 Task: Buy 5 Seat Back Recliner from Motors section under best seller category for shipping address: Kevin Parker, 1125 Sharon Lane, South Bend, Indiana 46625, Cell Number 5742125169. Pay from credit card ending with 7965, CVV 549
Action: Mouse moved to (26, 90)
Screenshot: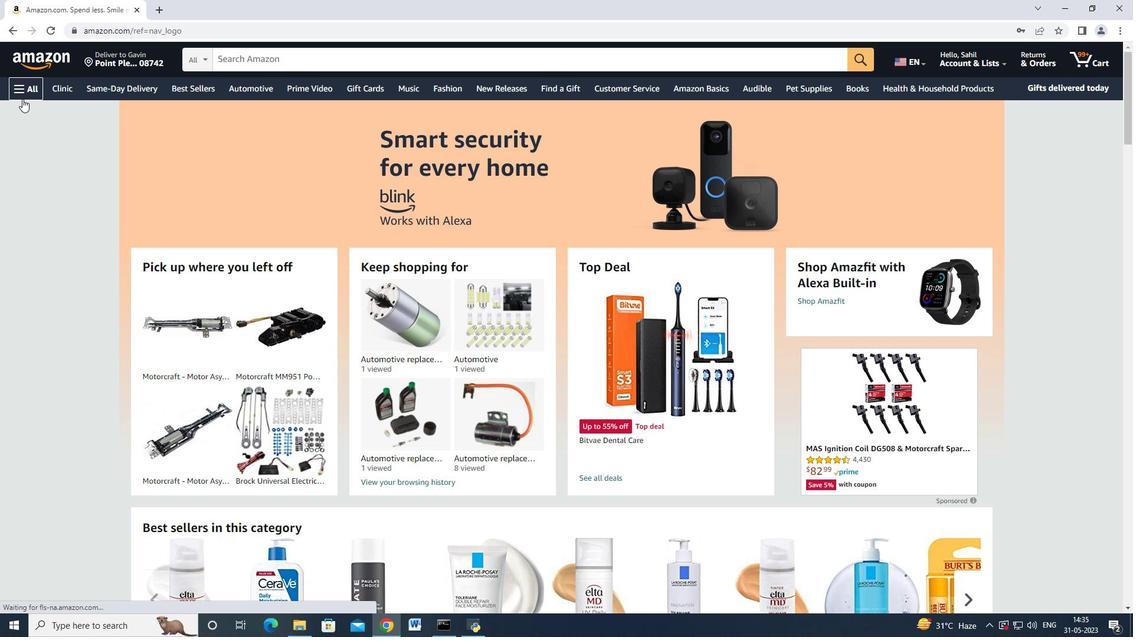 
Action: Mouse pressed left at (26, 90)
Screenshot: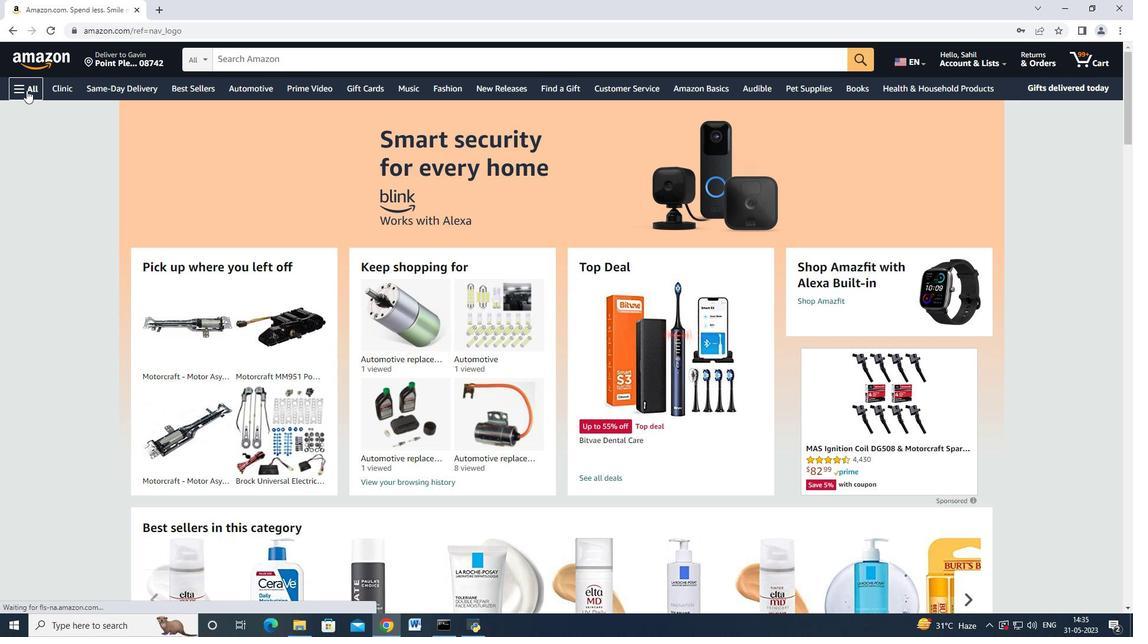 
Action: Mouse moved to (64, 193)
Screenshot: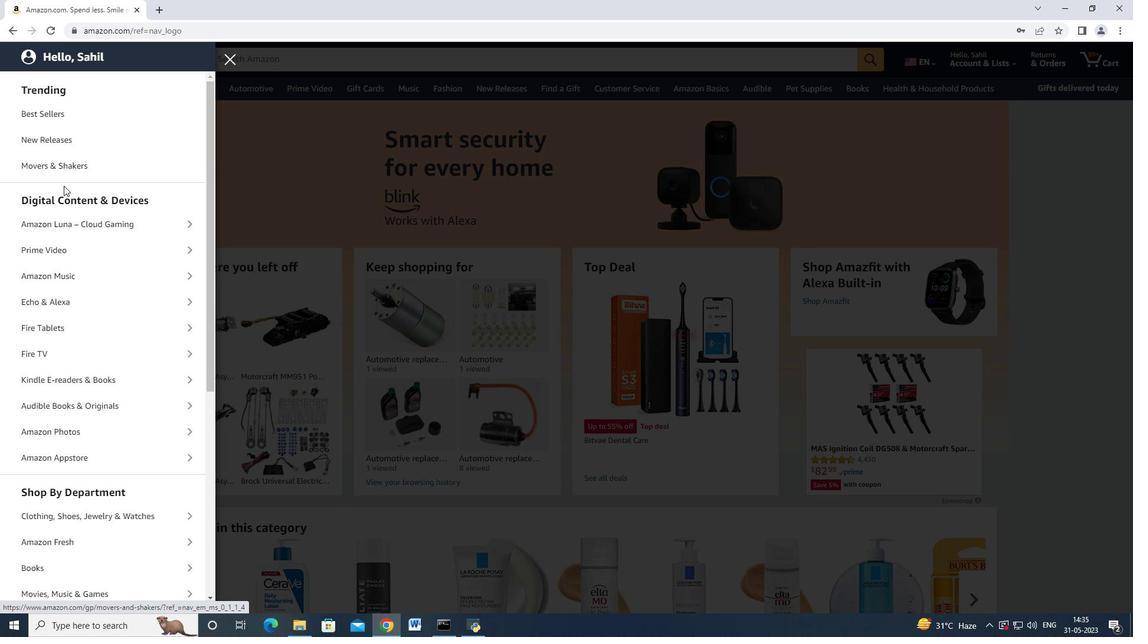 
Action: Mouse scrolled (64, 192) with delta (0, 0)
Screenshot: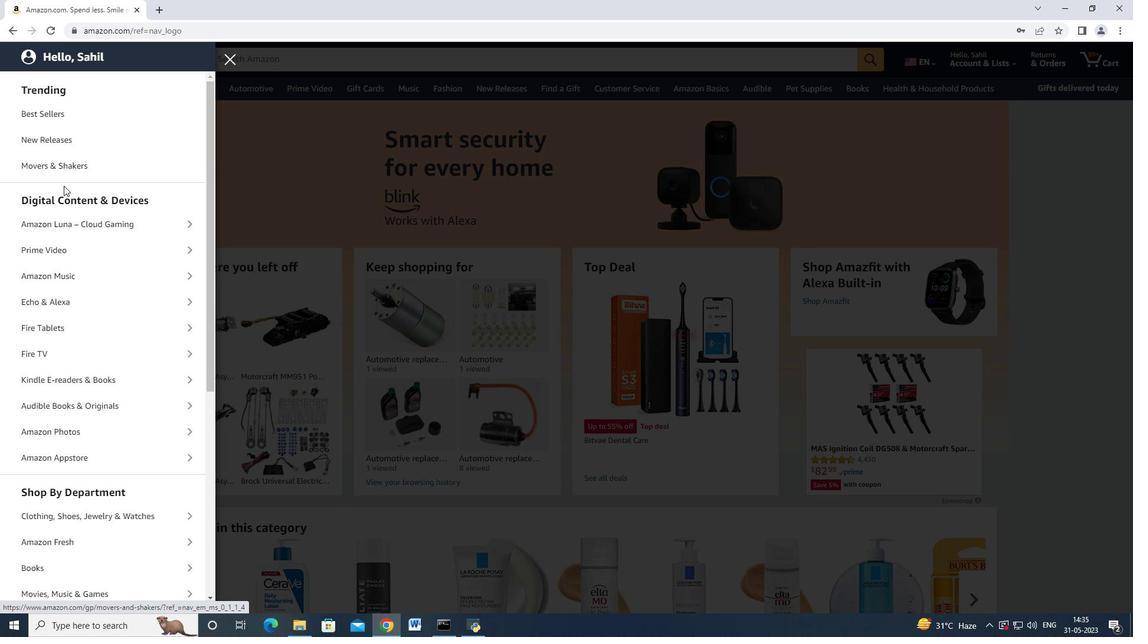 
Action: Mouse moved to (72, 211)
Screenshot: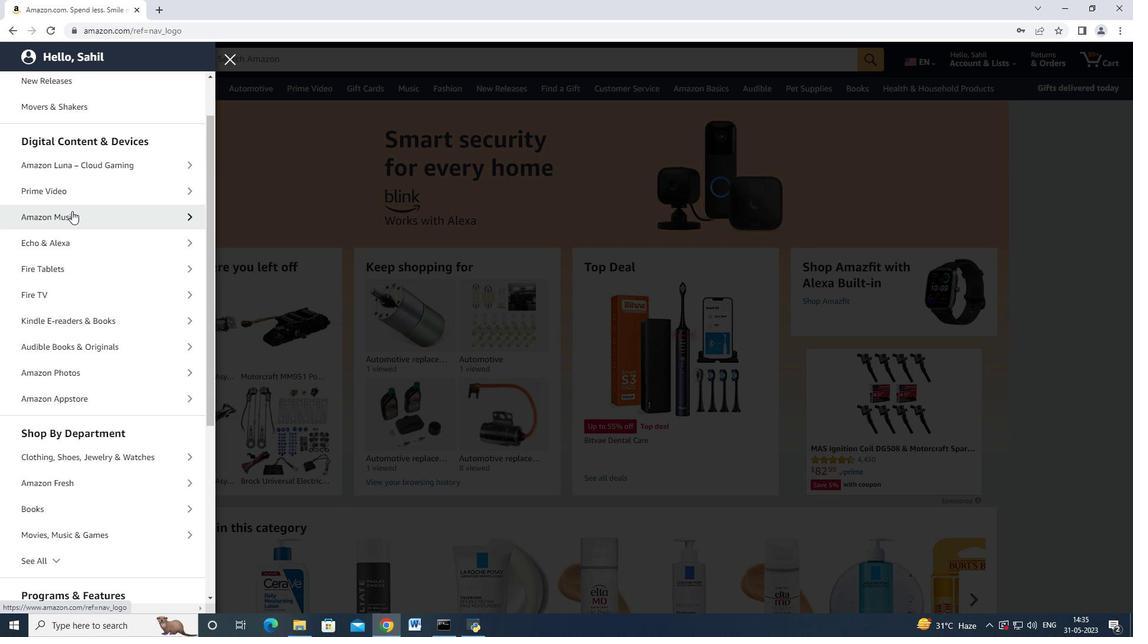 
Action: Mouse scrolled (72, 210) with delta (0, 0)
Screenshot: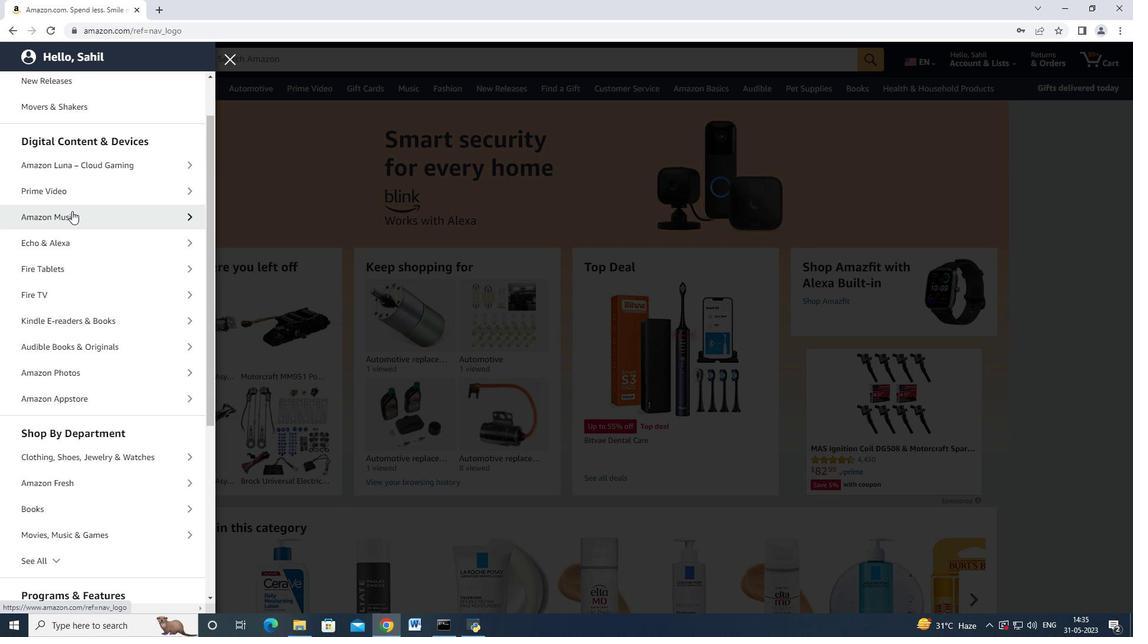 
Action: Mouse moved to (73, 210)
Screenshot: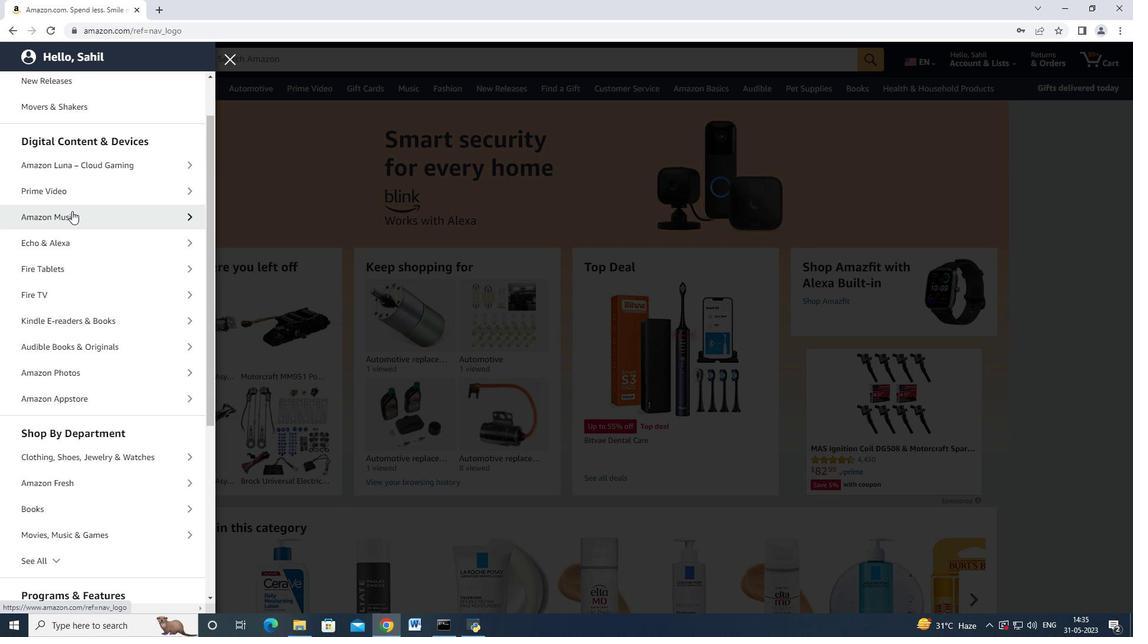 
Action: Mouse scrolled (73, 210) with delta (0, 0)
Screenshot: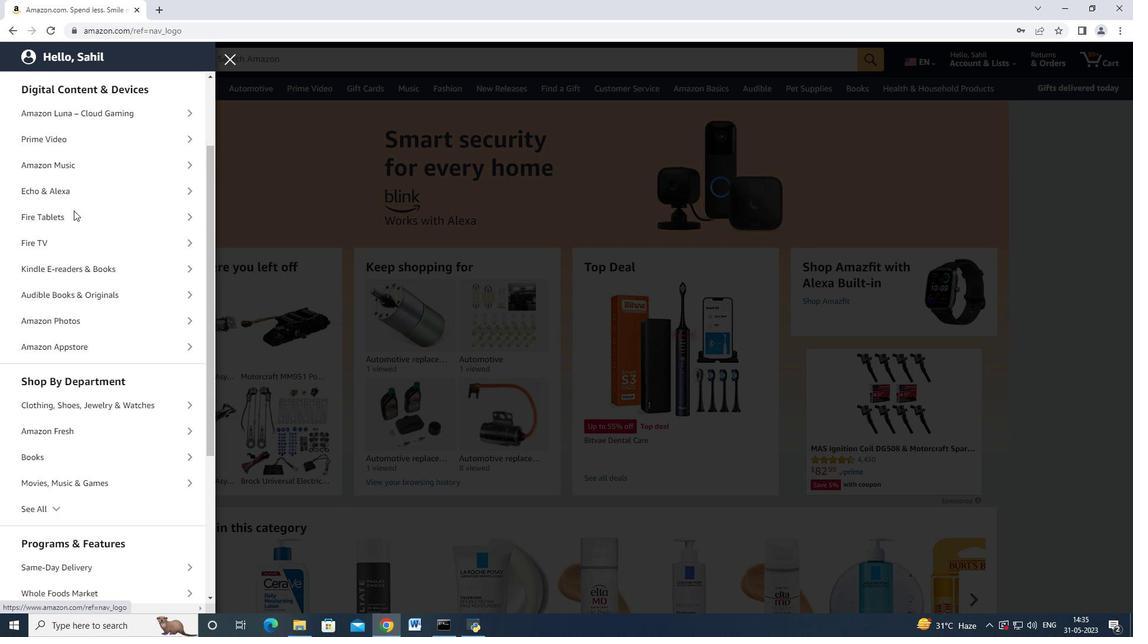 
Action: Mouse moved to (73, 210)
Screenshot: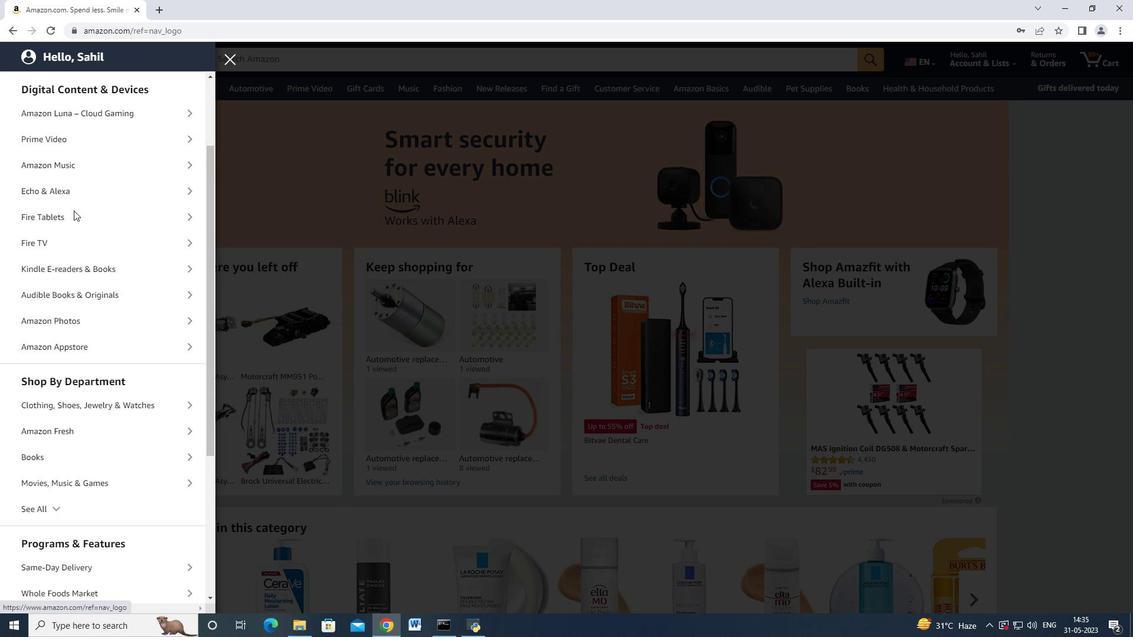 
Action: Mouse scrolled (73, 209) with delta (0, 0)
Screenshot: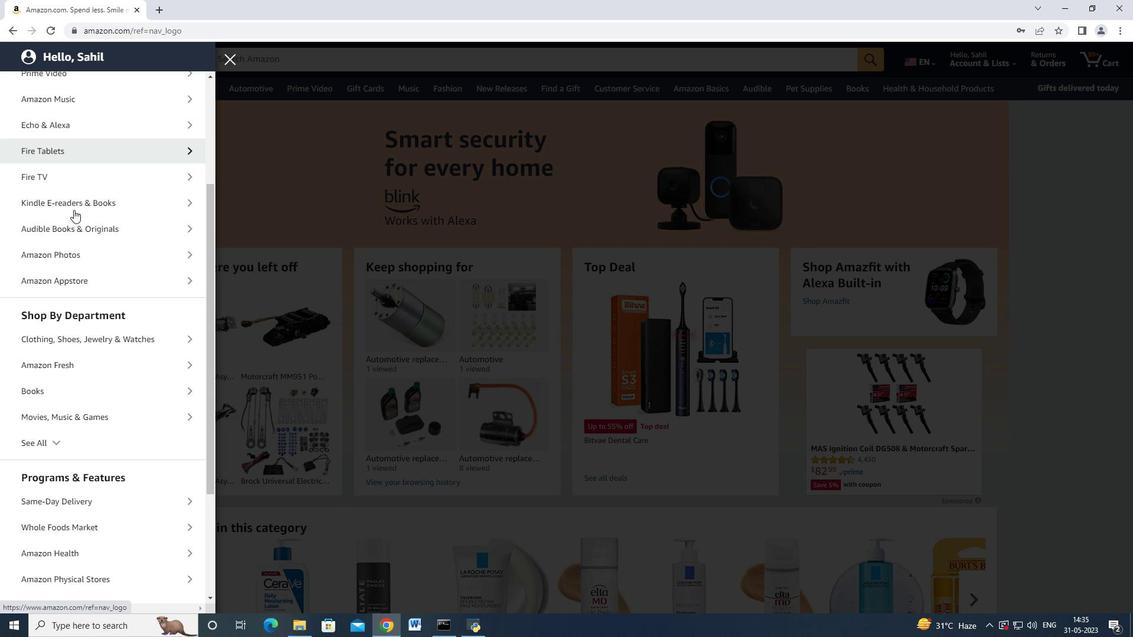 
Action: Mouse moved to (78, 220)
Screenshot: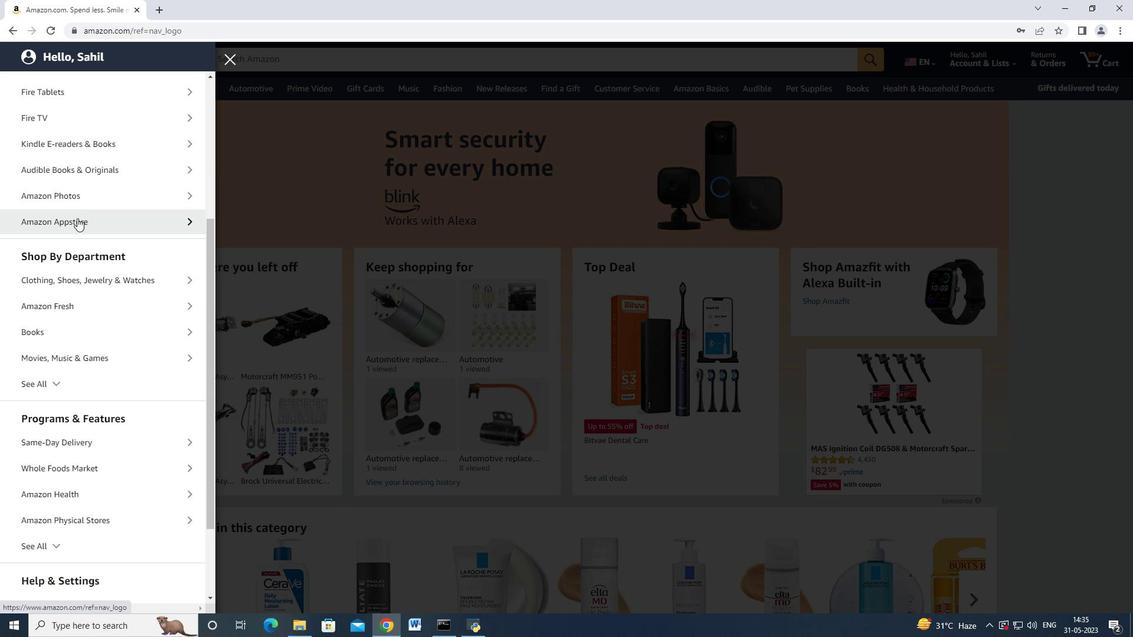 
Action: Mouse scrolled (78, 220) with delta (0, 0)
Screenshot: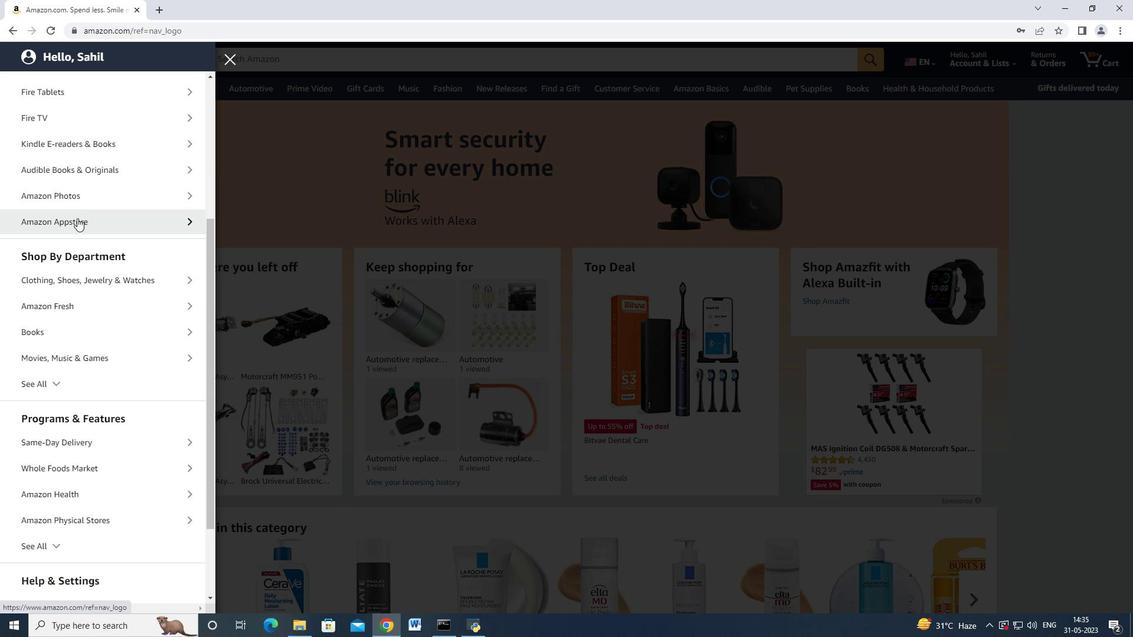 
Action: Mouse moved to (53, 327)
Screenshot: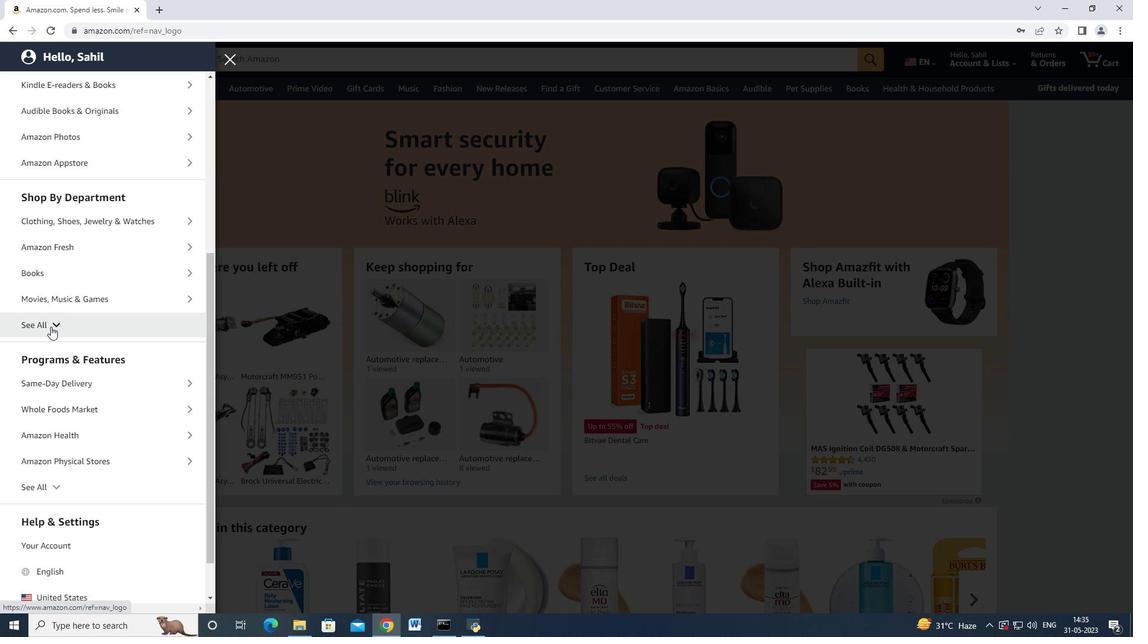 
Action: Mouse pressed left at (53, 327)
Screenshot: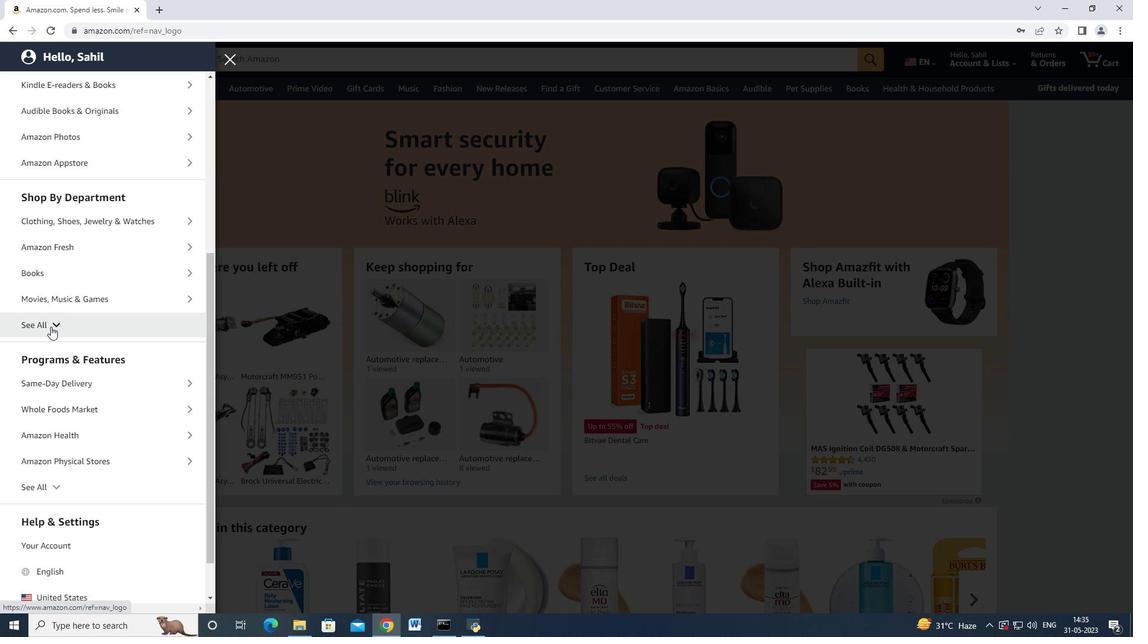 
Action: Mouse moved to (67, 306)
Screenshot: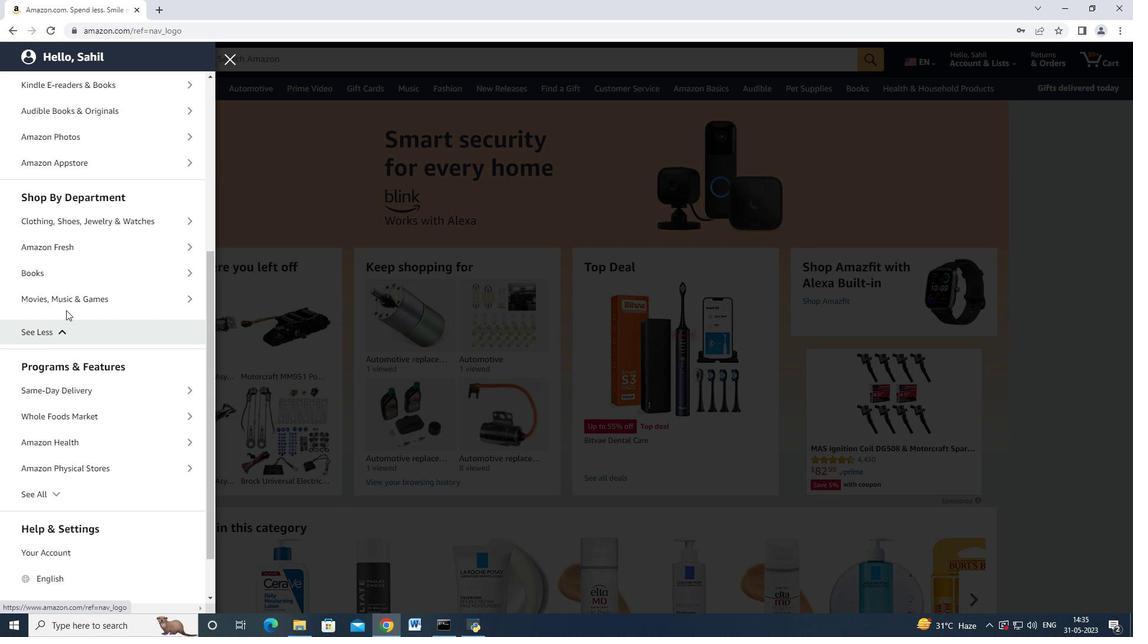 
Action: Mouse scrolled (67, 306) with delta (0, 0)
Screenshot: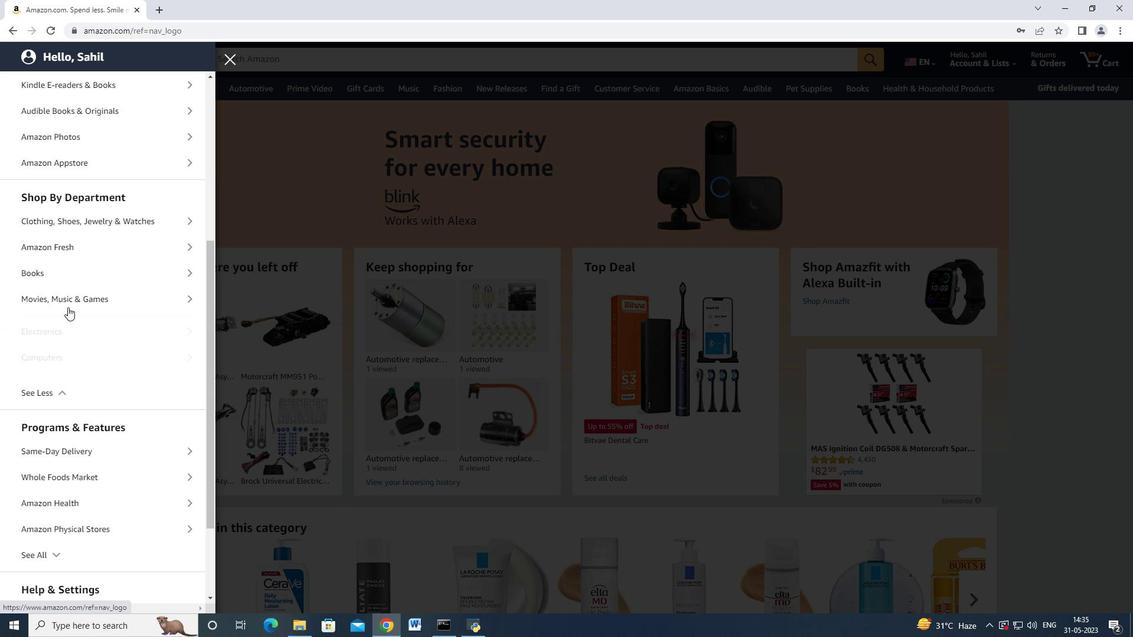 
Action: Mouse scrolled (67, 306) with delta (0, 0)
Screenshot: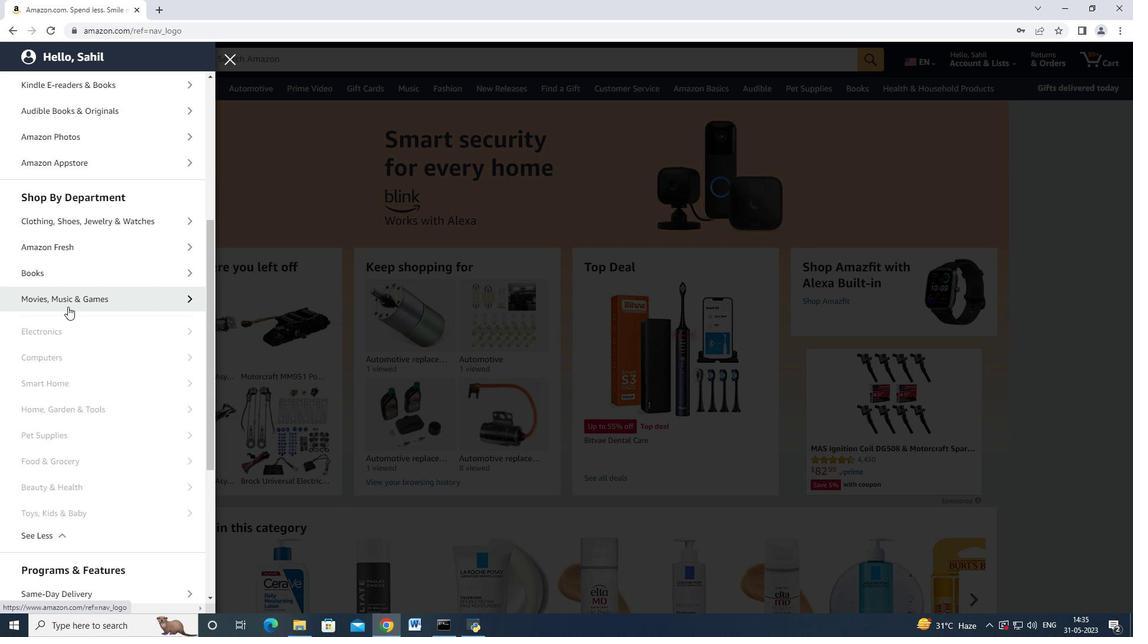 
Action: Mouse scrolled (67, 306) with delta (0, 0)
Screenshot: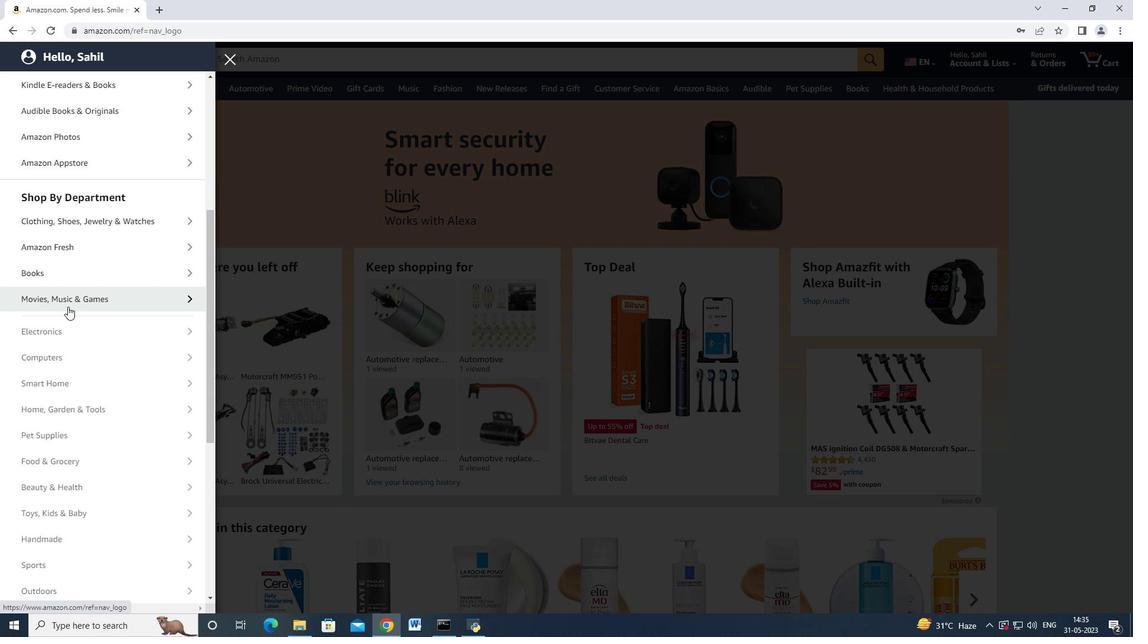 
Action: Mouse moved to (67, 308)
Screenshot: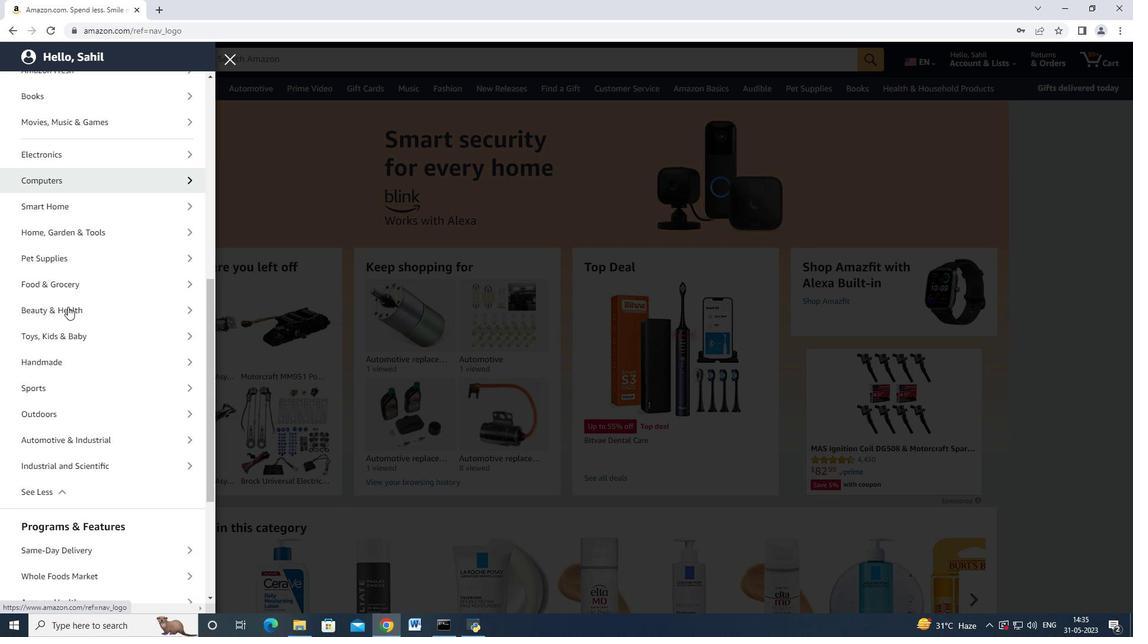 
Action: Mouse scrolled (67, 308) with delta (0, 0)
Screenshot: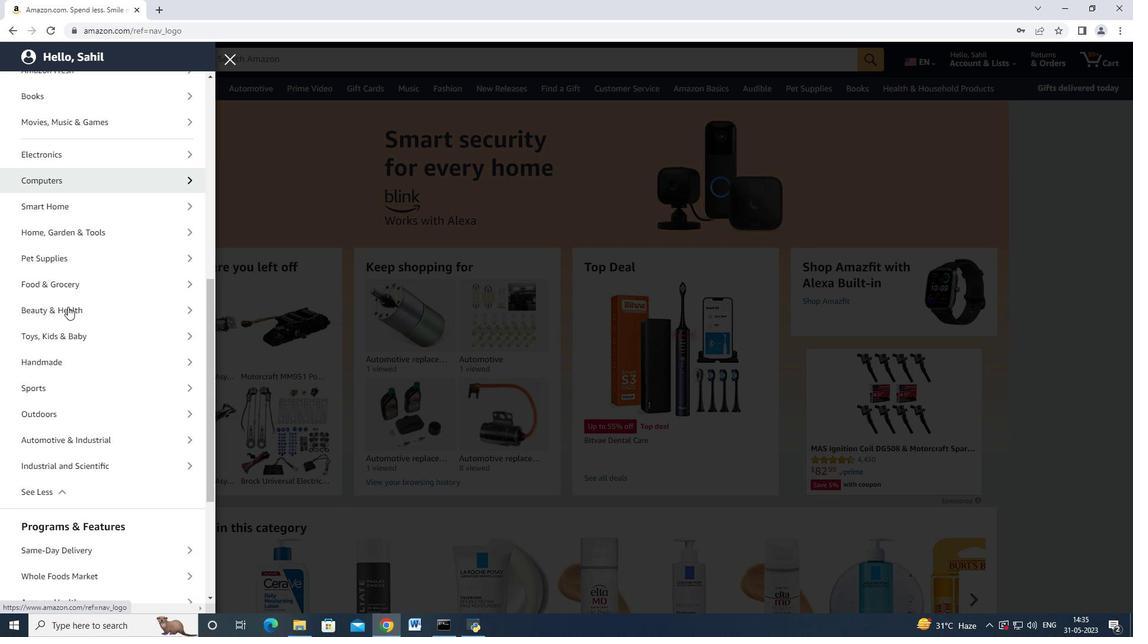 
Action: Mouse moved to (80, 370)
Screenshot: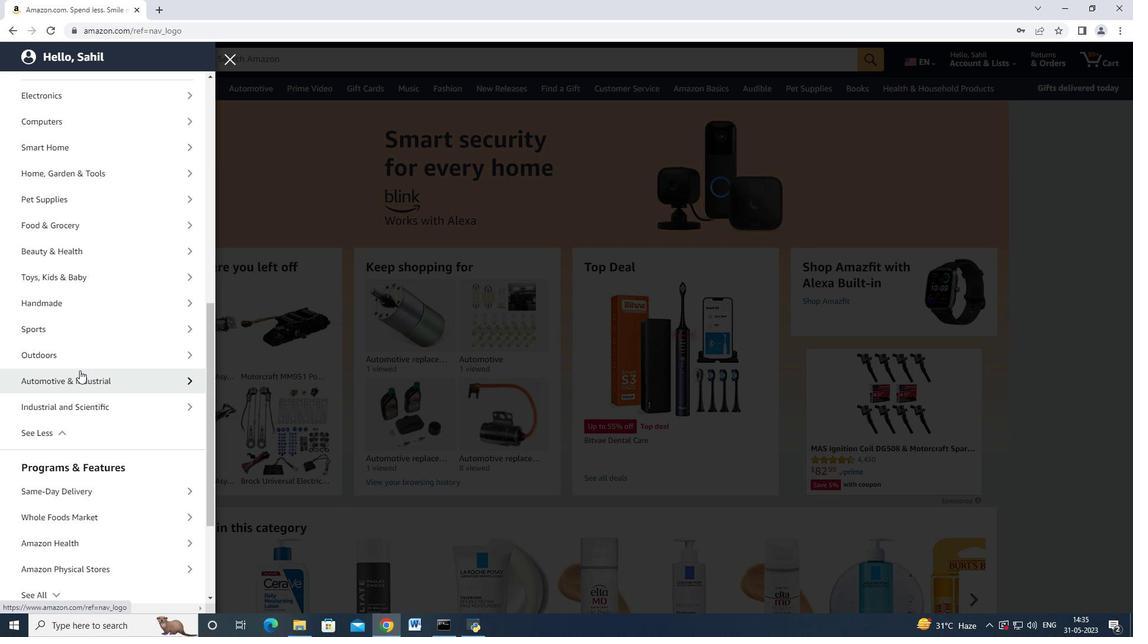 
Action: Mouse pressed left at (80, 370)
Screenshot: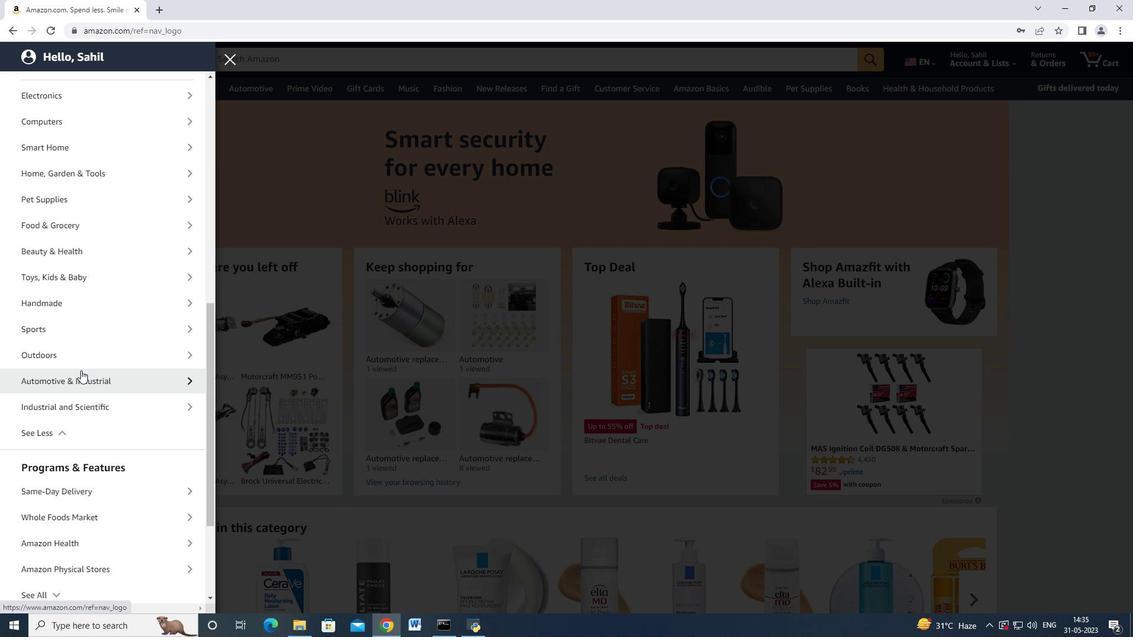 
Action: Mouse moved to (97, 137)
Screenshot: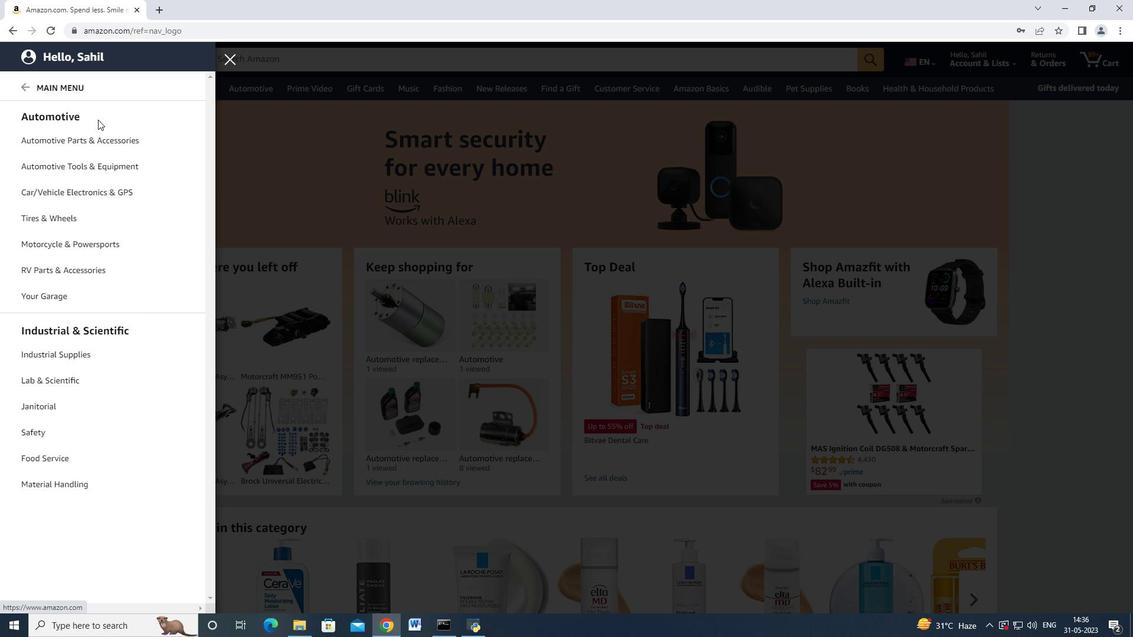 
Action: Mouse pressed left at (97, 137)
Screenshot: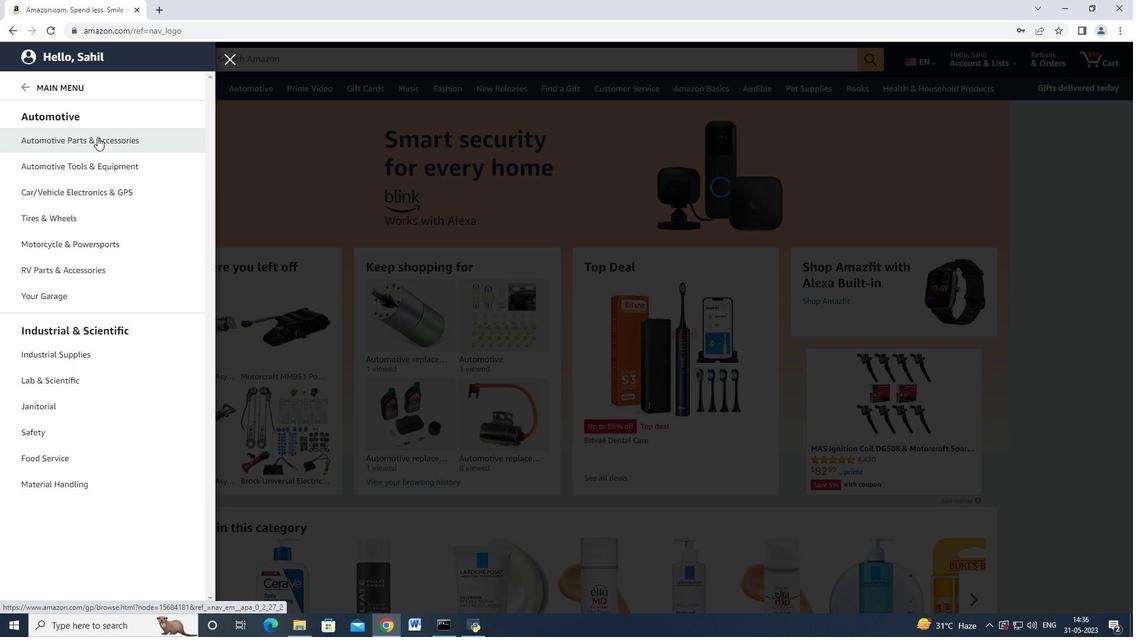 
Action: Mouse moved to (110, 143)
Screenshot: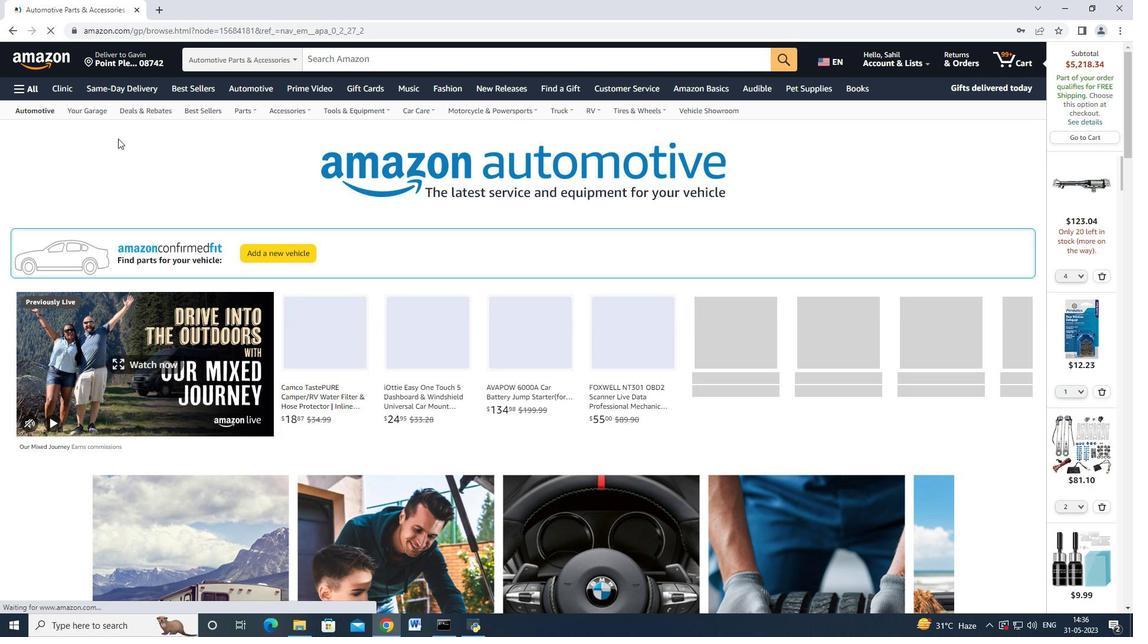 
Action: Mouse scrolled (110, 142) with delta (0, 0)
Screenshot: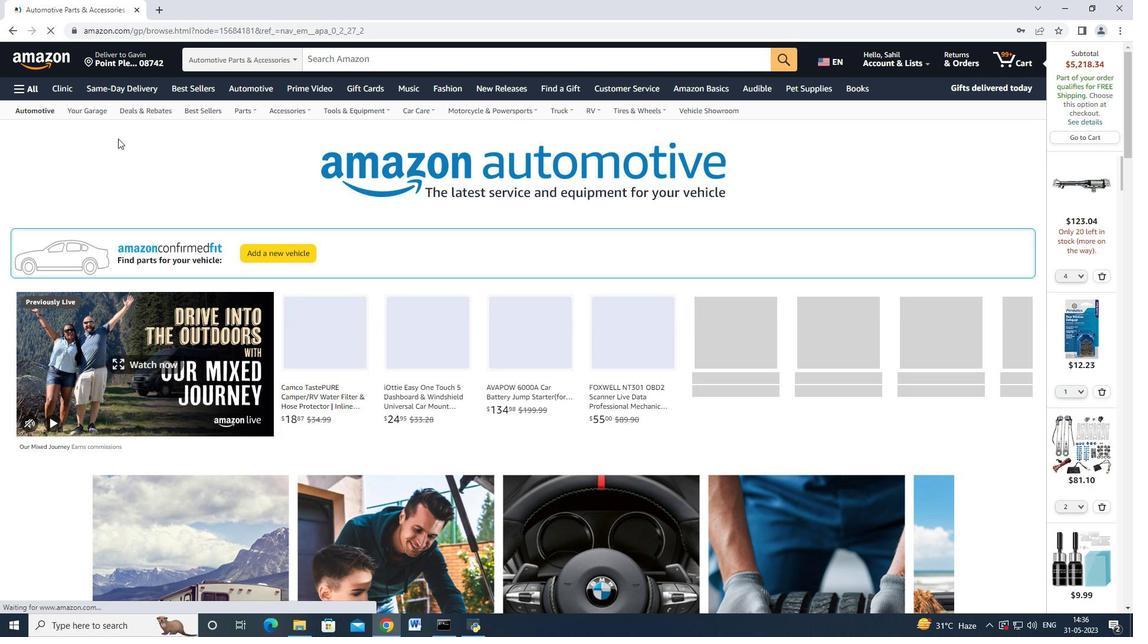 
Action: Mouse moved to (109, 144)
Screenshot: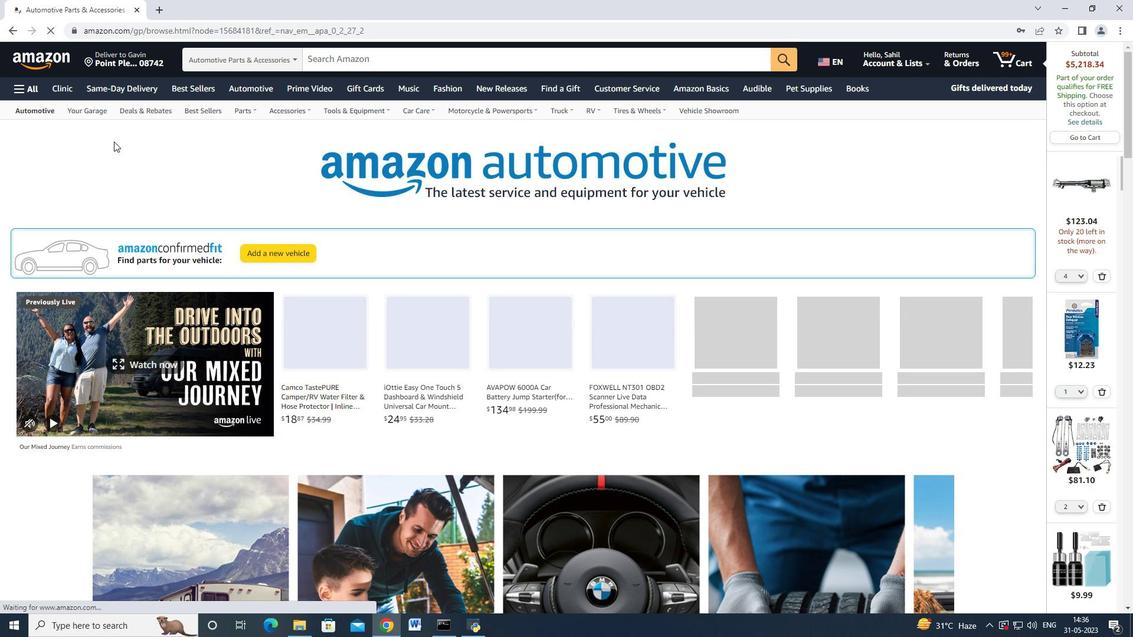 
Action: Mouse scrolled (109, 144) with delta (0, 0)
Screenshot: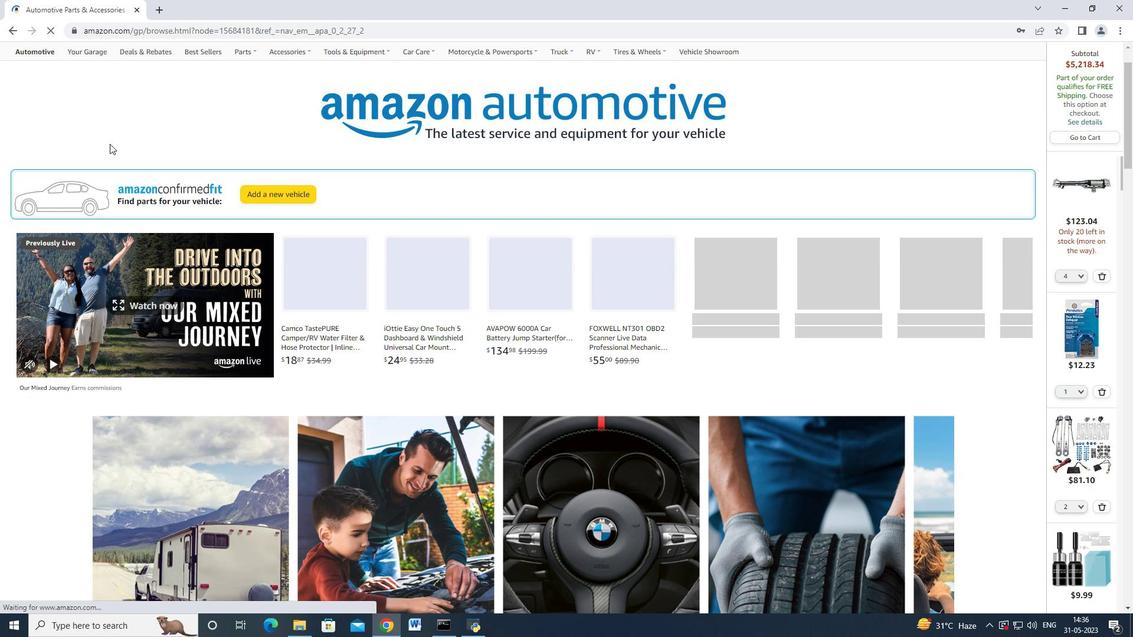 
Action: Mouse moved to (197, 110)
Screenshot: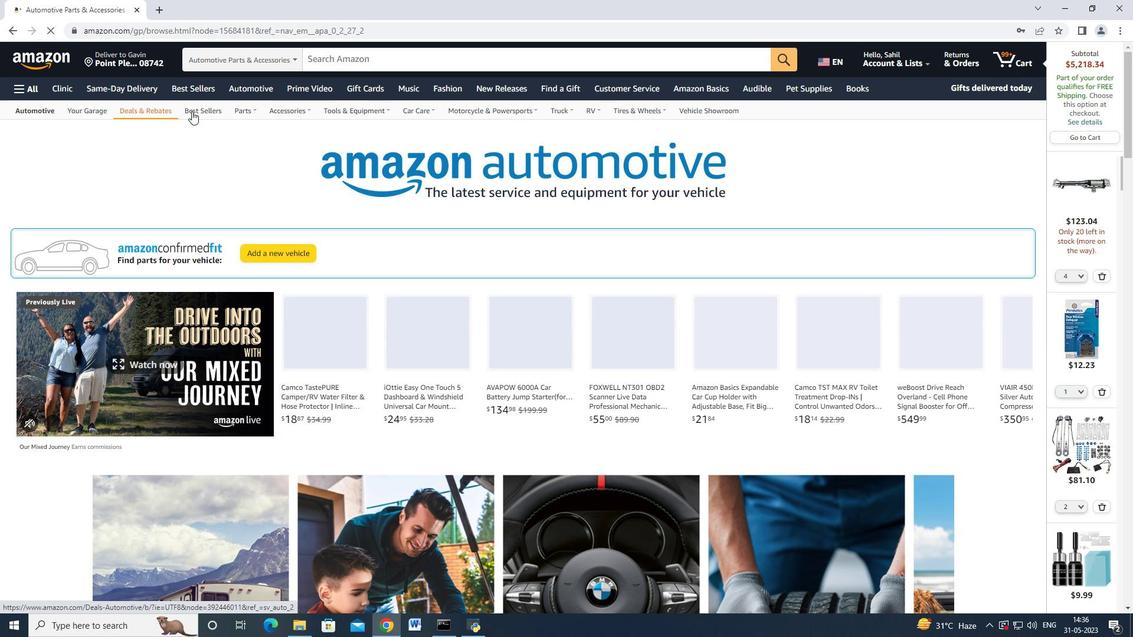 
Action: Mouse pressed left at (197, 110)
Screenshot: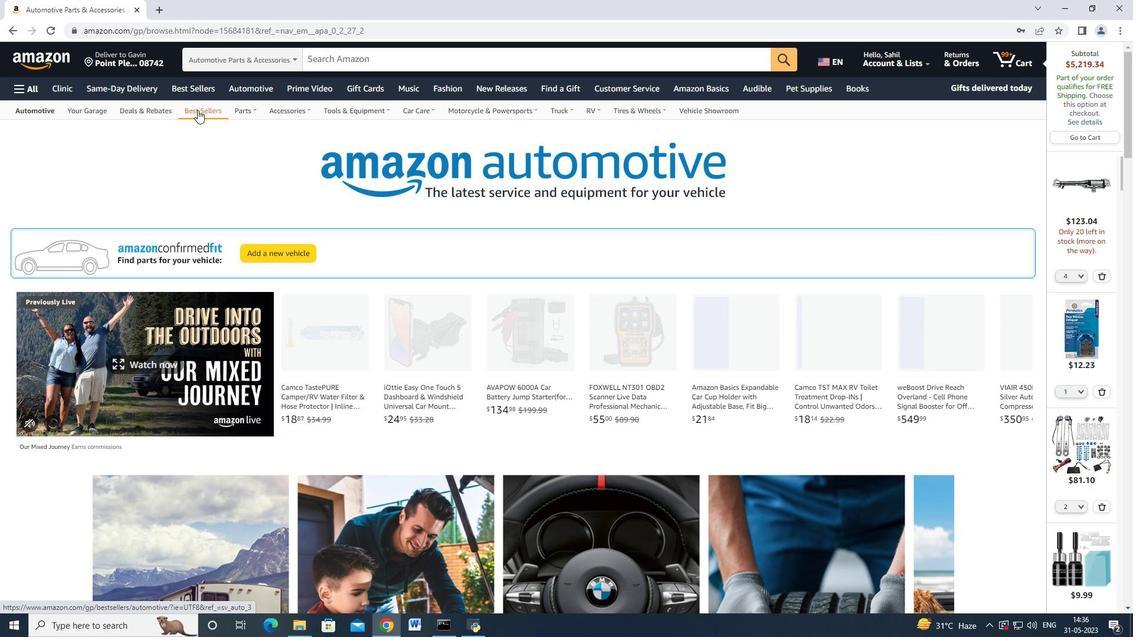 
Action: Mouse moved to (51, 357)
Screenshot: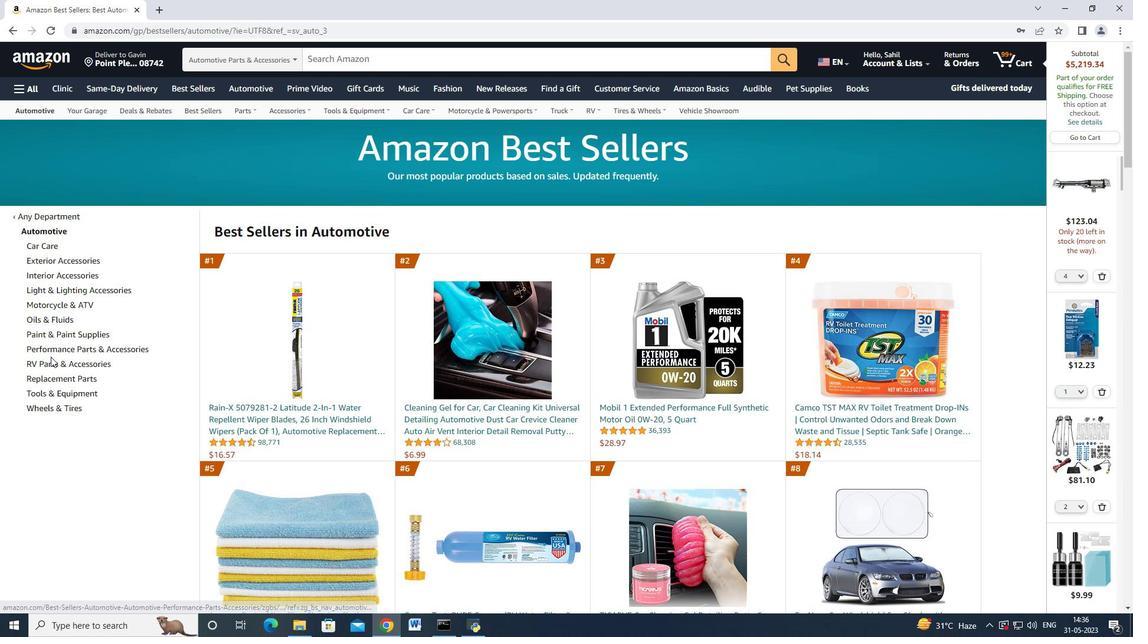 
Action: Mouse scrolled (51, 356) with delta (0, 0)
Screenshot: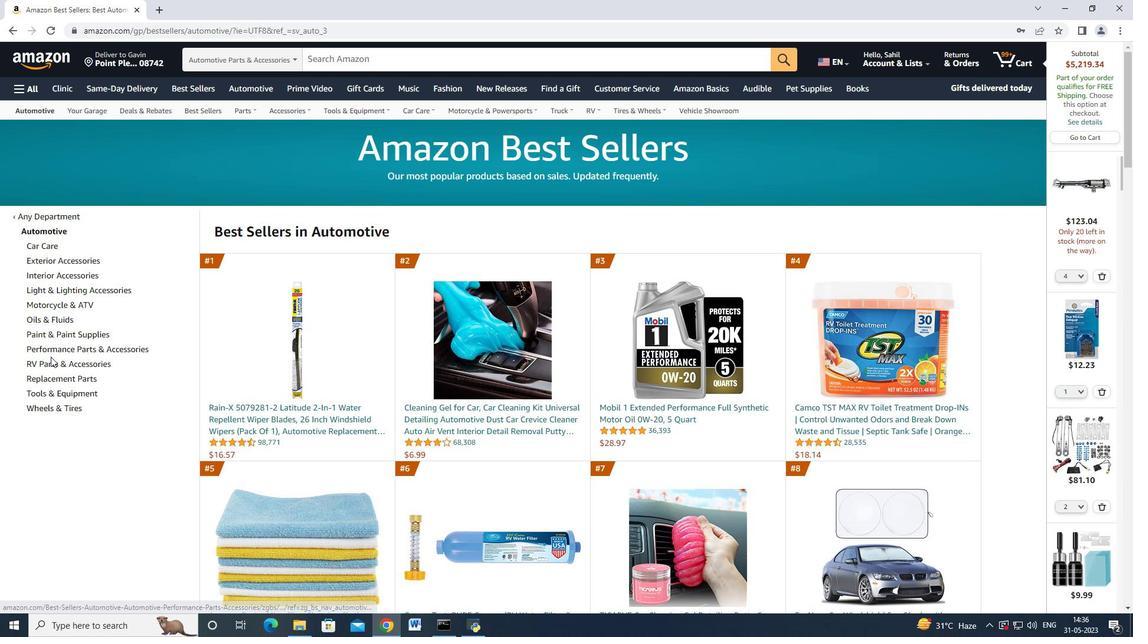 
Action: Mouse moved to (79, 339)
Screenshot: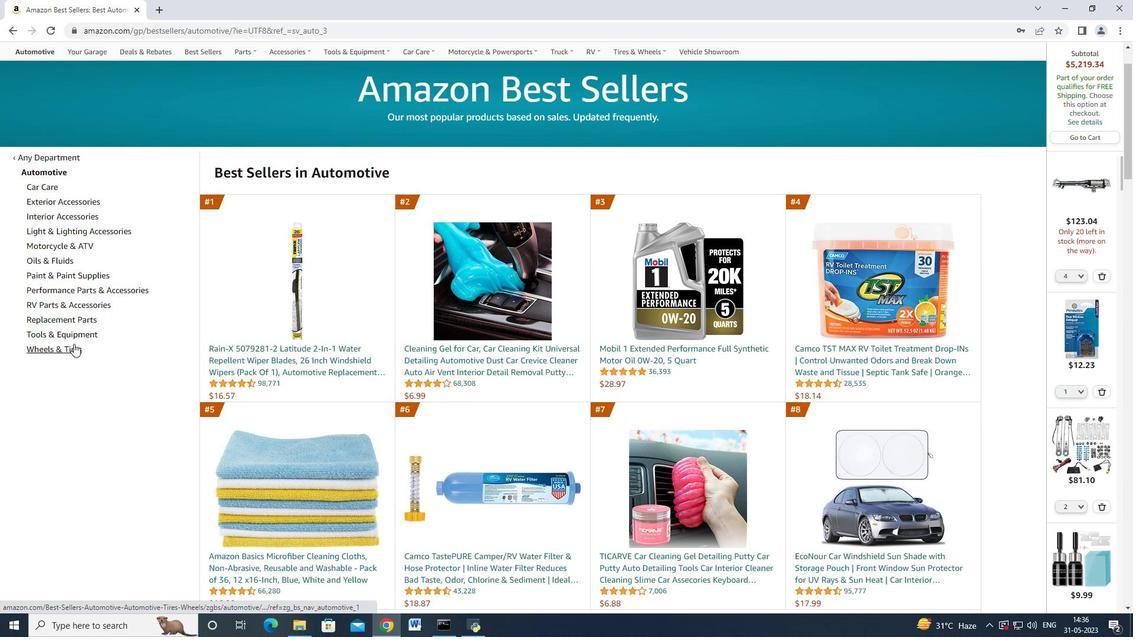 
Action: Mouse scrolled (79, 338) with delta (0, 0)
Screenshot: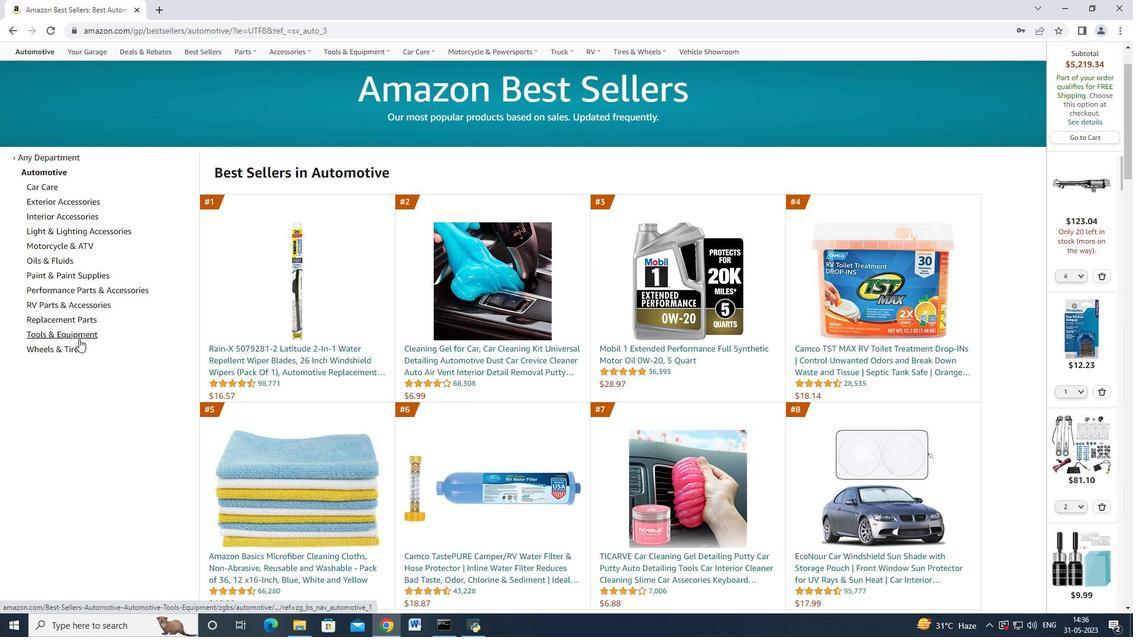 
Action: Mouse moved to (70, 258)
Screenshot: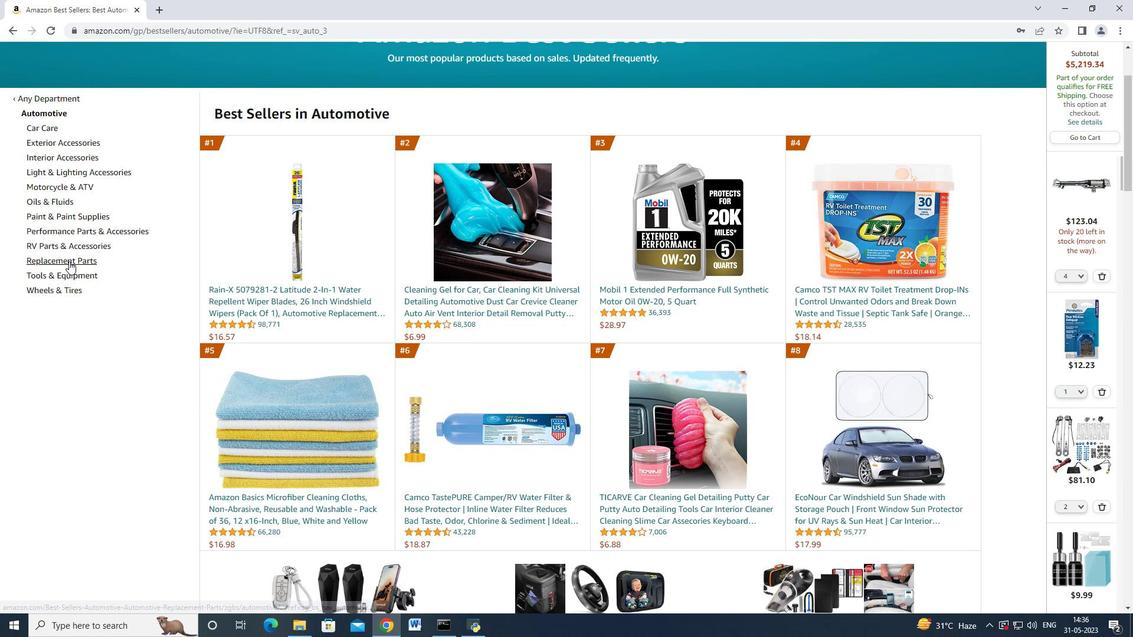 
Action: Mouse pressed left at (70, 258)
Screenshot: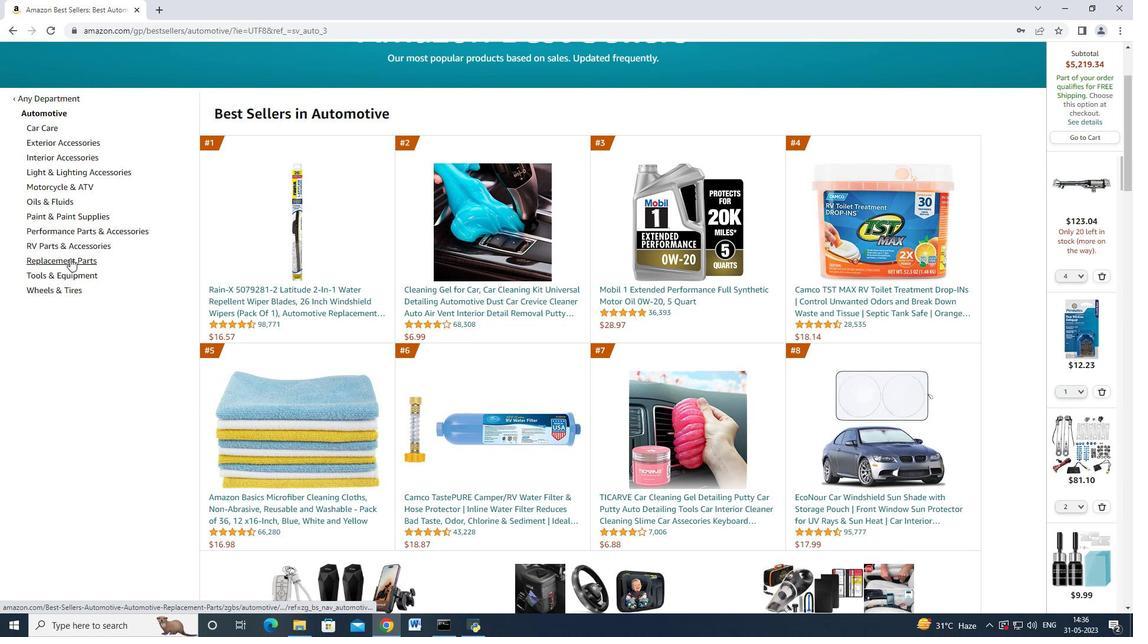 
Action: Mouse moved to (76, 296)
Screenshot: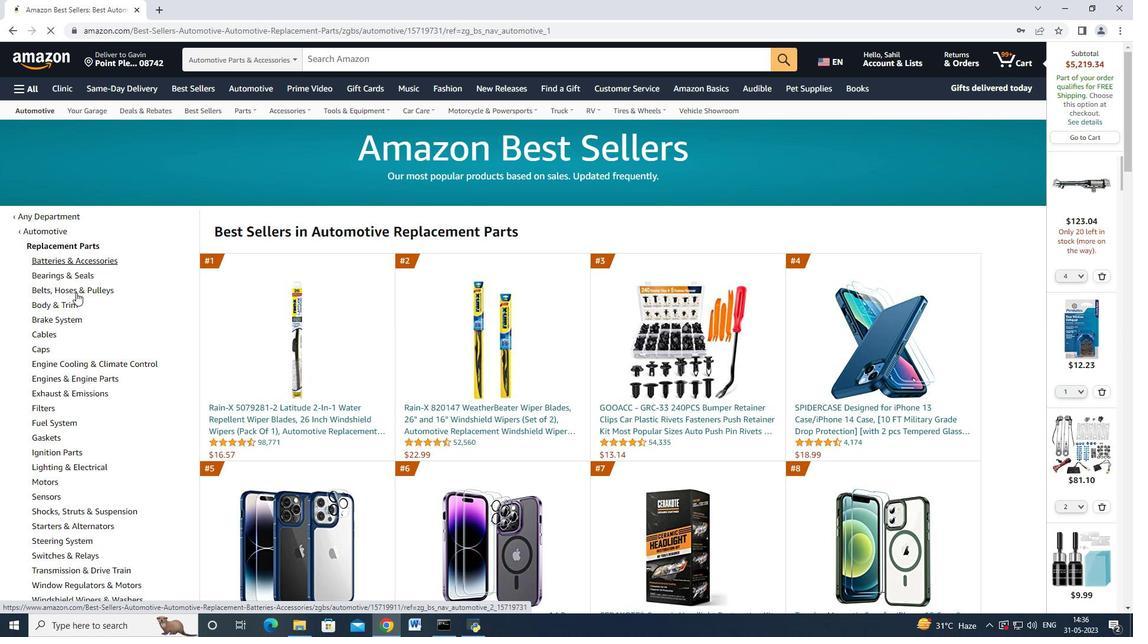 
Action: Mouse scrolled (76, 295) with delta (0, 0)
Screenshot: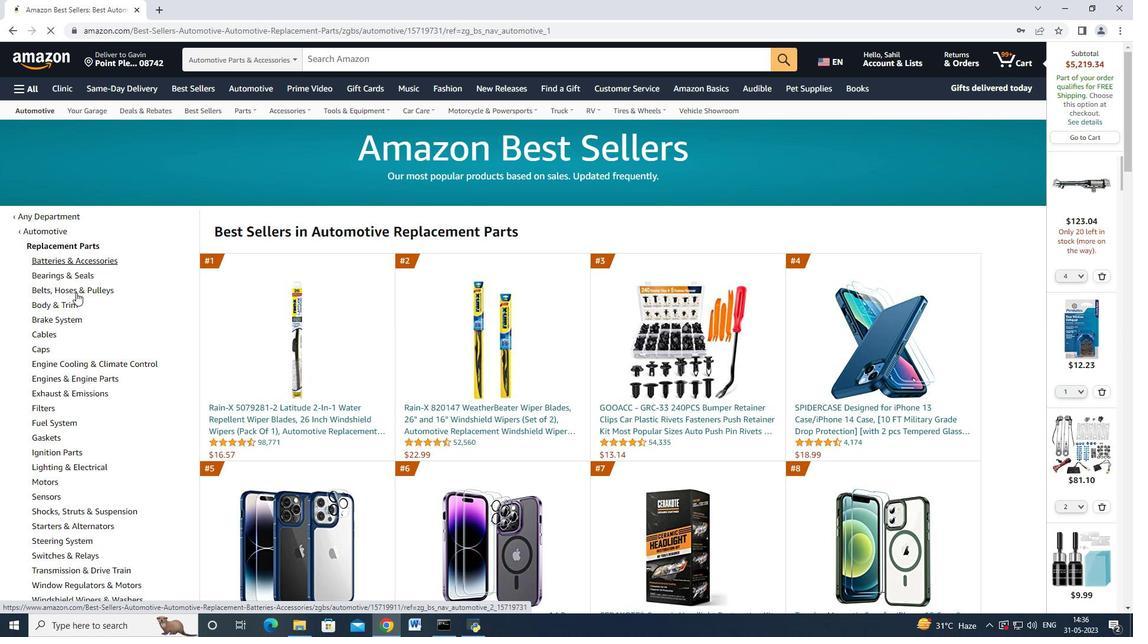 
Action: Mouse moved to (76, 296)
Screenshot: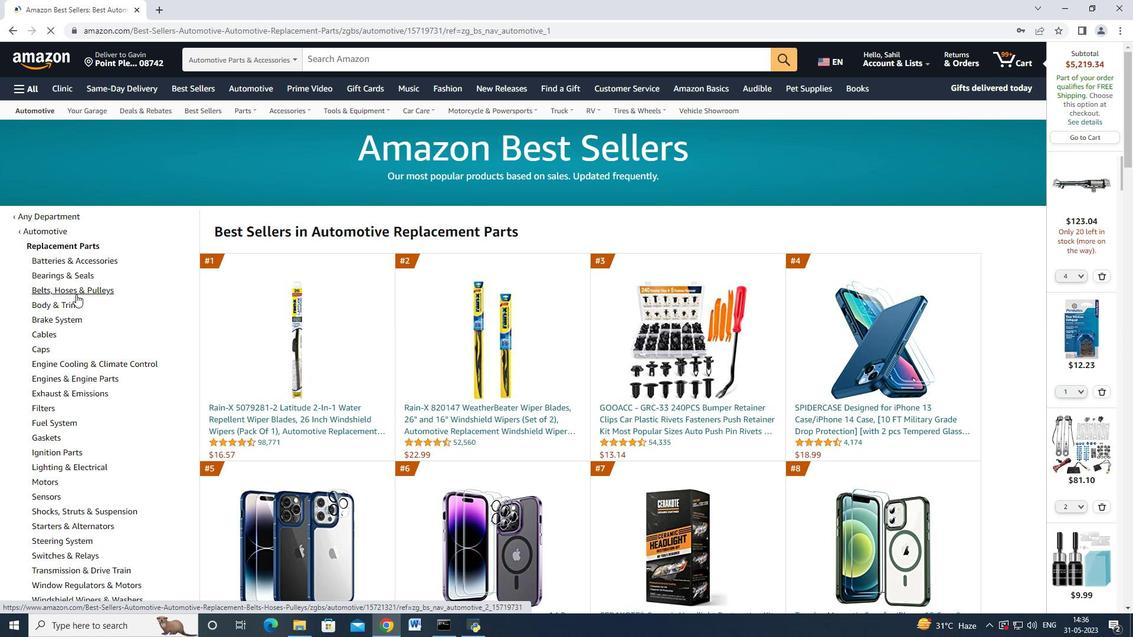 
Action: Mouse scrolled (76, 296) with delta (0, 0)
Screenshot: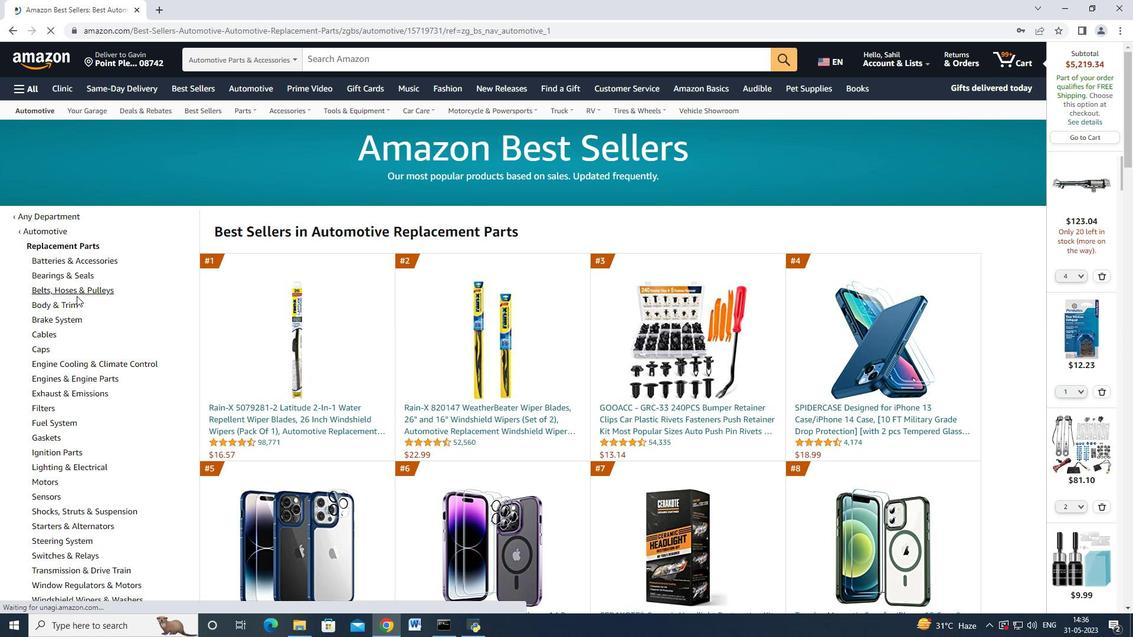 
Action: Mouse moved to (54, 363)
Screenshot: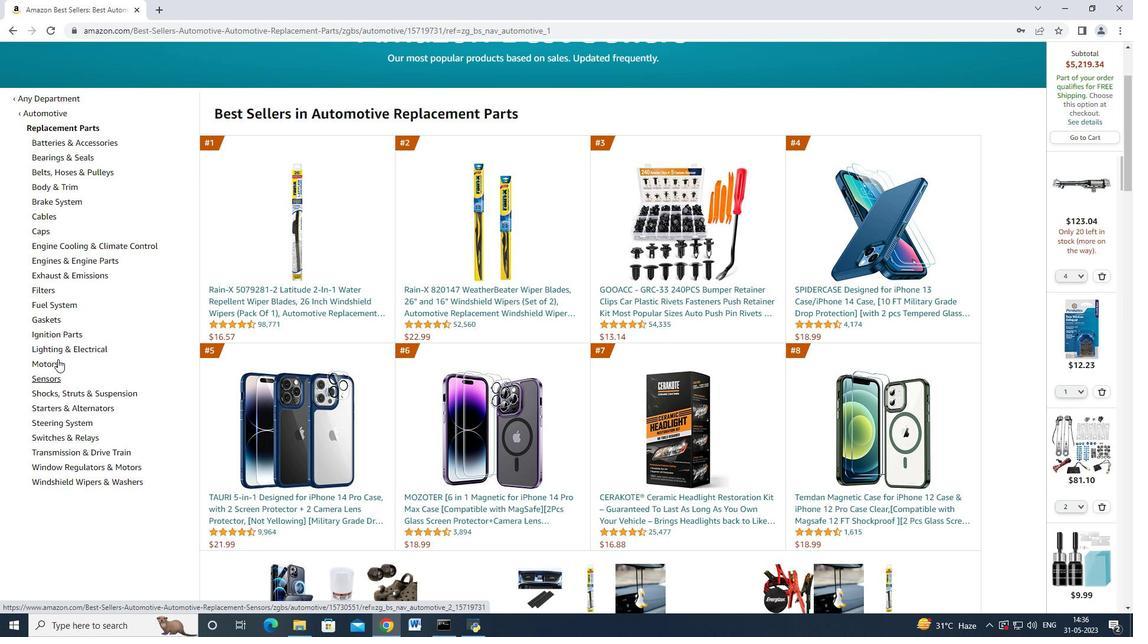 
Action: Mouse pressed left at (54, 363)
Screenshot: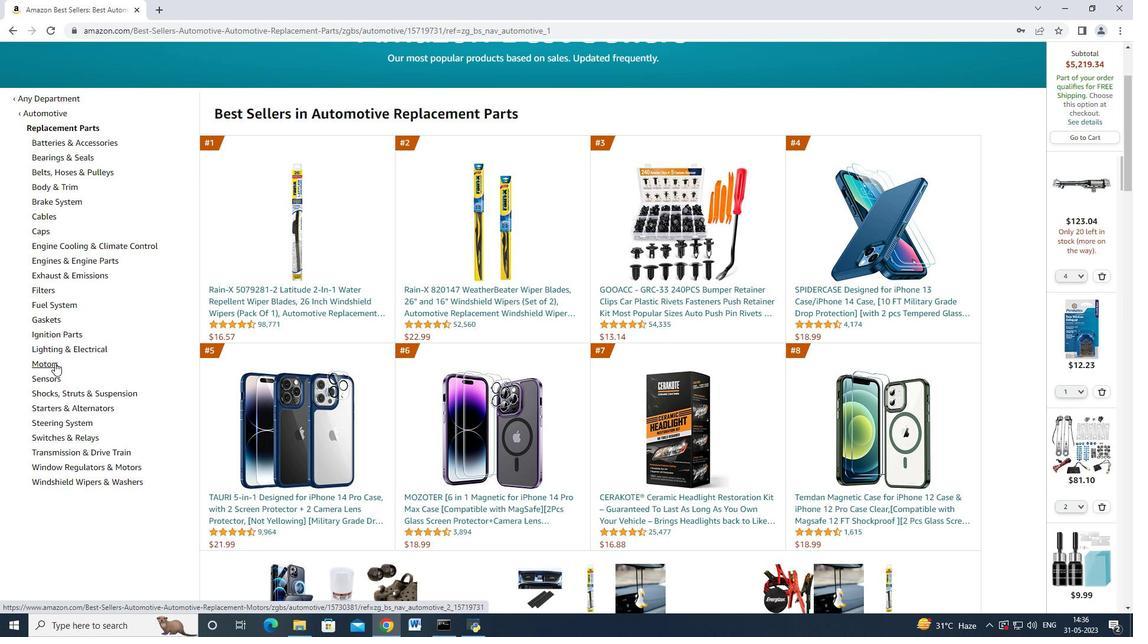 
Action: Mouse moved to (139, 244)
Screenshot: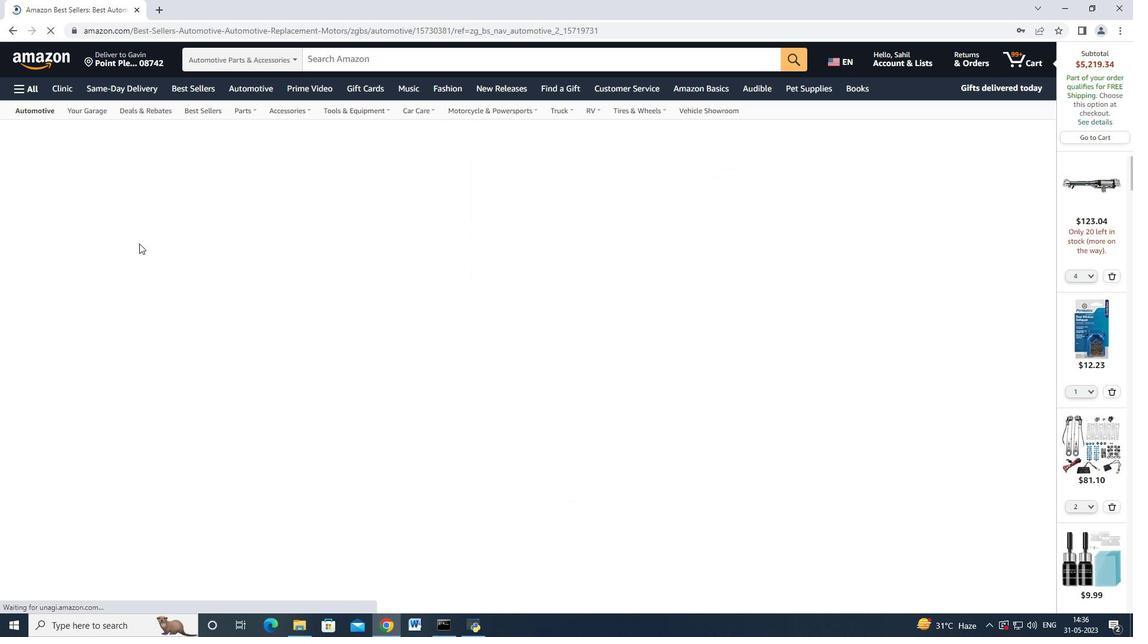 
Action: Mouse scrolled (139, 243) with delta (0, 0)
Screenshot: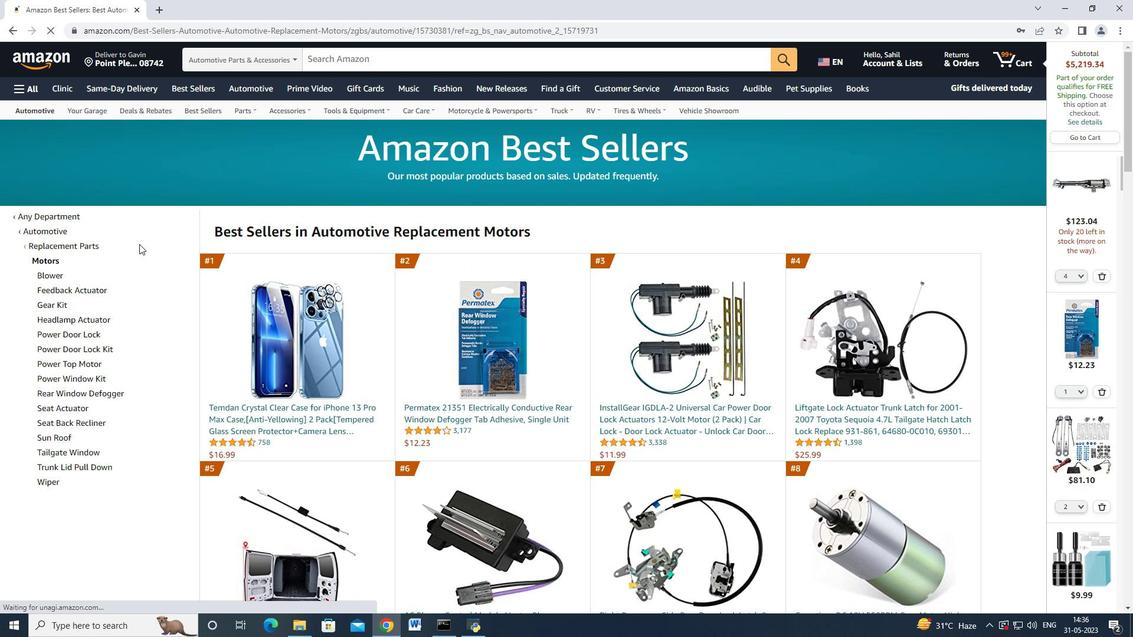 
Action: Mouse moved to (82, 361)
Screenshot: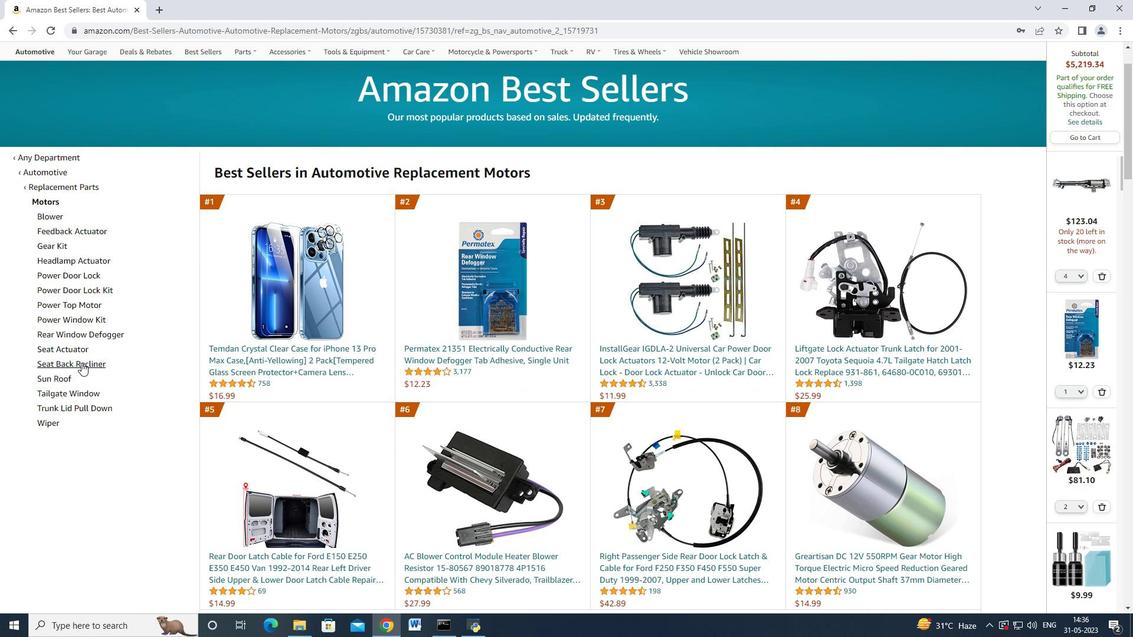 
Action: Mouse pressed left at (82, 361)
Screenshot: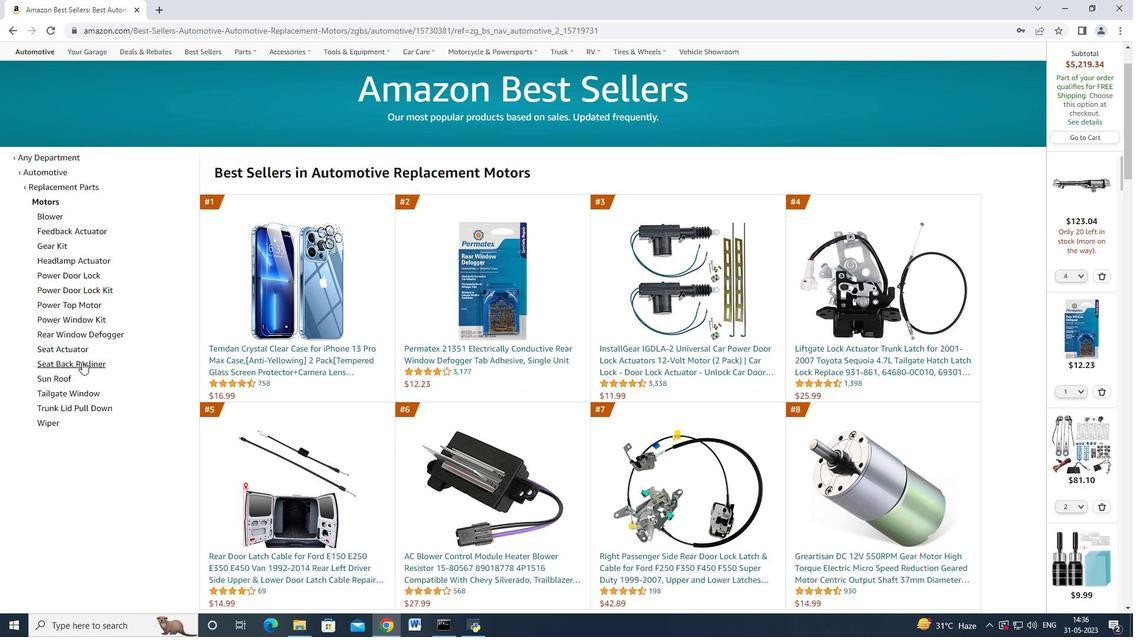 
Action: Mouse moved to (444, 421)
Screenshot: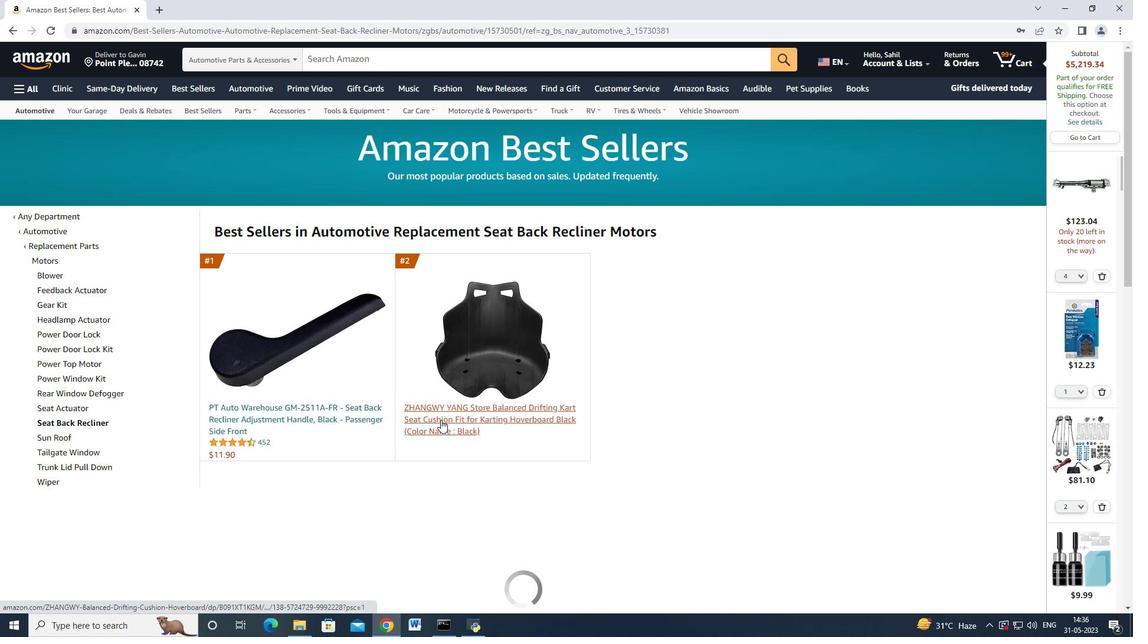 
Action: Mouse pressed left at (444, 421)
Screenshot: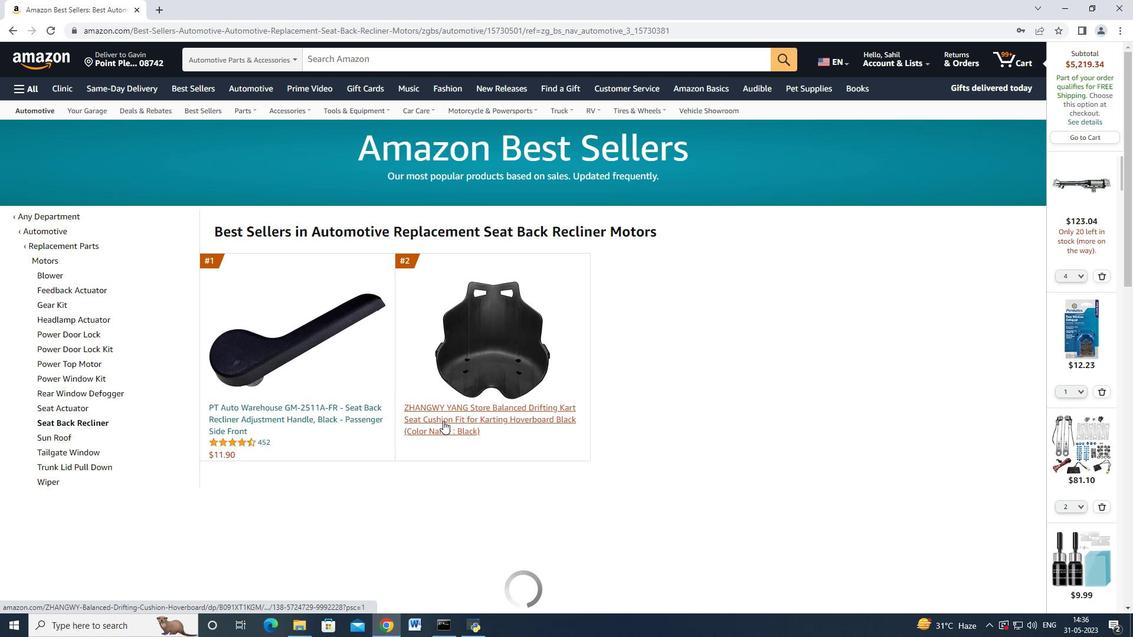 
Action: Mouse moved to (15, 33)
Screenshot: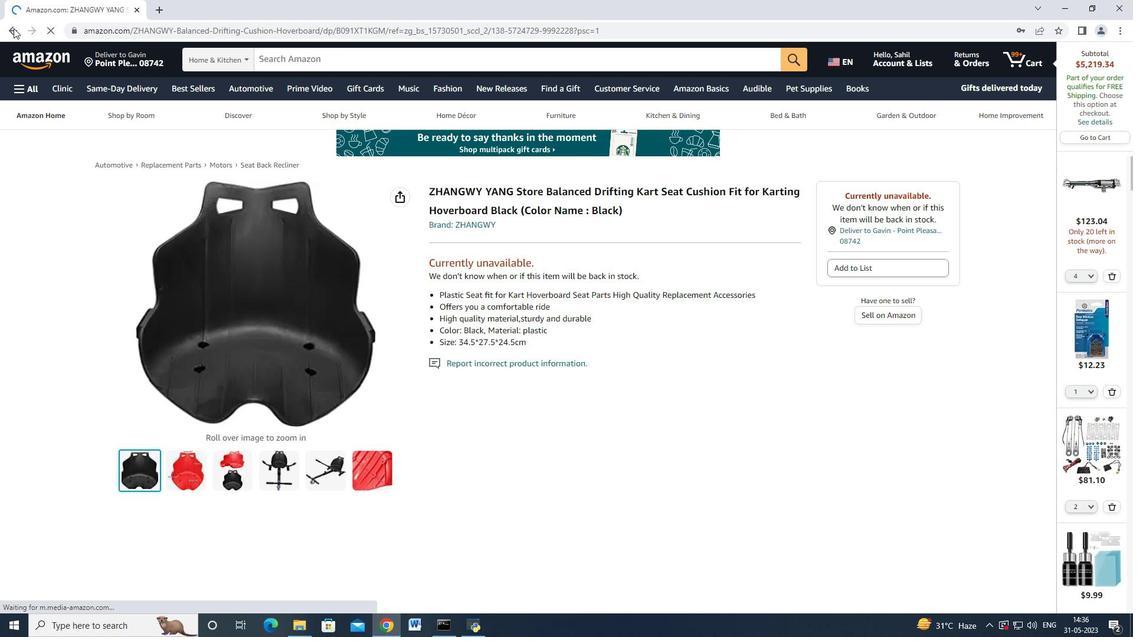 
Action: Mouse pressed left at (15, 33)
Screenshot: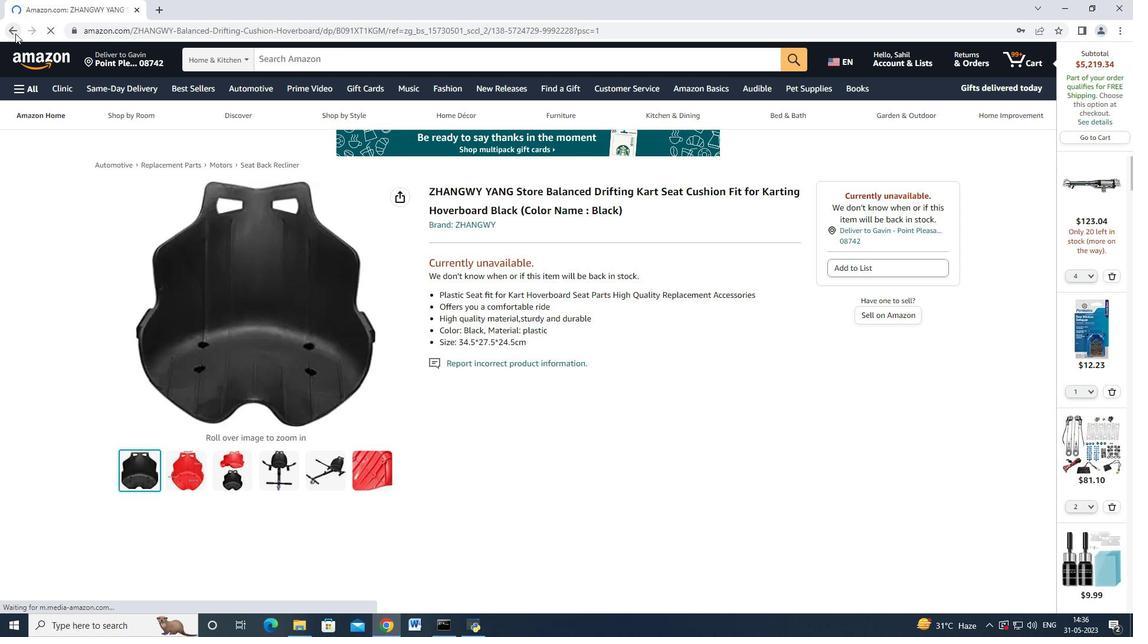 
Action: Mouse moved to (297, 414)
Screenshot: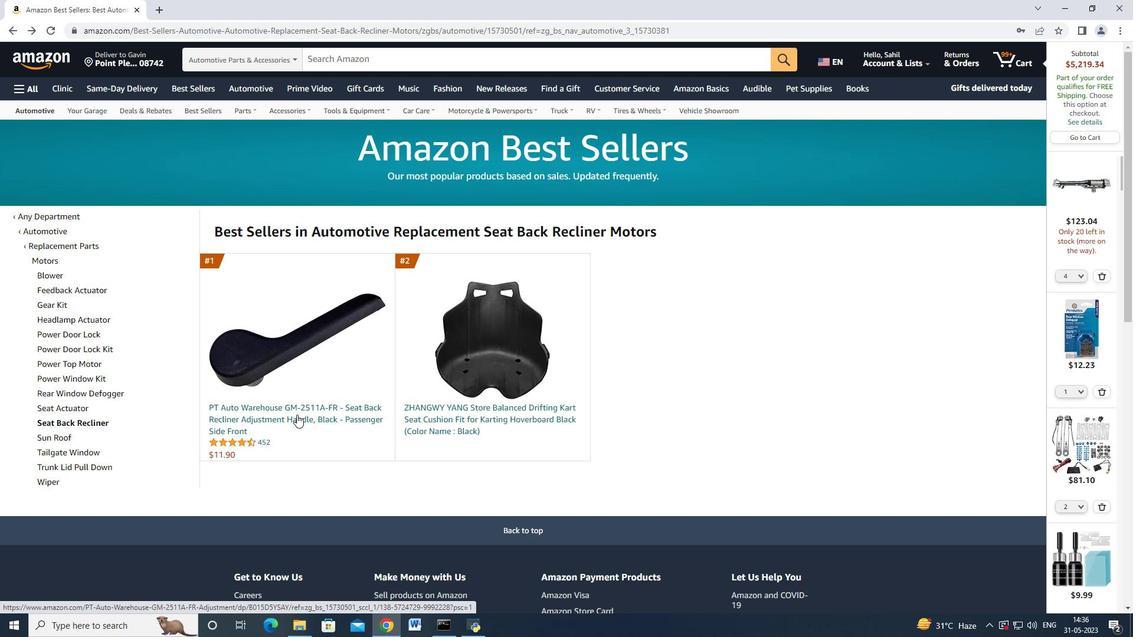 
Action: Mouse pressed left at (297, 414)
Screenshot: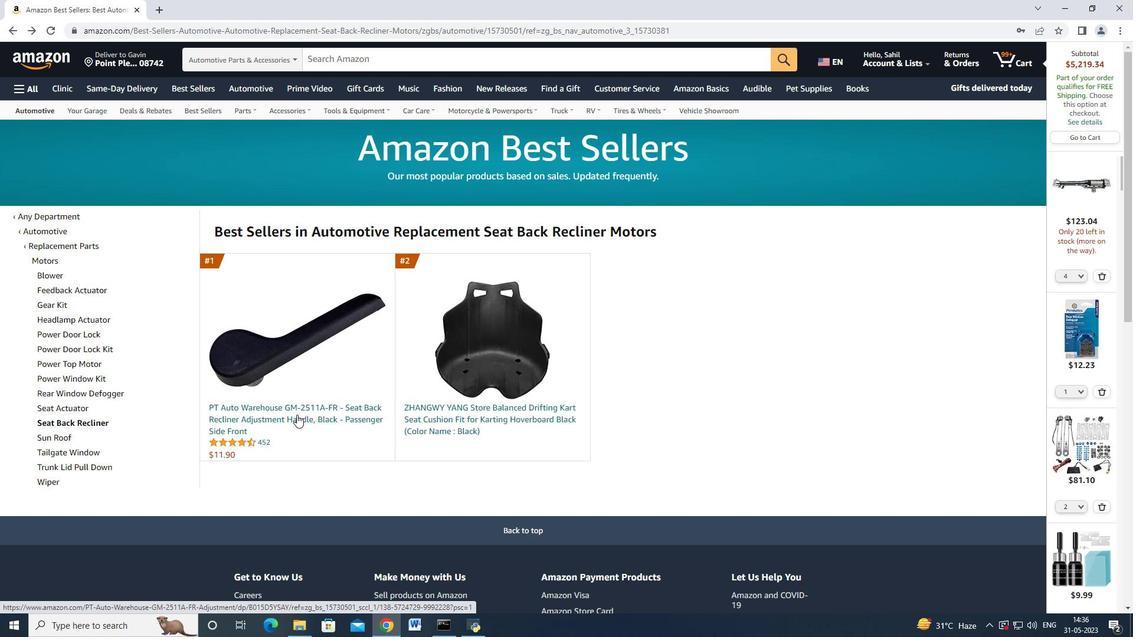 
Action: Mouse moved to (842, 488)
Screenshot: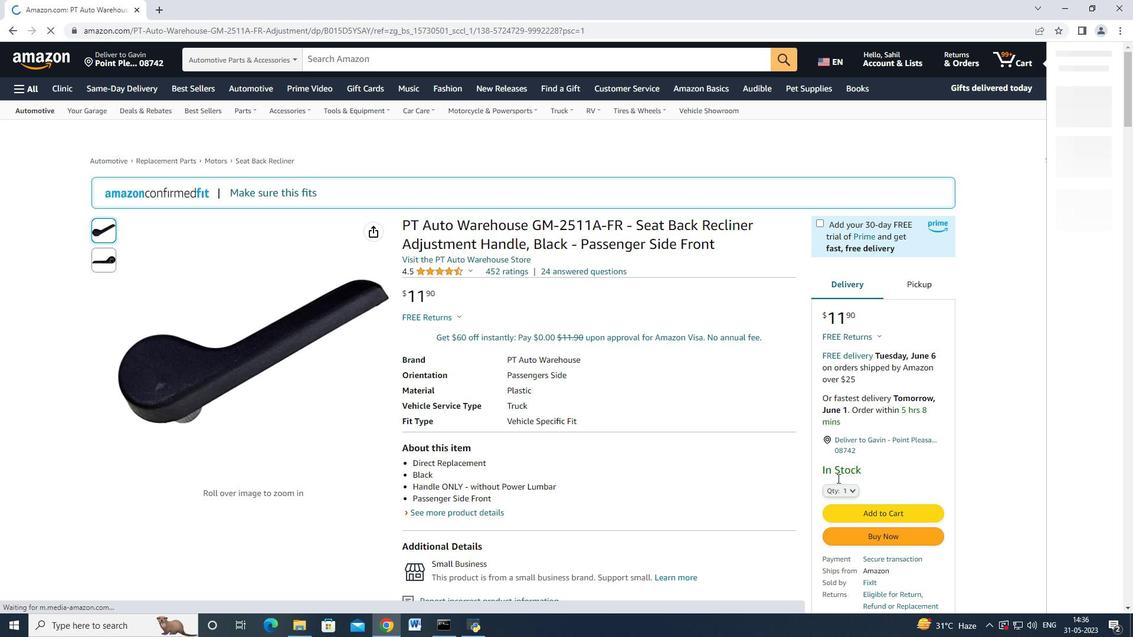 
Action: Mouse pressed left at (842, 488)
Screenshot: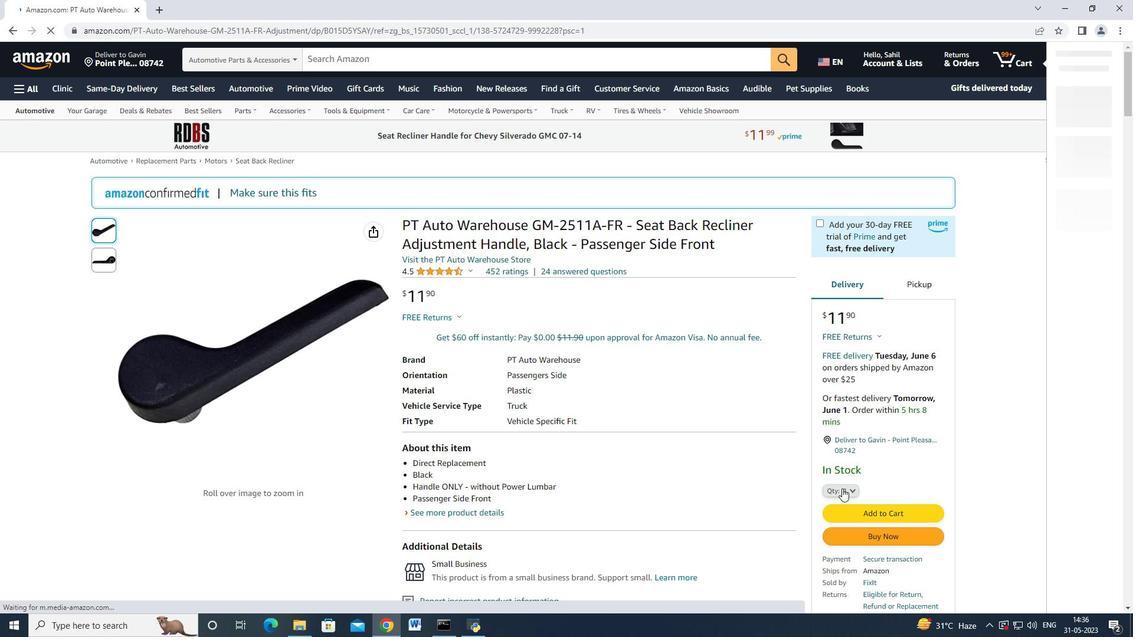 
Action: Mouse moved to (839, 126)
Screenshot: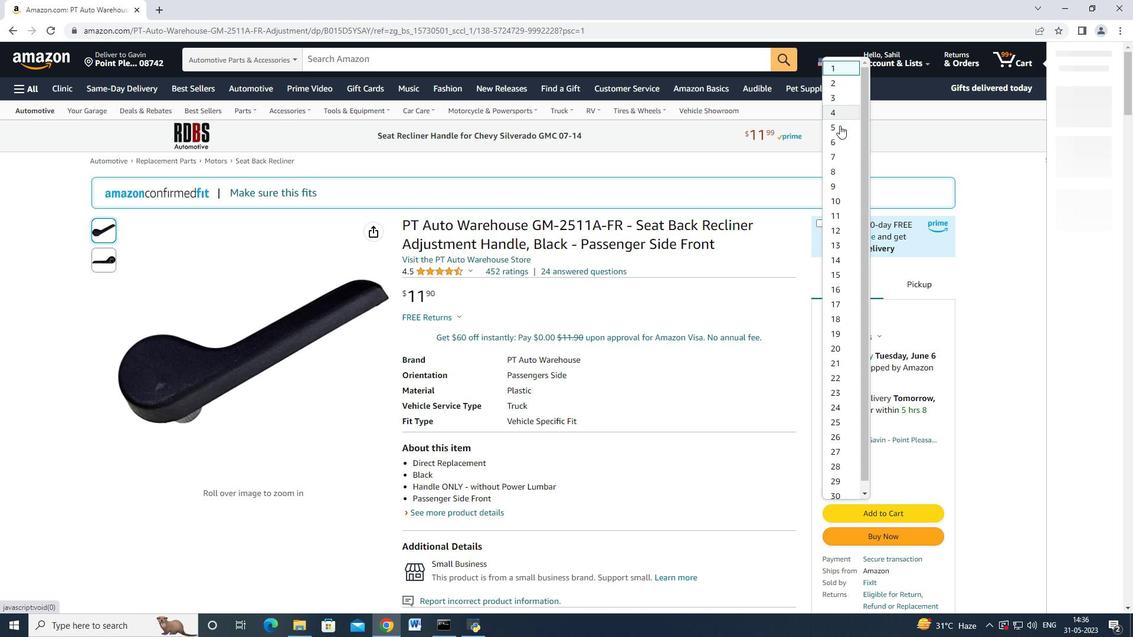 
Action: Mouse pressed left at (839, 126)
Screenshot: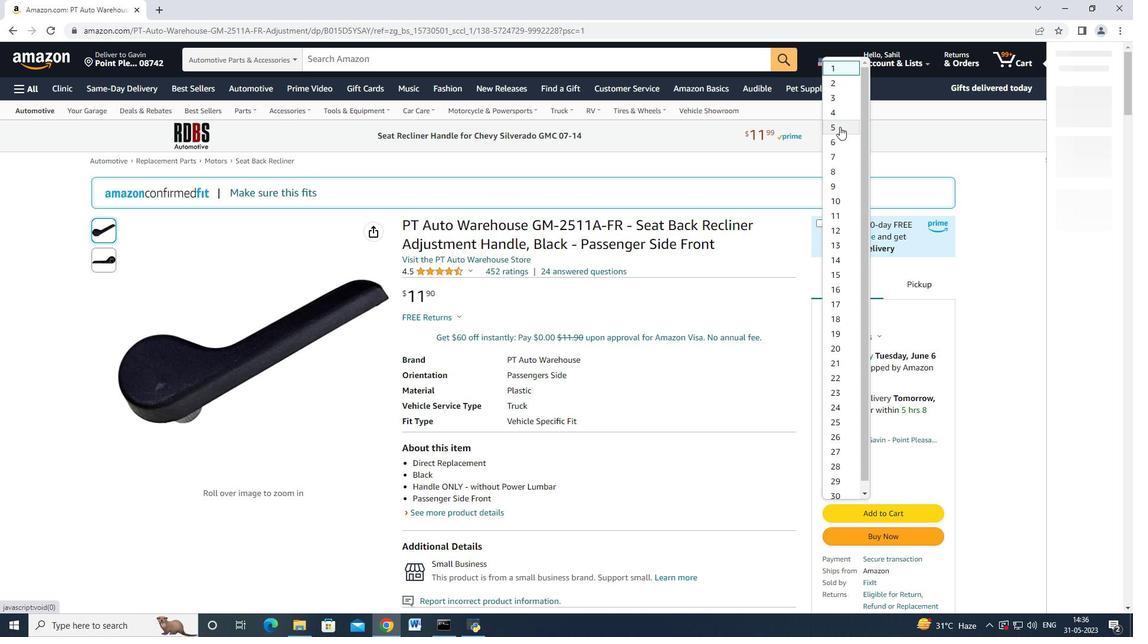 
Action: Mouse moved to (885, 499)
Screenshot: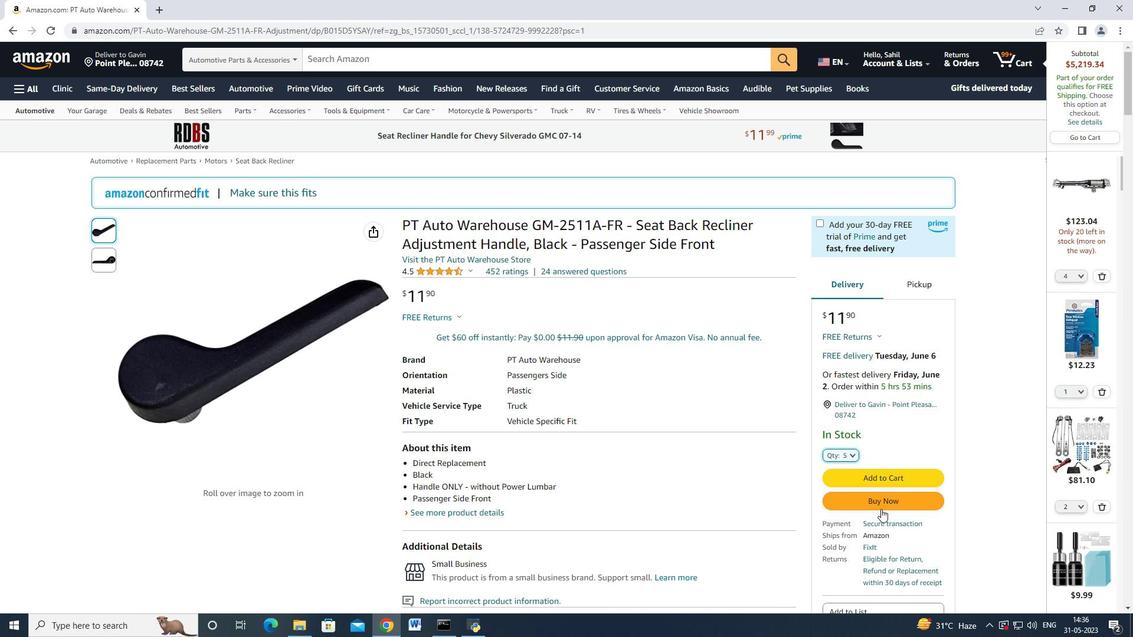 
Action: Mouse pressed left at (885, 499)
Screenshot: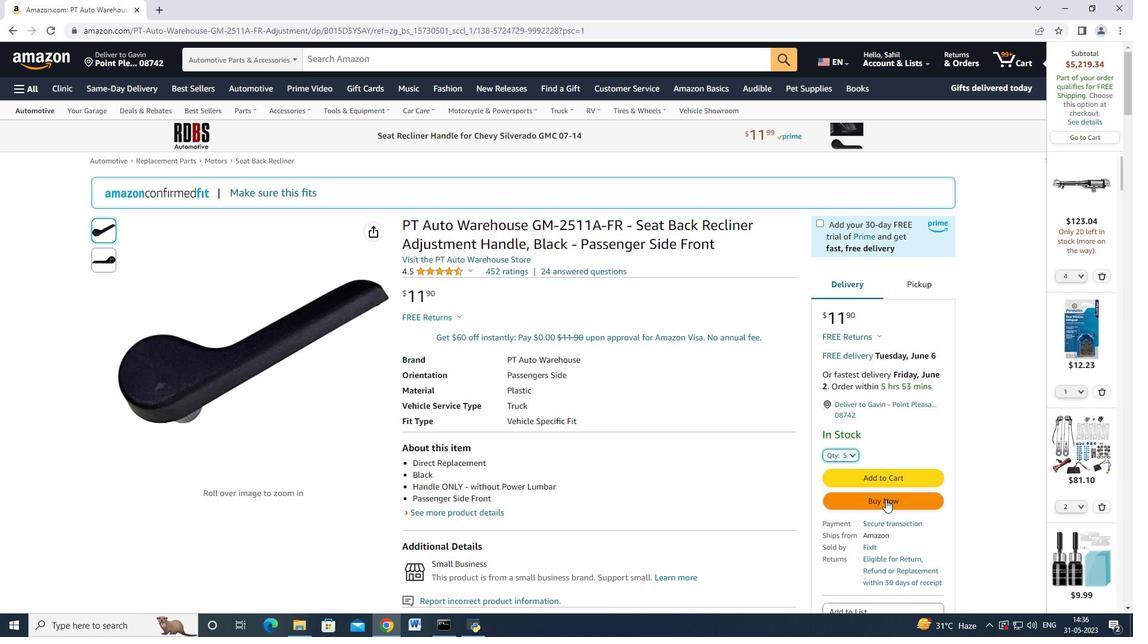 
Action: Mouse moved to (675, 101)
Screenshot: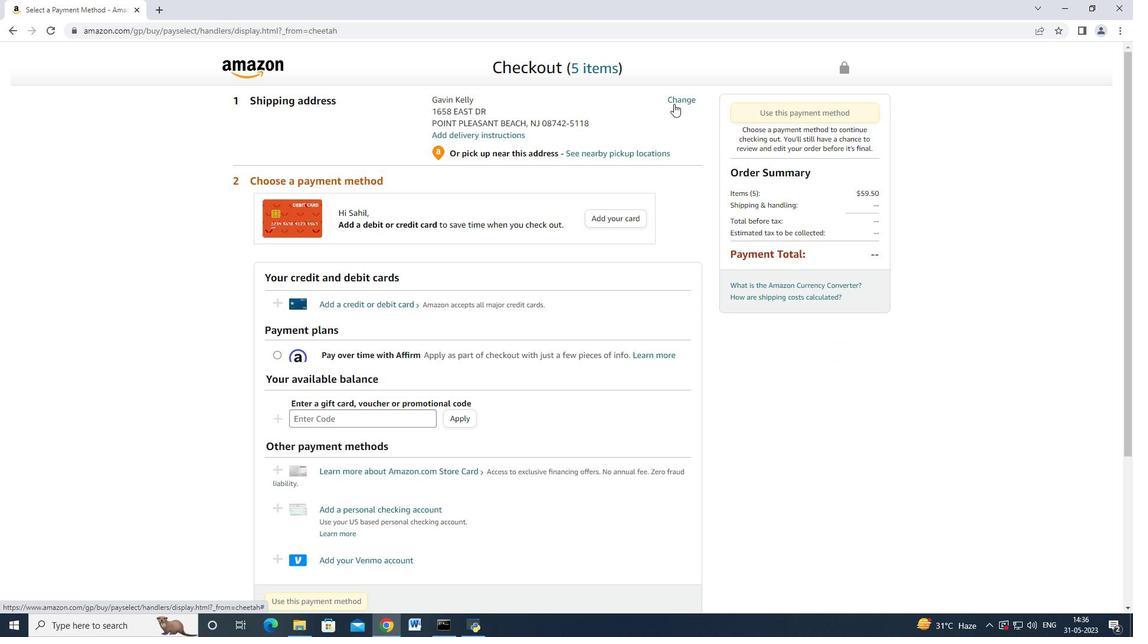 
Action: Mouse pressed left at (675, 101)
Screenshot: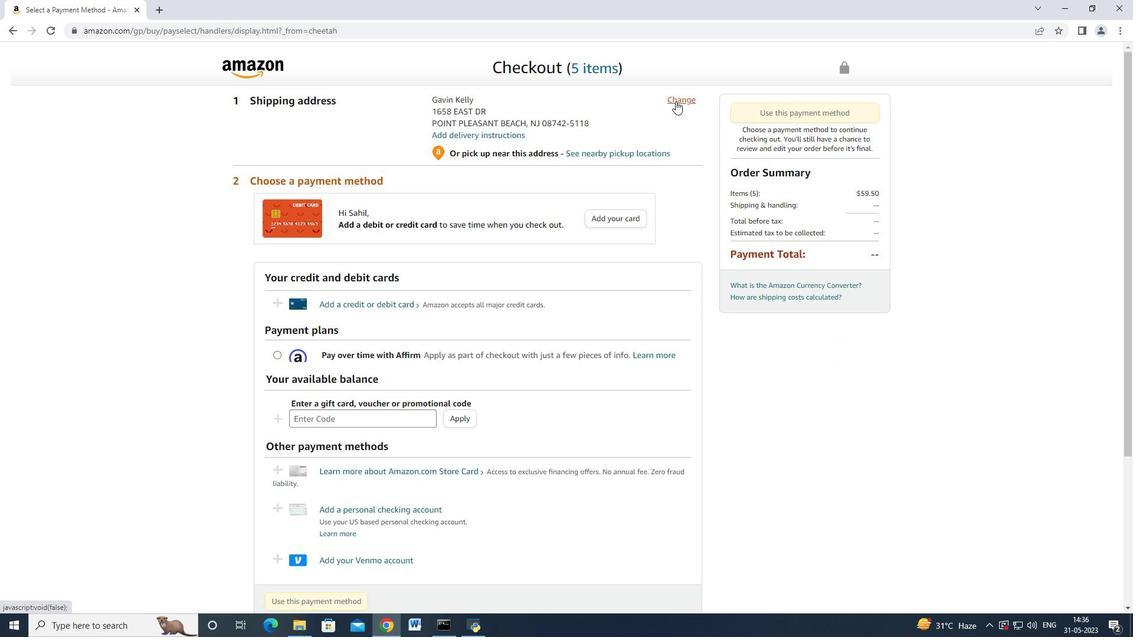 
Action: Mouse moved to (545, 150)
Screenshot: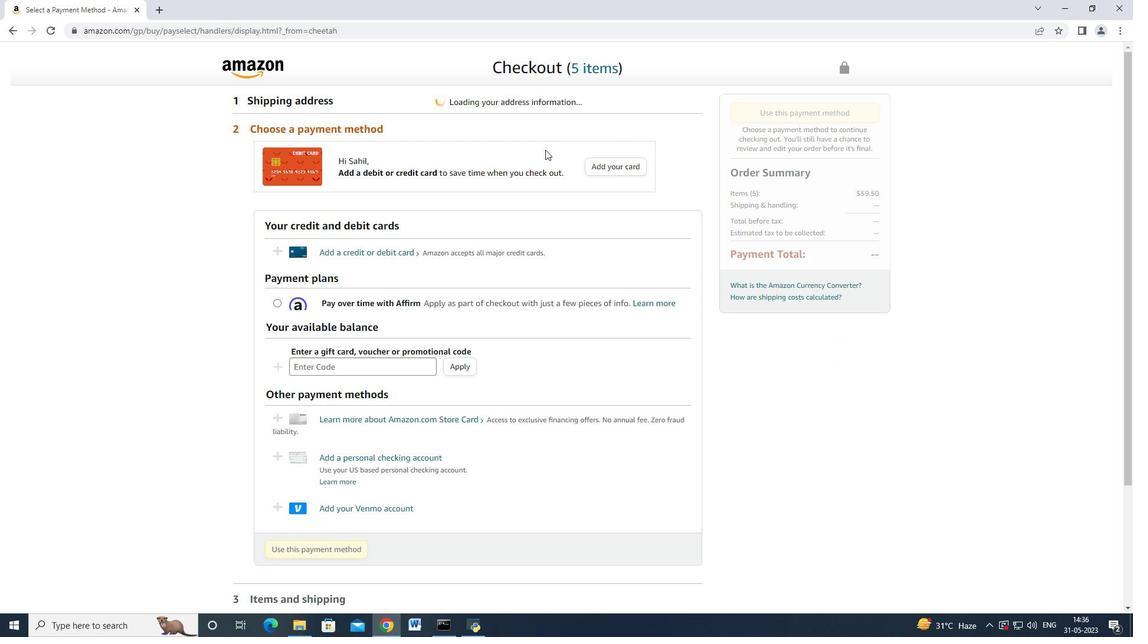 
Action: Mouse scrolled (545, 149) with delta (0, 0)
Screenshot: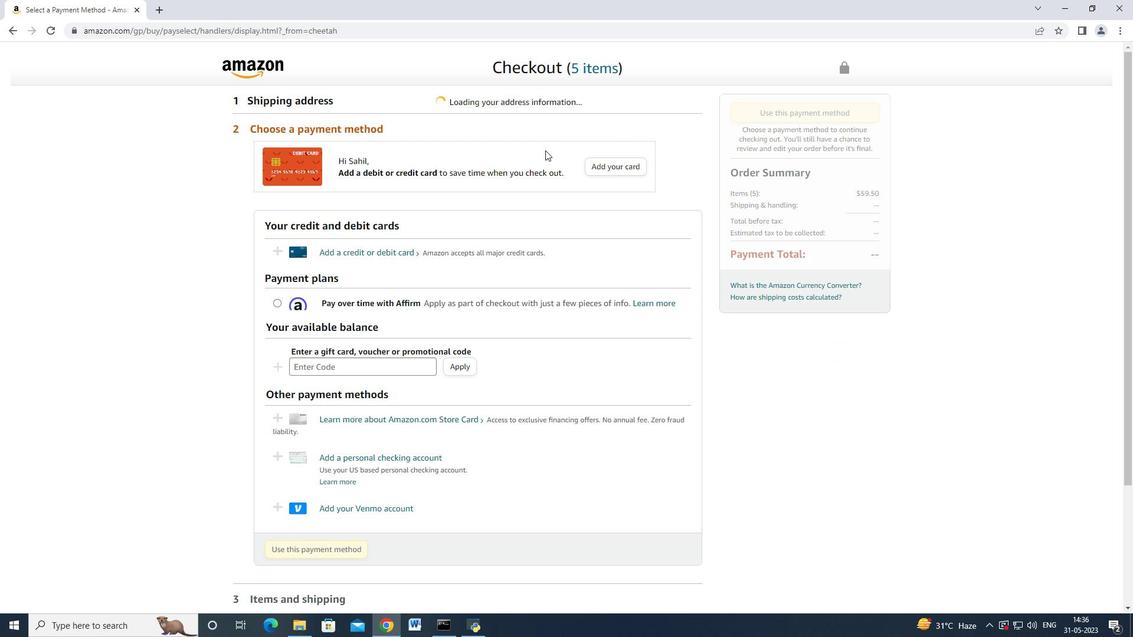 
Action: Mouse scrolled (545, 149) with delta (0, 0)
Screenshot: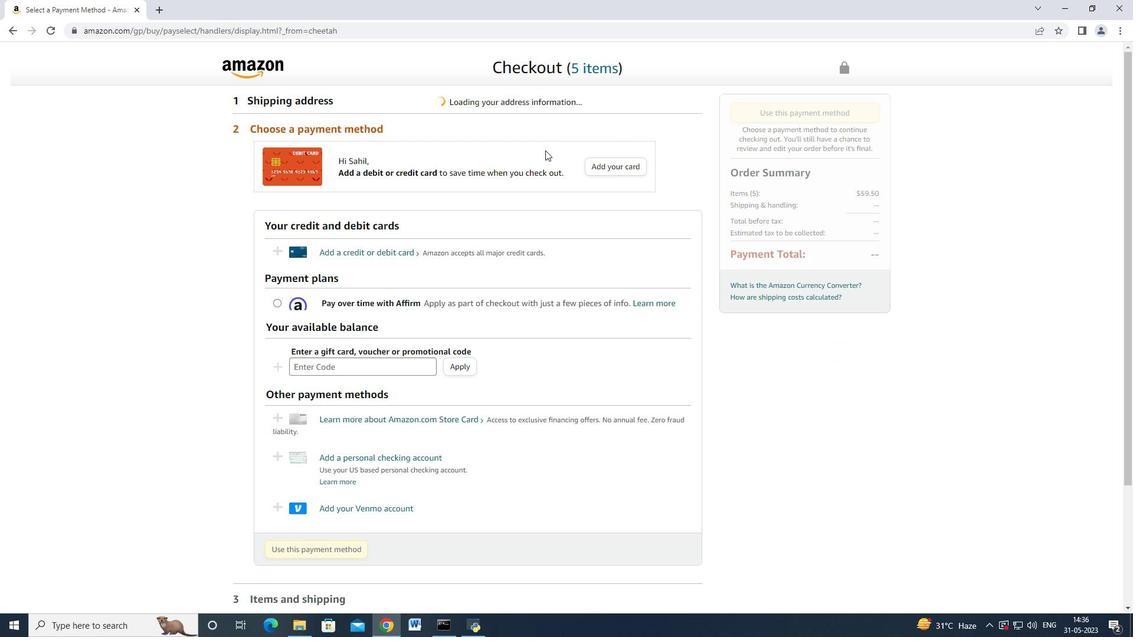 
Action: Mouse scrolled (545, 151) with delta (0, 0)
Screenshot: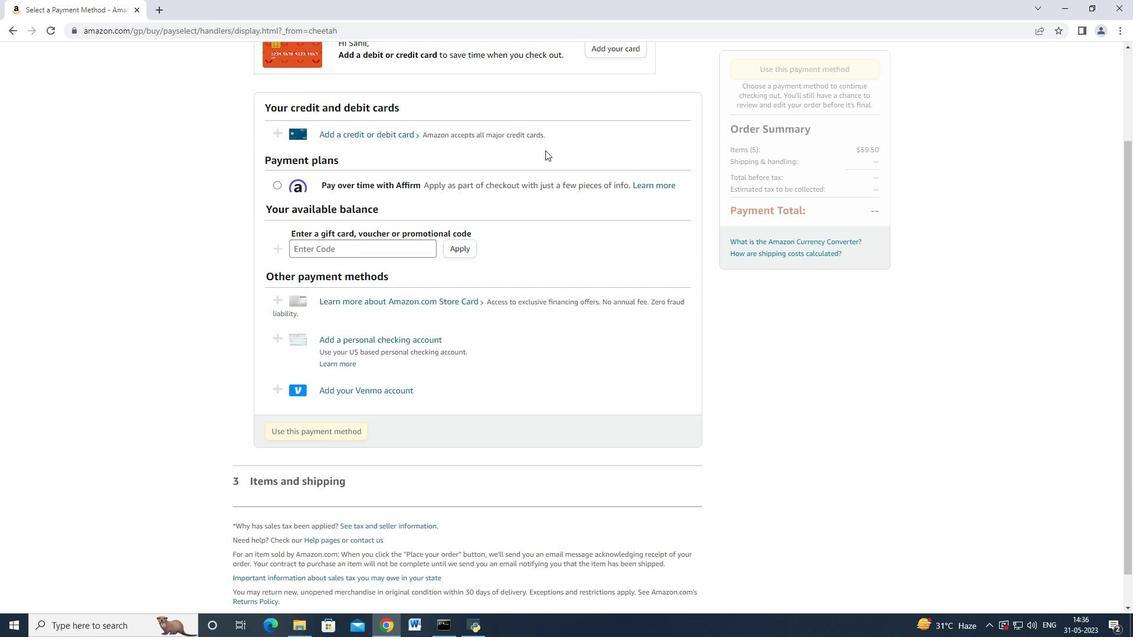 
Action: Mouse scrolled (545, 151) with delta (0, 0)
Screenshot: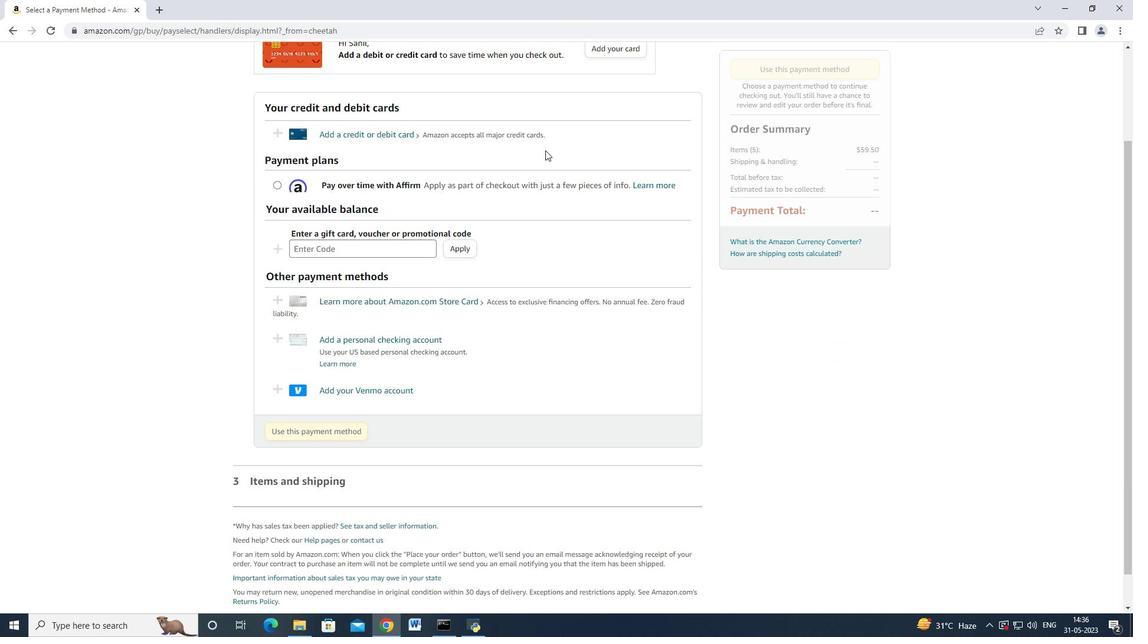 
Action: Mouse scrolled (545, 149) with delta (0, 0)
Screenshot: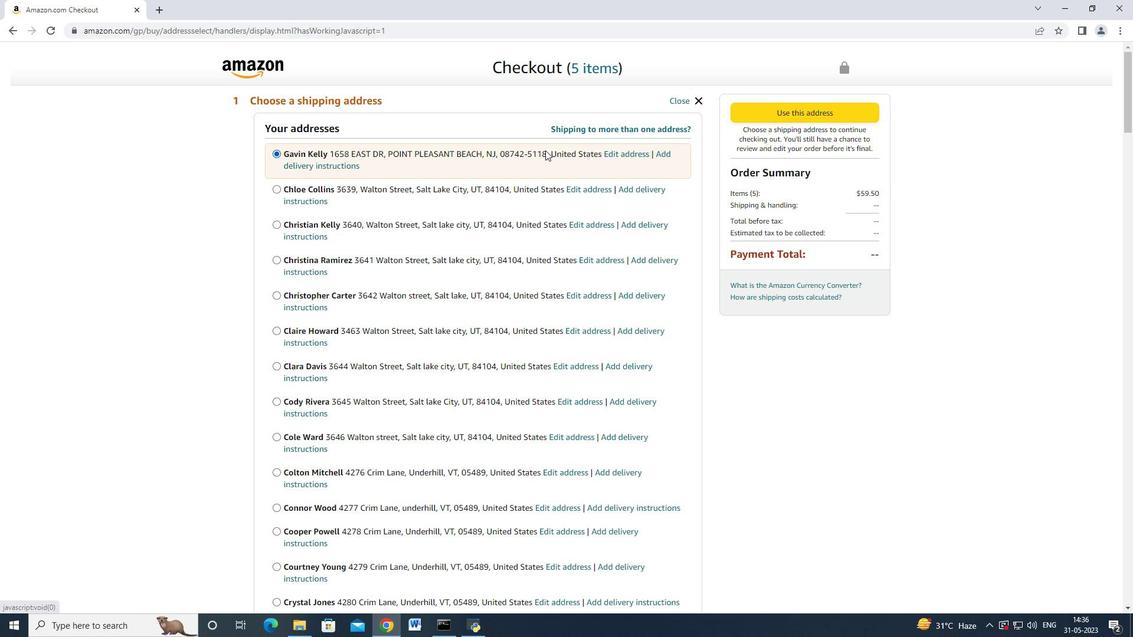 
Action: Mouse scrolled (545, 149) with delta (0, 0)
Screenshot: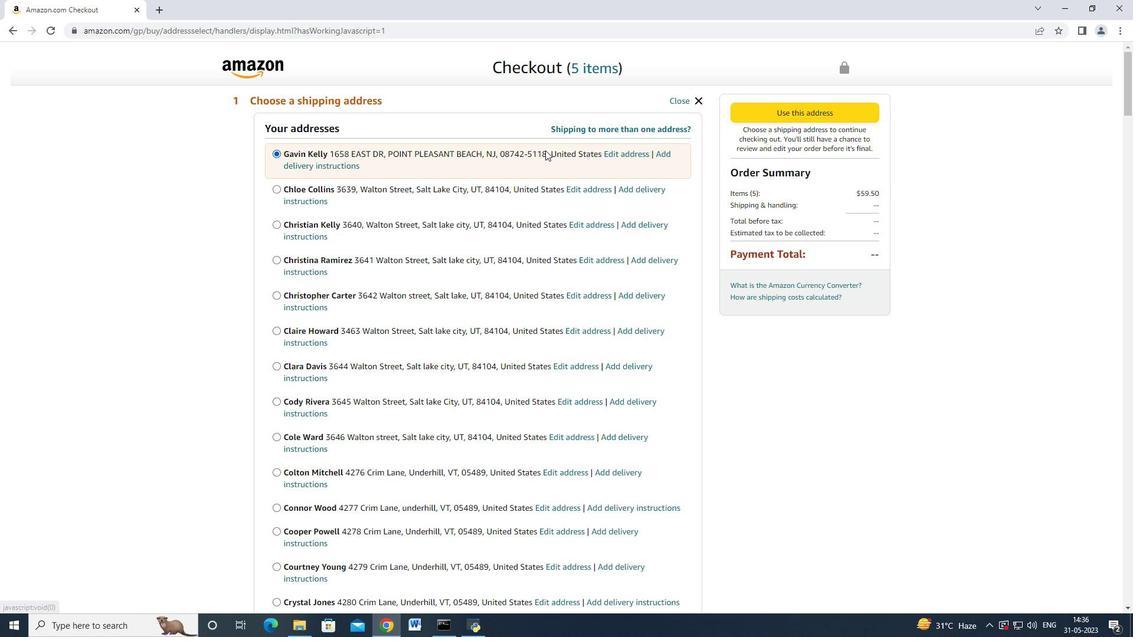 
Action: Mouse scrolled (545, 149) with delta (0, 0)
Screenshot: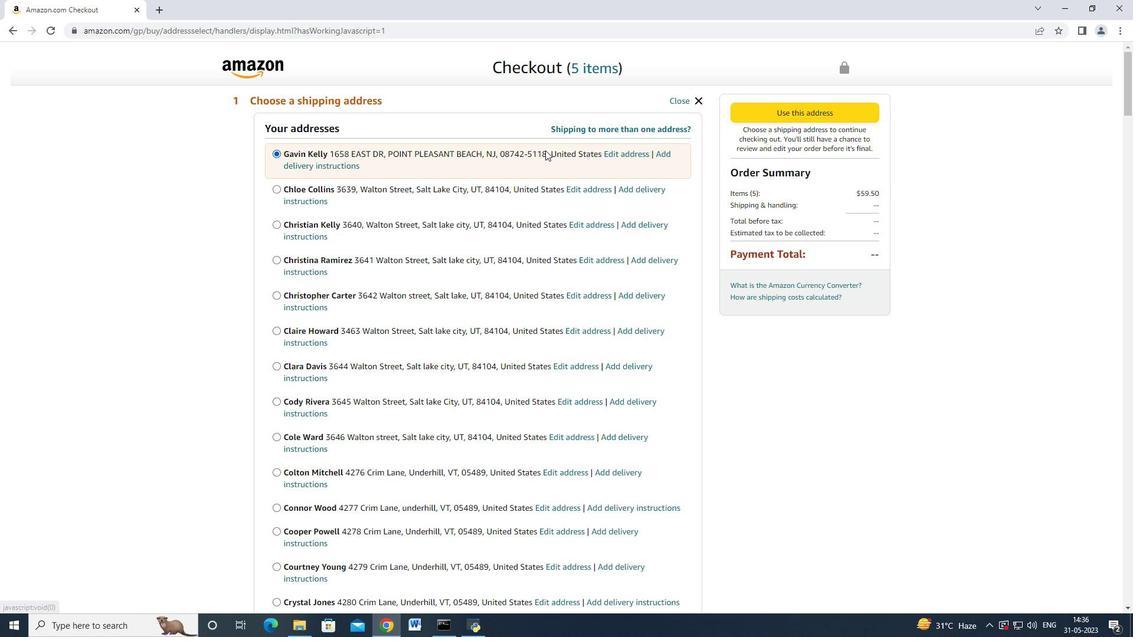 
Action: Mouse scrolled (545, 149) with delta (0, 0)
Screenshot: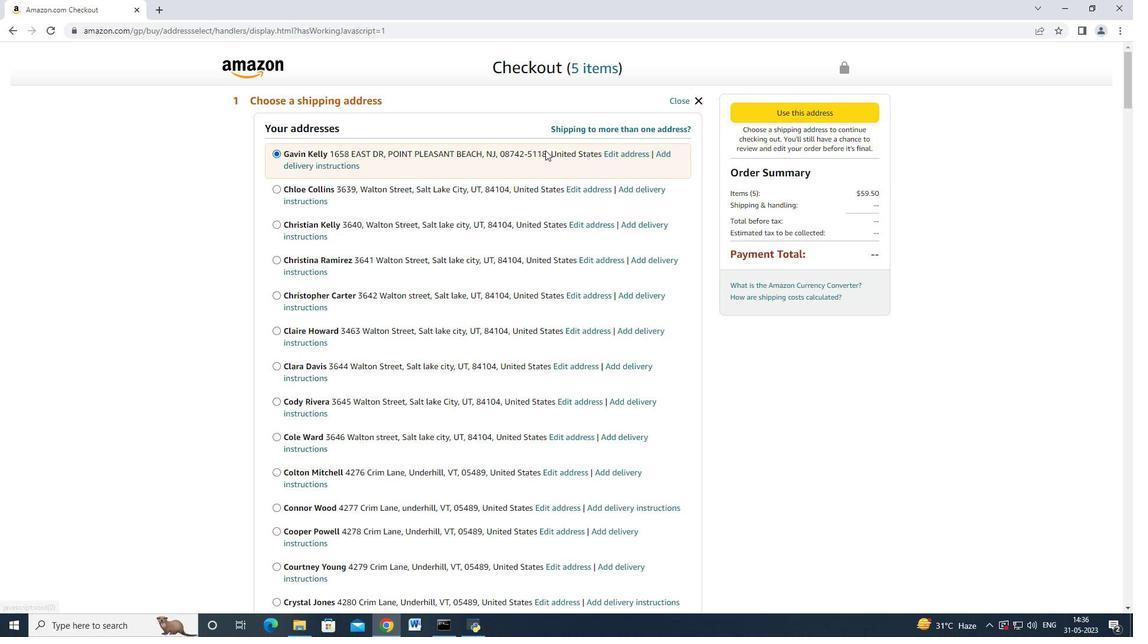 
Action: Mouse moved to (545, 171)
Screenshot: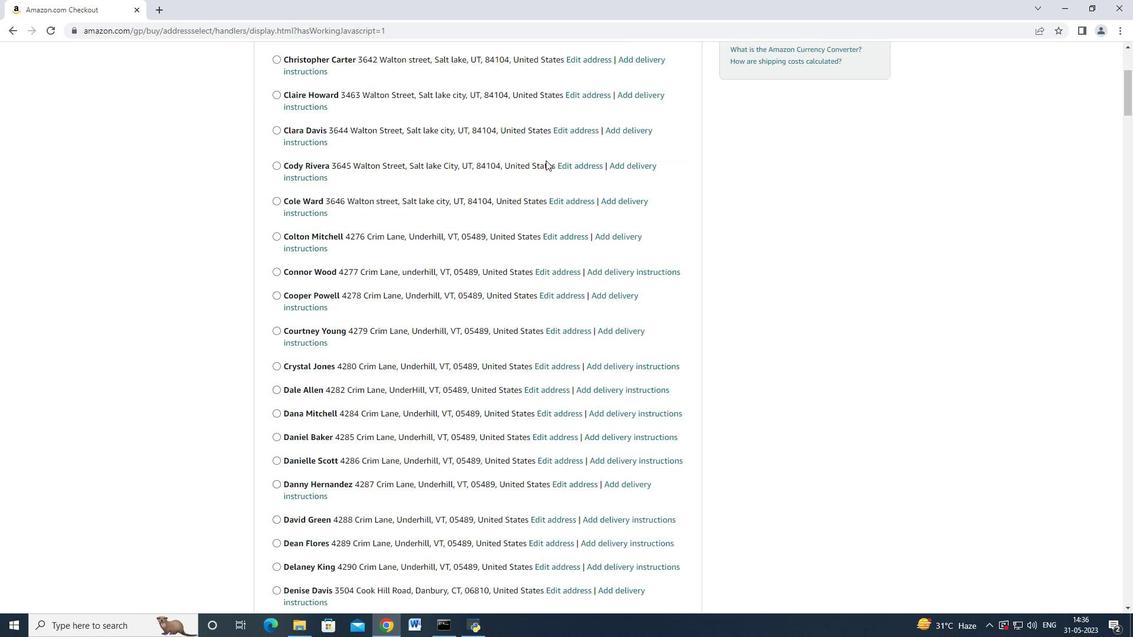 
Action: Mouse scrolled (545, 170) with delta (0, 0)
Screenshot: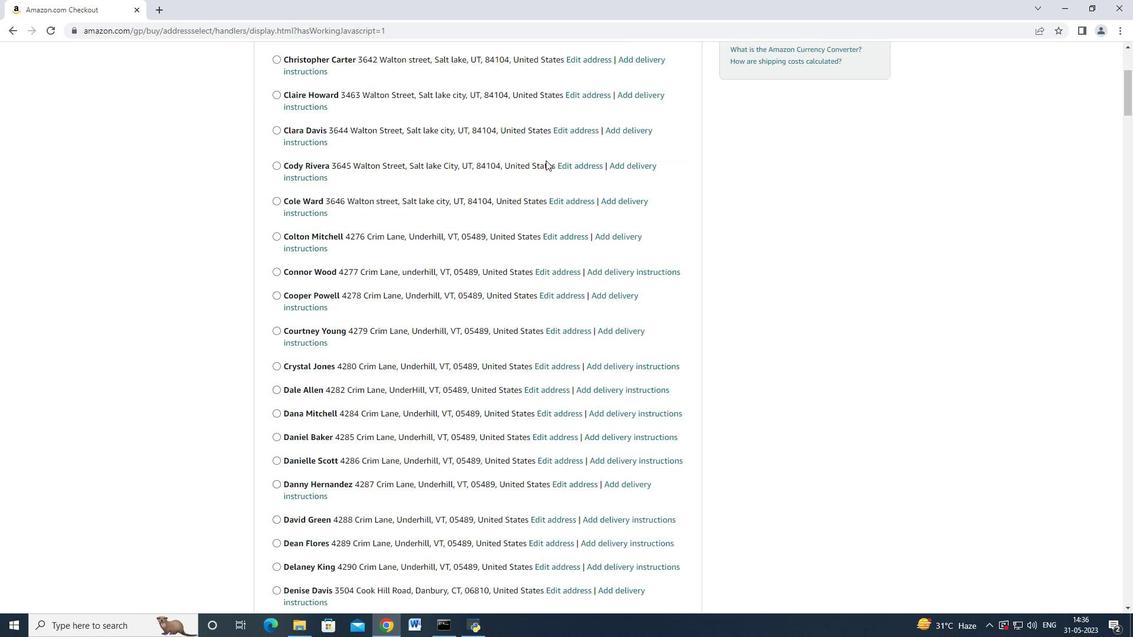 
Action: Mouse moved to (545, 171)
Screenshot: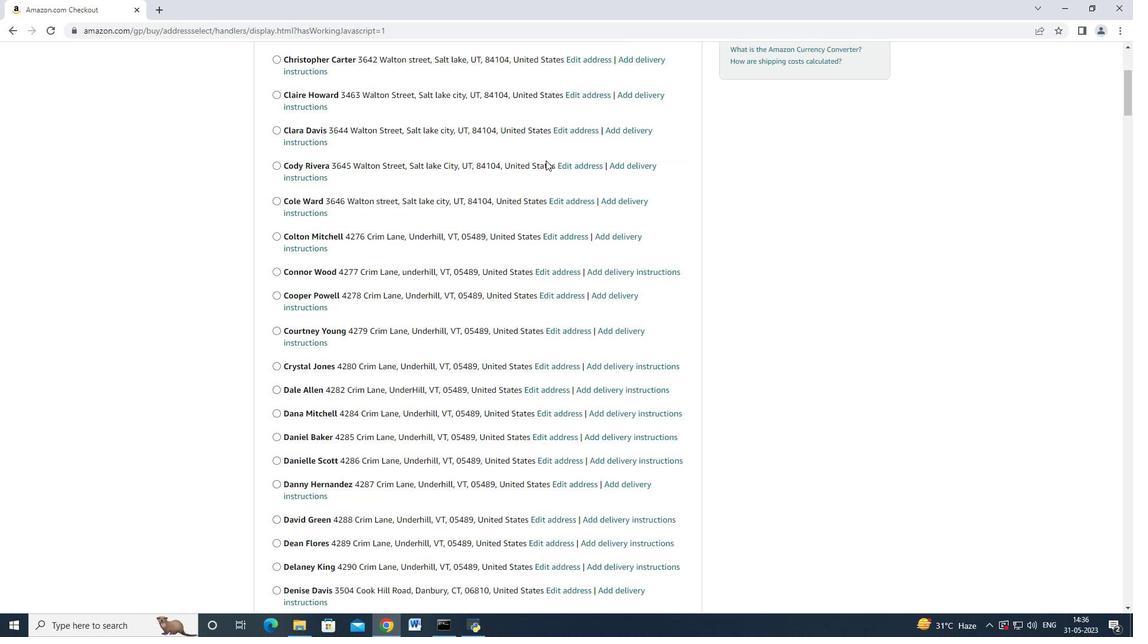 
Action: Mouse scrolled (545, 171) with delta (0, 0)
Screenshot: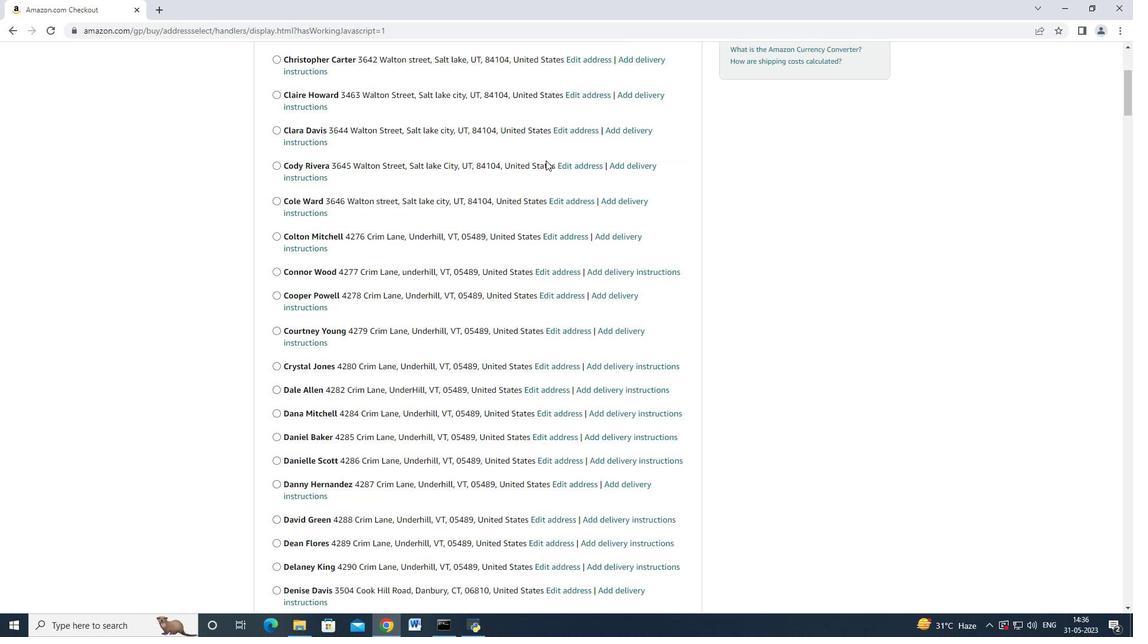 
Action: Mouse moved to (545, 172)
Screenshot: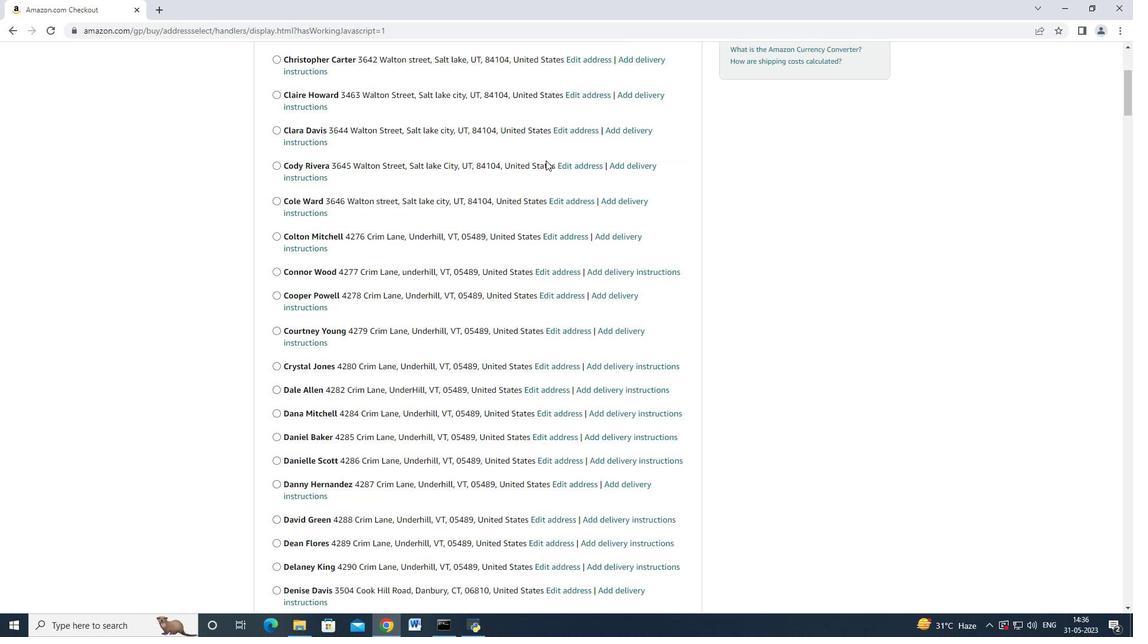 
Action: Mouse scrolled (545, 171) with delta (0, 0)
Screenshot: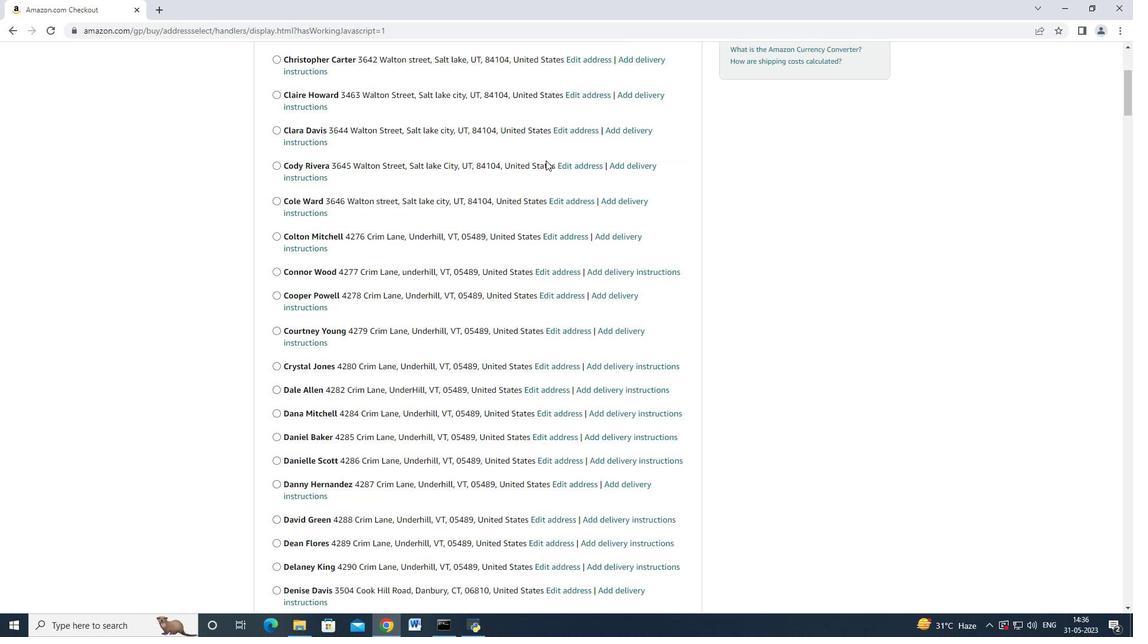 
Action: Mouse scrolled (545, 171) with delta (0, 0)
Screenshot: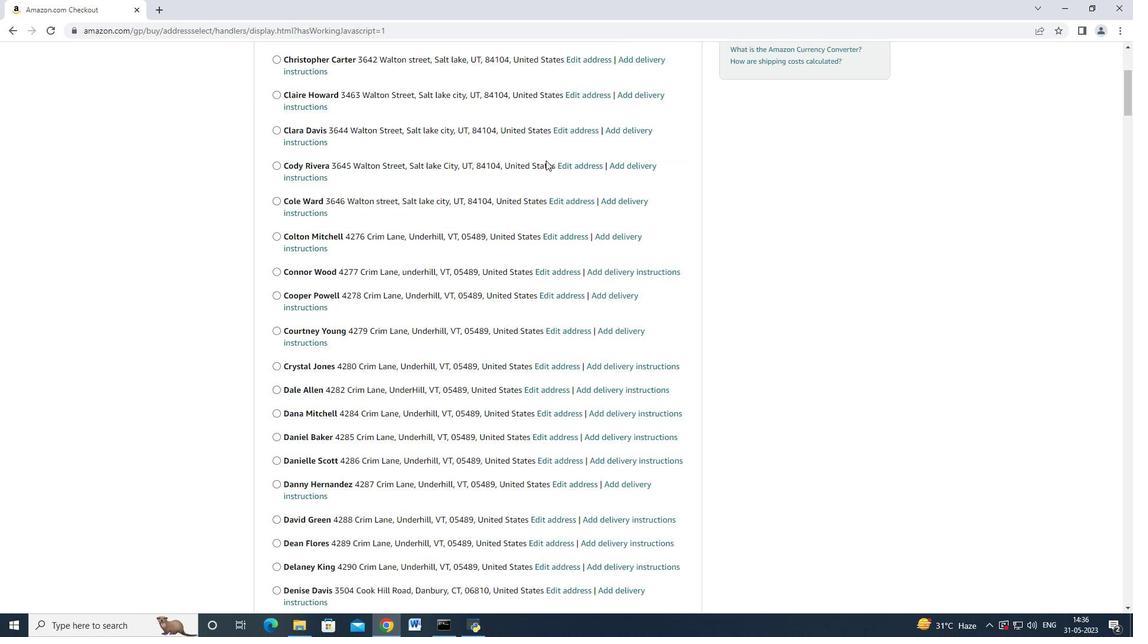 
Action: Mouse scrolled (545, 171) with delta (0, 0)
Screenshot: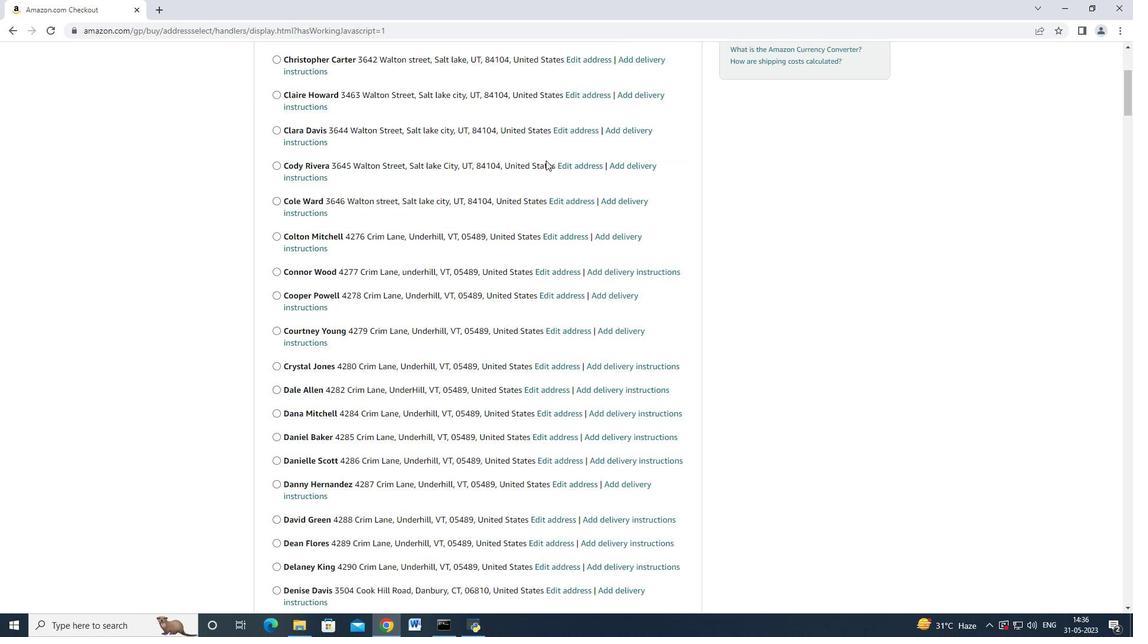 
Action: Mouse moved to (549, 196)
Screenshot: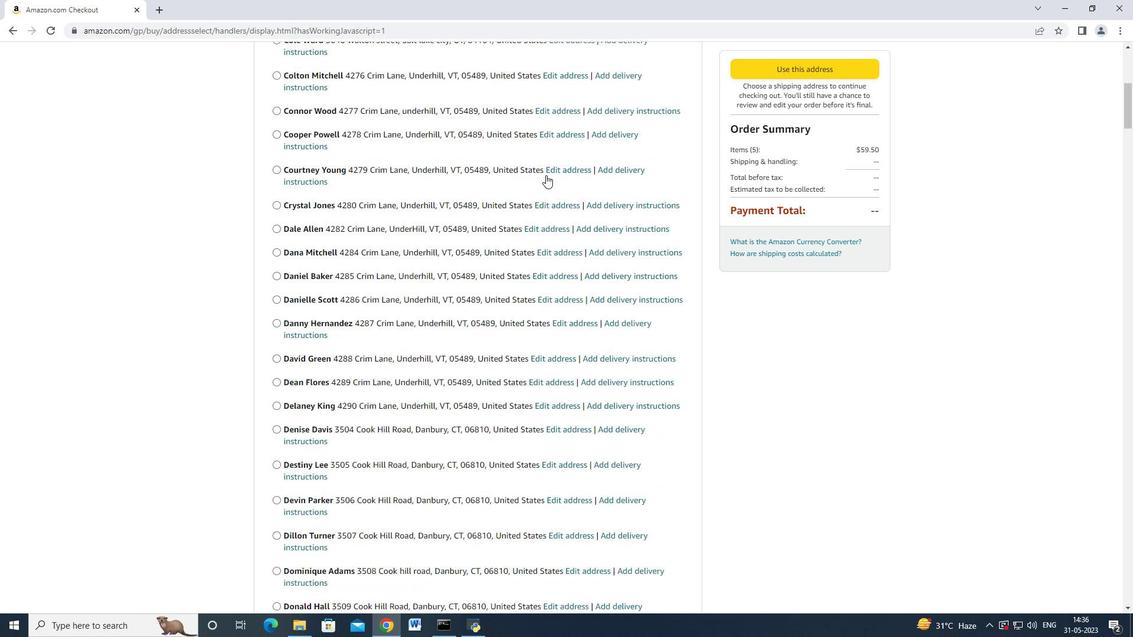 
Action: Mouse scrolled (549, 195) with delta (0, 0)
Screenshot: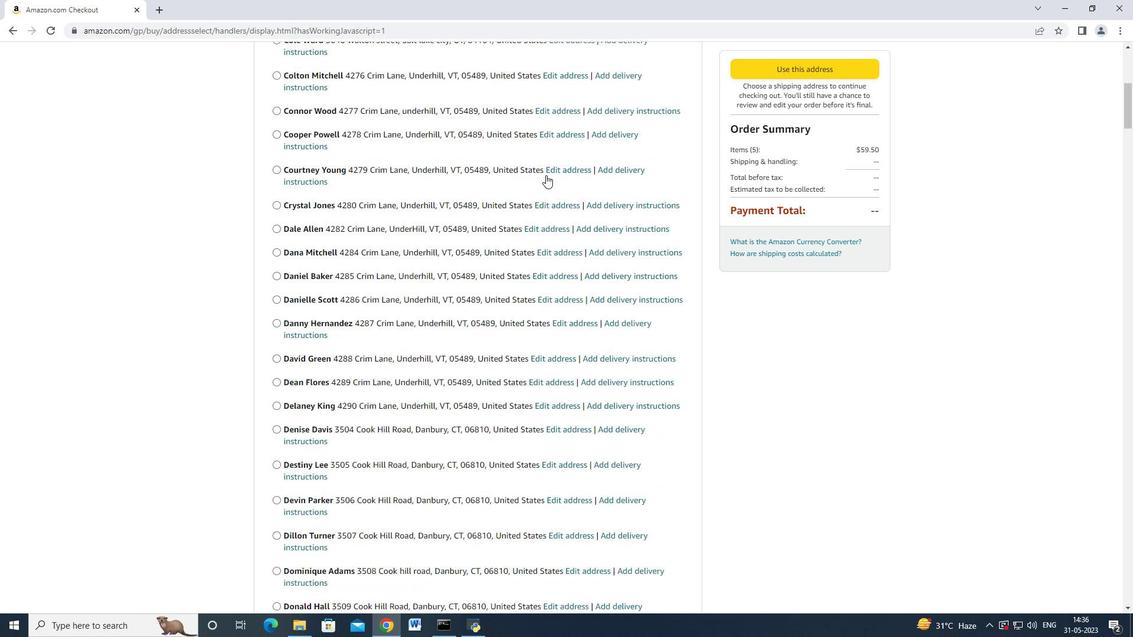 
Action: Mouse moved to (549, 201)
Screenshot: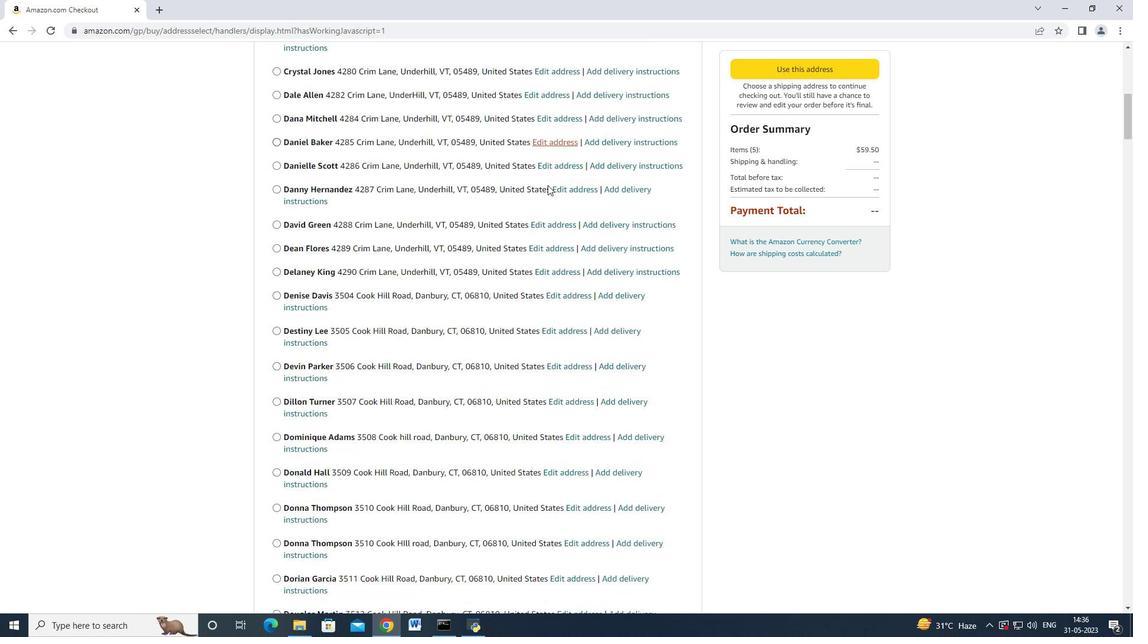 
Action: Mouse scrolled (549, 201) with delta (0, 0)
Screenshot: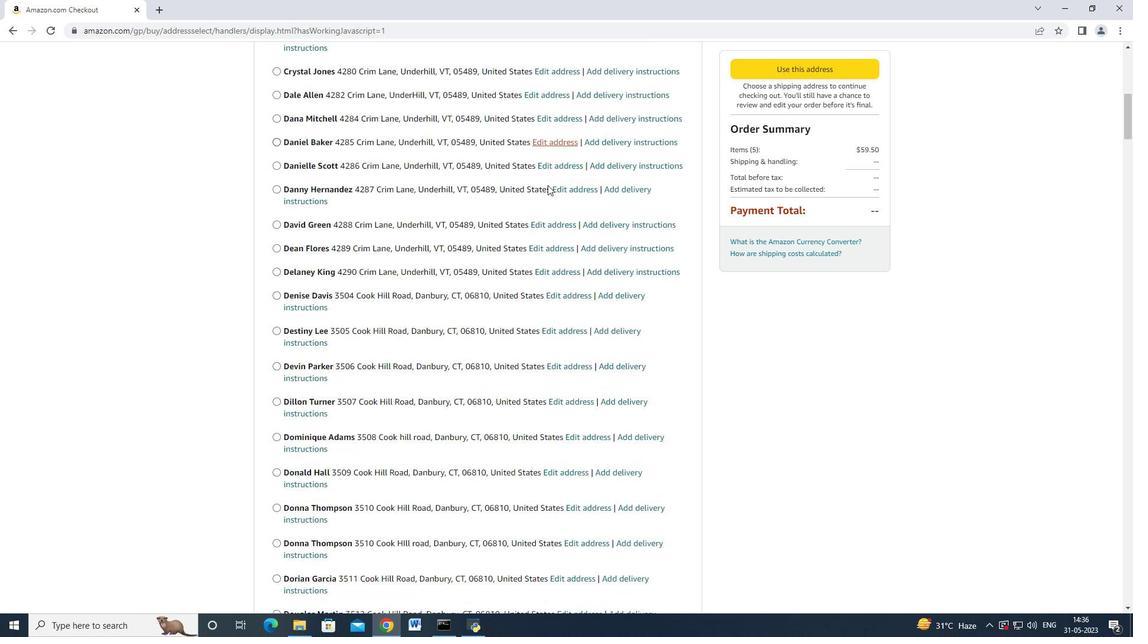 
Action: Mouse moved to (549, 202)
Screenshot: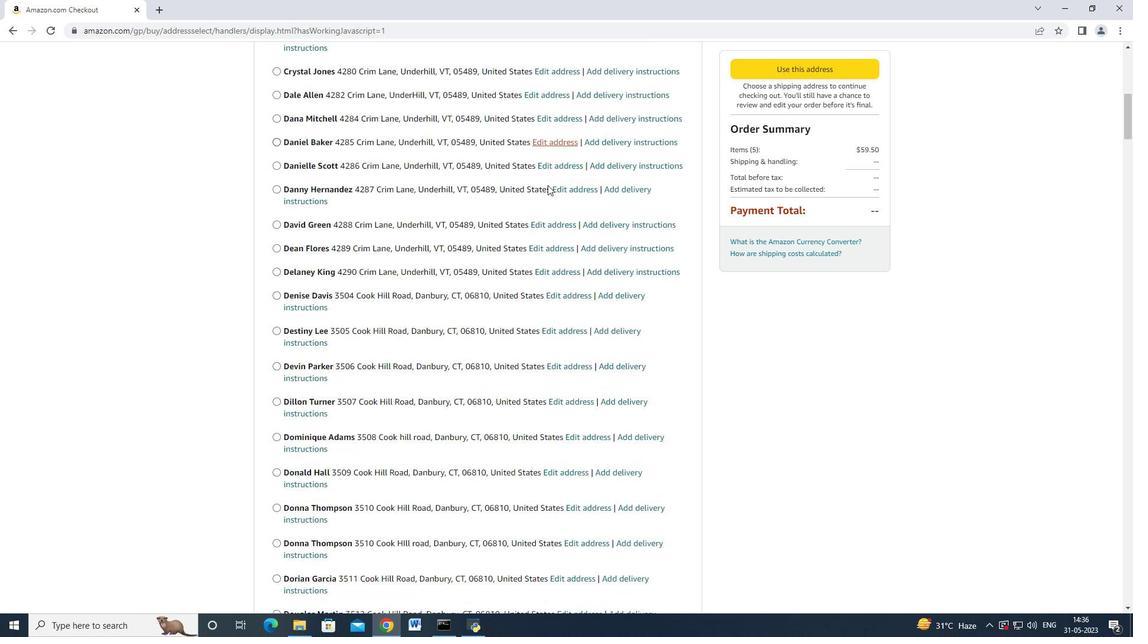 
Action: Mouse scrolled (549, 201) with delta (0, 0)
Screenshot: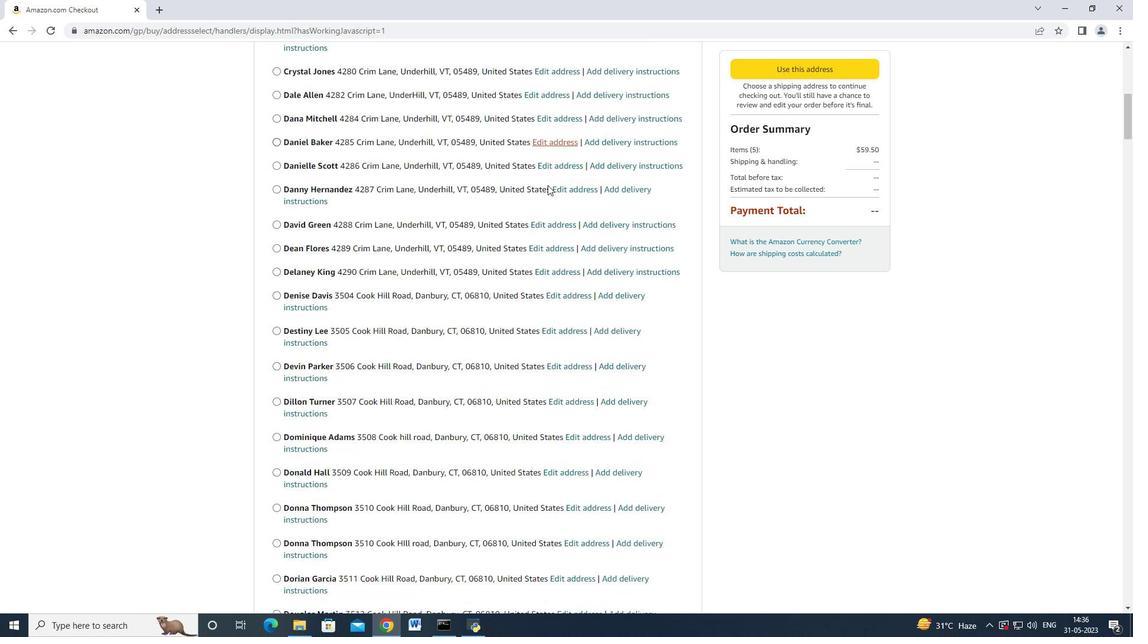 
Action: Mouse scrolled (549, 201) with delta (0, 0)
Screenshot: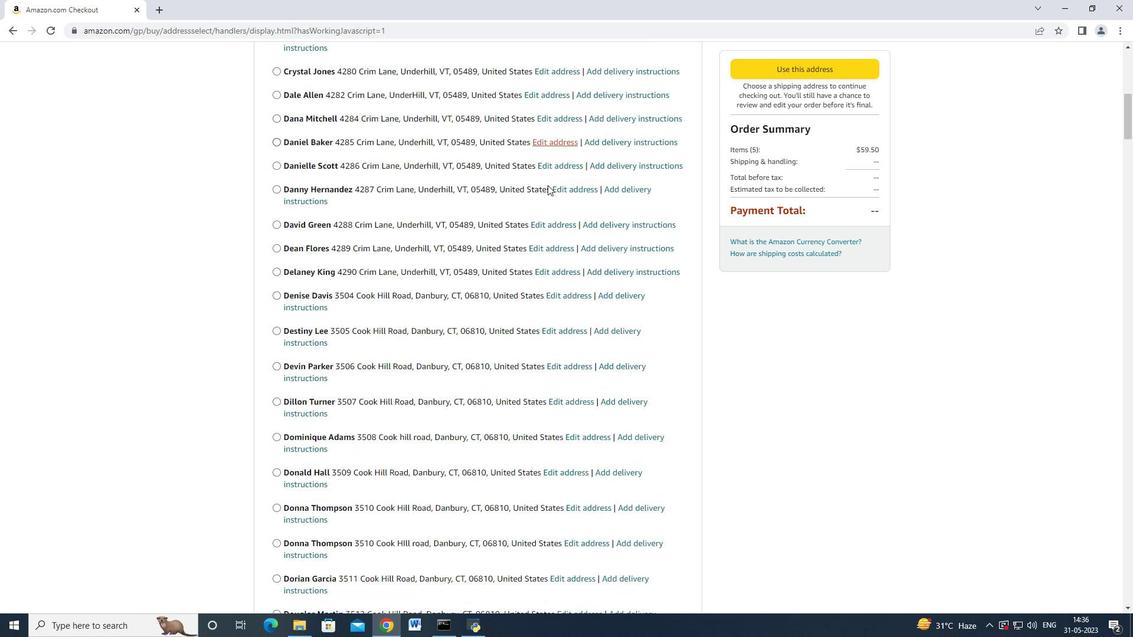 
Action: Mouse scrolled (549, 201) with delta (0, 0)
Screenshot: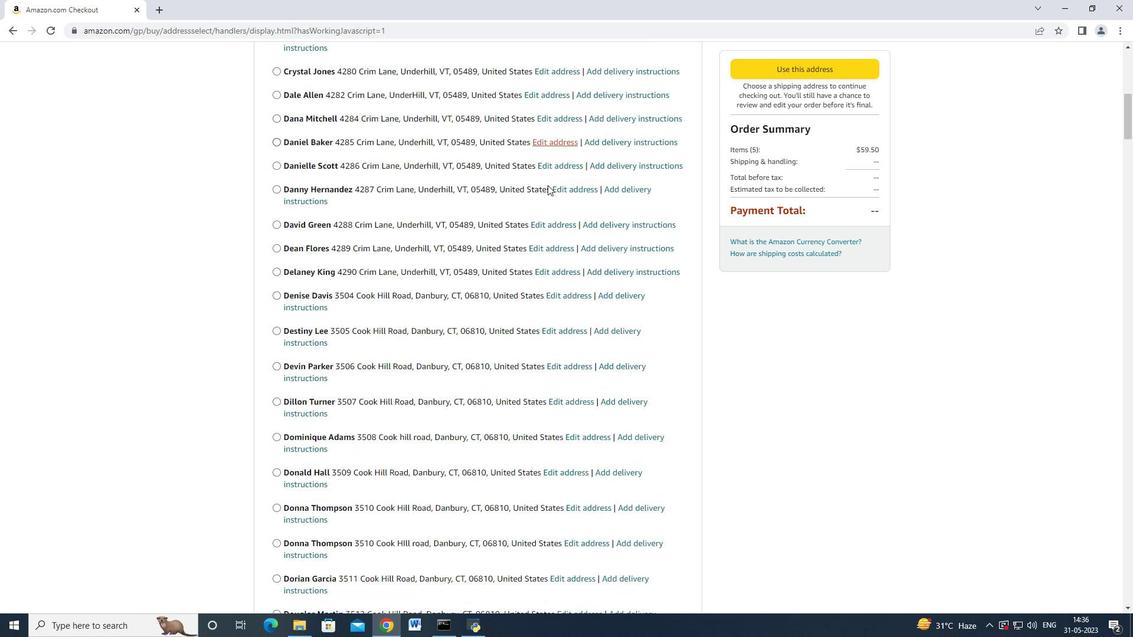 
Action: Mouse scrolled (549, 201) with delta (0, 0)
Screenshot: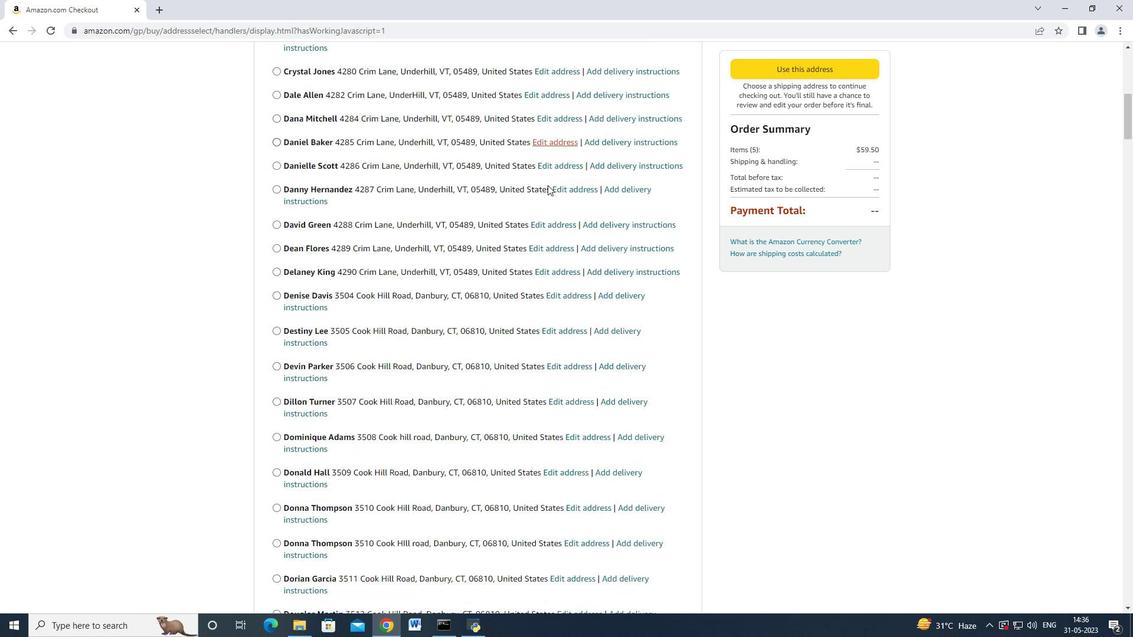 
Action: Mouse scrolled (549, 201) with delta (0, 0)
Screenshot: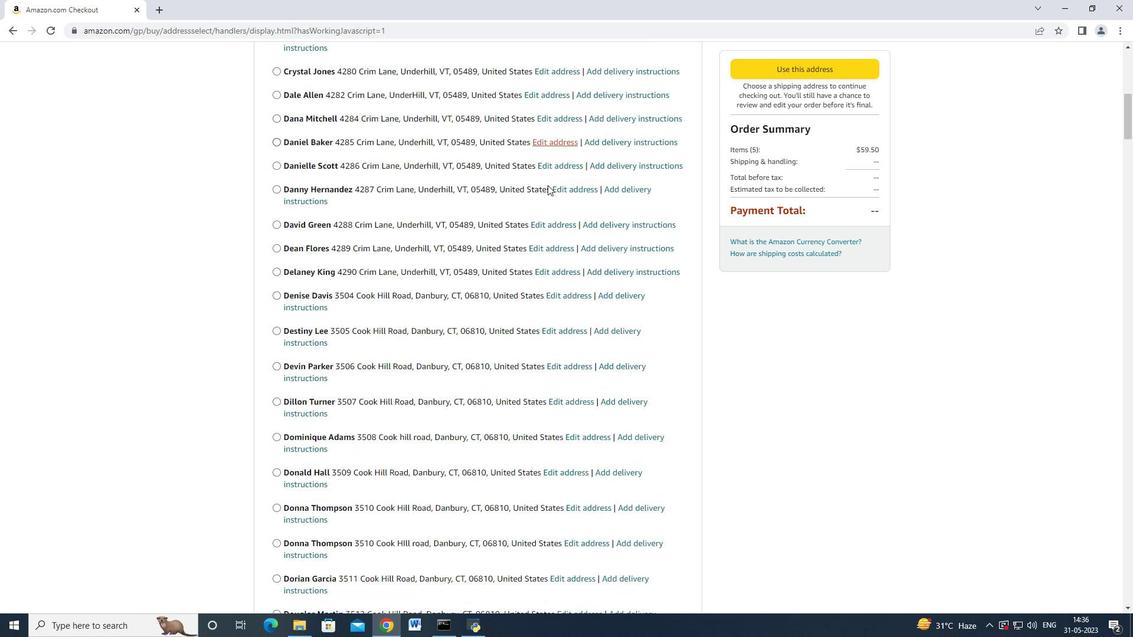 
Action: Mouse moved to (549, 210)
Screenshot: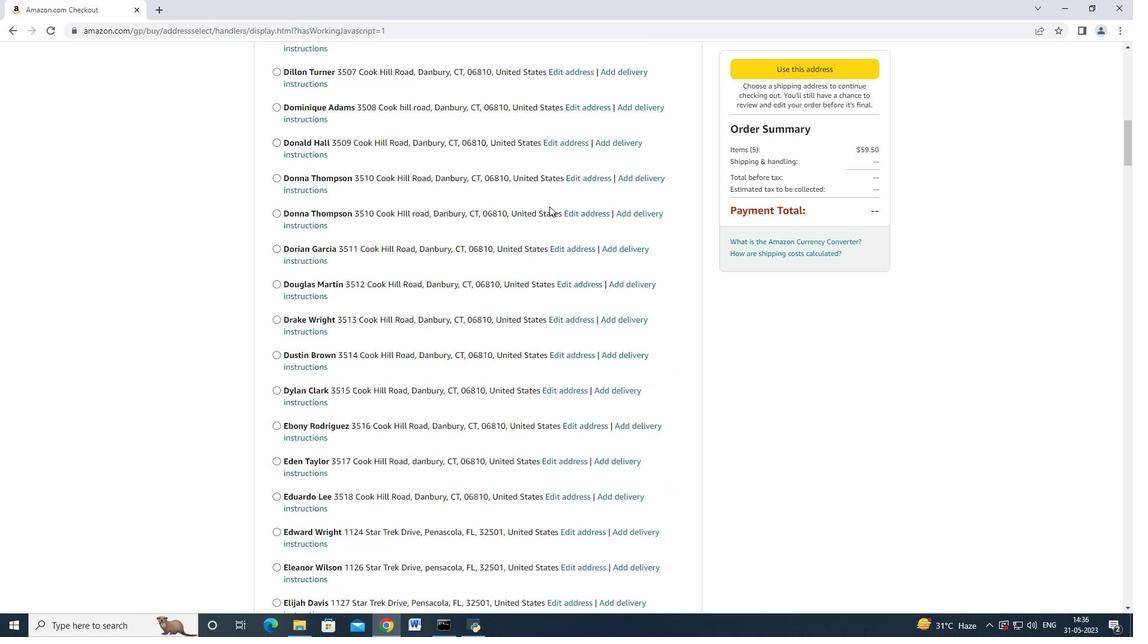 
Action: Mouse scrolled (549, 210) with delta (0, 0)
Screenshot: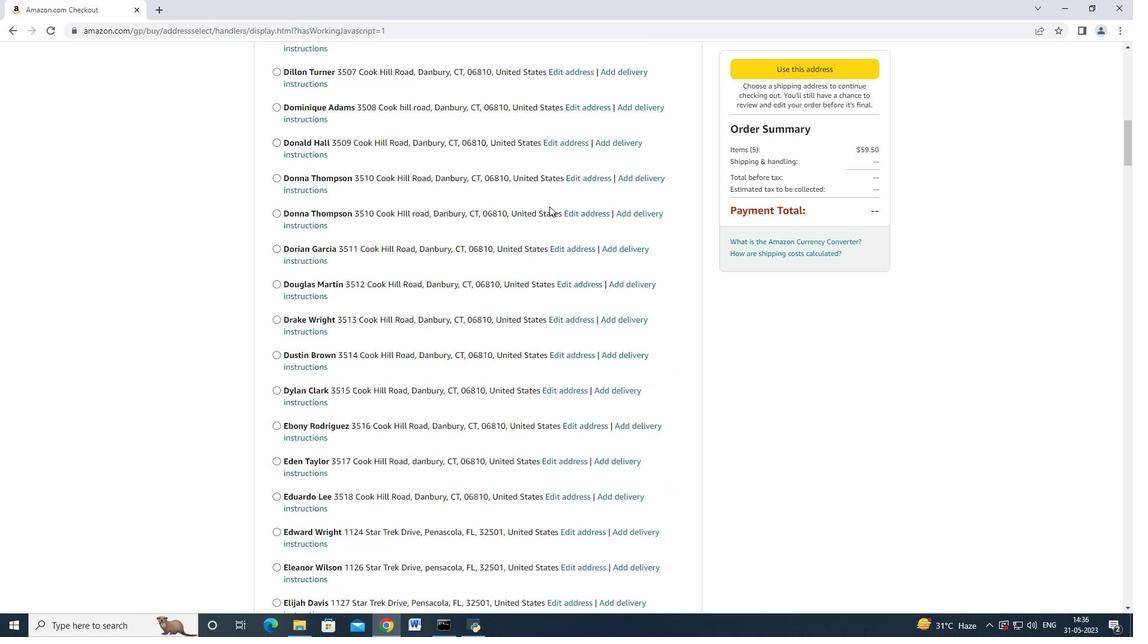 
Action: Mouse moved to (549, 211)
Screenshot: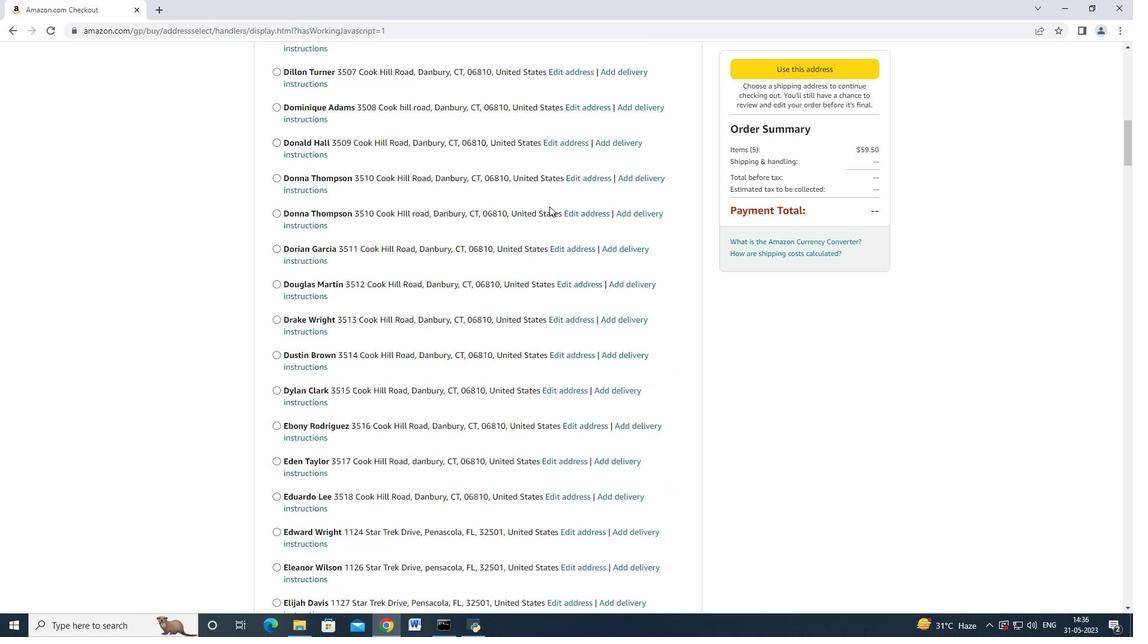 
Action: Mouse scrolled (549, 210) with delta (0, 0)
Screenshot: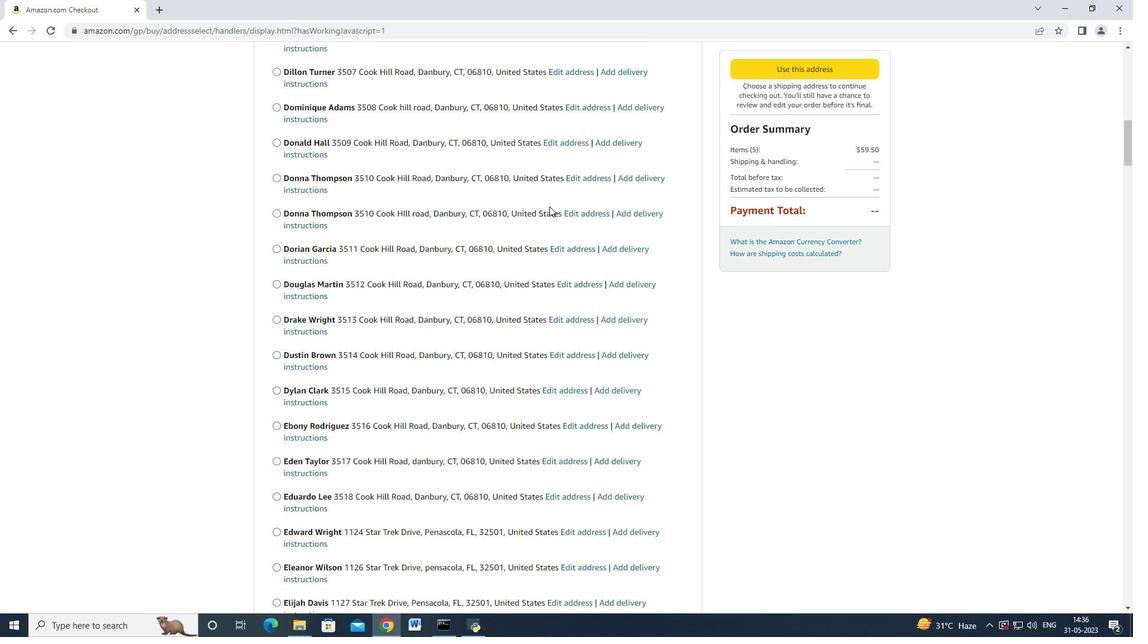 
Action: Mouse moved to (549, 211)
Screenshot: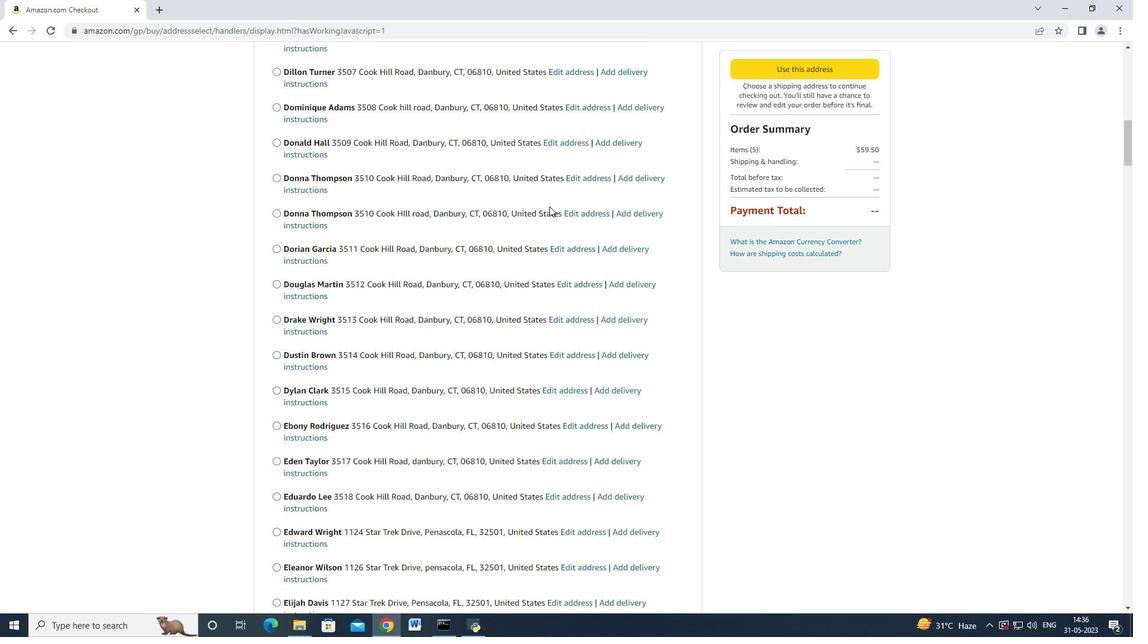 
Action: Mouse scrolled (549, 211) with delta (0, 0)
Screenshot: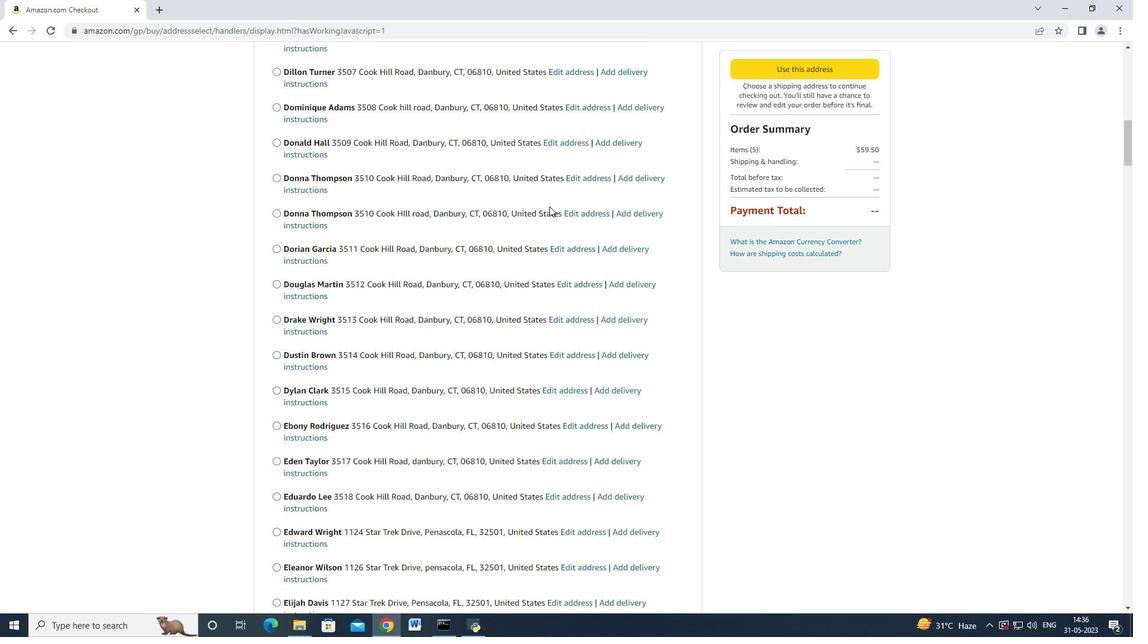 
Action: Mouse scrolled (549, 211) with delta (0, 0)
Screenshot: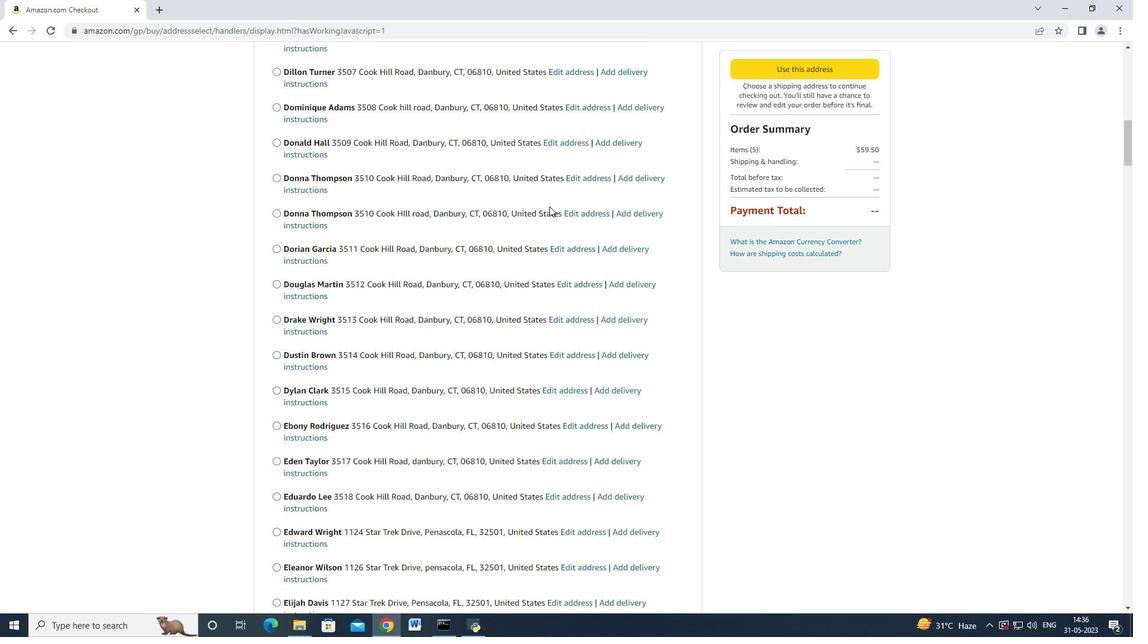 
Action: Mouse moved to (549, 211)
Screenshot: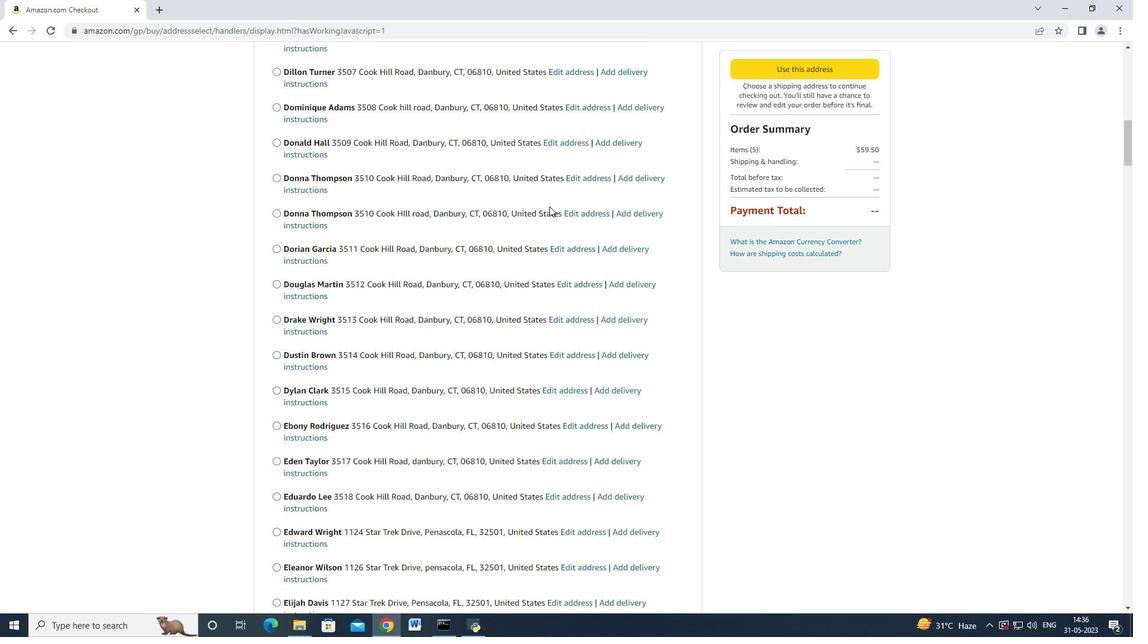 
Action: Mouse scrolled (549, 211) with delta (0, 0)
Screenshot: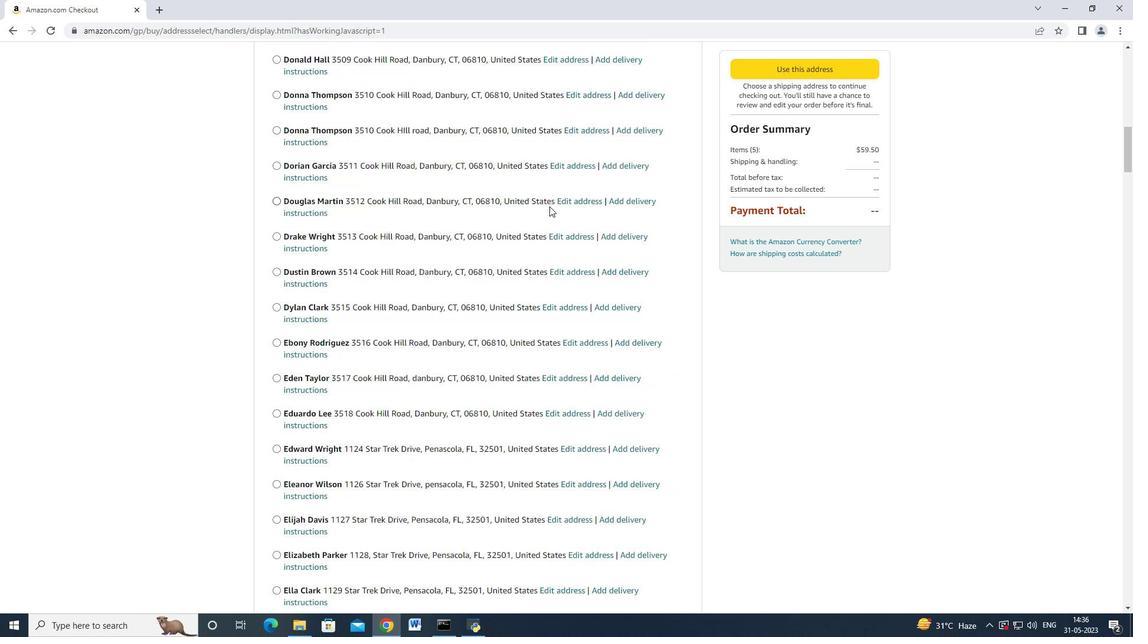 
Action: Mouse scrolled (549, 211) with delta (0, 0)
Screenshot: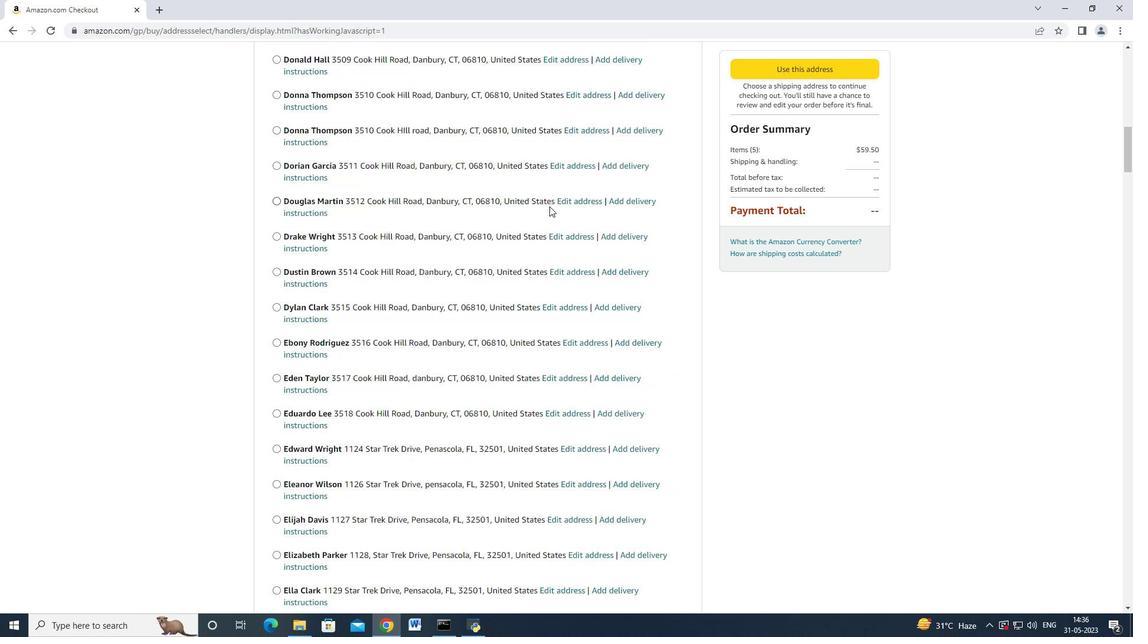 
Action: Mouse moved to (549, 214)
Screenshot: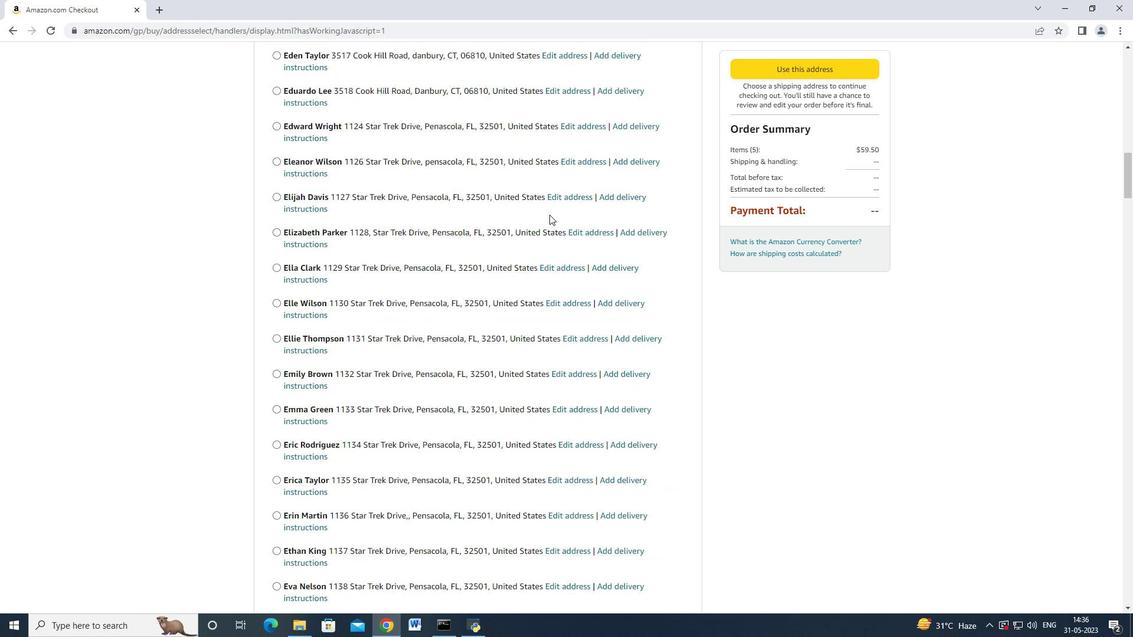 
Action: Mouse scrolled (549, 214) with delta (0, 0)
Screenshot: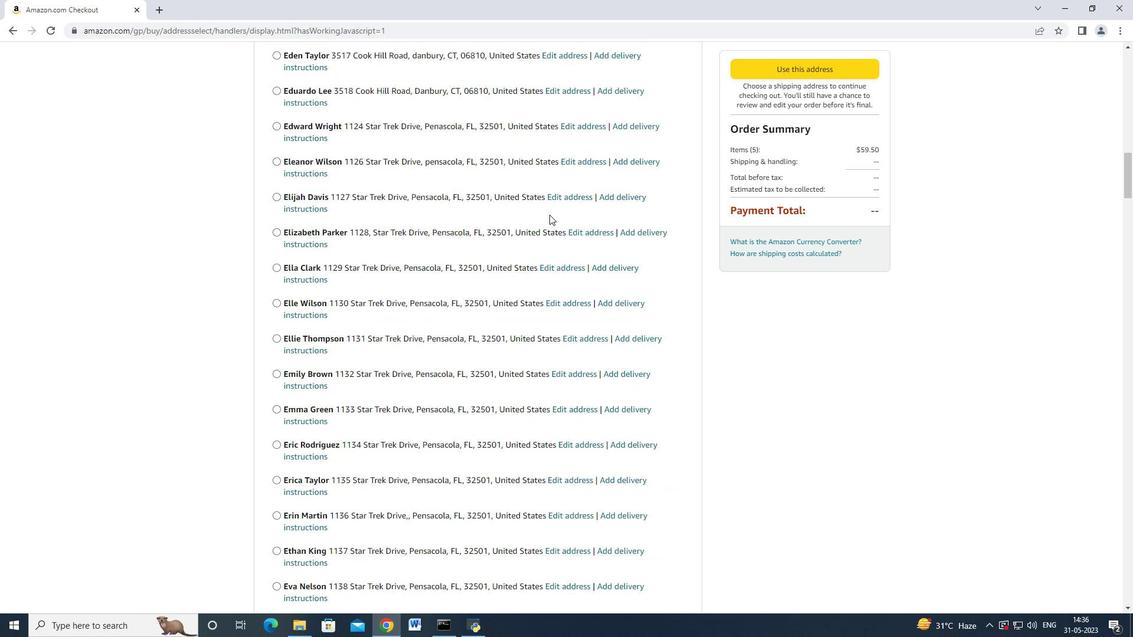 
Action: Mouse moved to (549, 215)
Screenshot: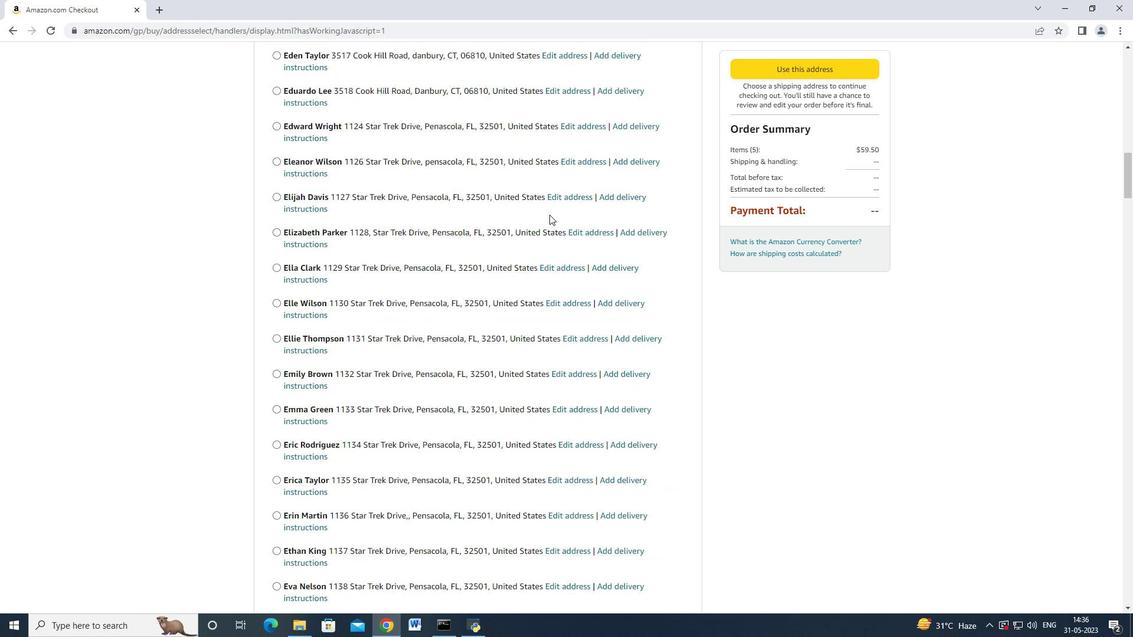 
Action: Mouse scrolled (549, 214) with delta (0, 0)
Screenshot: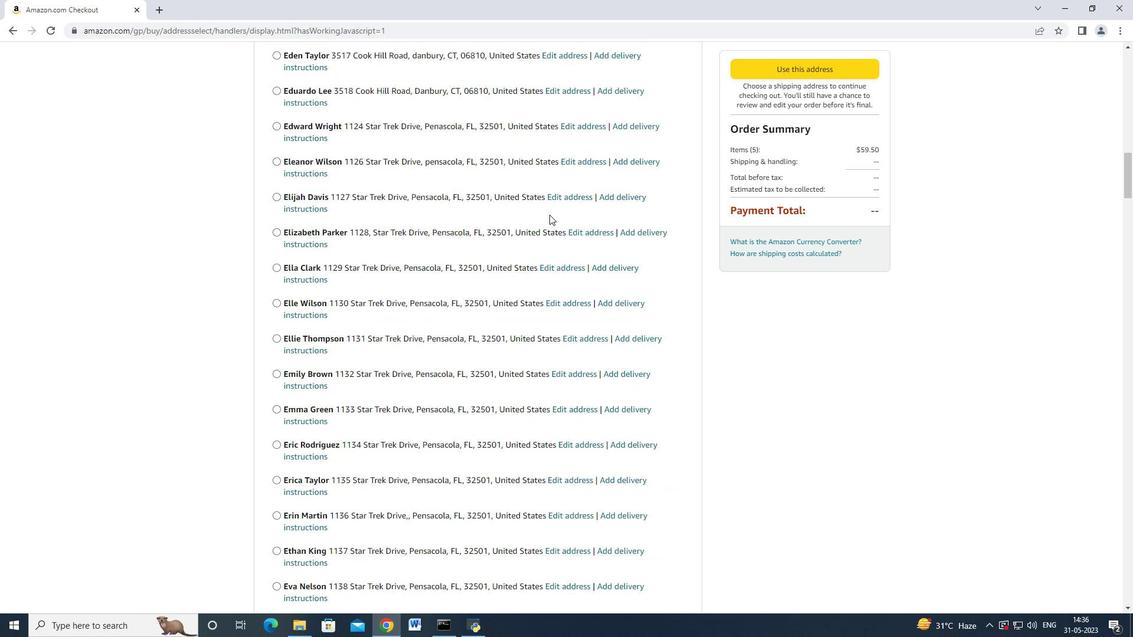 
Action: Mouse moved to (549, 216)
Screenshot: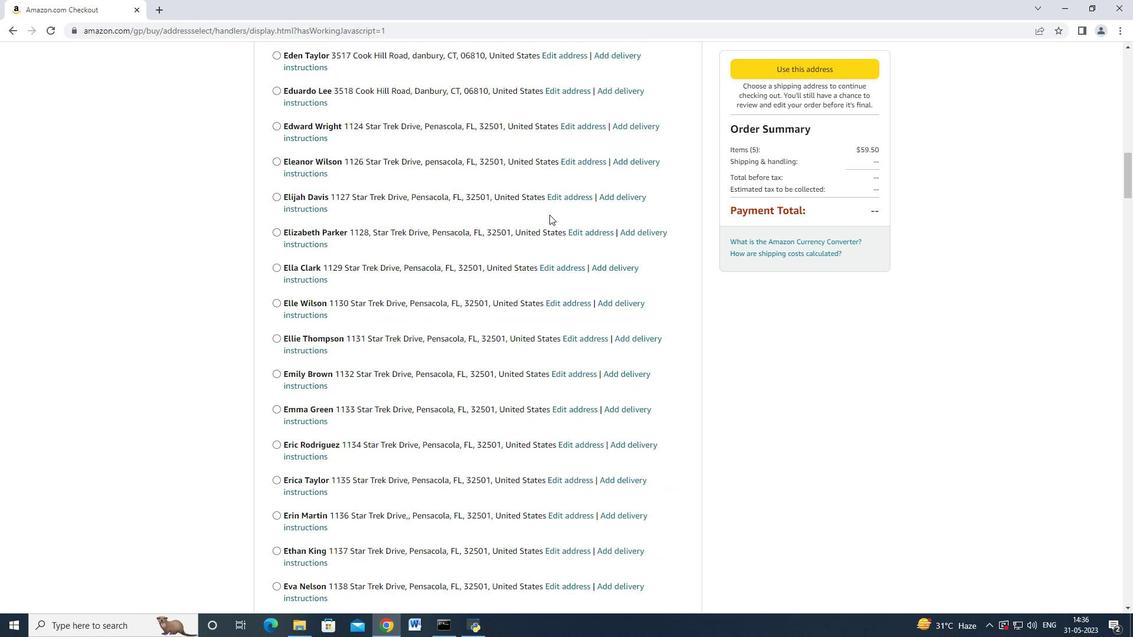 
Action: Mouse scrolled (549, 215) with delta (0, 0)
Screenshot: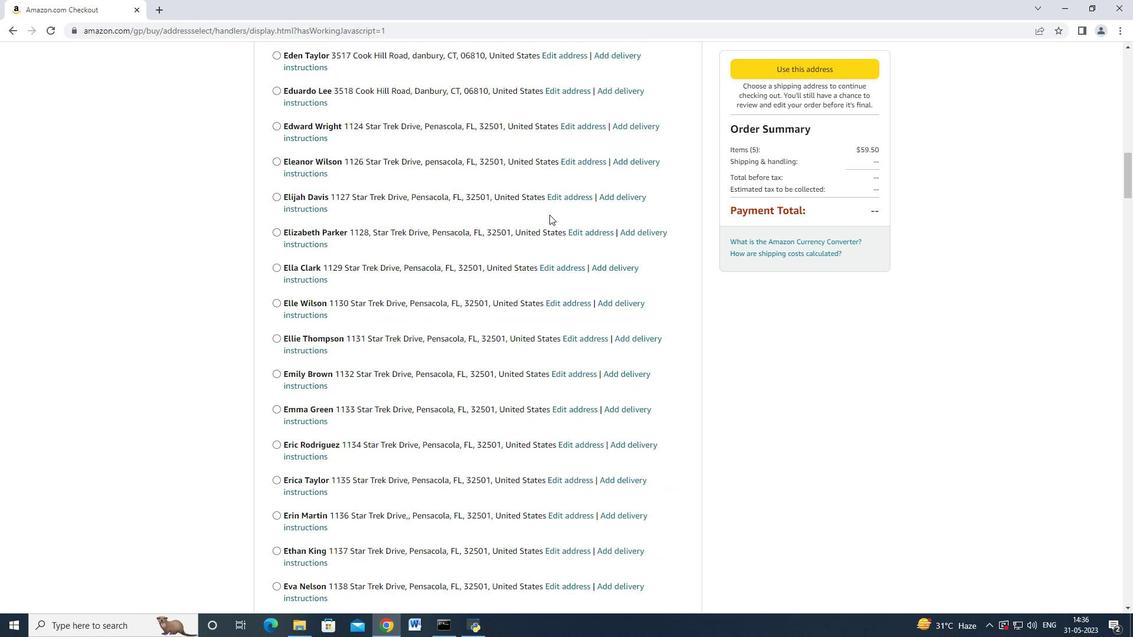 
Action: Mouse scrolled (549, 215) with delta (0, 0)
Screenshot: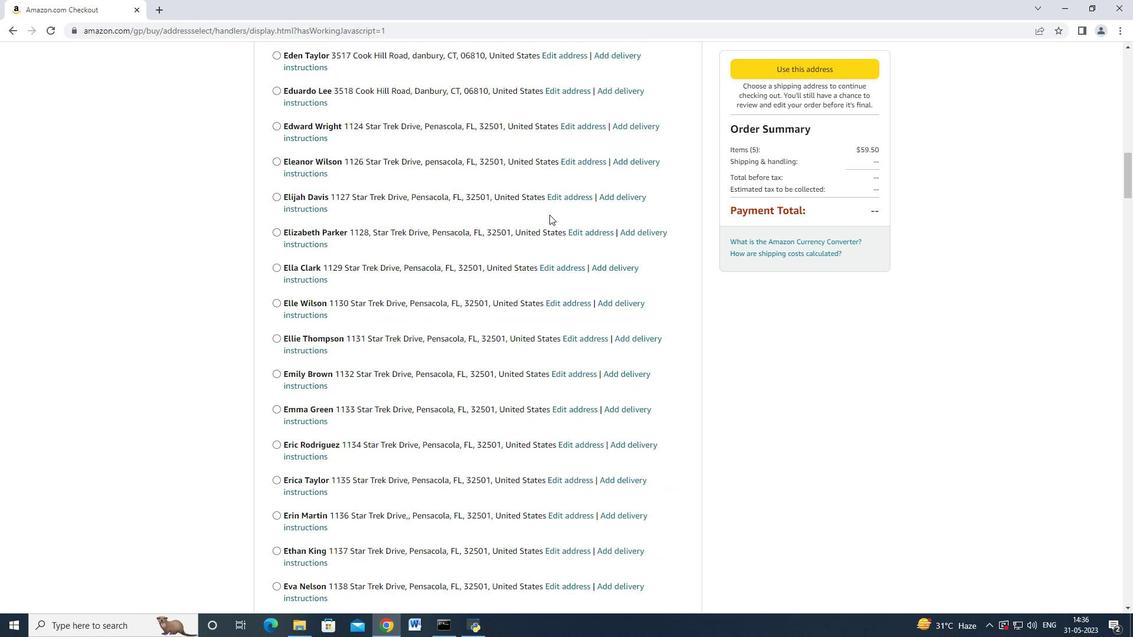 
Action: Mouse scrolled (549, 215) with delta (0, 0)
Screenshot: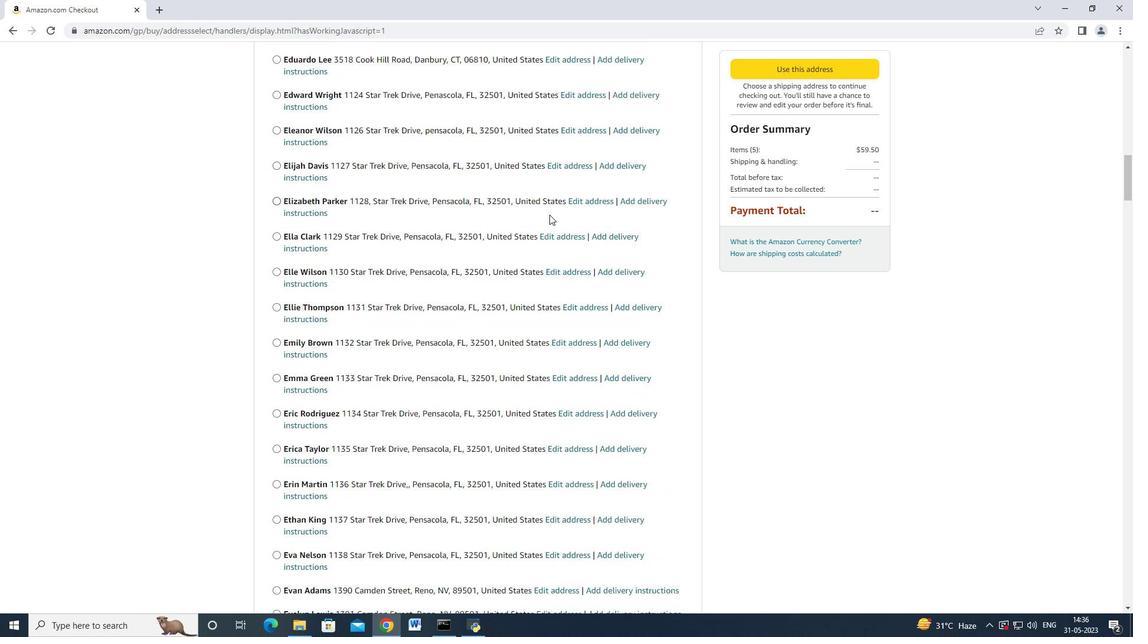 
Action: Mouse scrolled (549, 216) with delta (0, 0)
Screenshot: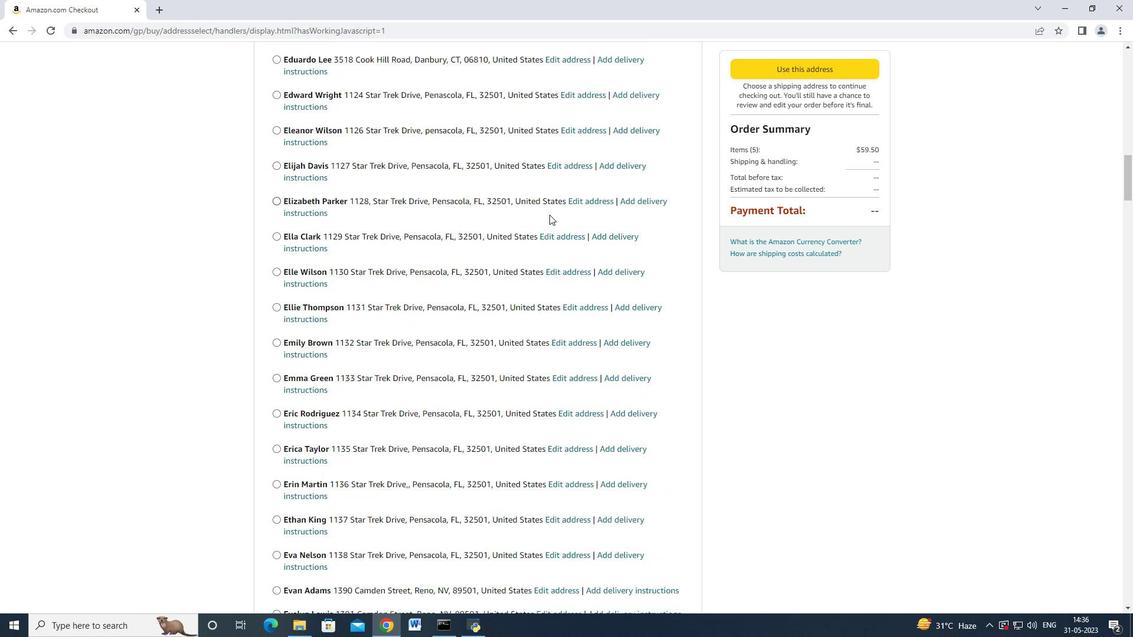 
Action: Mouse scrolled (549, 216) with delta (0, 0)
Screenshot: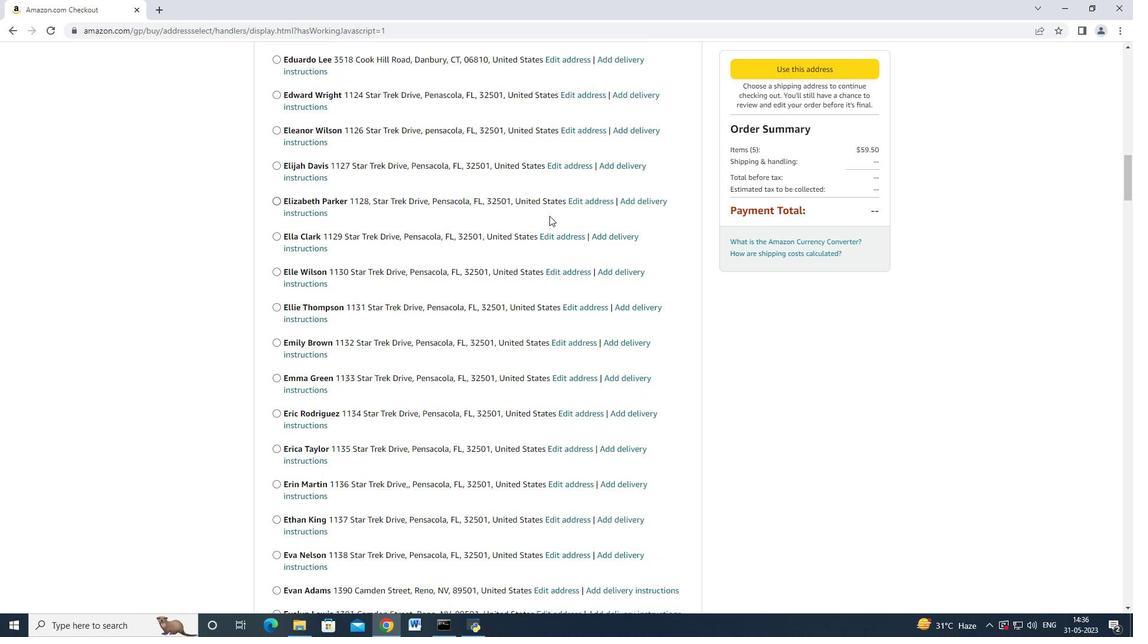 
Action: Mouse scrolled (549, 215) with delta (0, 0)
Screenshot: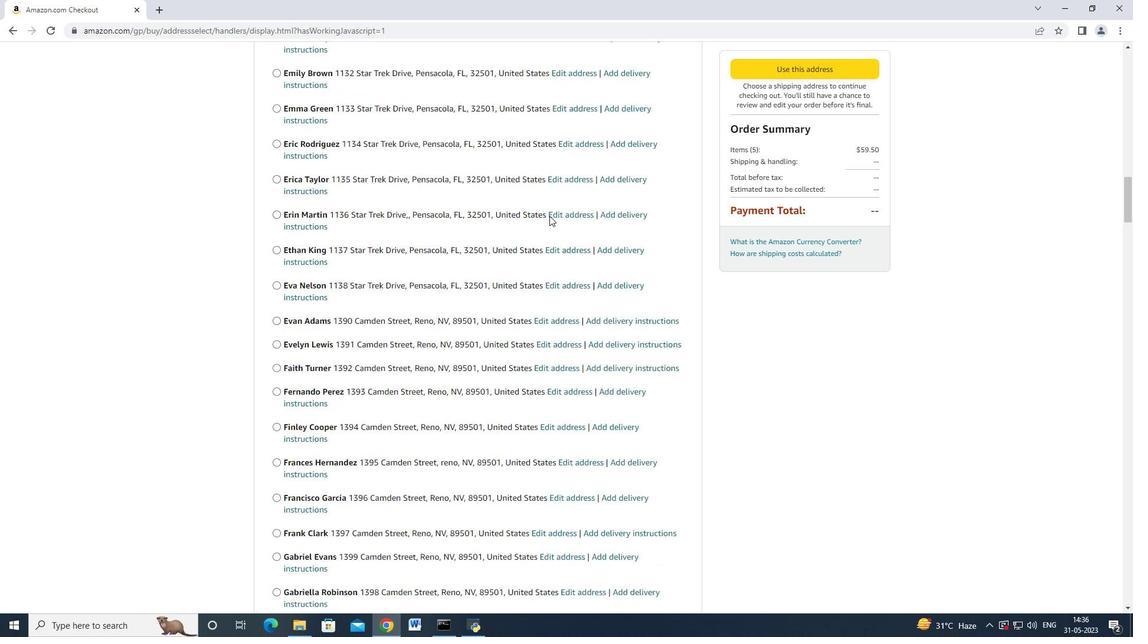 
Action: Mouse scrolled (549, 215) with delta (0, 0)
Screenshot: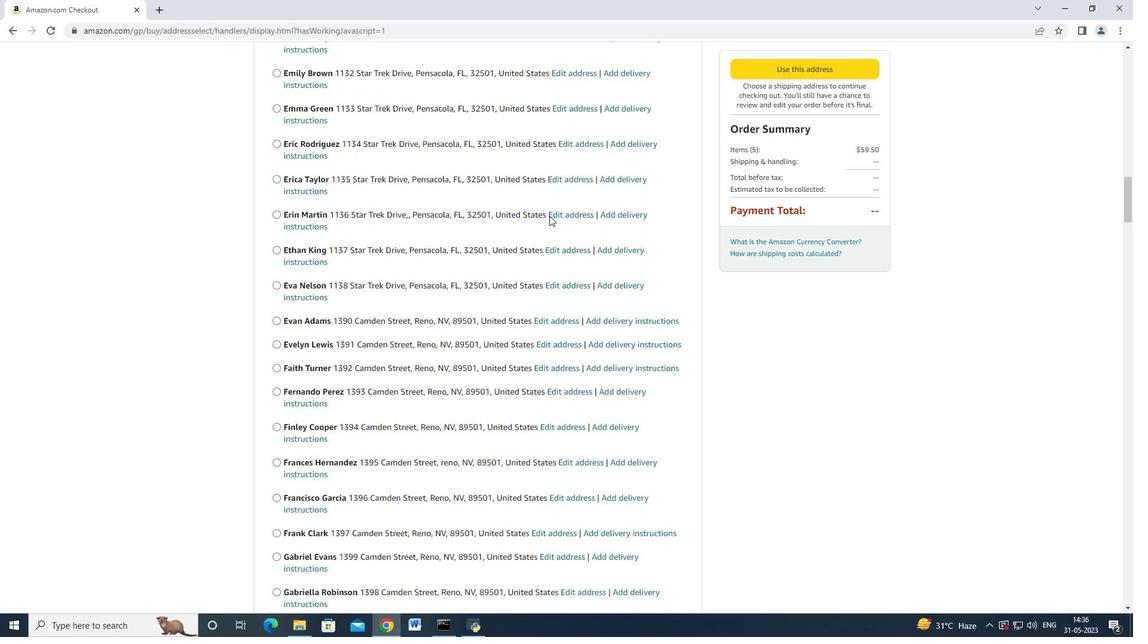 
Action: Mouse scrolled (549, 215) with delta (0, 0)
Screenshot: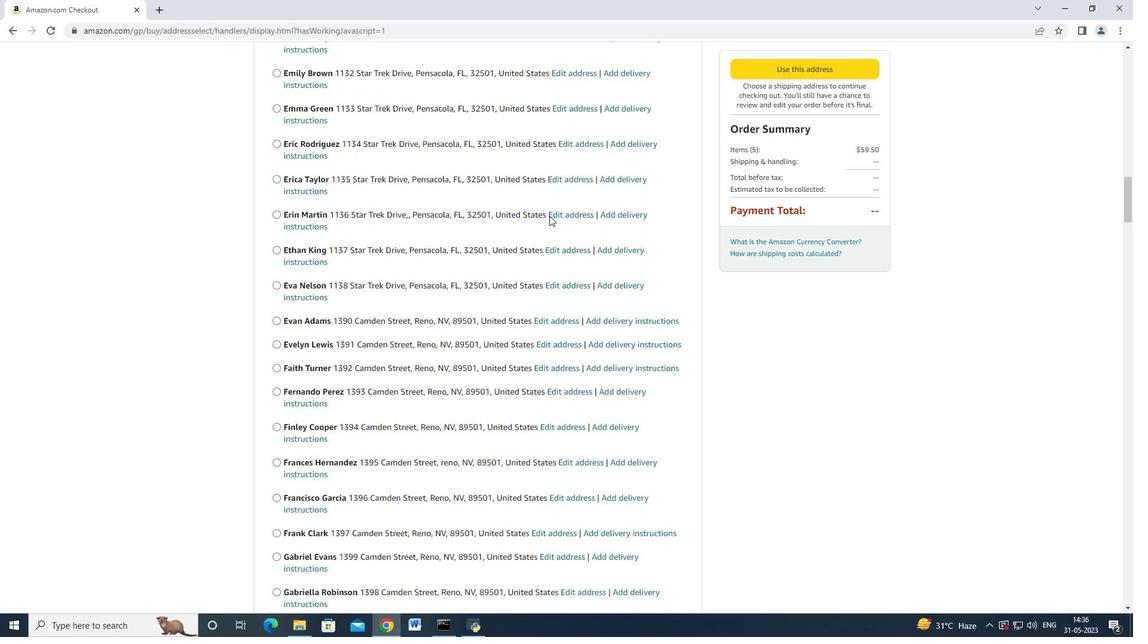 
Action: Mouse scrolled (549, 215) with delta (0, 0)
Screenshot: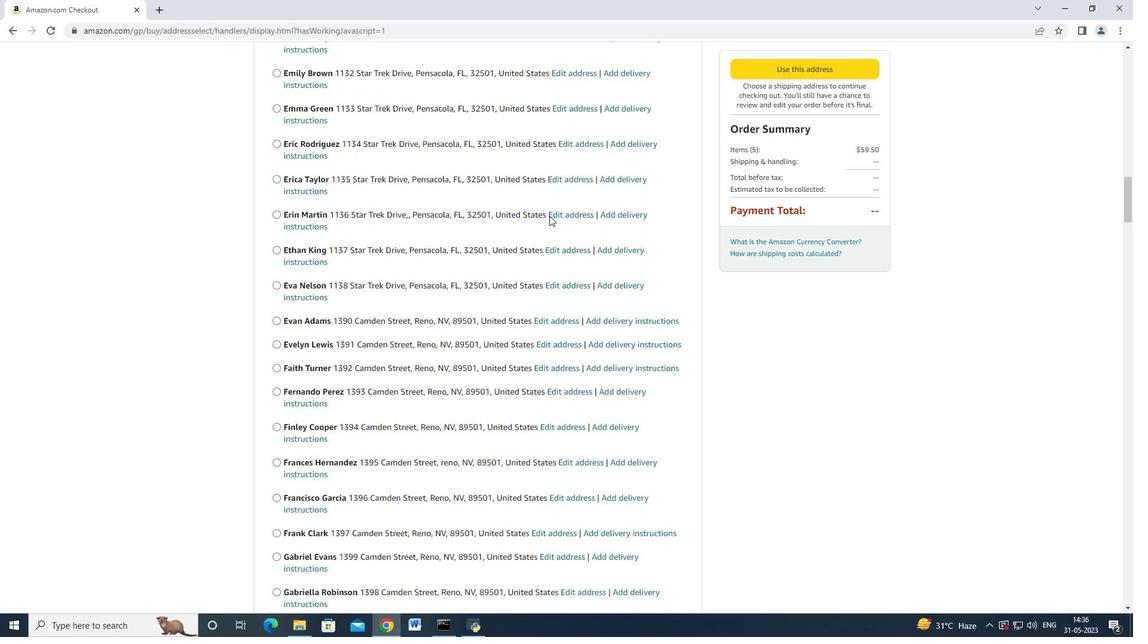
Action: Mouse scrolled (549, 215) with delta (0, 0)
Screenshot: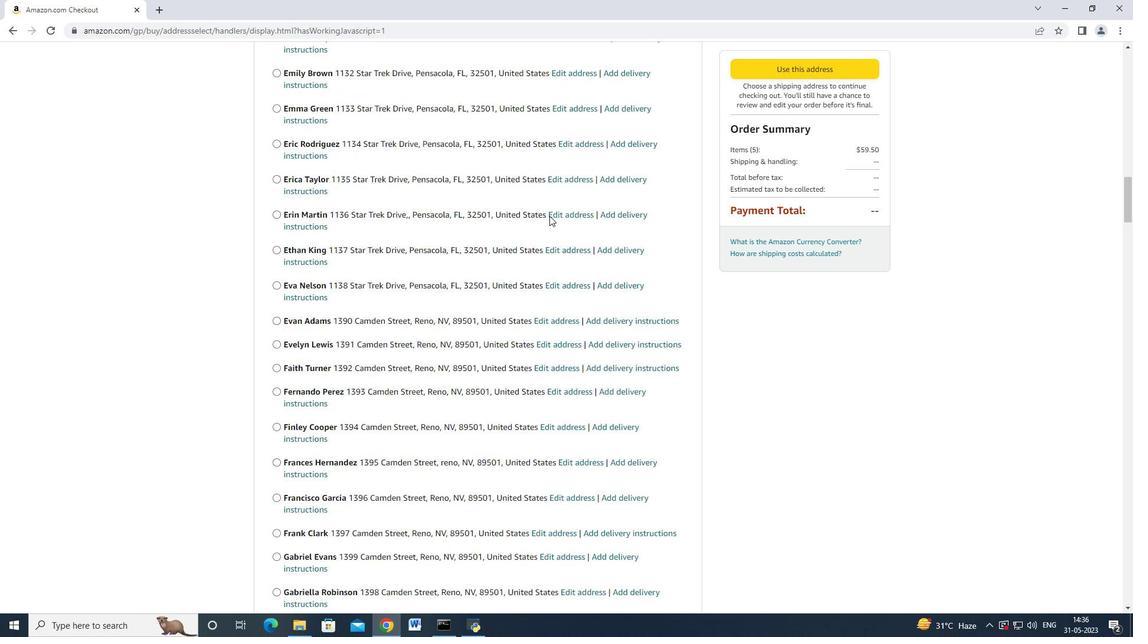 
Action: Mouse scrolled (549, 215) with delta (0, 0)
Screenshot: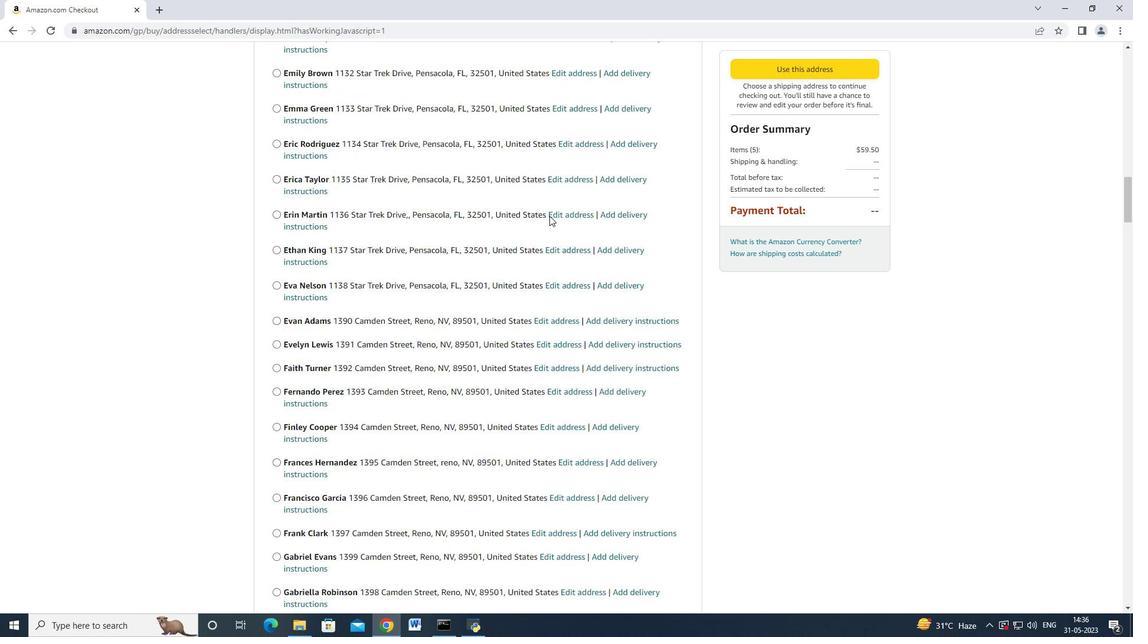 
Action: Mouse scrolled (549, 215) with delta (0, 0)
Screenshot: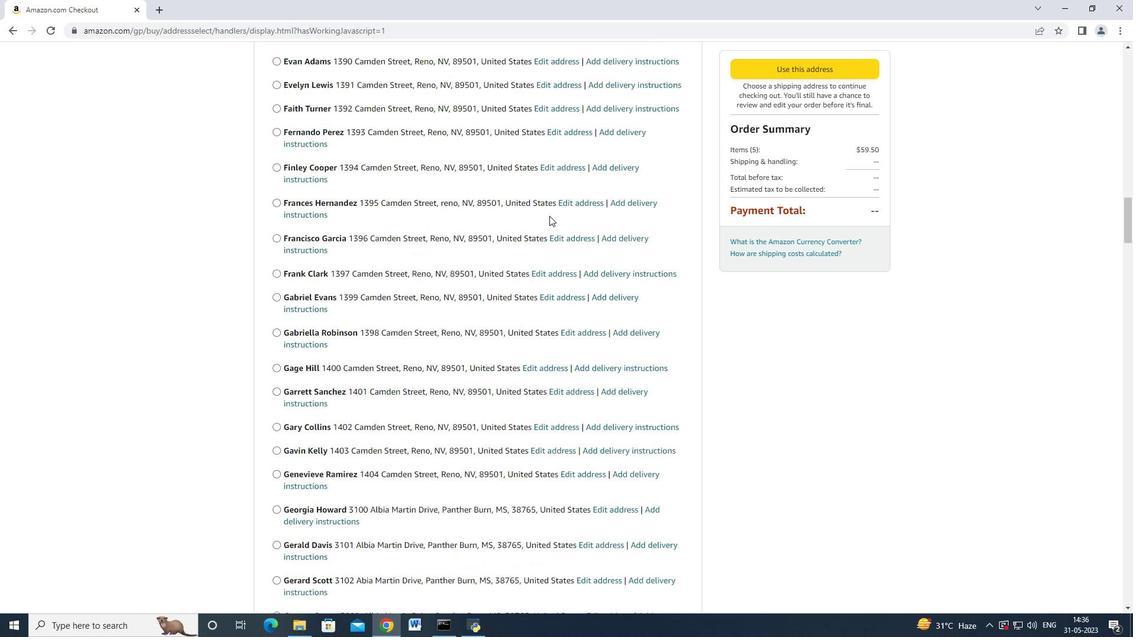 
Action: Mouse scrolled (549, 215) with delta (0, 0)
Screenshot: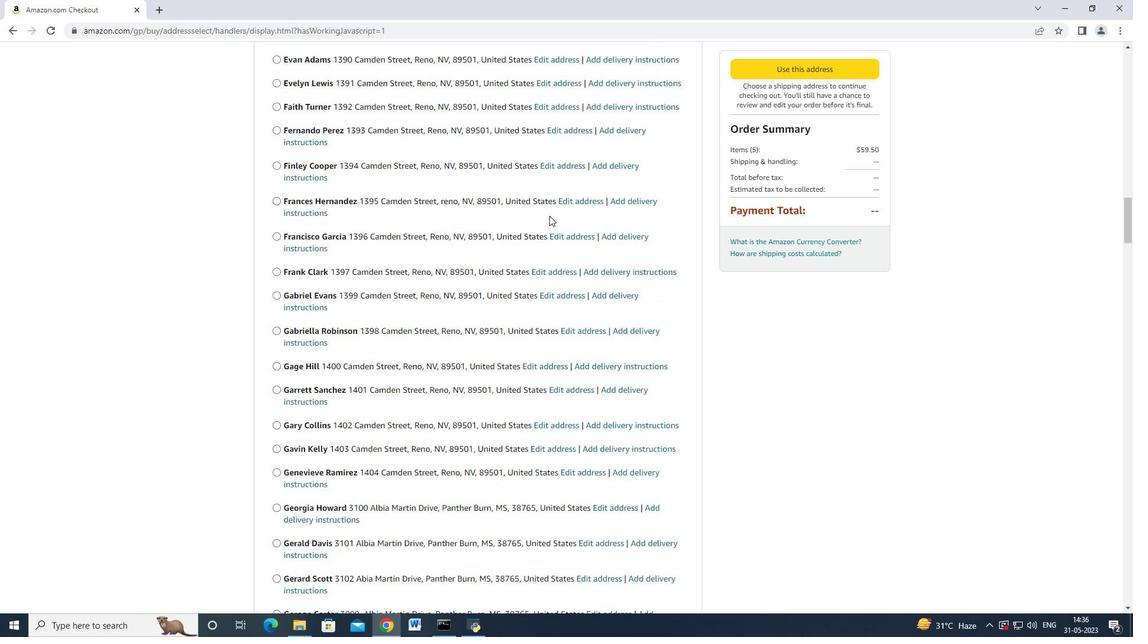 
Action: Mouse scrolled (549, 215) with delta (0, 0)
Screenshot: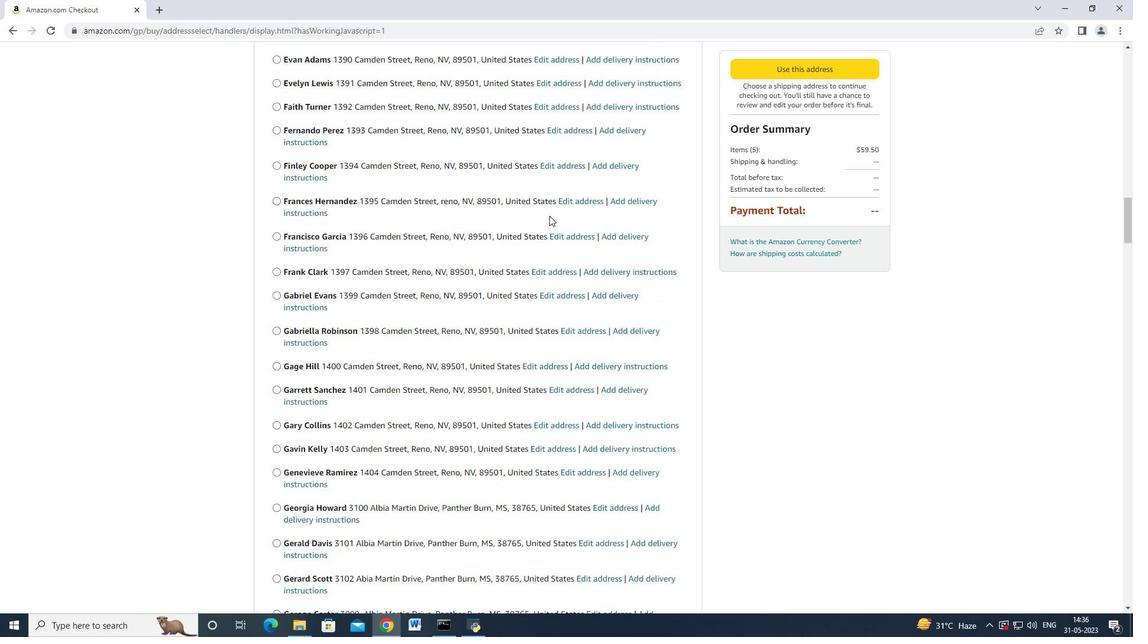 
Action: Mouse scrolled (549, 215) with delta (0, 0)
Screenshot: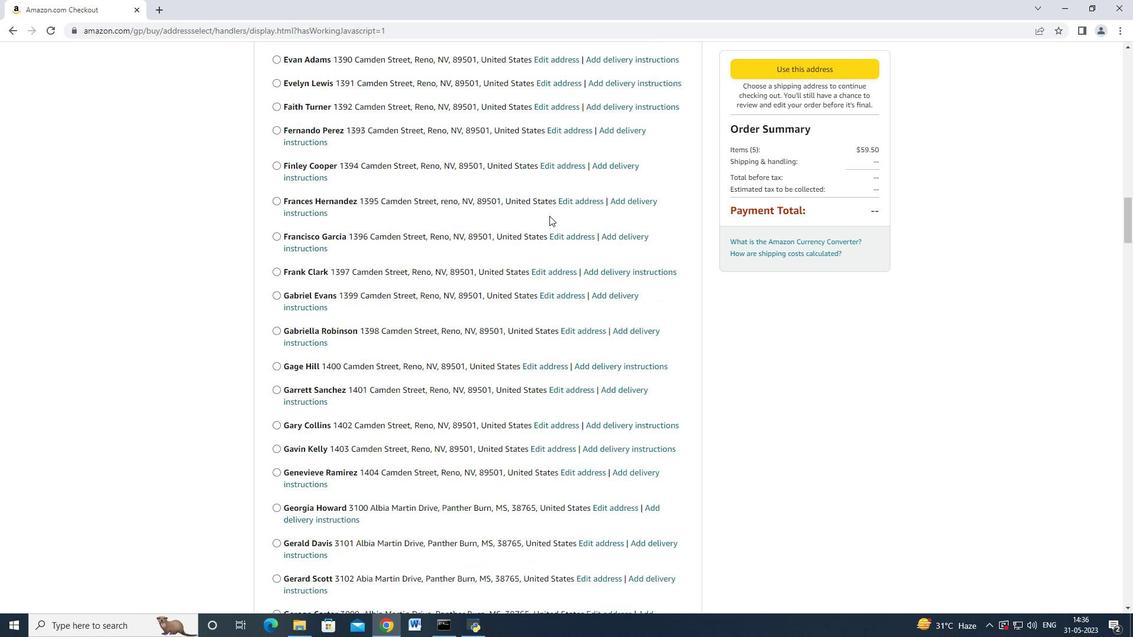 
Action: Mouse scrolled (549, 215) with delta (0, 0)
Screenshot: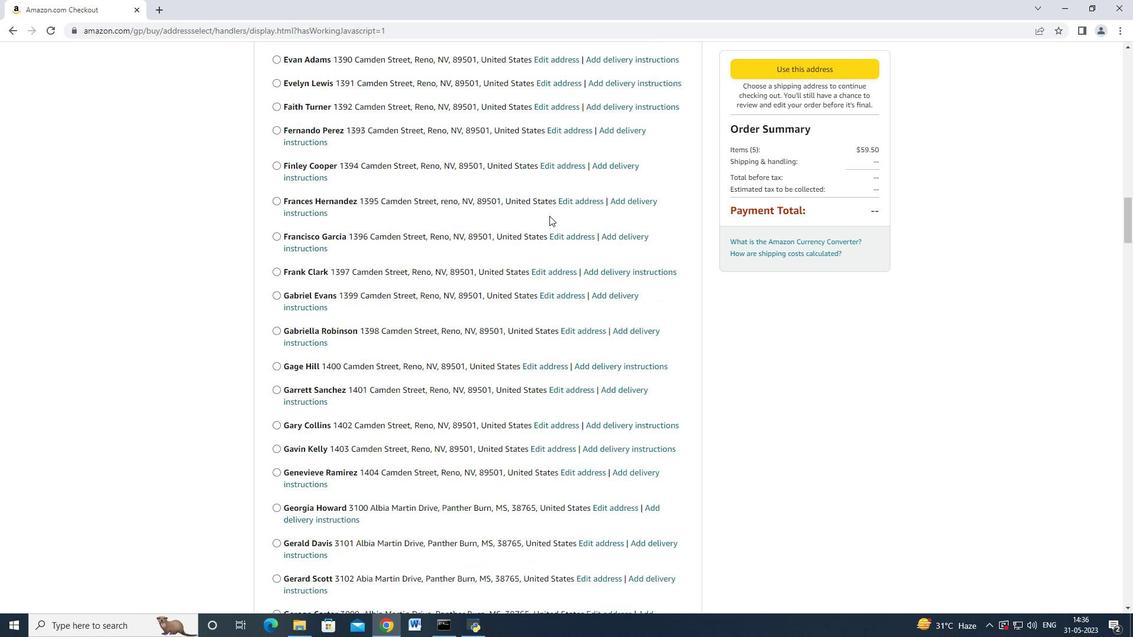 
Action: Mouse scrolled (549, 215) with delta (0, 0)
Screenshot: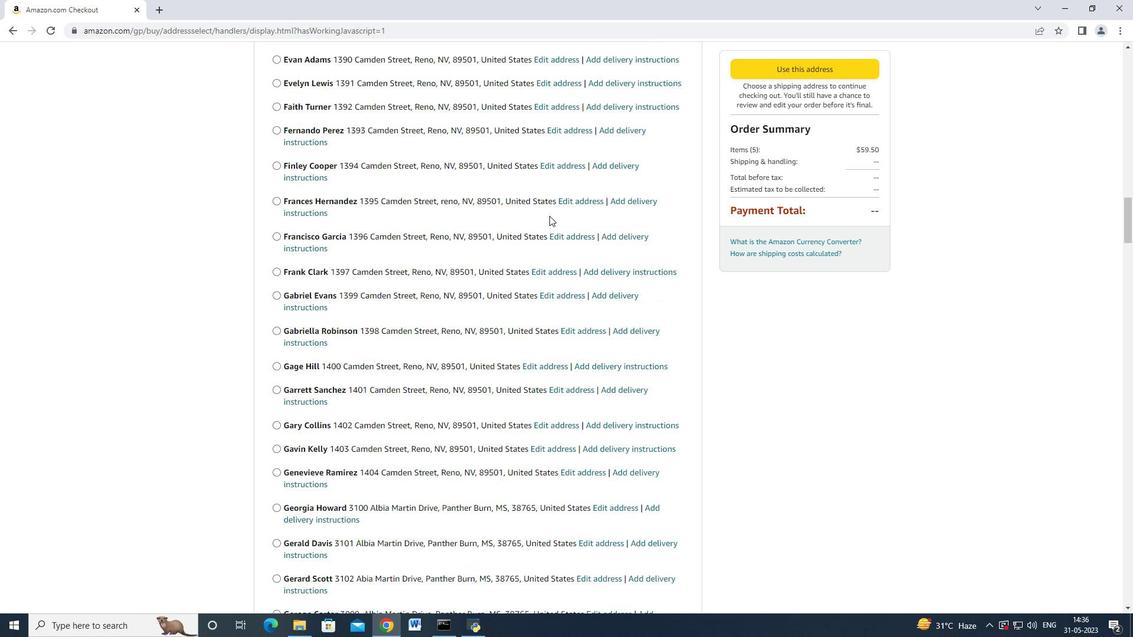 
Action: Mouse moved to (549, 216)
Screenshot: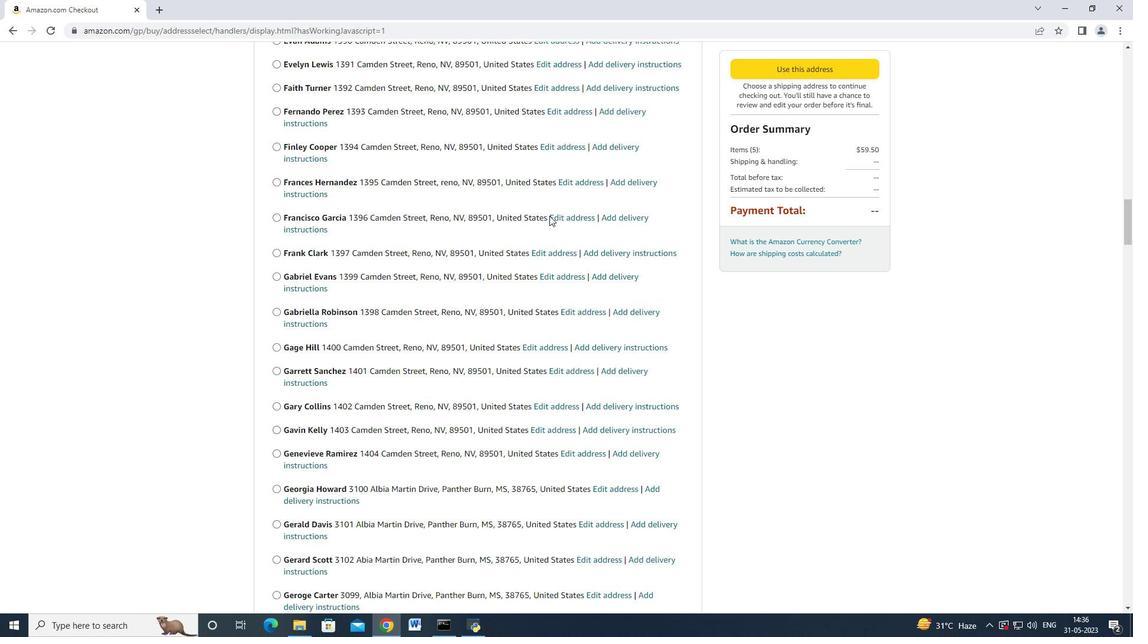 
Action: Mouse scrolled (549, 215) with delta (0, 0)
Screenshot: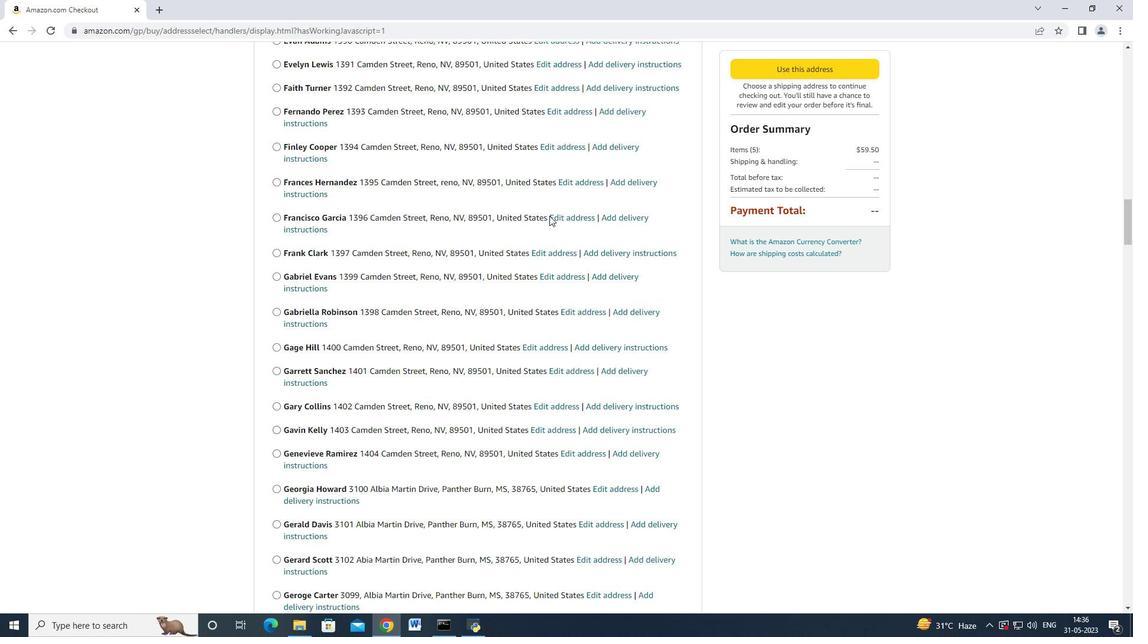 
Action: Mouse scrolled (549, 215) with delta (0, 0)
Screenshot: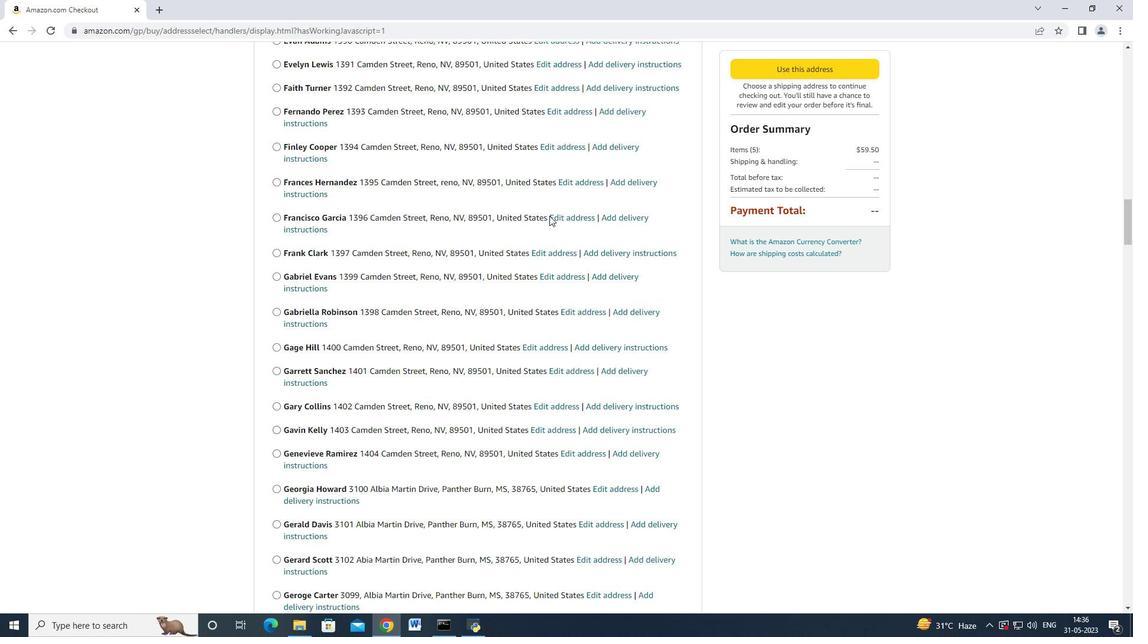 
Action: Mouse moved to (549, 216)
Screenshot: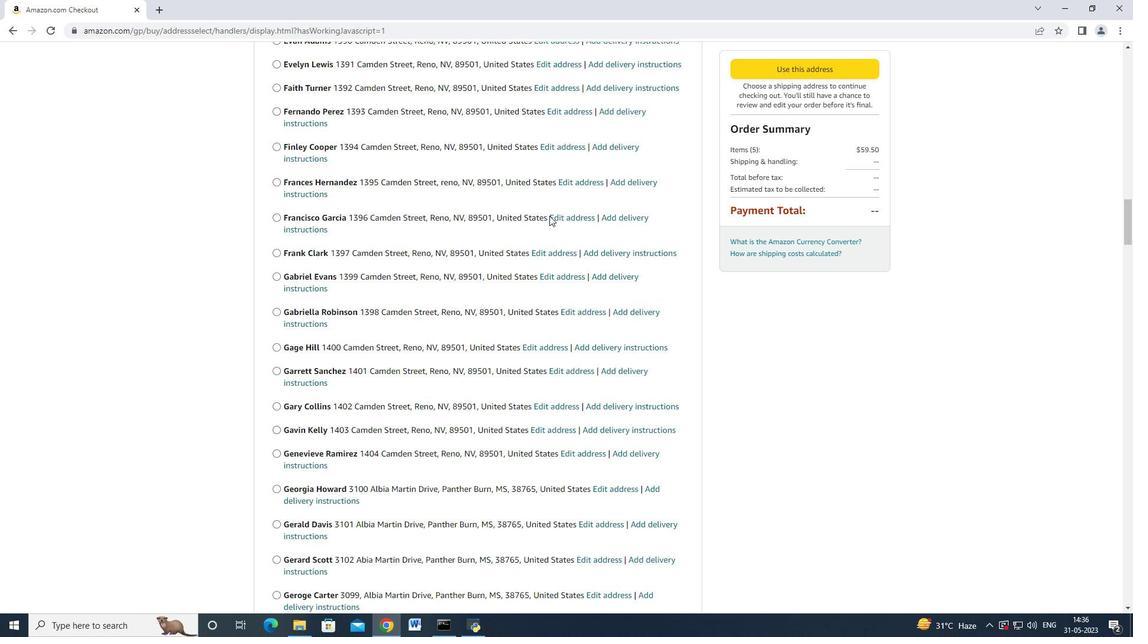 
Action: Mouse scrolled (549, 216) with delta (0, 0)
Screenshot: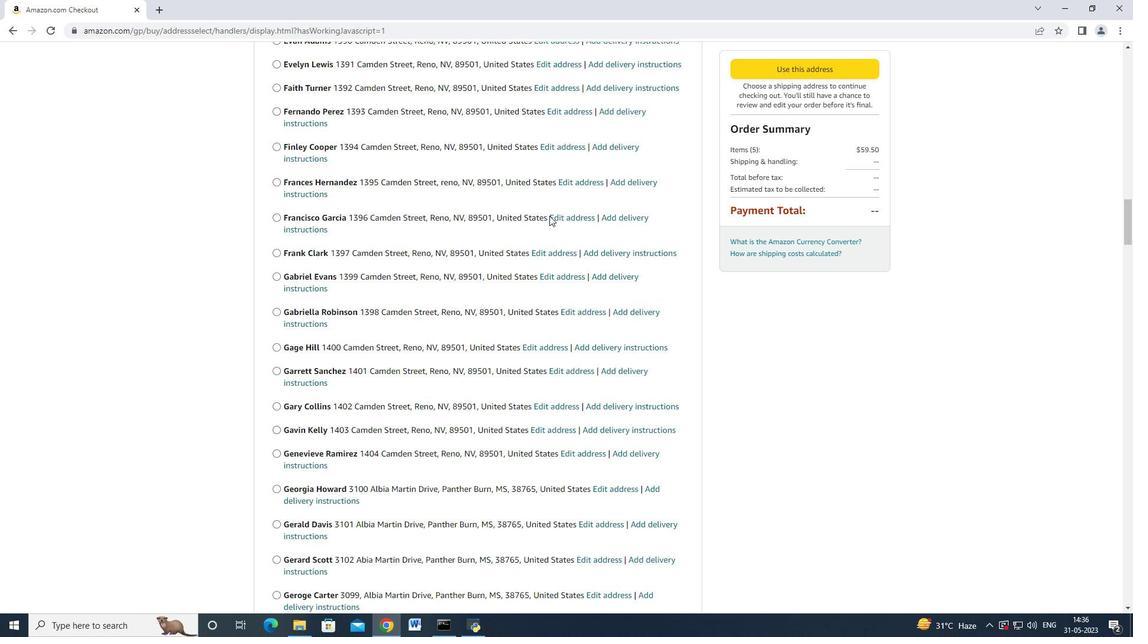 
Action: Mouse scrolled (549, 216) with delta (0, 0)
Screenshot: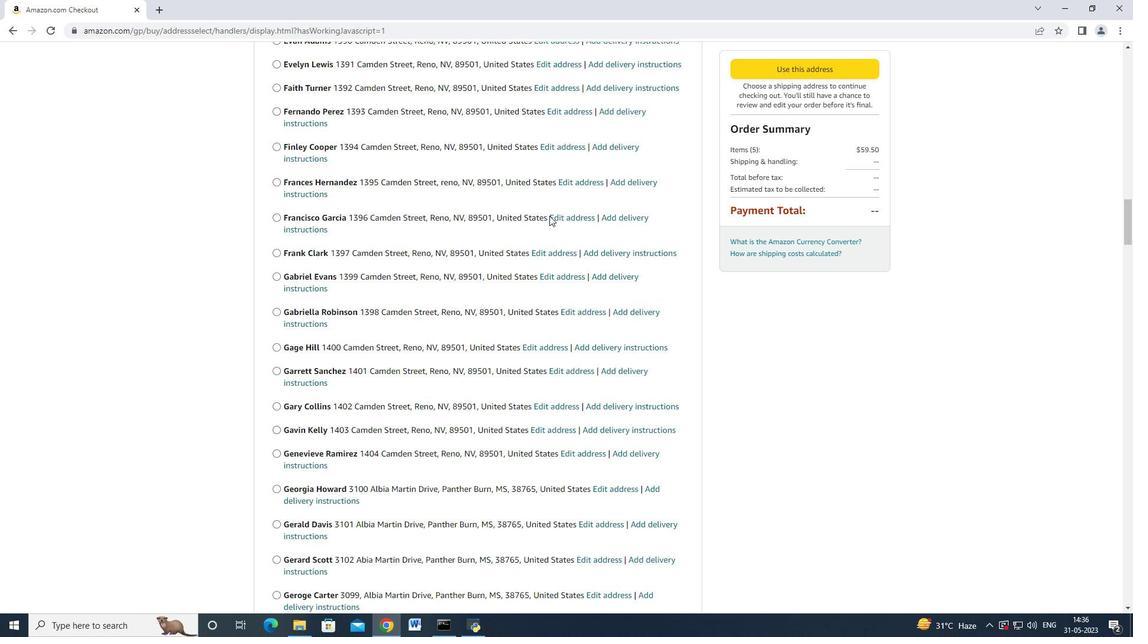 
Action: Mouse scrolled (549, 216) with delta (0, 0)
Screenshot: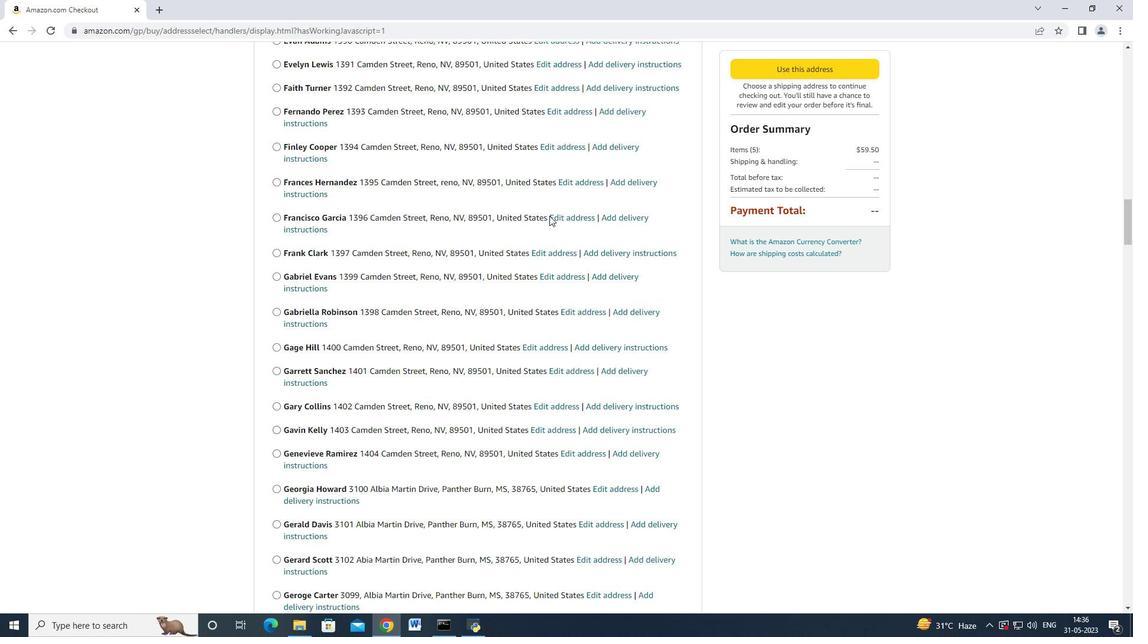 
Action: Mouse scrolled (549, 217) with delta (0, 0)
Screenshot: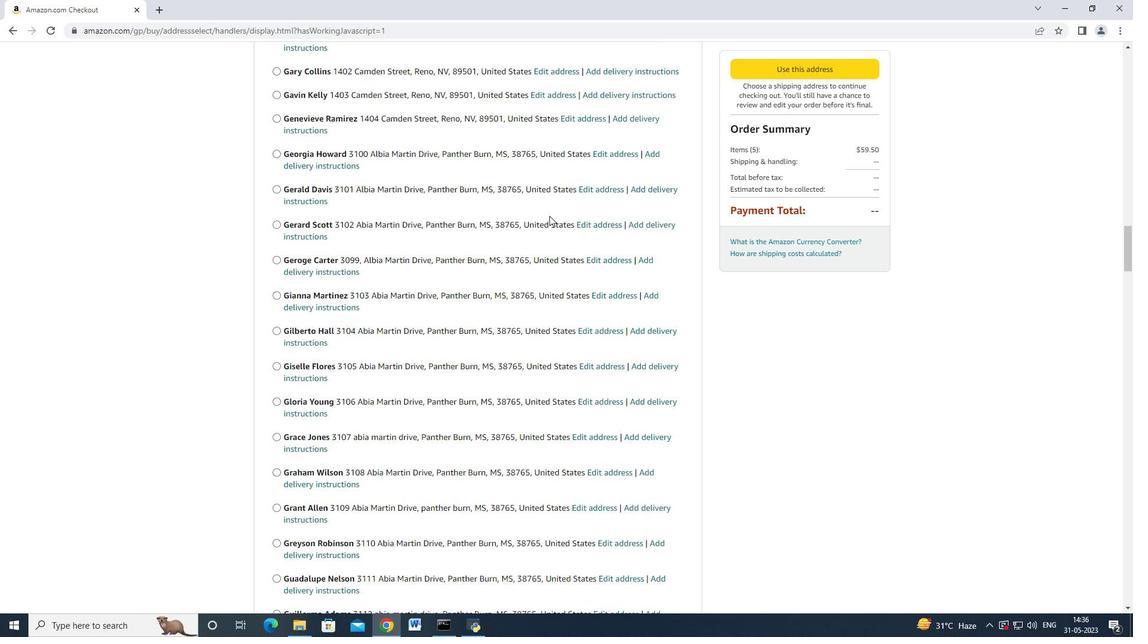 
Action: Mouse scrolled (549, 216) with delta (0, 0)
Screenshot: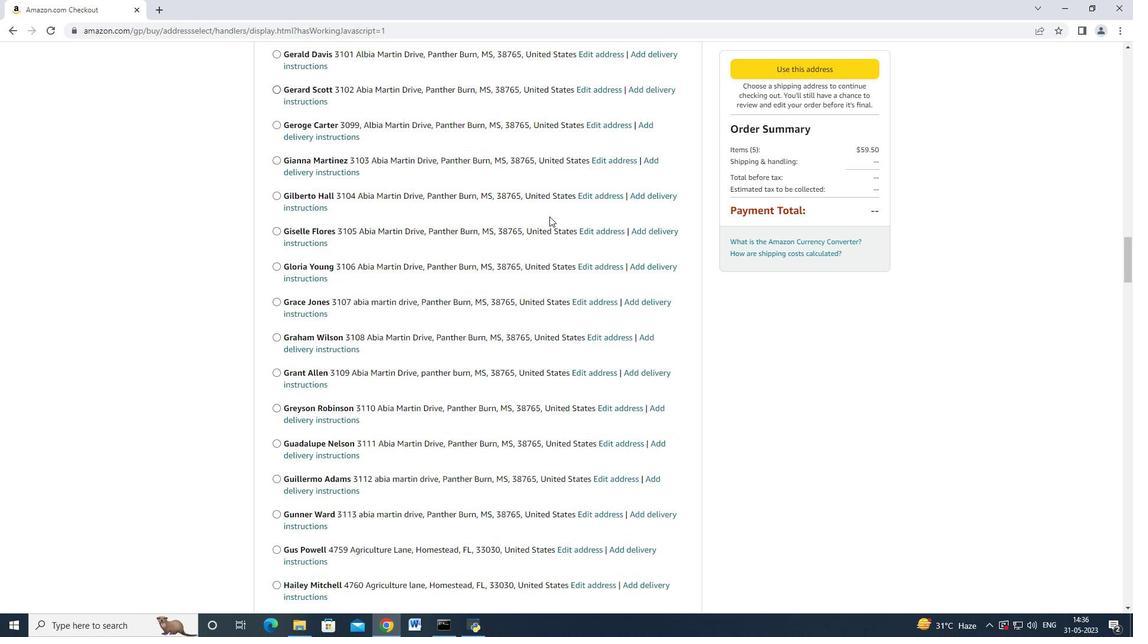
Action: Mouse scrolled (549, 216) with delta (0, 0)
Screenshot: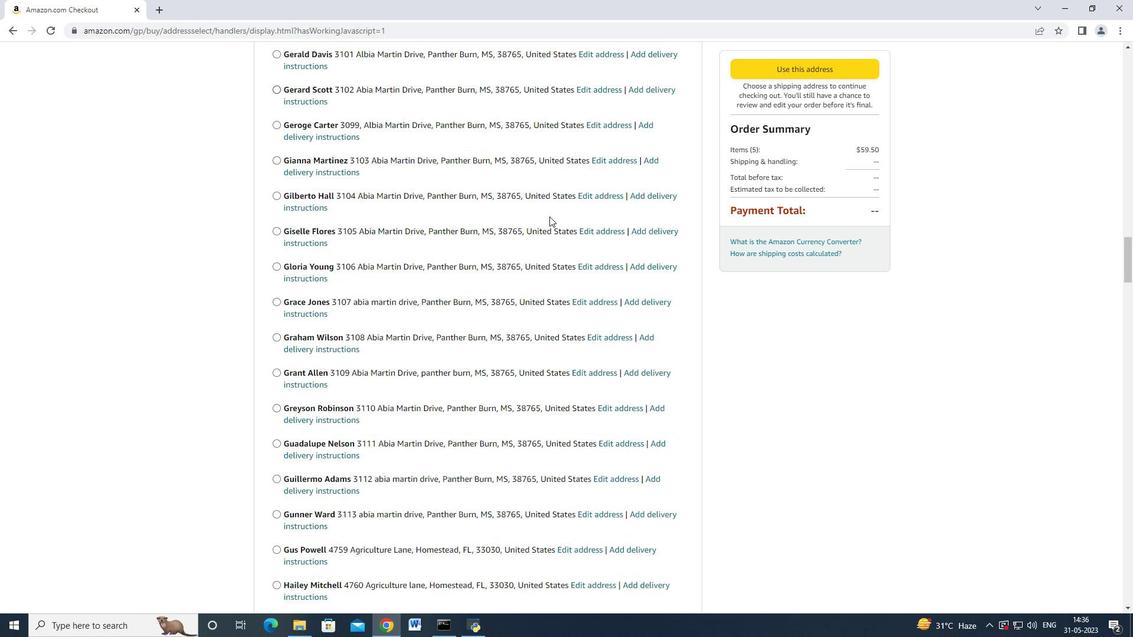 
Action: Mouse moved to (549, 216)
Screenshot: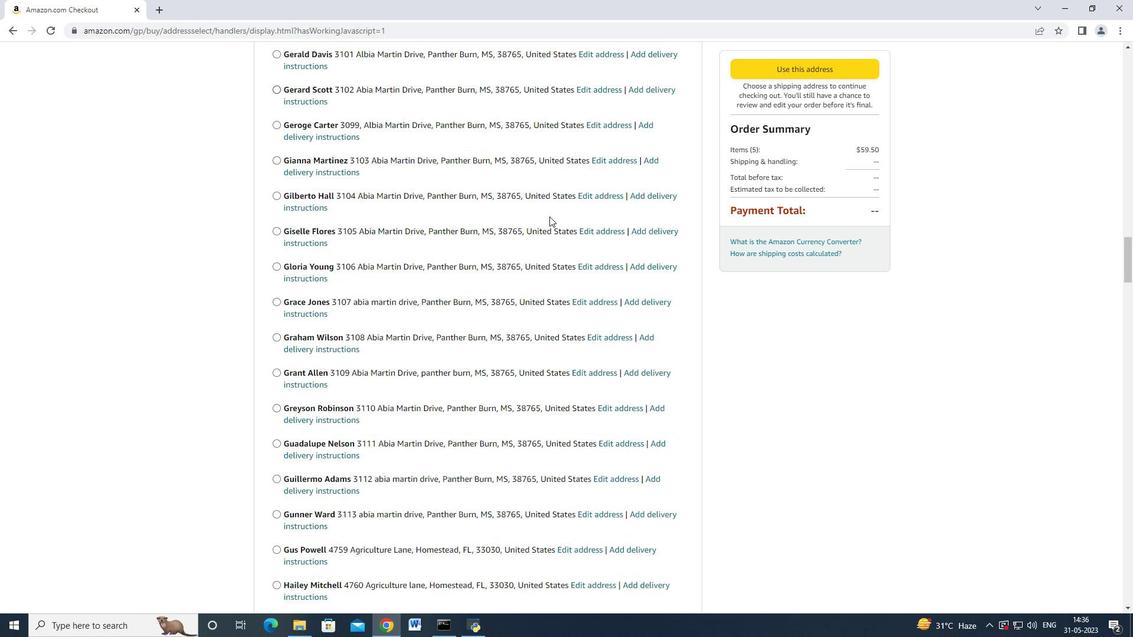 
Action: Mouse scrolled (549, 216) with delta (0, 0)
Screenshot: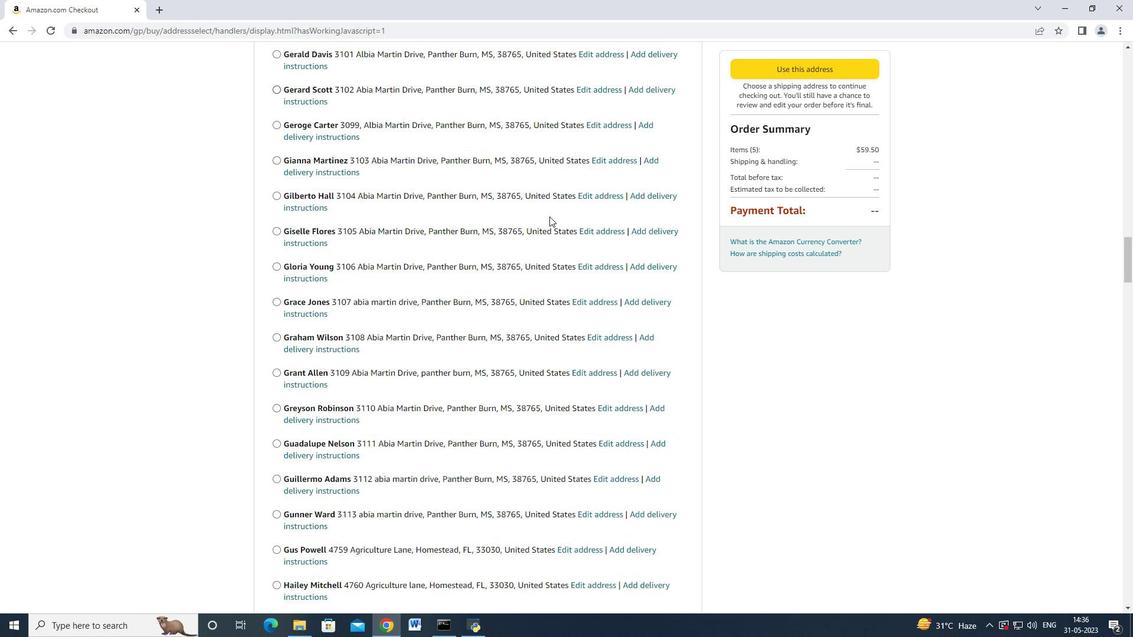 
Action: Mouse scrolled (549, 216) with delta (0, 0)
Screenshot: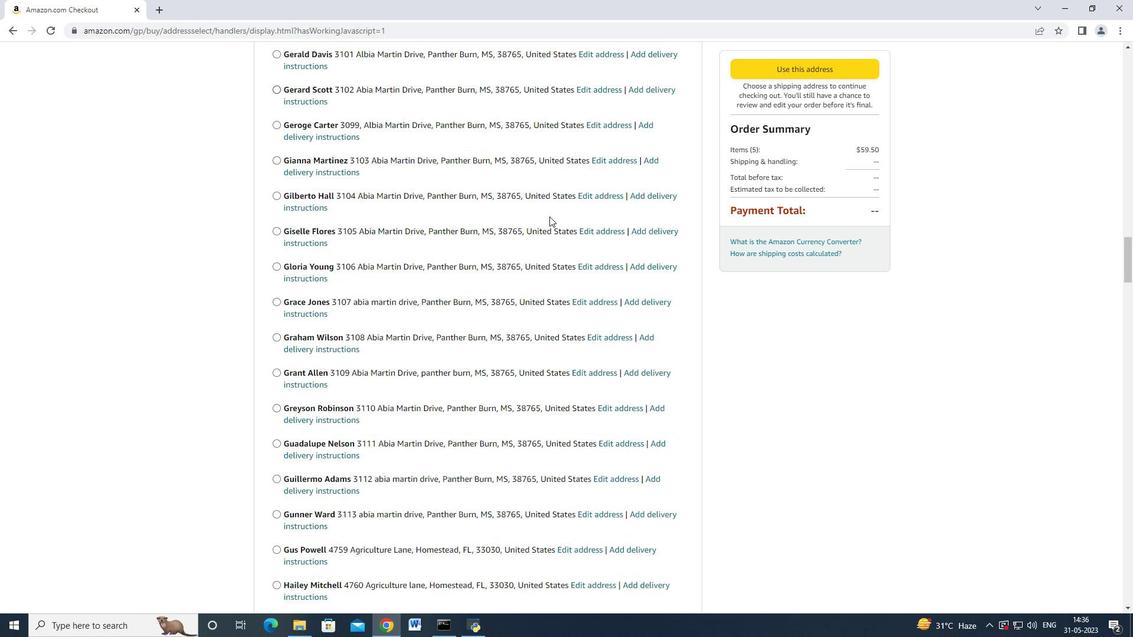
Action: Mouse scrolled (549, 216) with delta (0, 0)
Screenshot: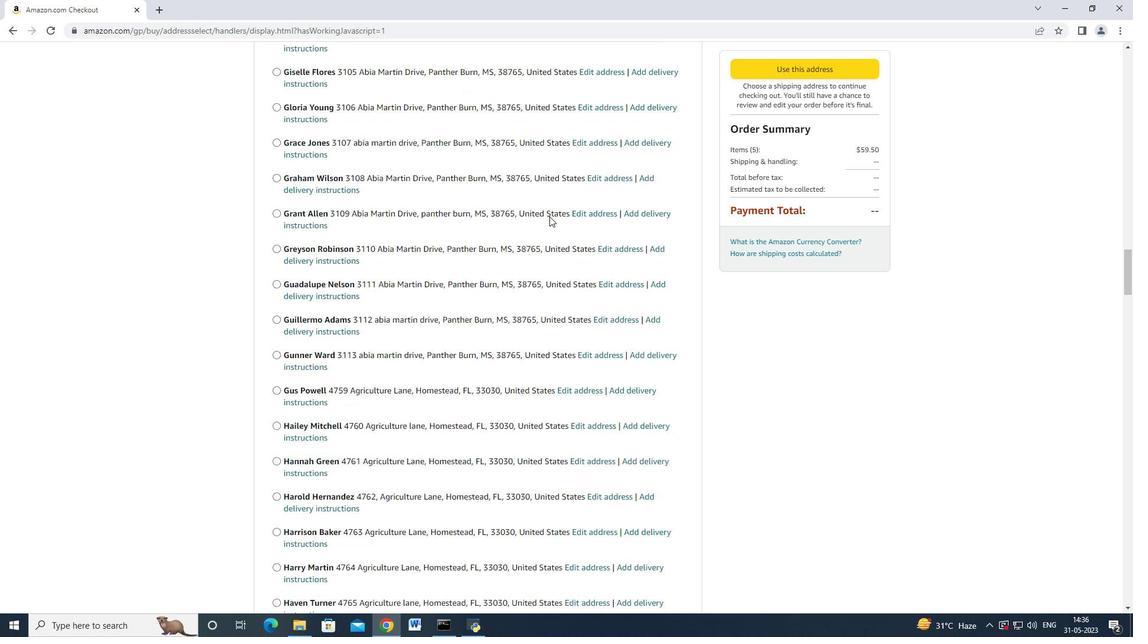 
Action: Mouse moved to (549, 217)
Screenshot: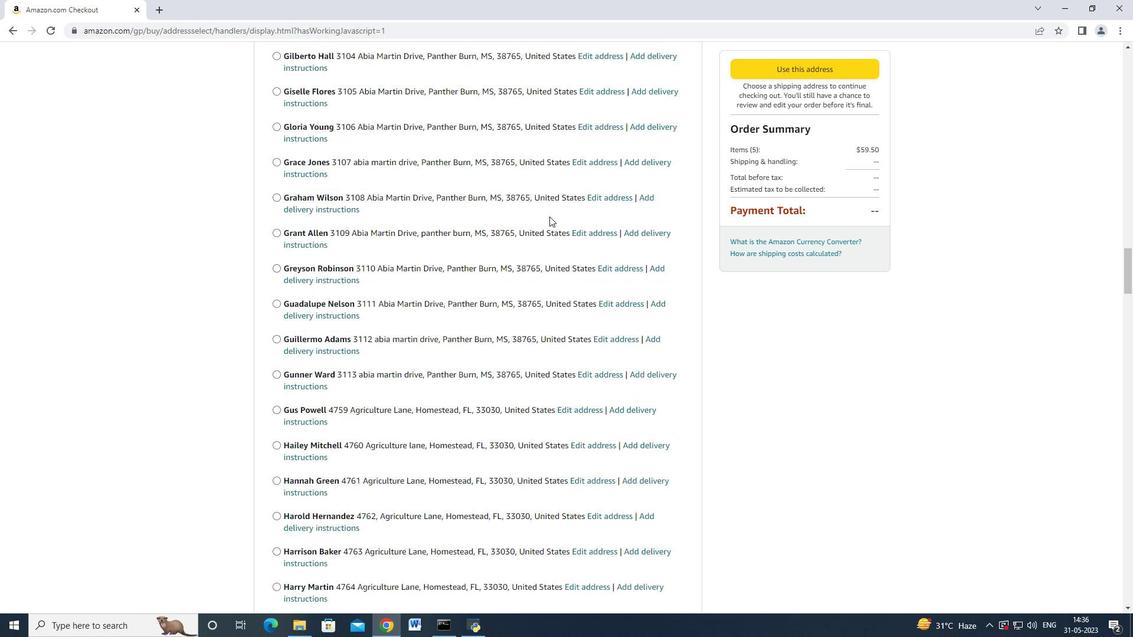 
Action: Mouse scrolled (549, 216) with delta (0, 0)
Screenshot: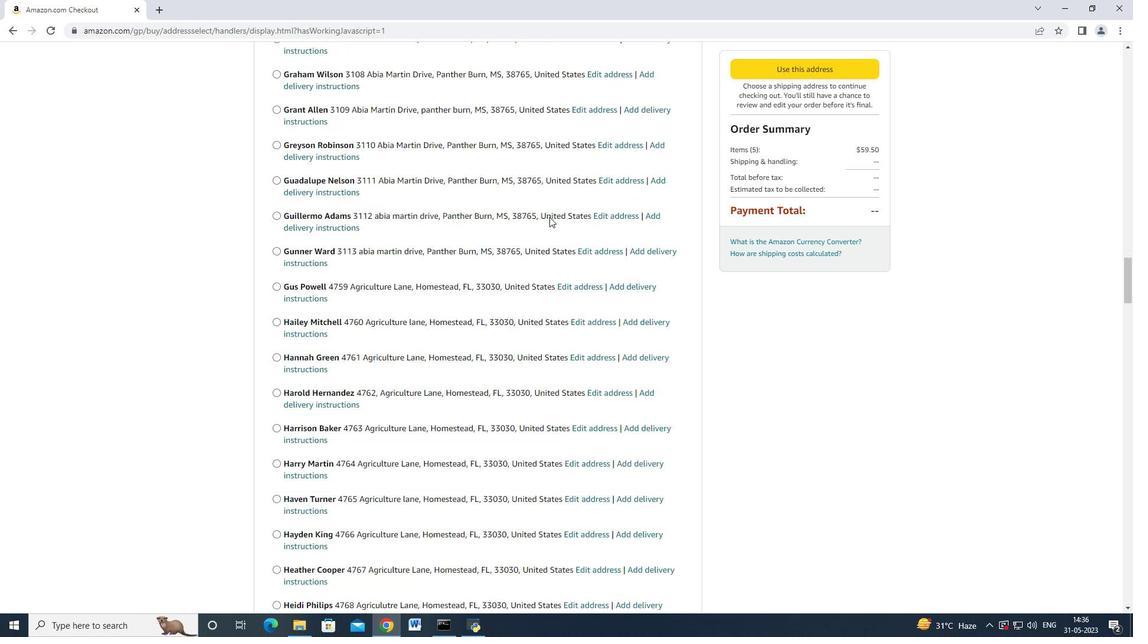 
Action: Mouse scrolled (549, 216) with delta (0, 0)
Screenshot: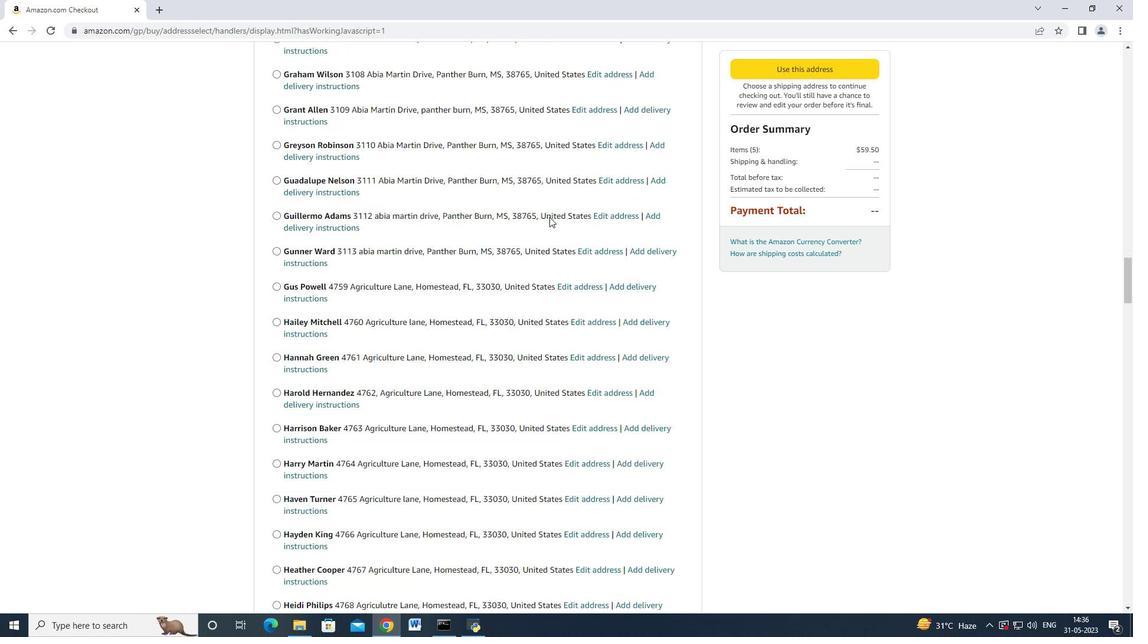 
Action: Mouse scrolled (549, 216) with delta (0, 0)
Screenshot: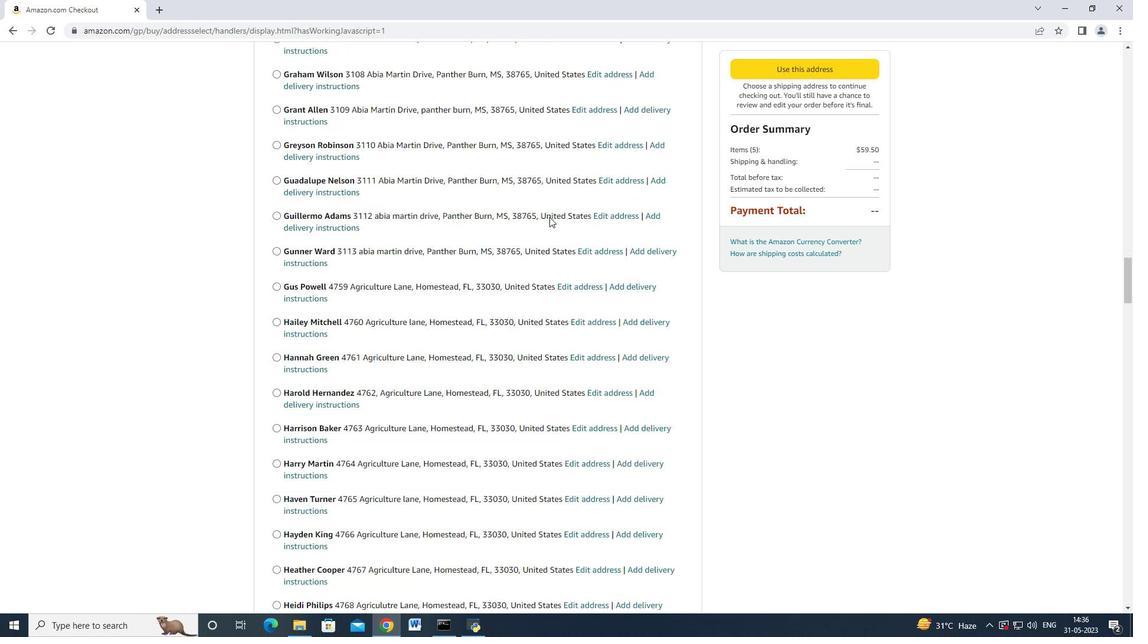 
Action: Mouse scrolled (549, 216) with delta (0, 0)
Screenshot: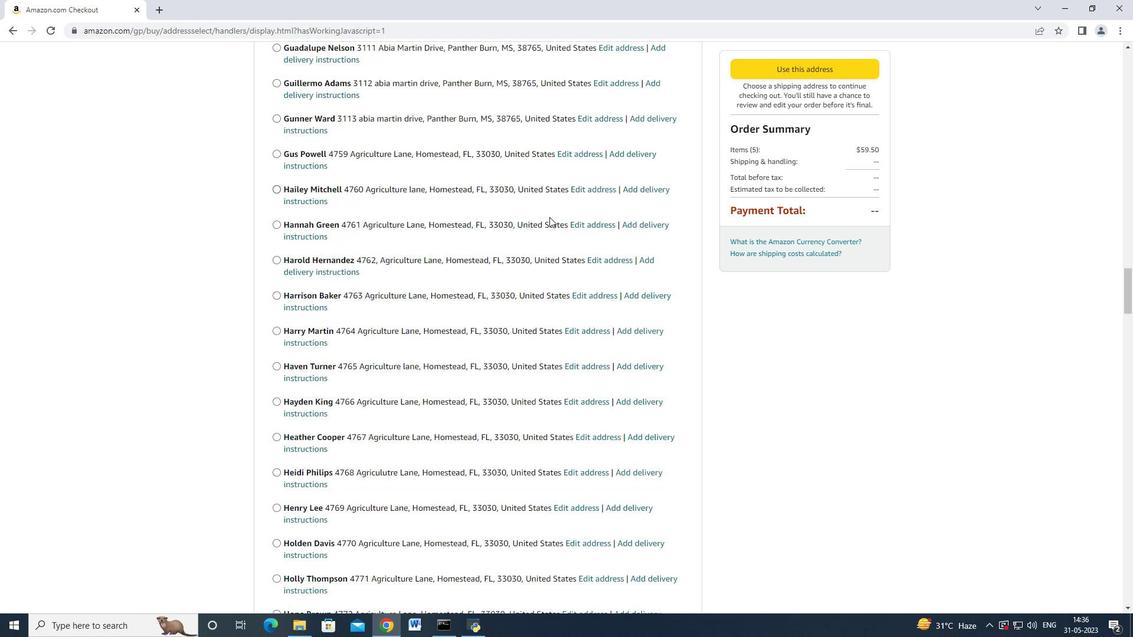 
Action: Mouse scrolled (549, 216) with delta (0, 0)
Screenshot: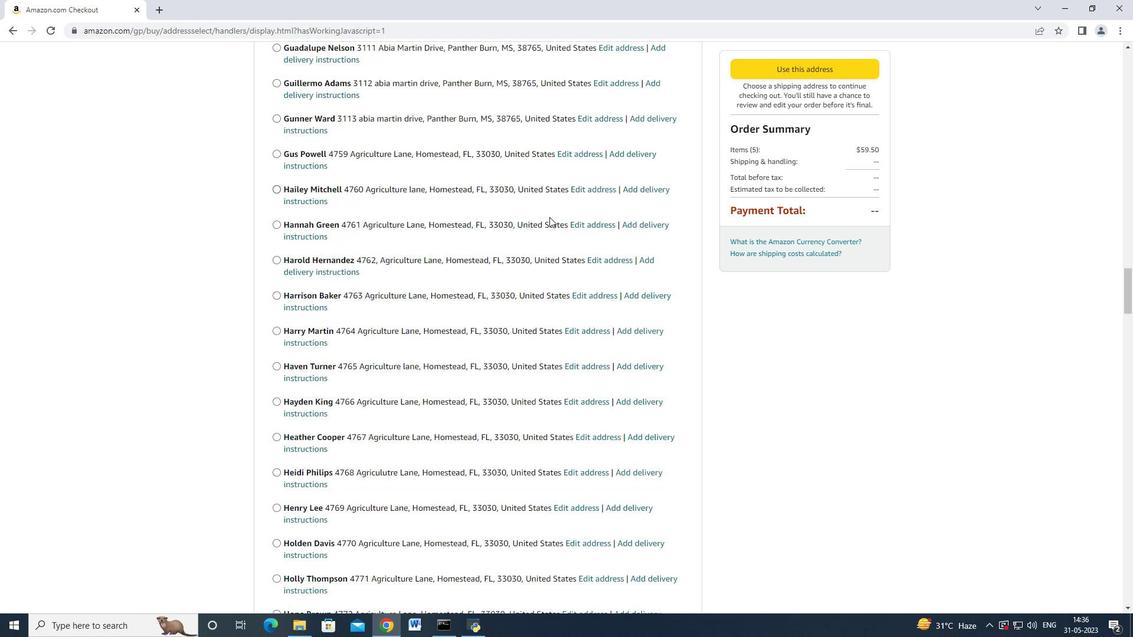 
Action: Mouse scrolled (549, 216) with delta (0, 0)
Screenshot: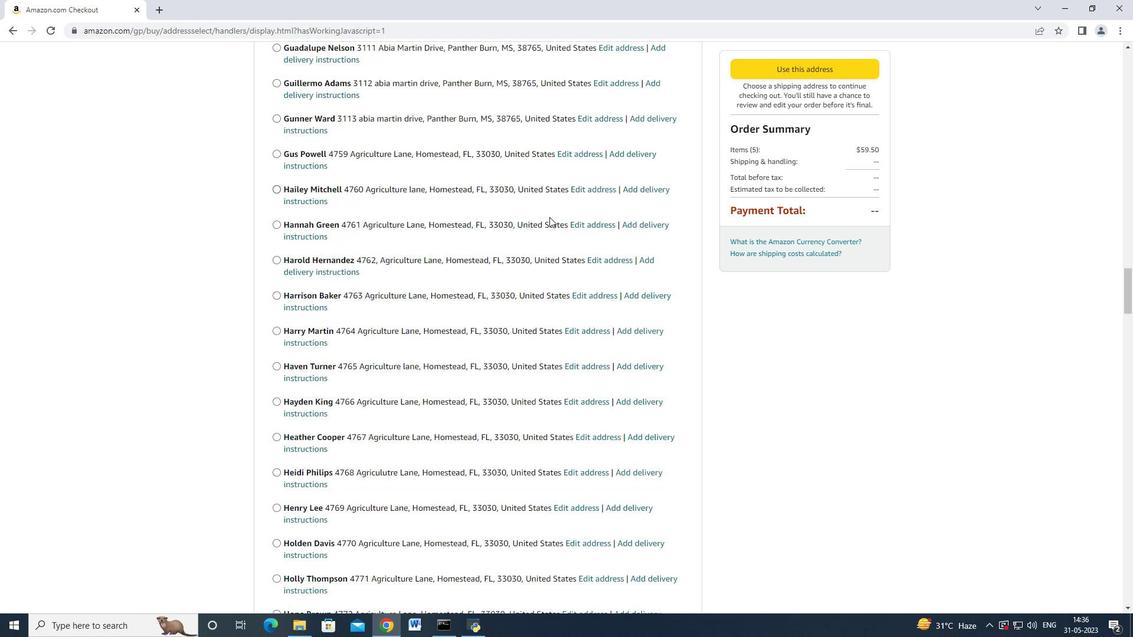 
Action: Mouse scrolled (549, 216) with delta (0, 0)
Screenshot: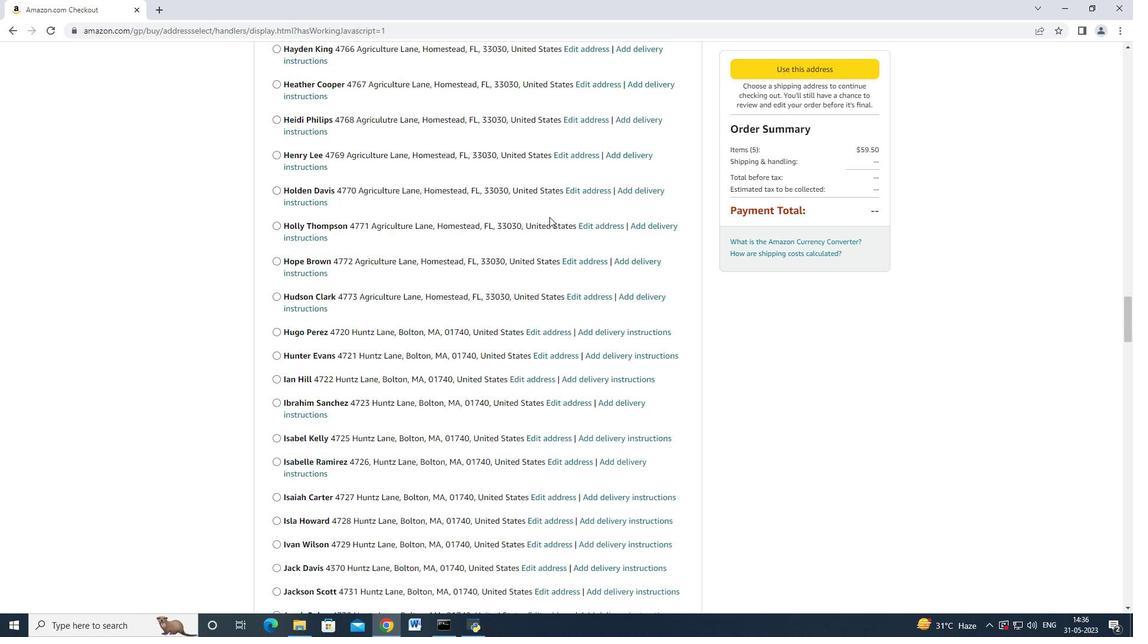 
Action: Mouse moved to (549, 217)
Screenshot: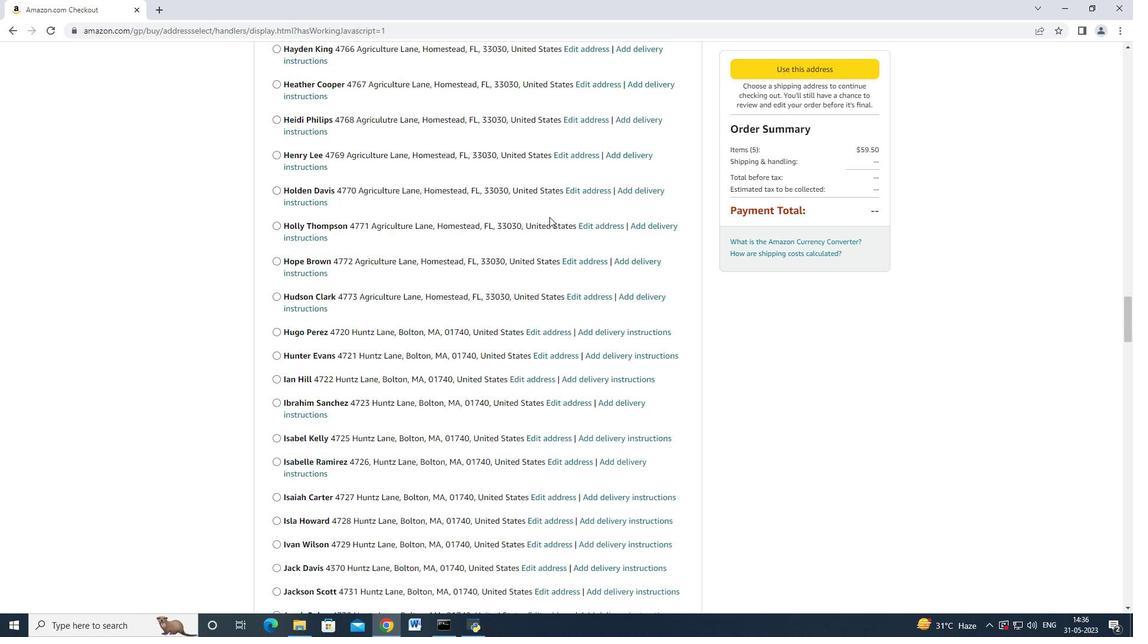 
Action: Mouse scrolled (549, 216) with delta (0, 0)
Screenshot: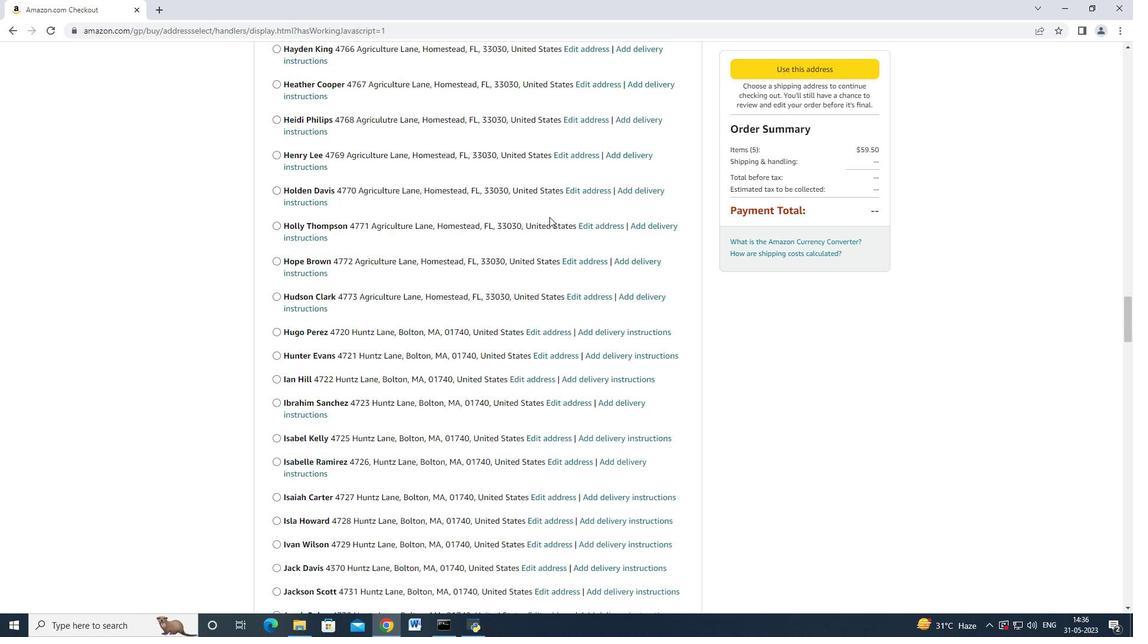 
Action: Mouse moved to (549, 217)
Screenshot: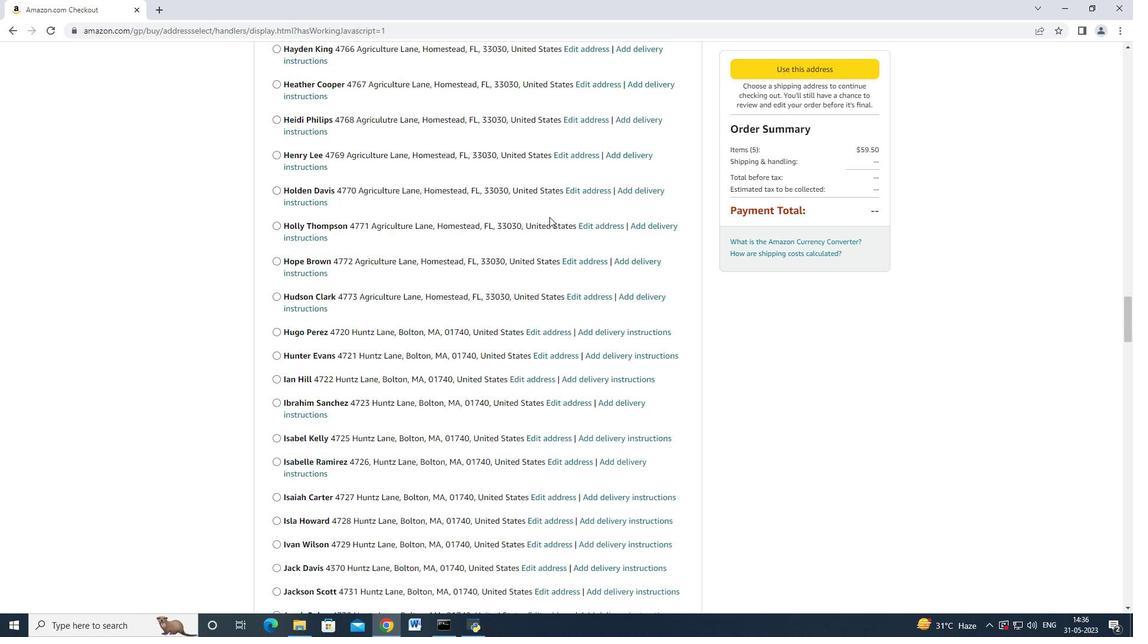 
Action: Mouse scrolled (549, 216) with delta (0, 0)
Screenshot: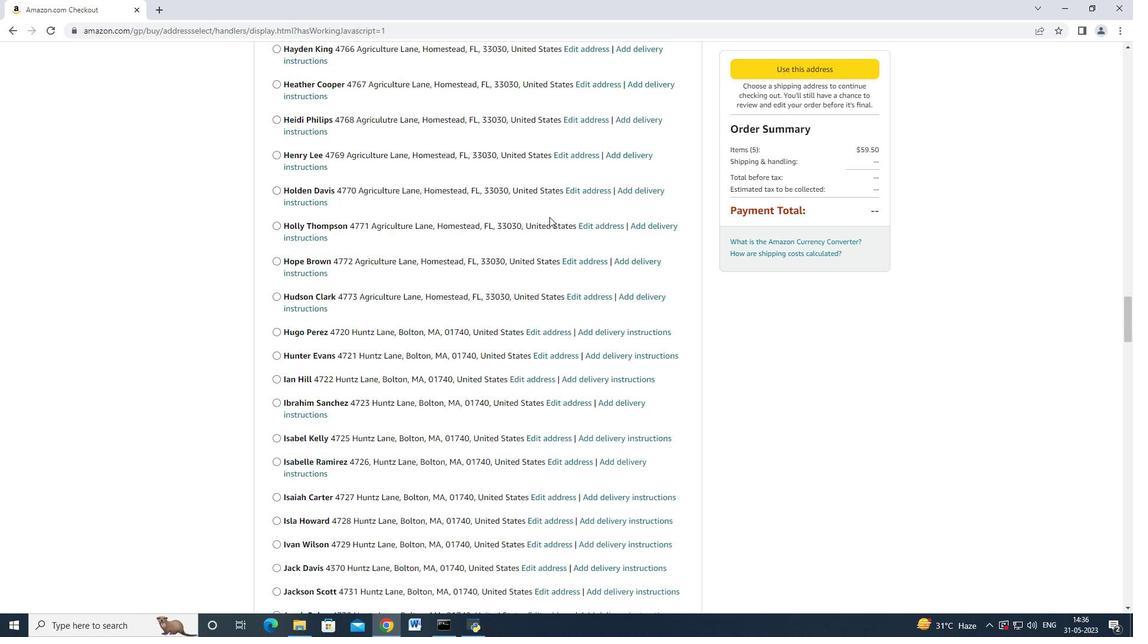 
Action: Mouse scrolled (549, 216) with delta (0, 0)
Screenshot: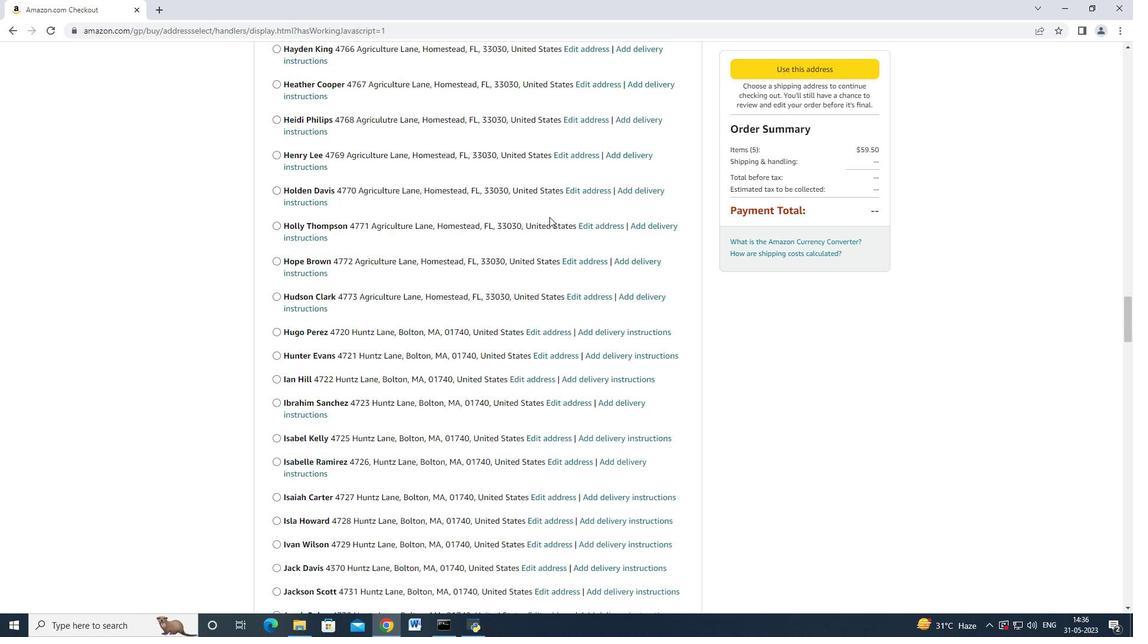 
Action: Mouse scrolled (549, 216) with delta (0, 0)
Screenshot: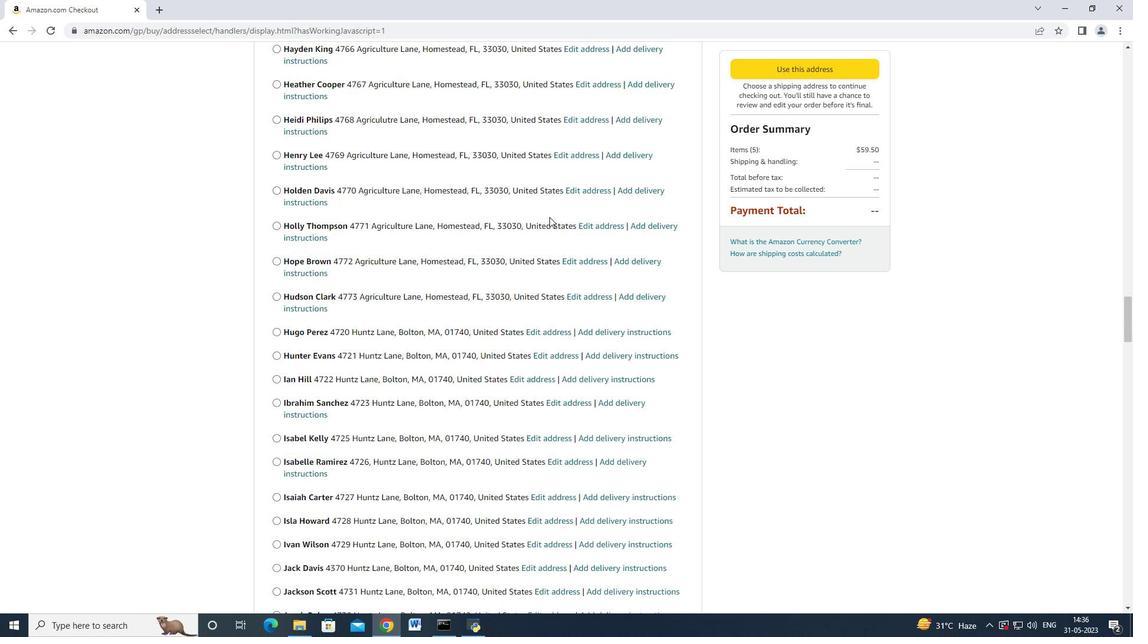 
Action: Mouse scrolled (549, 216) with delta (0, 0)
Screenshot: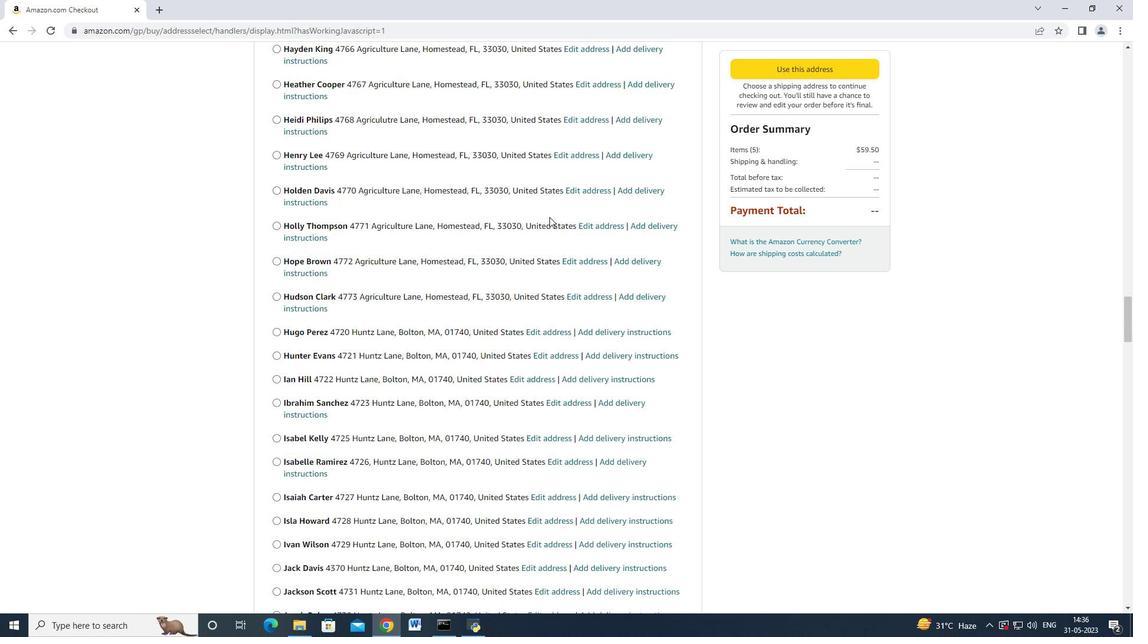 
Action: Mouse scrolled (549, 216) with delta (0, 0)
Screenshot: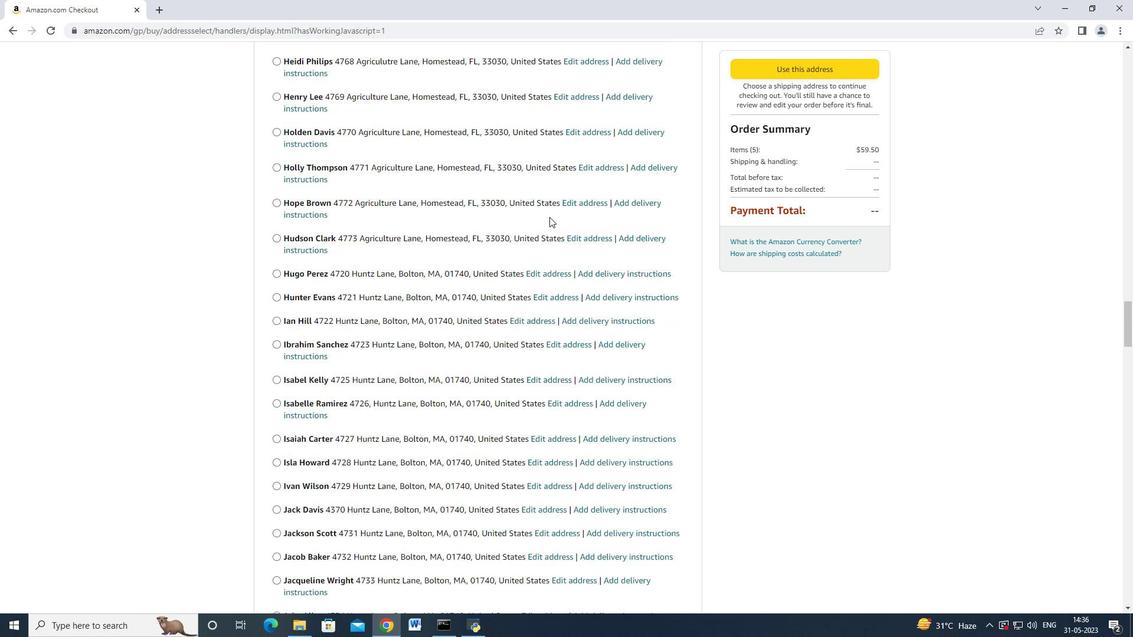 
Action: Mouse scrolled (549, 216) with delta (0, 0)
Screenshot: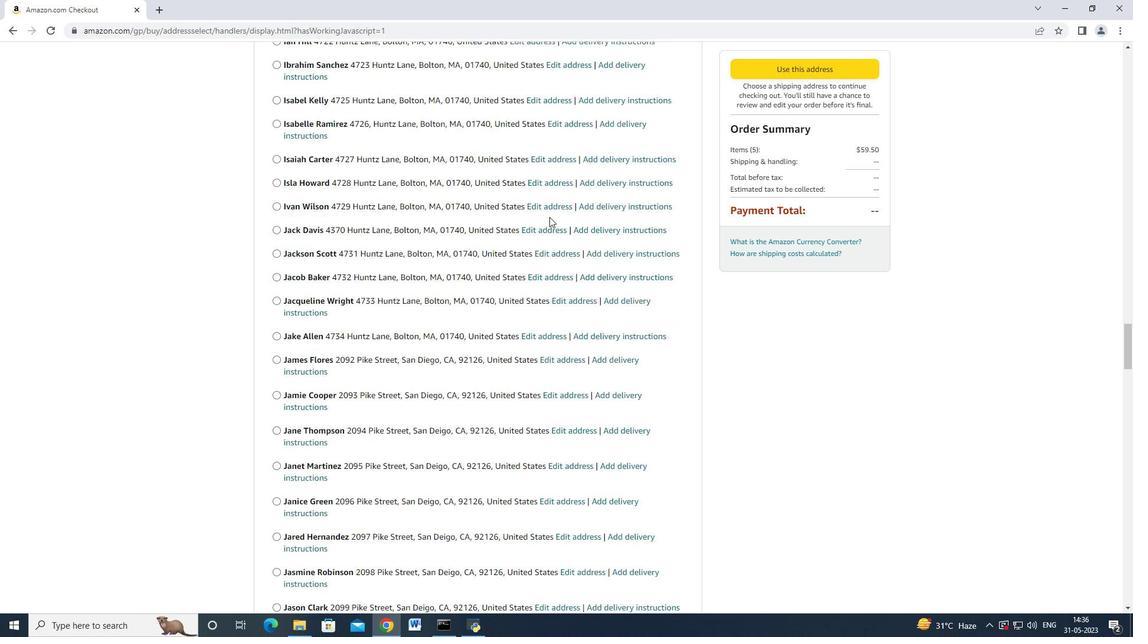
Action: Mouse scrolled (549, 216) with delta (0, 0)
Screenshot: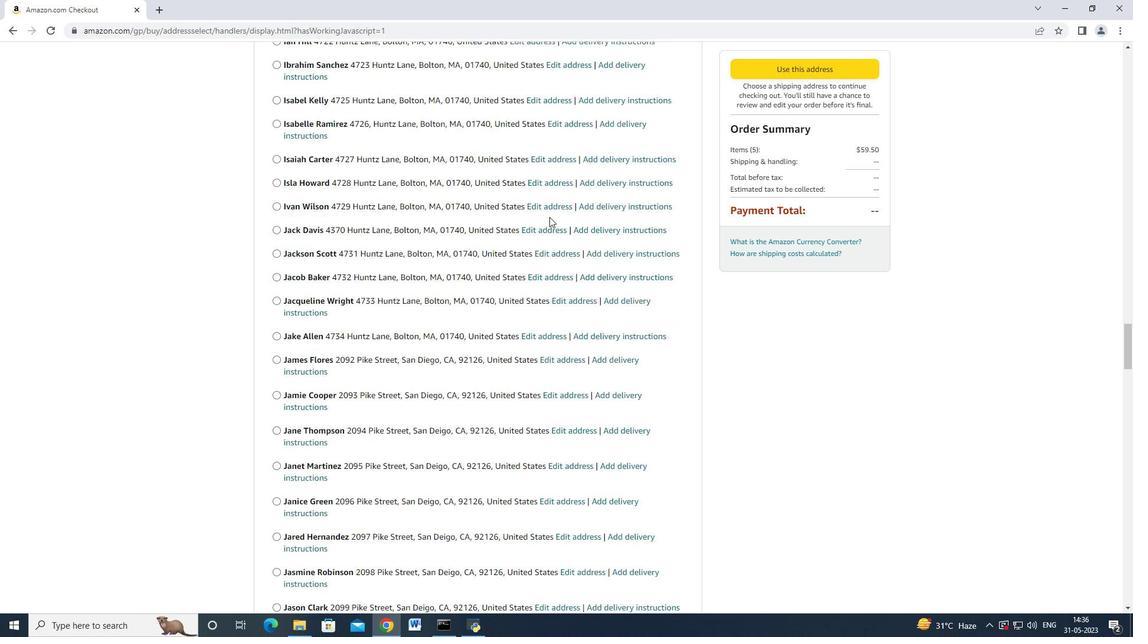 
Action: Mouse scrolled (549, 216) with delta (0, -1)
Screenshot: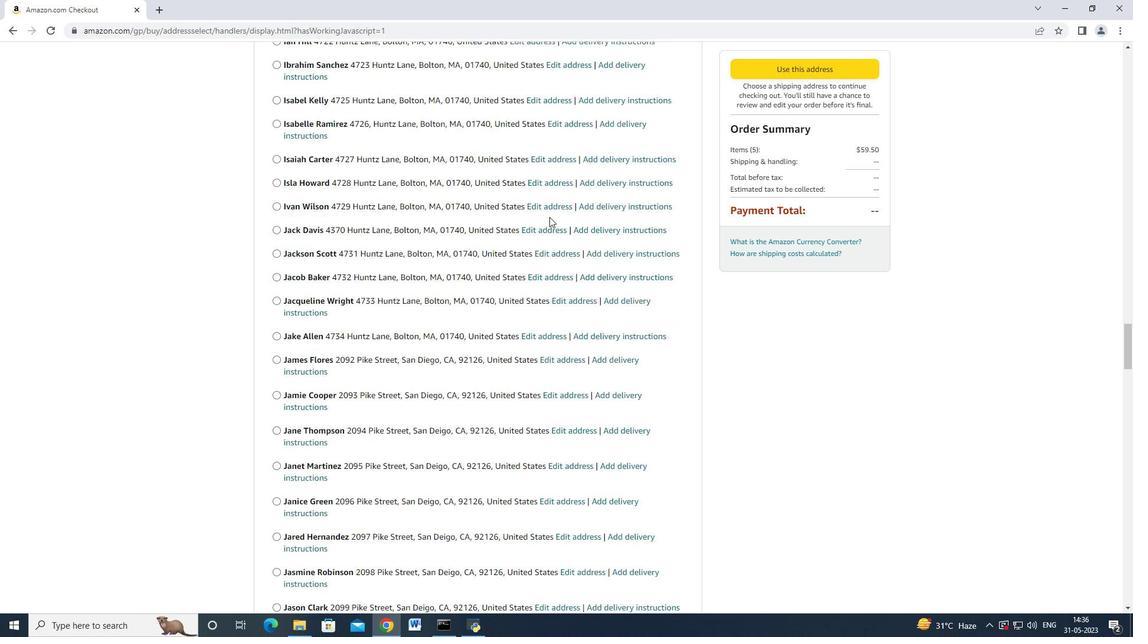 
Action: Mouse scrolled (549, 216) with delta (0, 0)
Screenshot: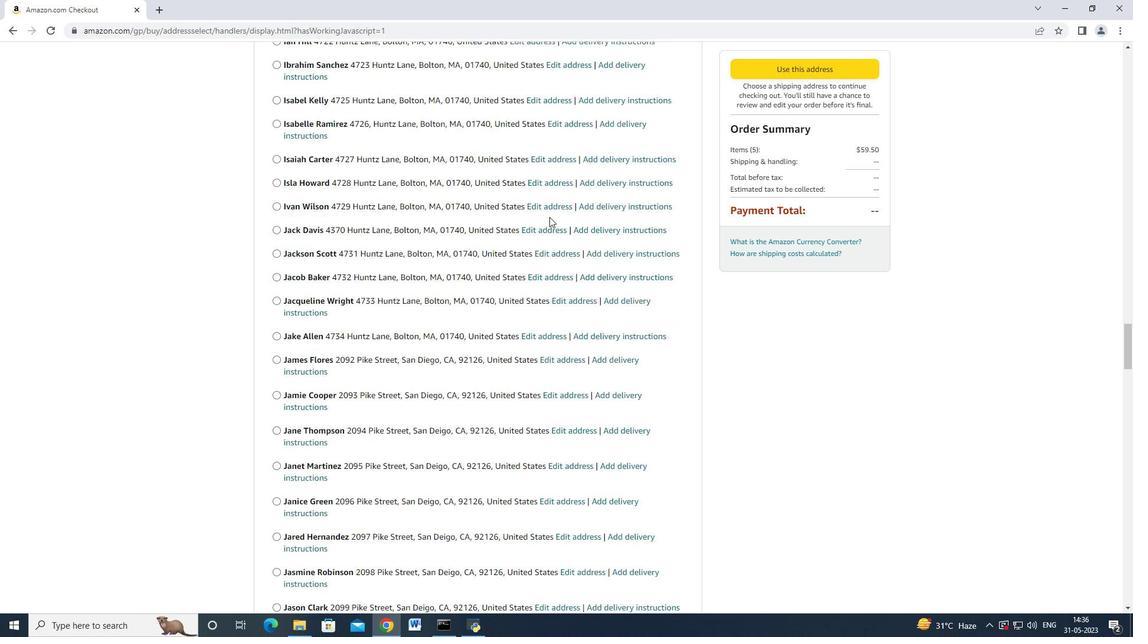 
Action: Mouse moved to (549, 217)
Screenshot: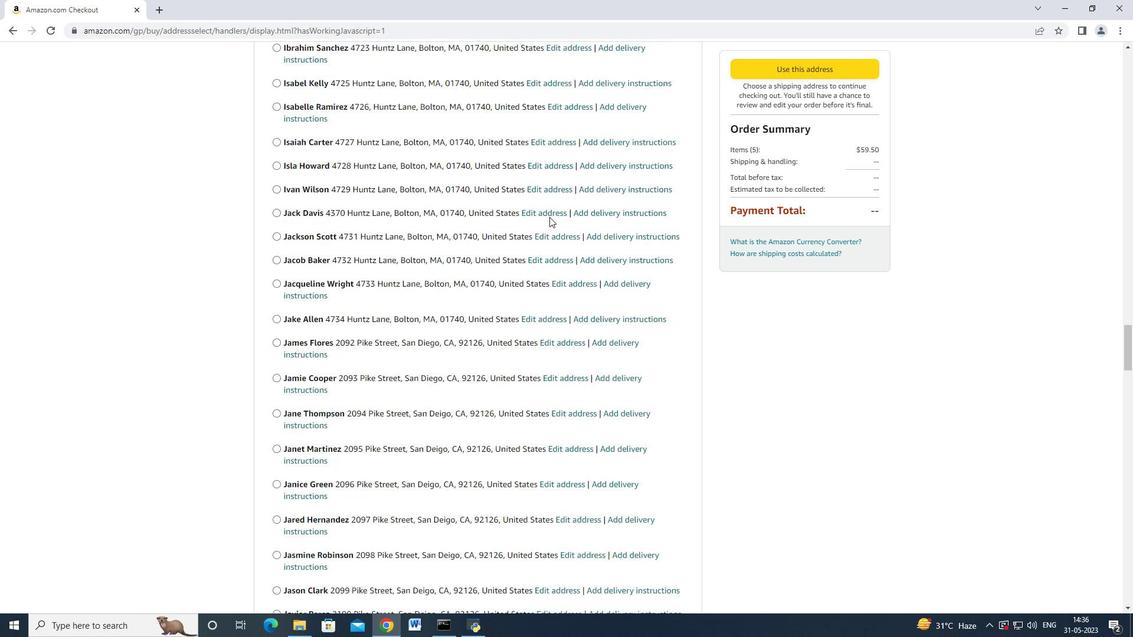 
Action: Mouse scrolled (549, 217) with delta (0, 0)
Screenshot: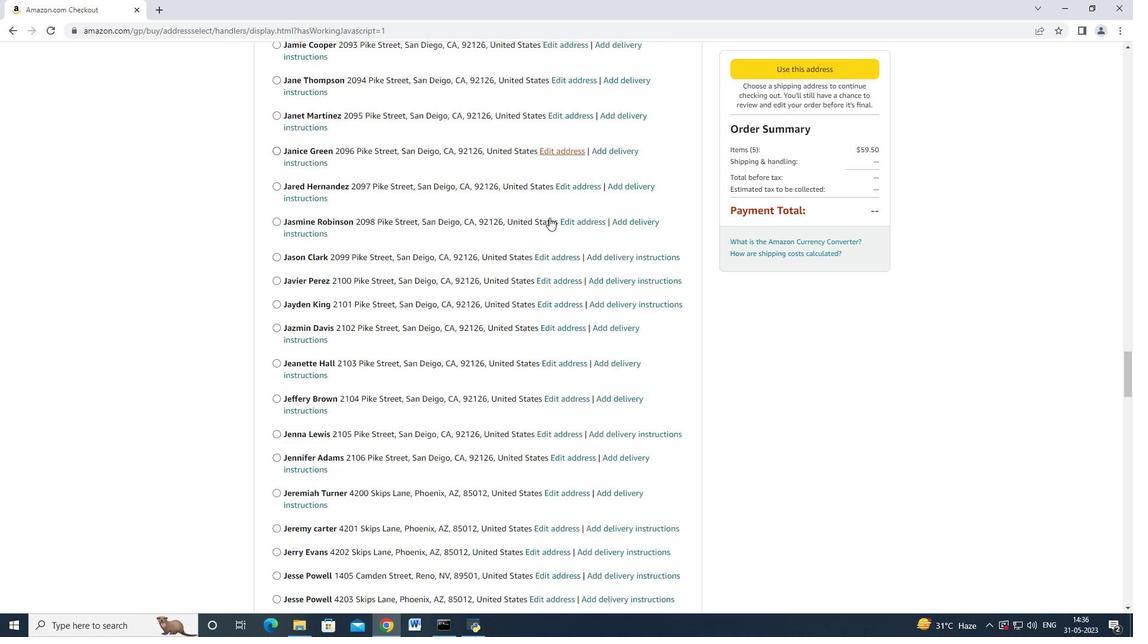 
Action: Mouse moved to (549, 218)
Screenshot: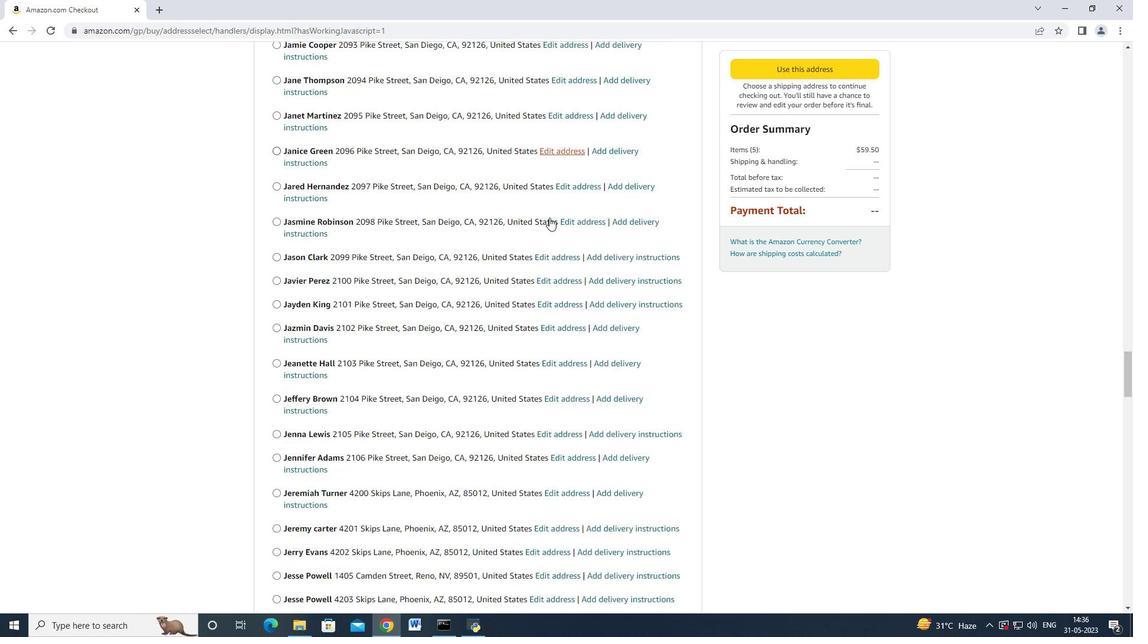 
Action: Mouse scrolled (549, 217) with delta (0, 0)
Screenshot: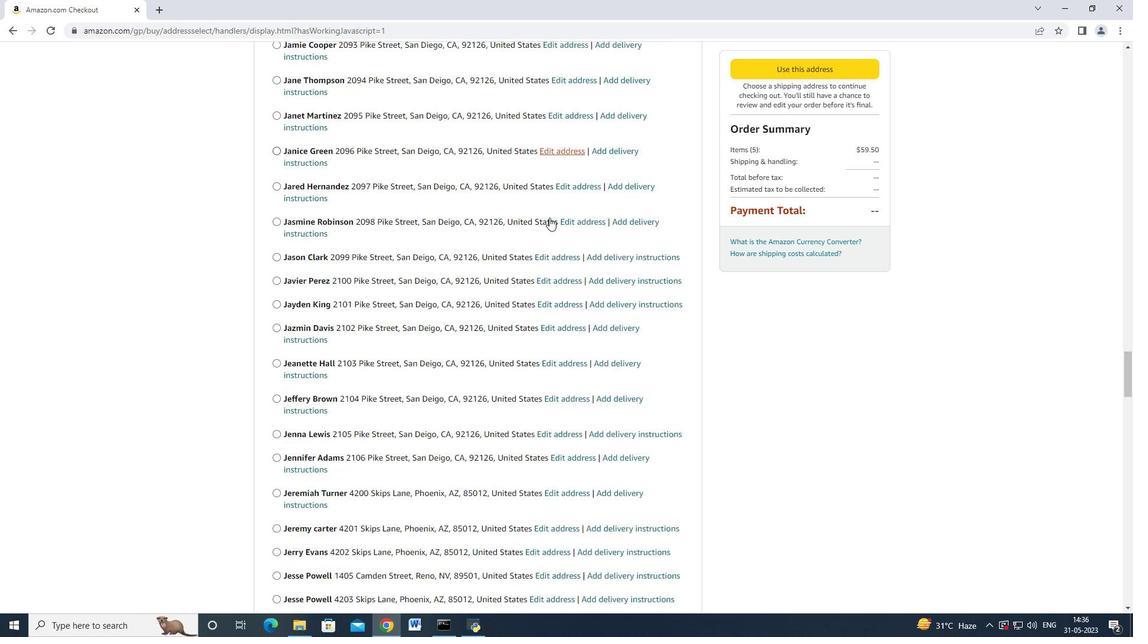 
Action: Mouse scrolled (549, 217) with delta (0, 0)
Screenshot: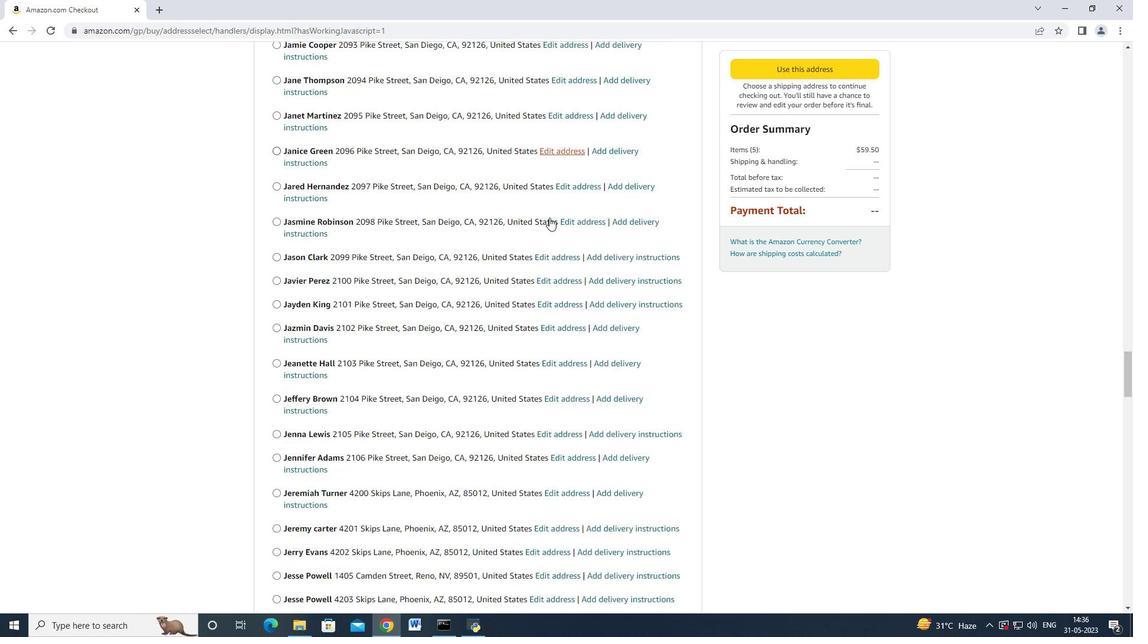 
Action: Mouse scrolled (549, 217) with delta (0, 0)
Screenshot: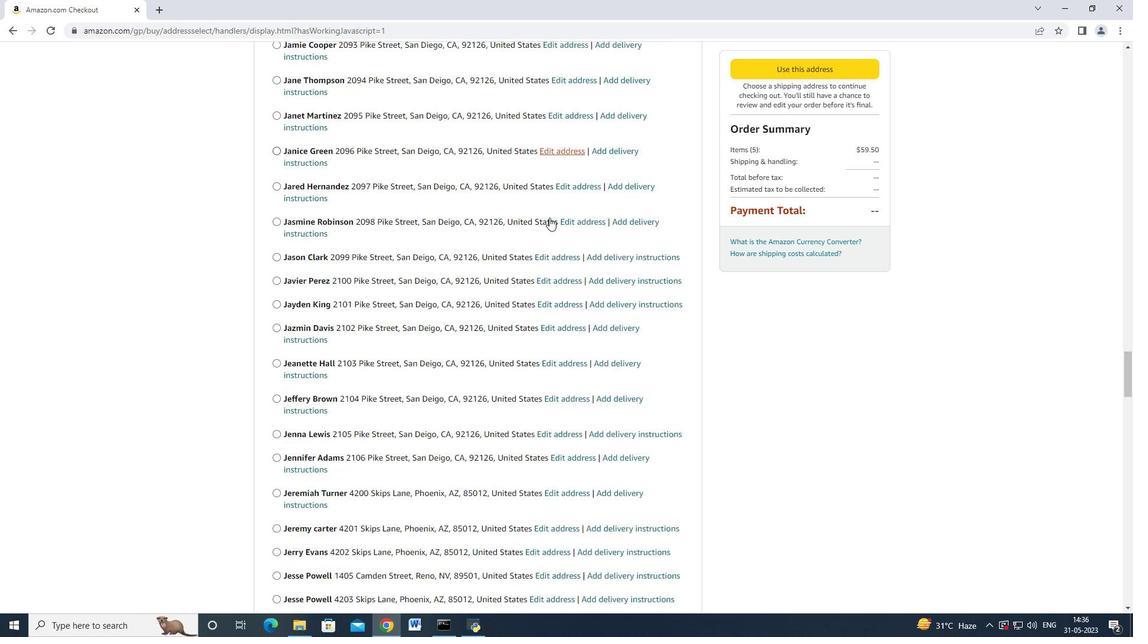 
Action: Mouse scrolled (549, 217) with delta (0, 0)
Screenshot: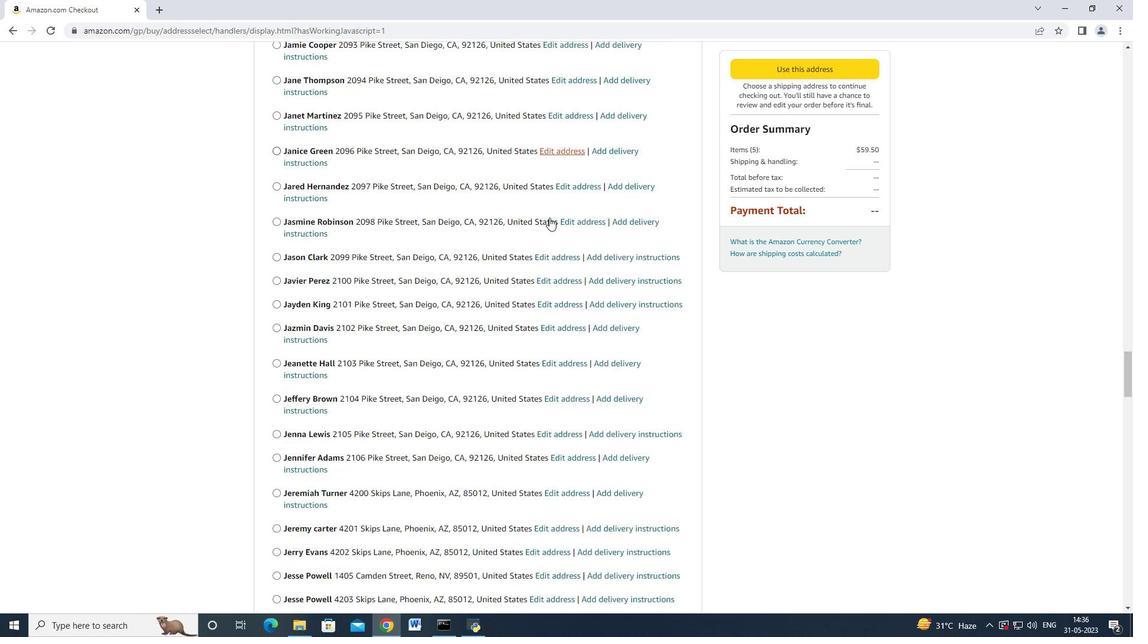 
Action: Mouse scrolled (549, 217) with delta (0, 0)
Screenshot: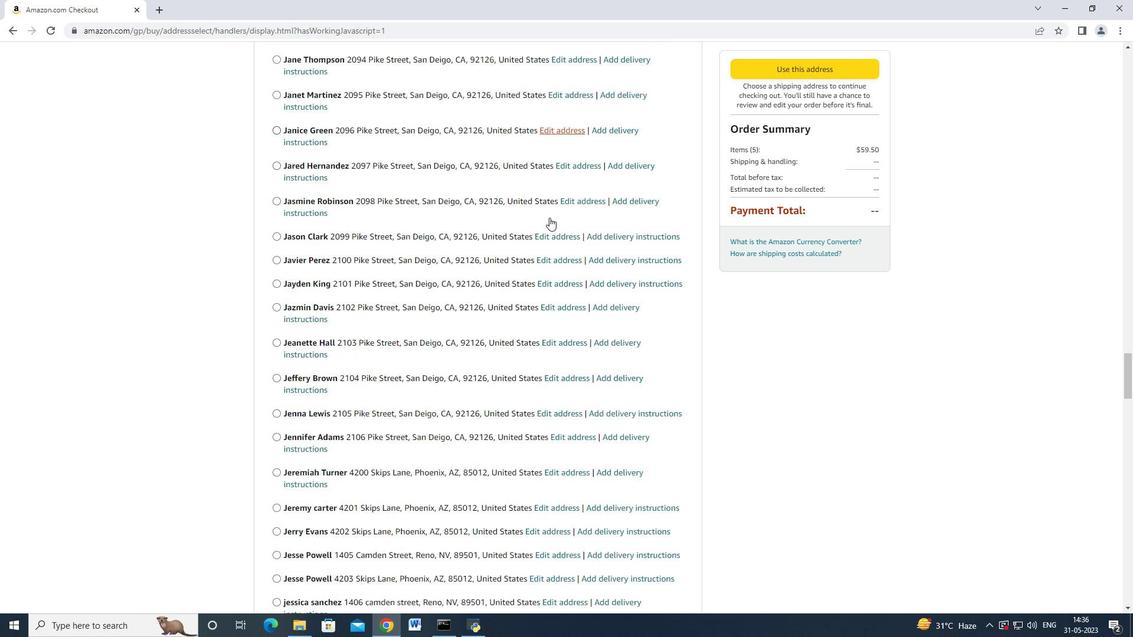 
Action: Mouse moved to (549, 218)
Screenshot: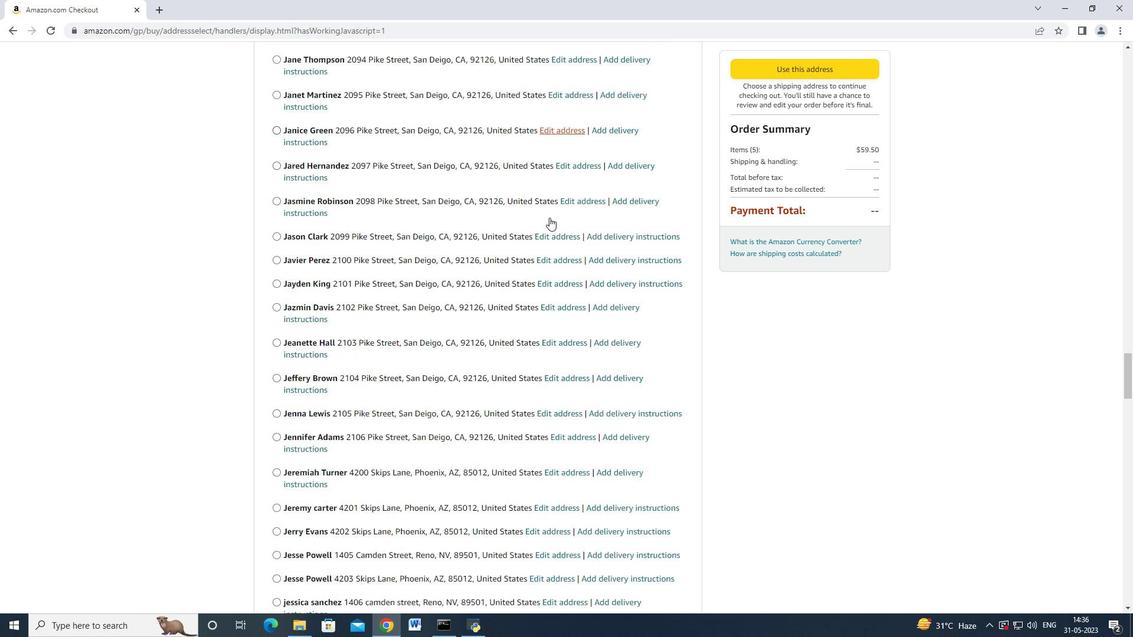 
Action: Mouse scrolled (549, 217) with delta (0, 0)
Screenshot: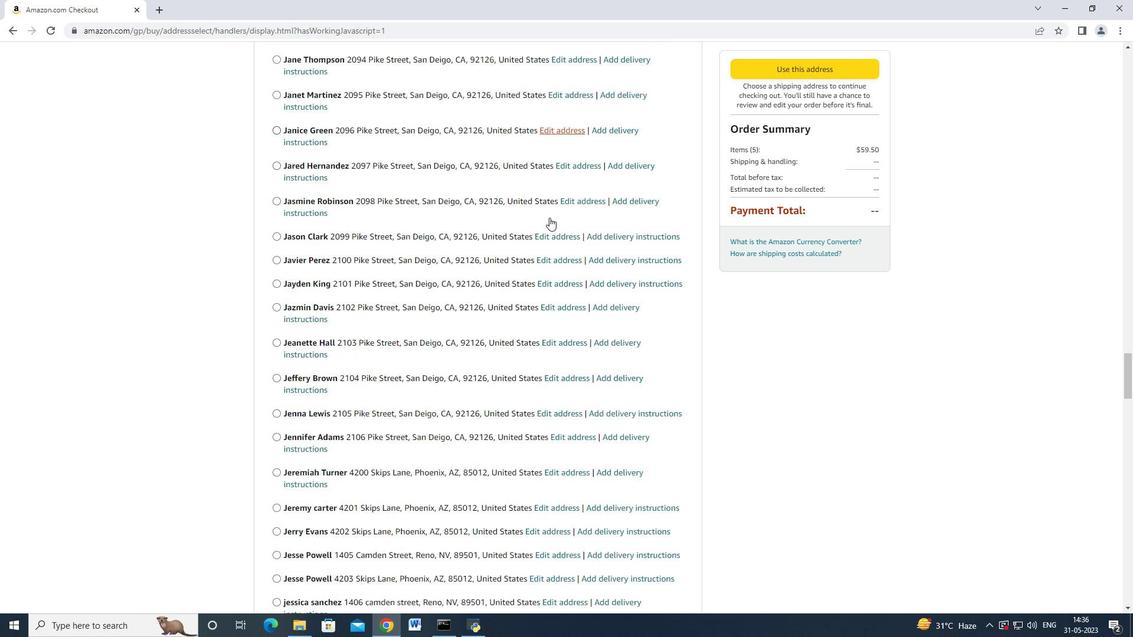 
Action: Mouse moved to (554, 209)
Screenshot: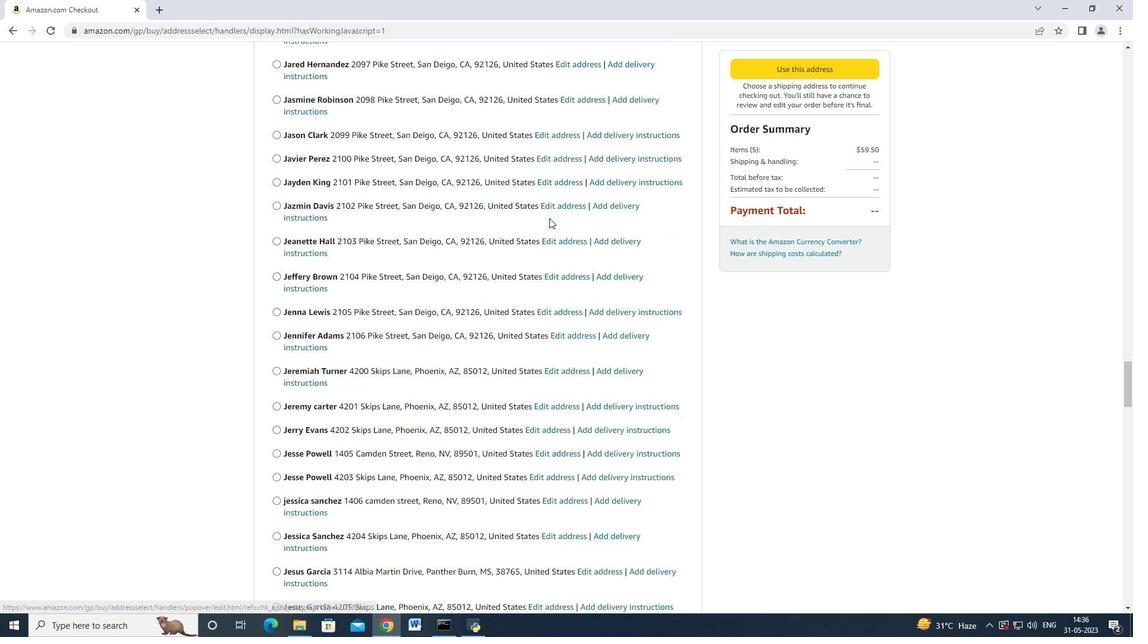 
Action: Mouse scrolled (554, 208) with delta (0, 0)
Screenshot: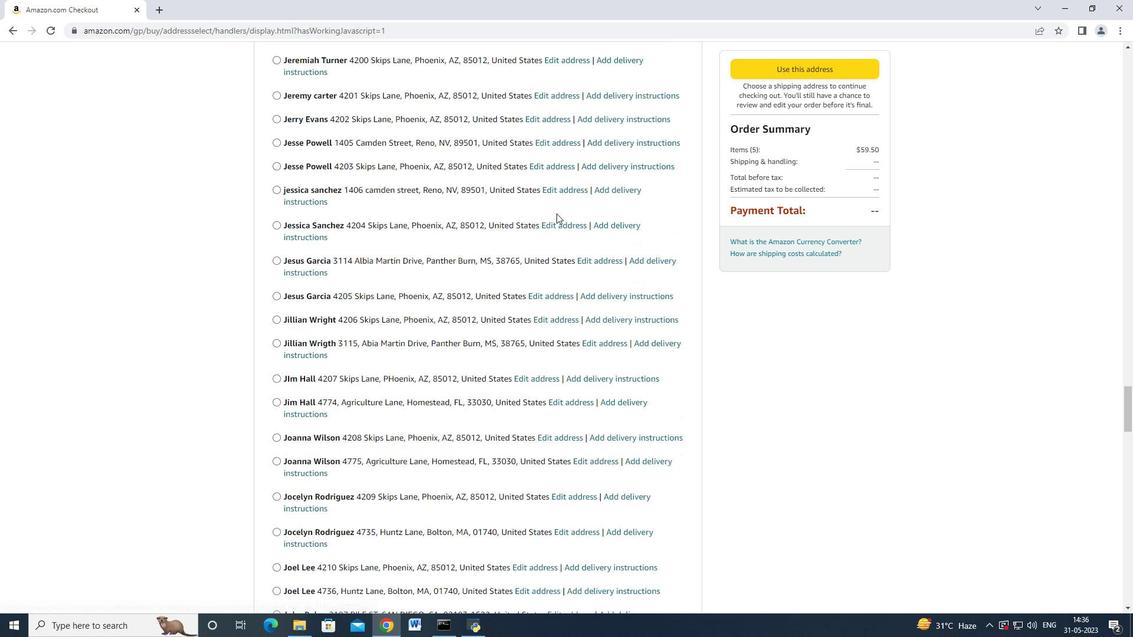 
Action: Mouse scrolled (554, 208) with delta (0, 0)
Screenshot: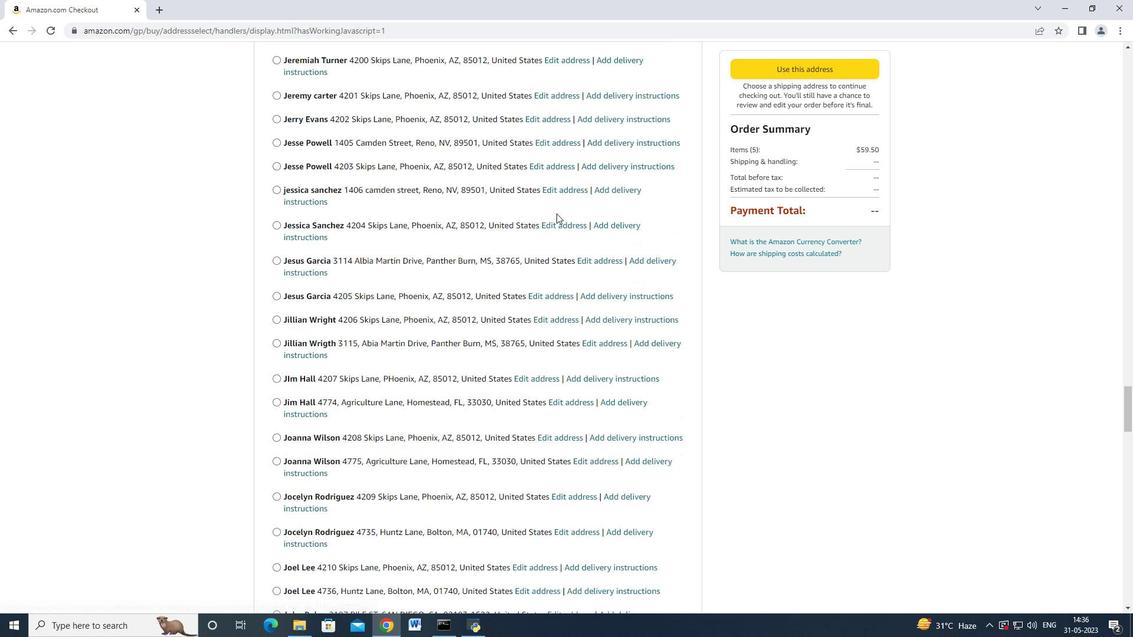 
Action: Mouse moved to (554, 209)
Screenshot: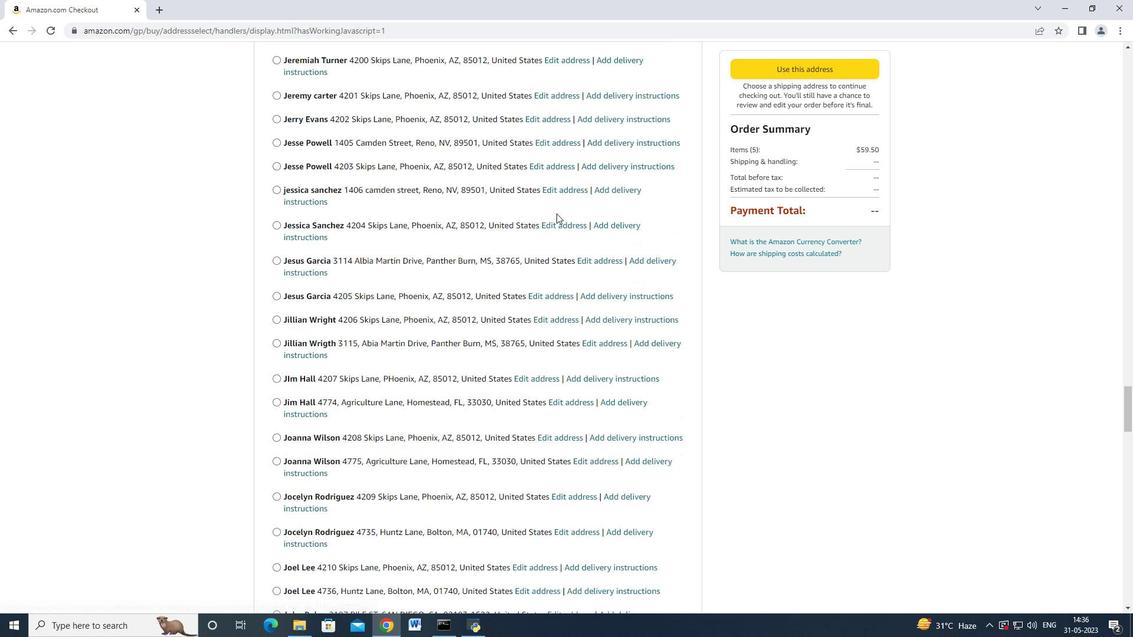 
Action: Mouse scrolled (554, 208) with delta (0, 0)
Screenshot: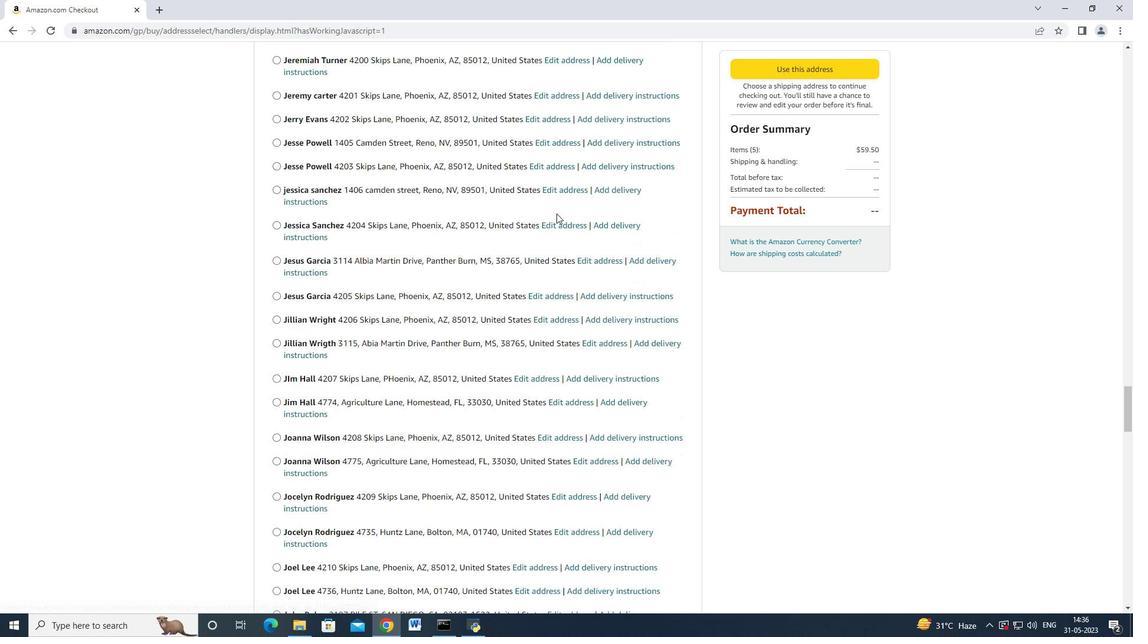 
Action: Mouse moved to (554, 209)
Screenshot: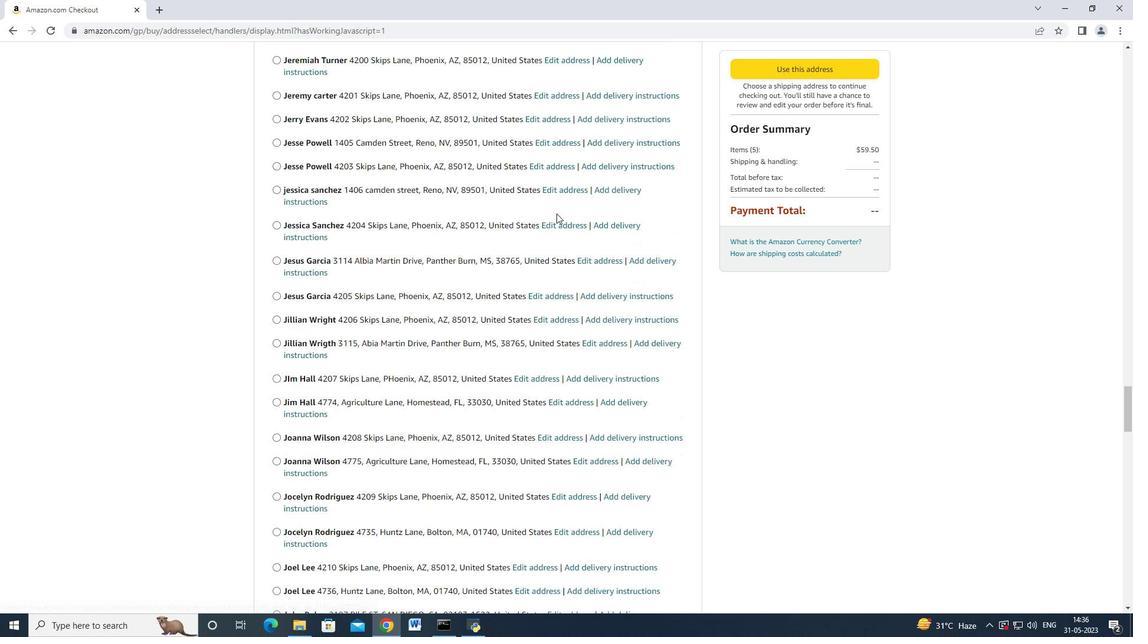
Action: Mouse scrolled (554, 208) with delta (0, 0)
Screenshot: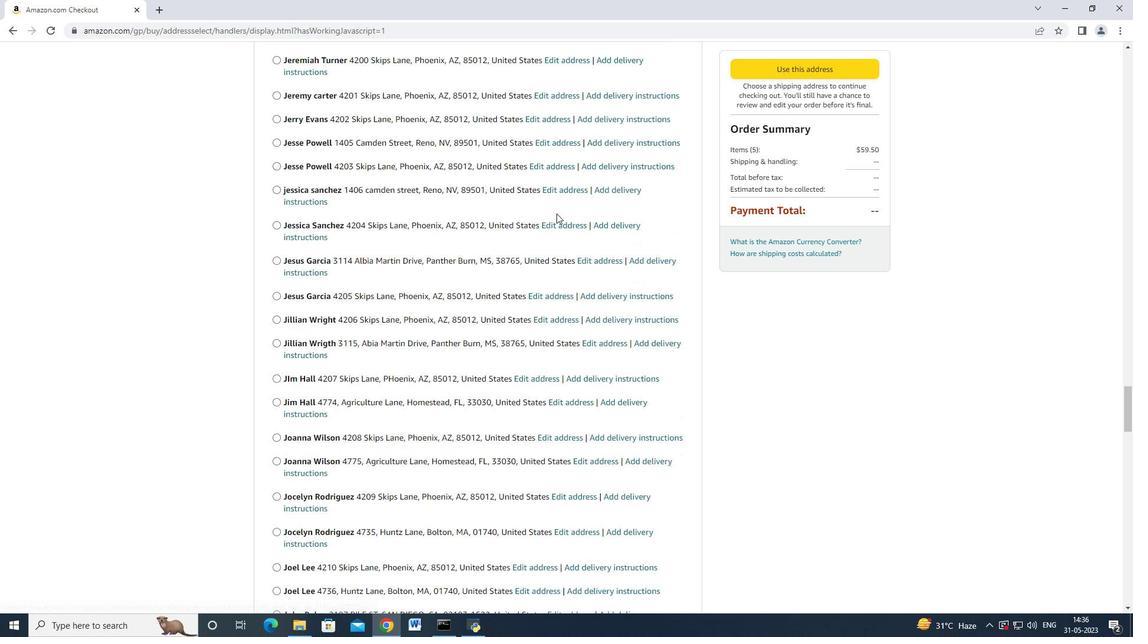 
Action: Mouse scrolled (554, 208) with delta (0, 0)
Screenshot: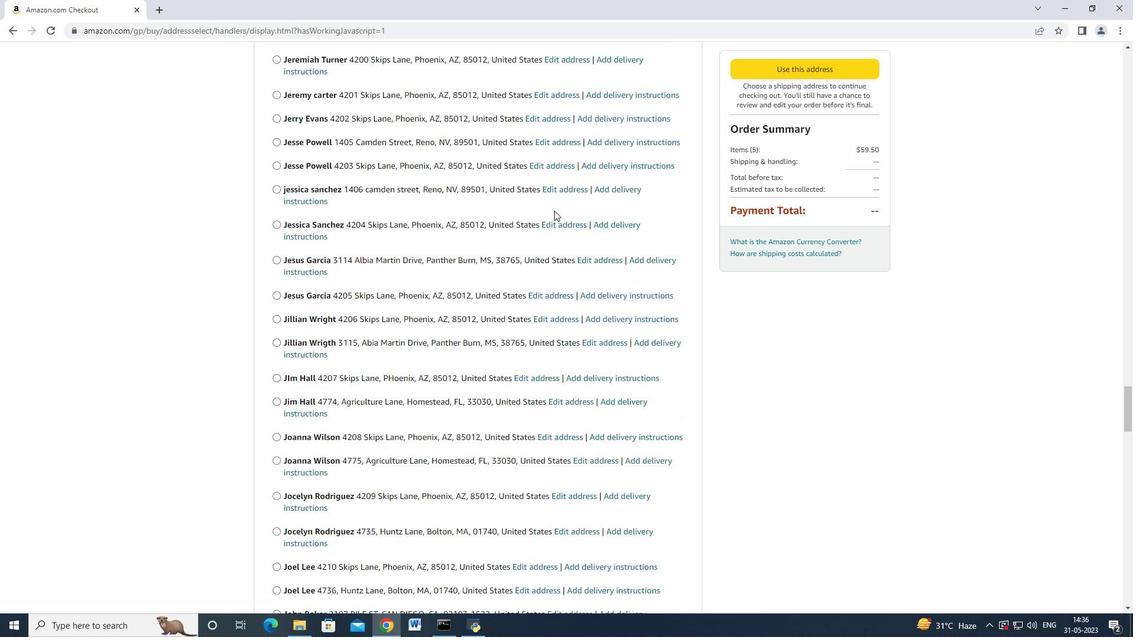 
Action: Mouse scrolled (554, 208) with delta (0, 0)
Screenshot: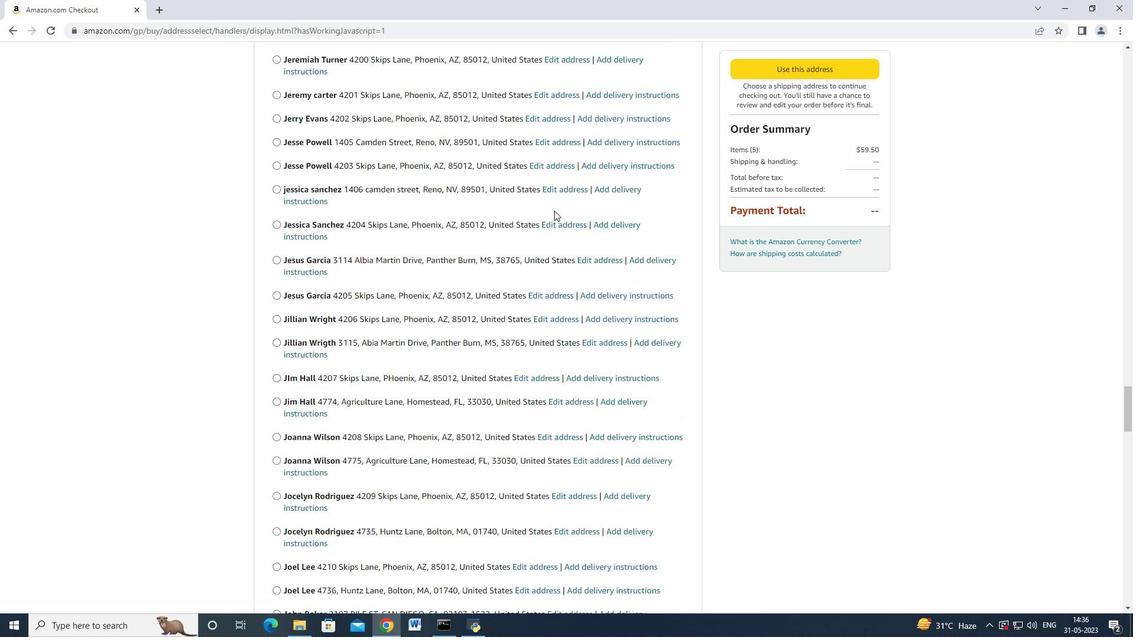 
Action: Mouse moved to (553, 209)
Screenshot: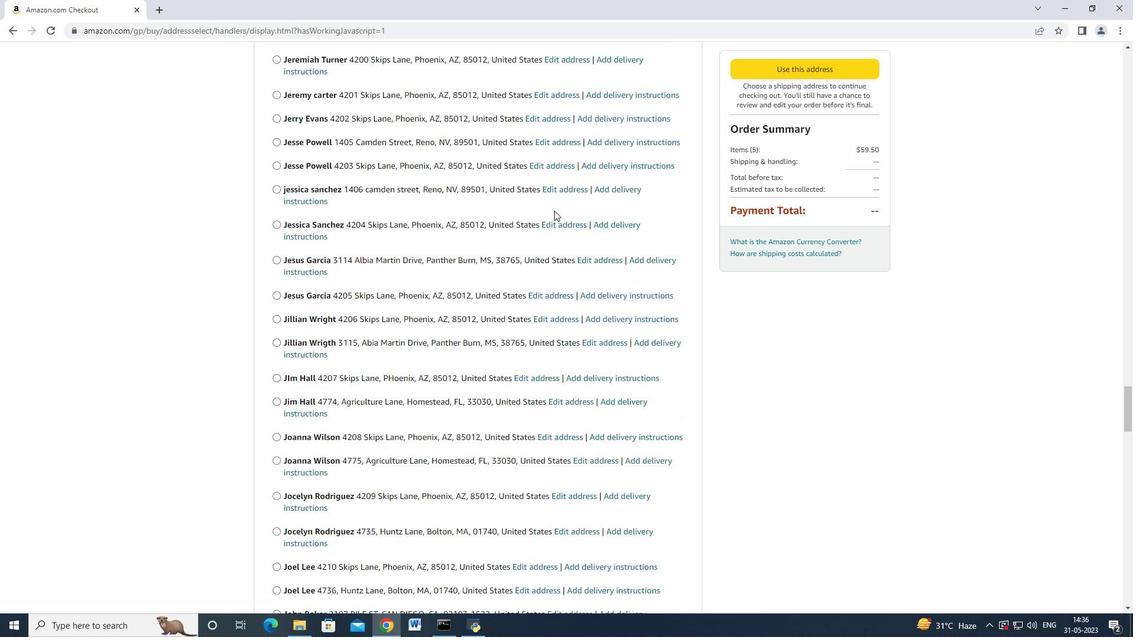 
Action: Mouse scrolled (554, 208) with delta (0, 0)
Screenshot: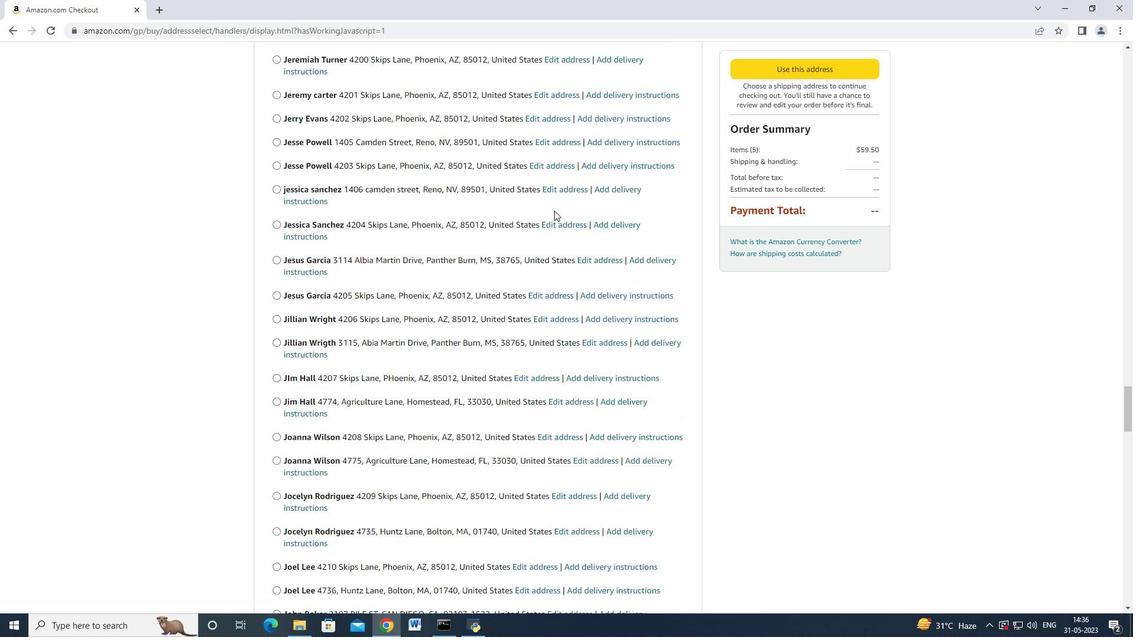 
Action: Mouse moved to (553, 210)
Screenshot: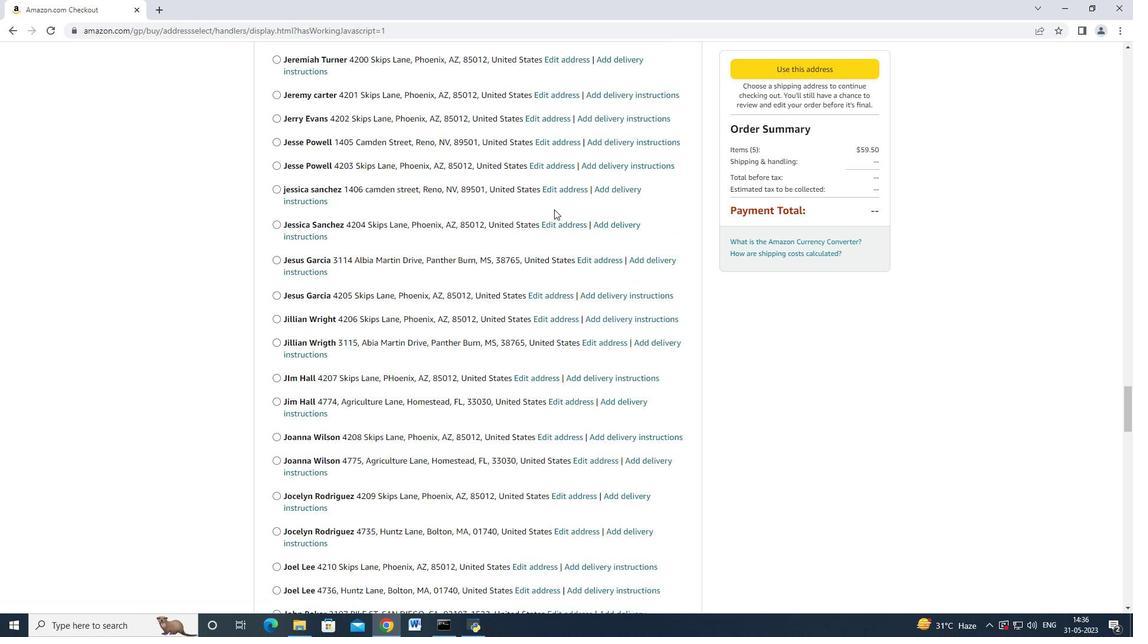 
Action: Mouse scrolled (553, 208) with delta (0, 0)
Screenshot: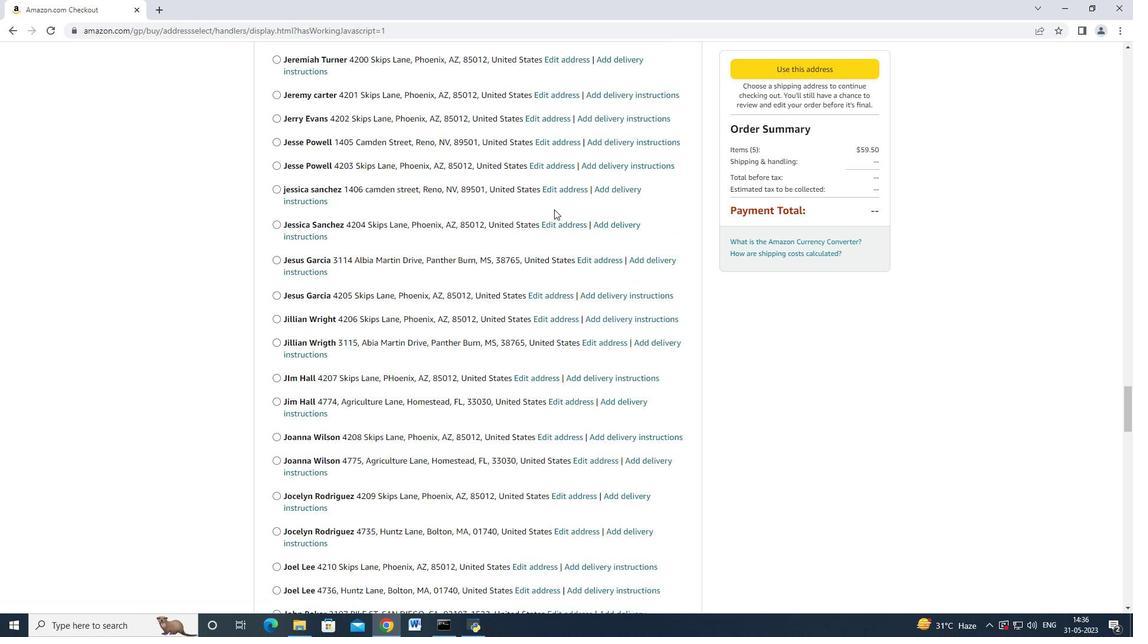 
Action: Mouse scrolled (553, 209) with delta (0, 0)
Screenshot: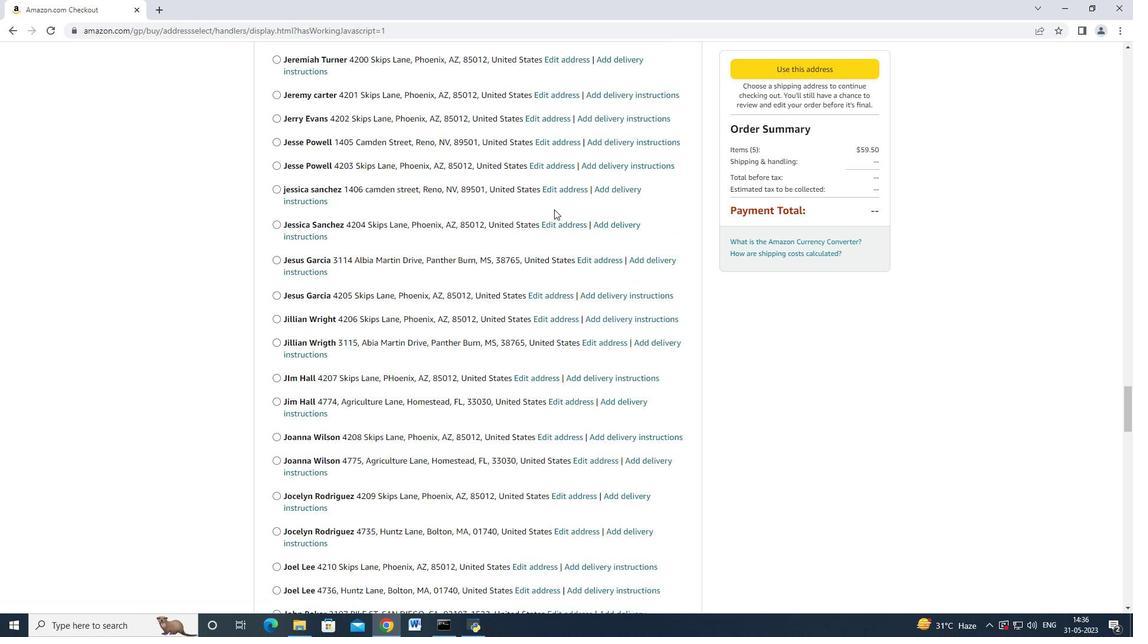 
Action: Mouse moved to (557, 218)
Screenshot: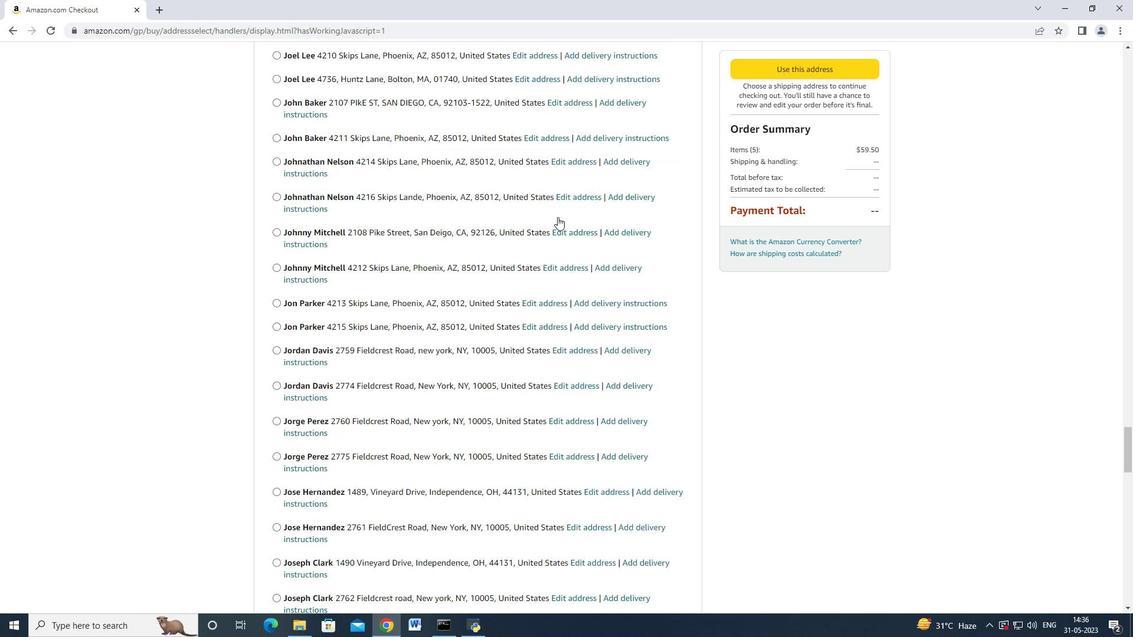 
Action: Mouse scrolled (557, 217) with delta (0, 0)
Screenshot: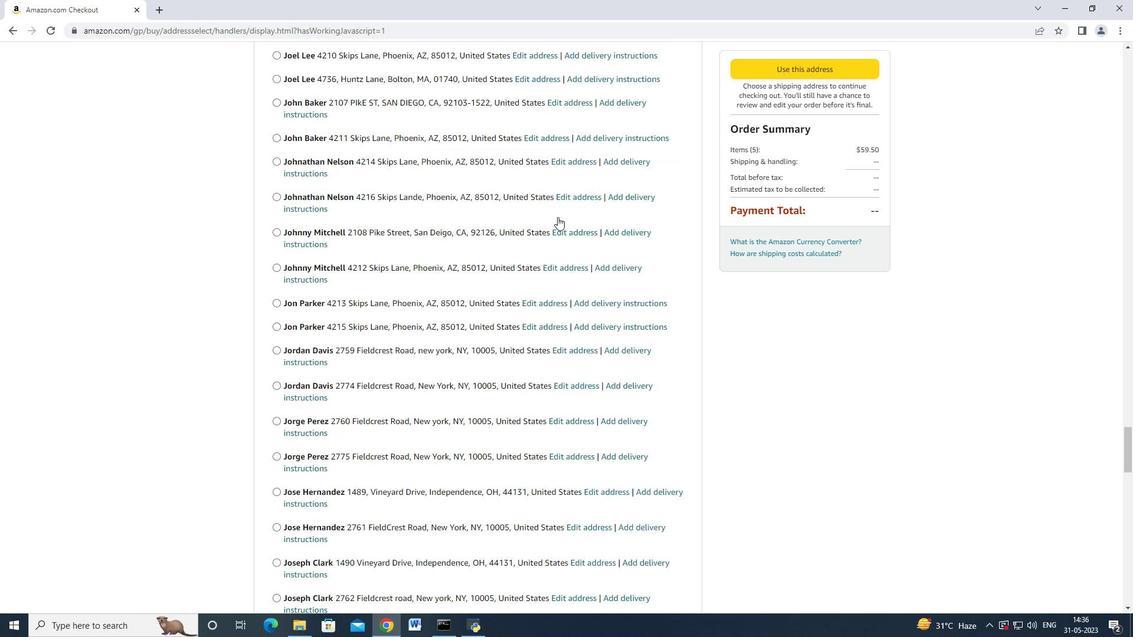 
Action: Mouse moved to (557, 218)
Screenshot: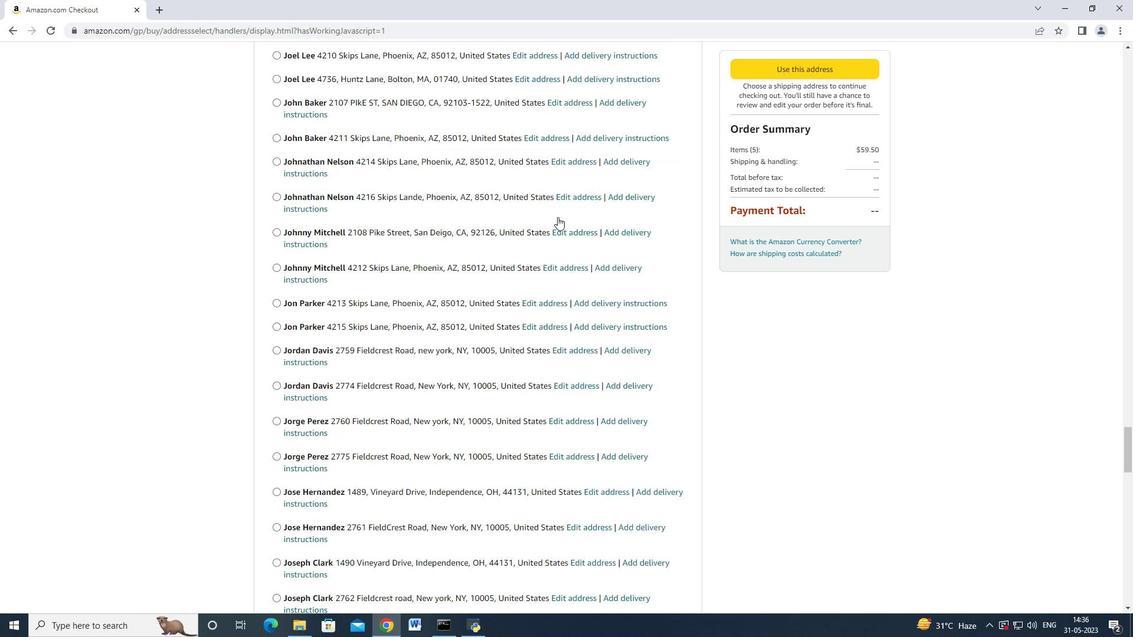 
Action: Mouse scrolled (557, 218) with delta (0, 0)
Screenshot: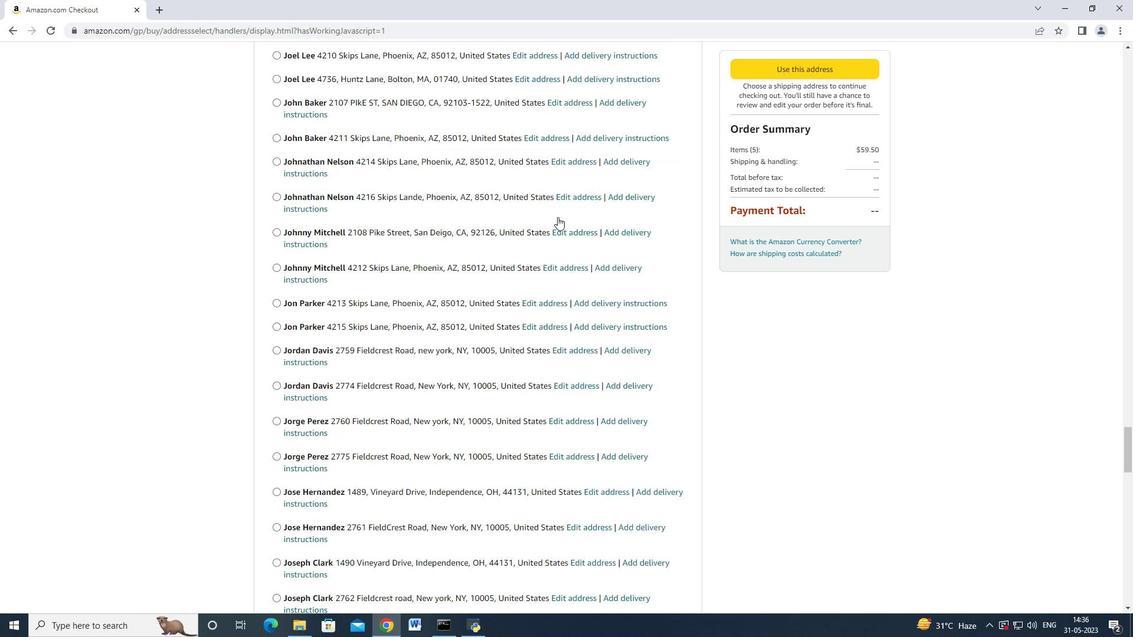 
Action: Mouse moved to (557, 218)
Screenshot: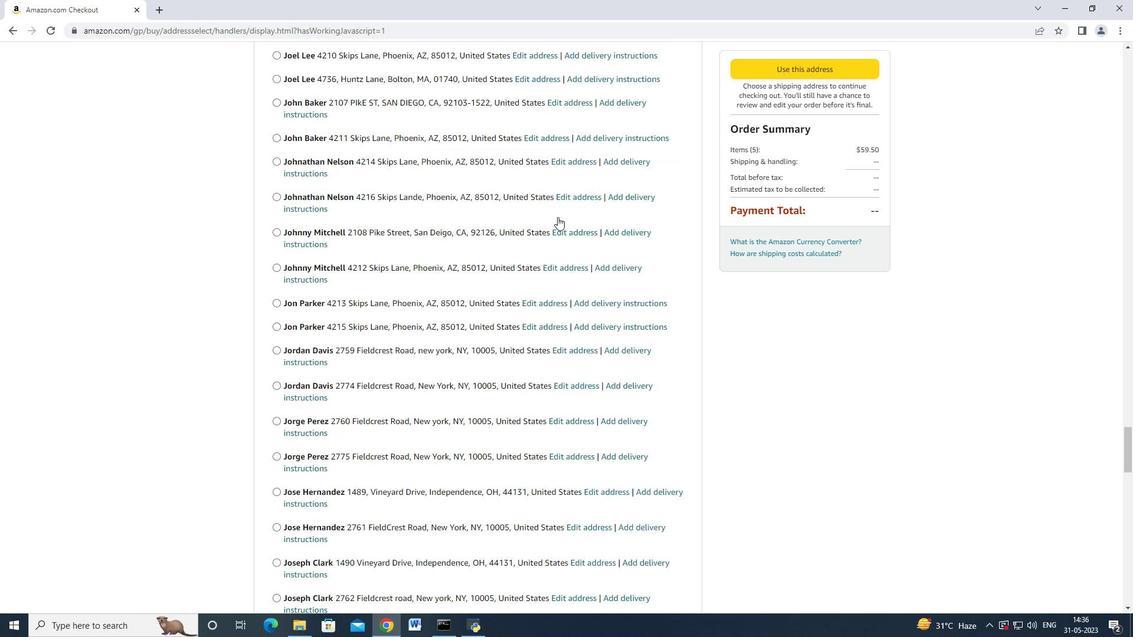 
Action: Mouse scrolled (557, 218) with delta (0, 0)
Screenshot: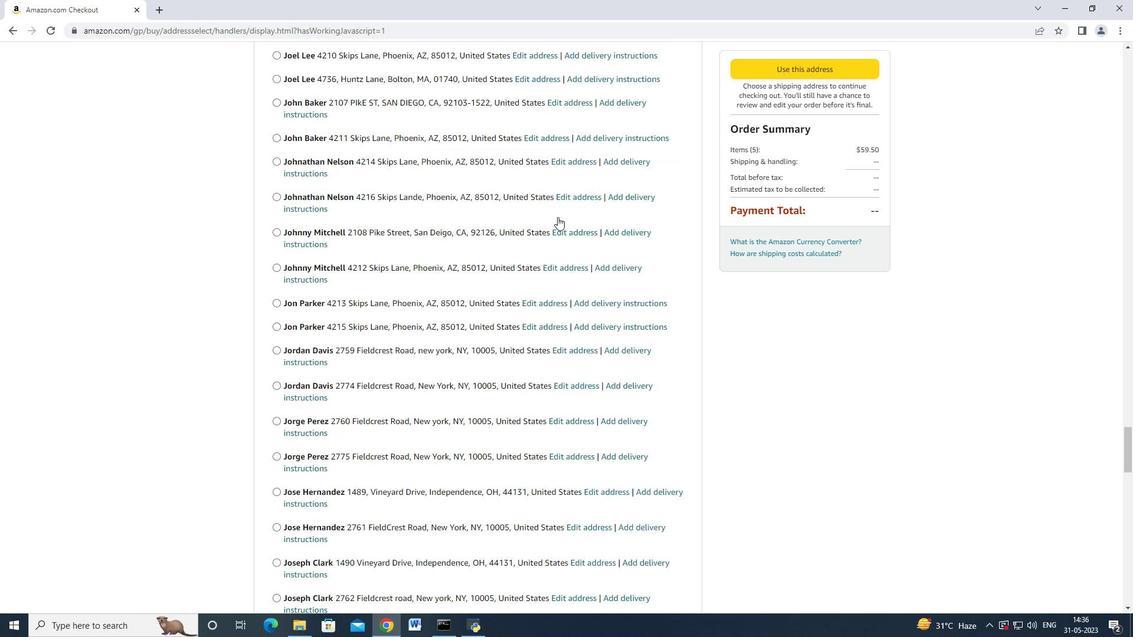 
Action: Mouse scrolled (557, 218) with delta (0, 0)
Screenshot: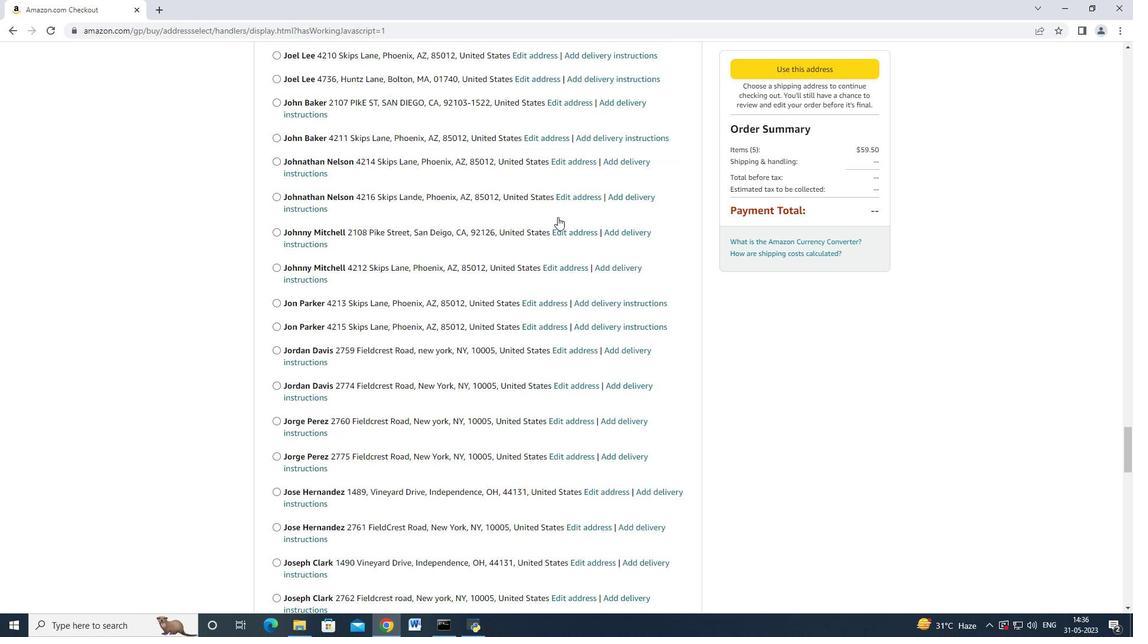 
Action: Mouse scrolled (557, 218) with delta (0, 0)
Screenshot: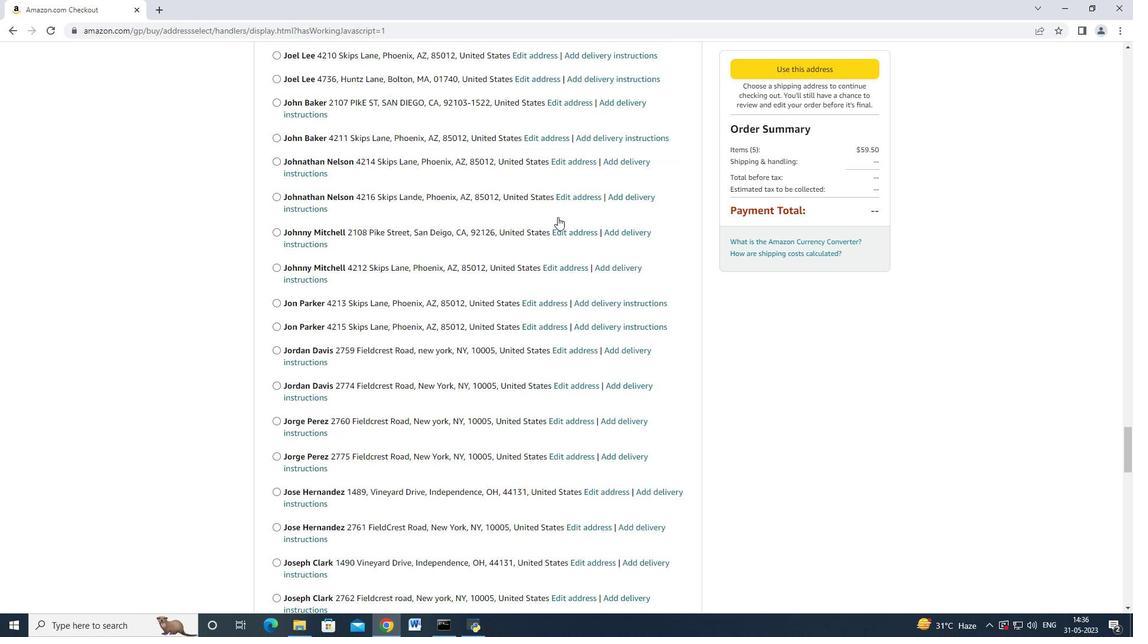 
Action: Mouse scrolled (557, 218) with delta (0, 0)
Screenshot: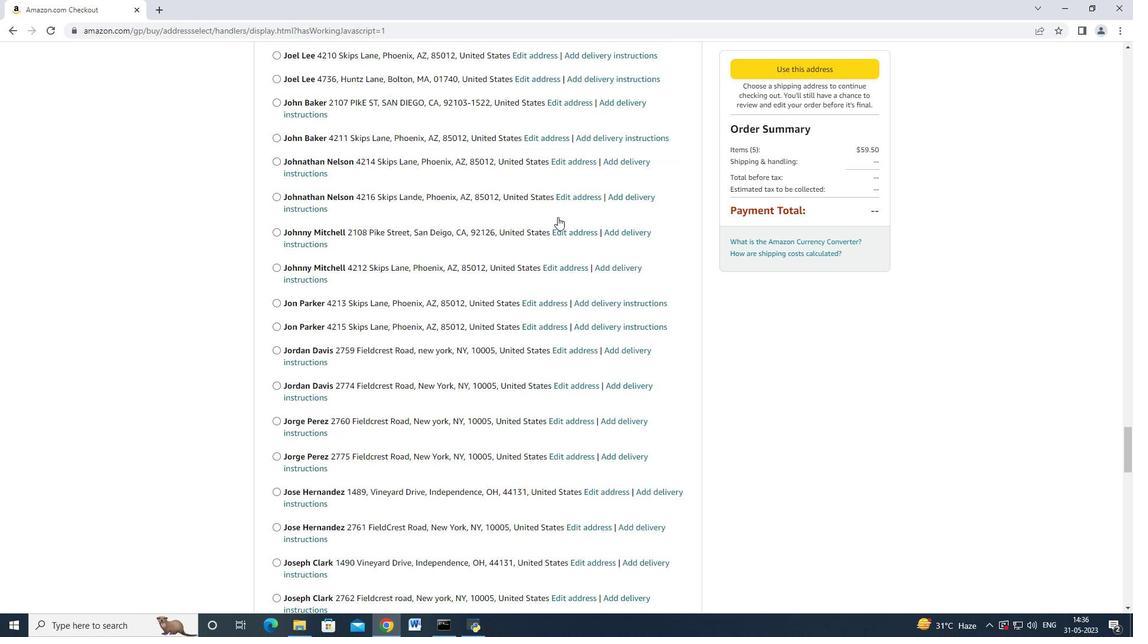
Action: Mouse scrolled (557, 217) with delta (0, -1)
Screenshot: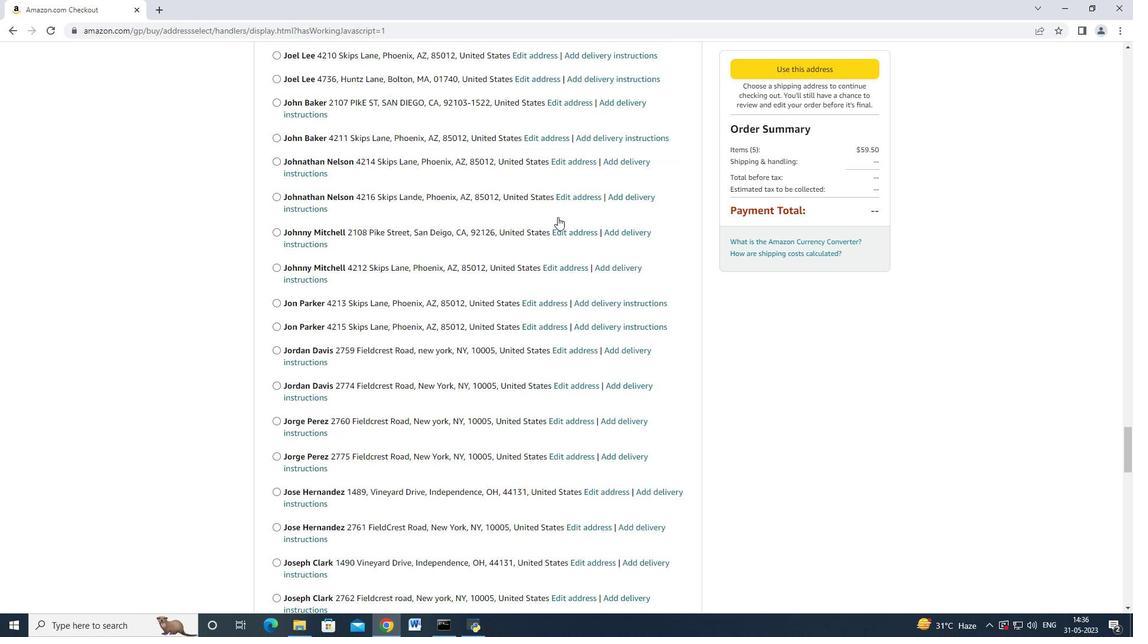 
Action: Mouse moved to (557, 218)
Screenshot: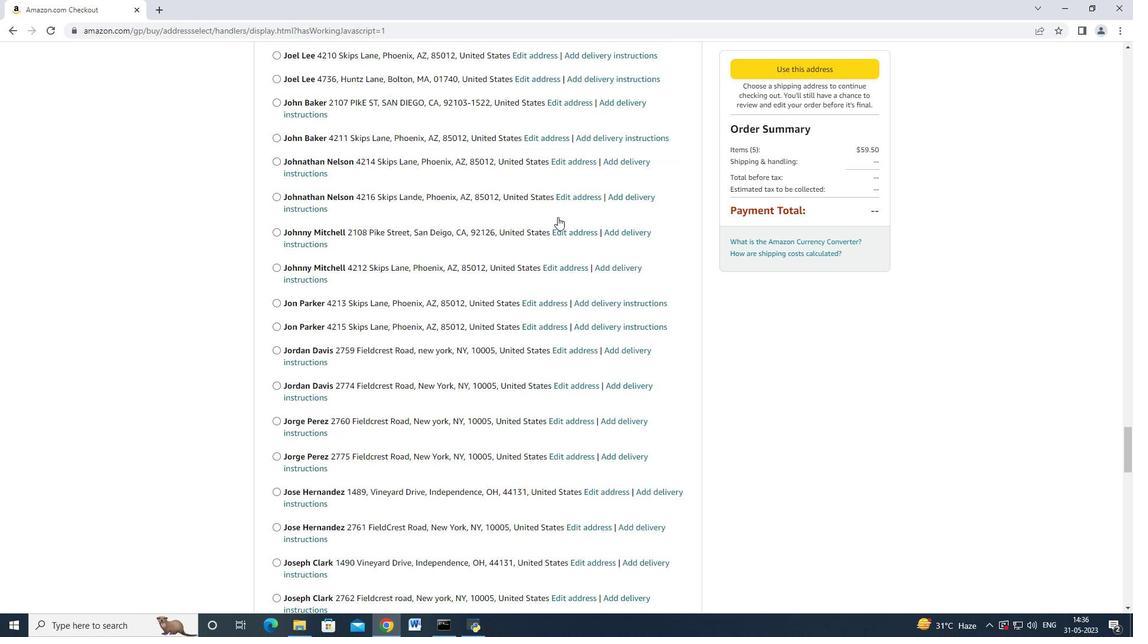 
Action: Mouse scrolled (557, 218) with delta (0, 0)
Screenshot: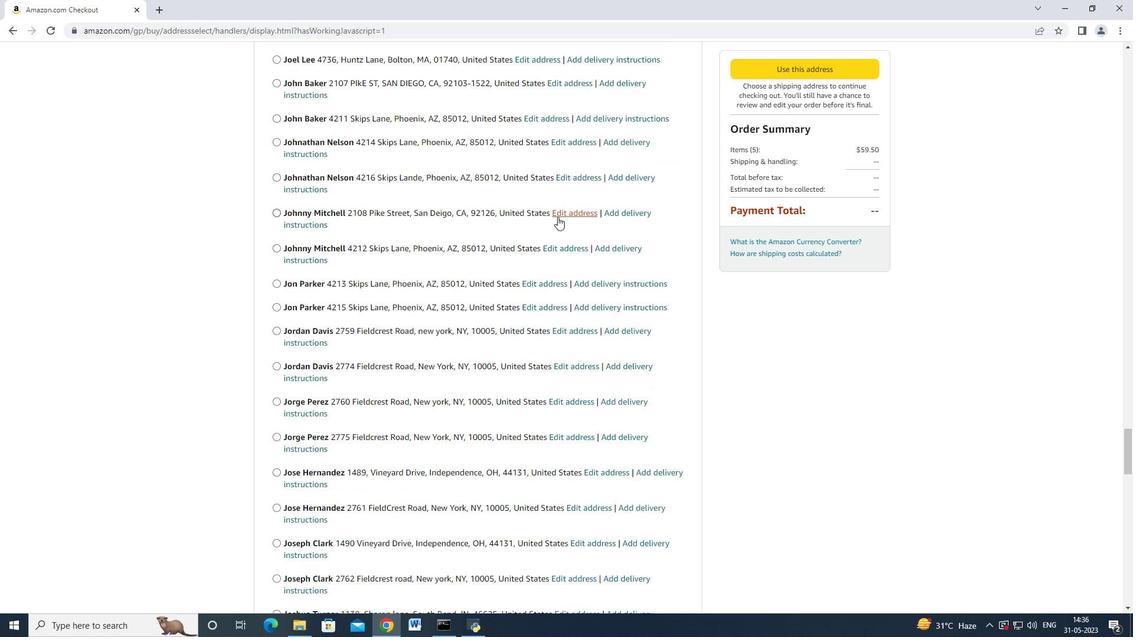 
Action: Mouse moved to (550, 229)
Screenshot: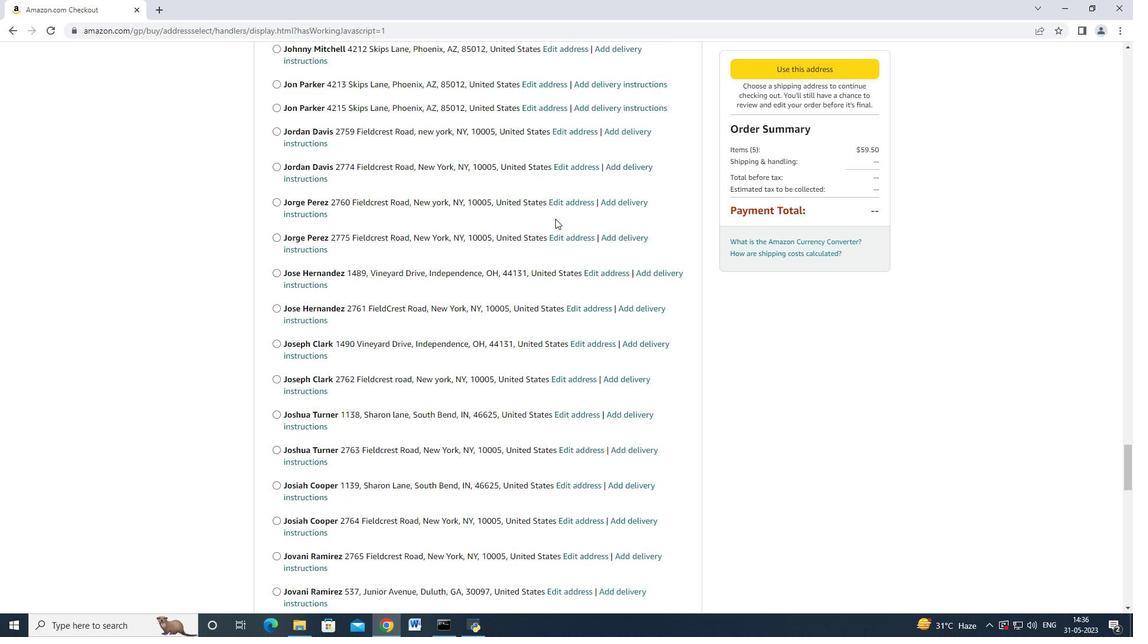 
Action: Mouse scrolled (550, 227) with delta (0, 0)
Screenshot: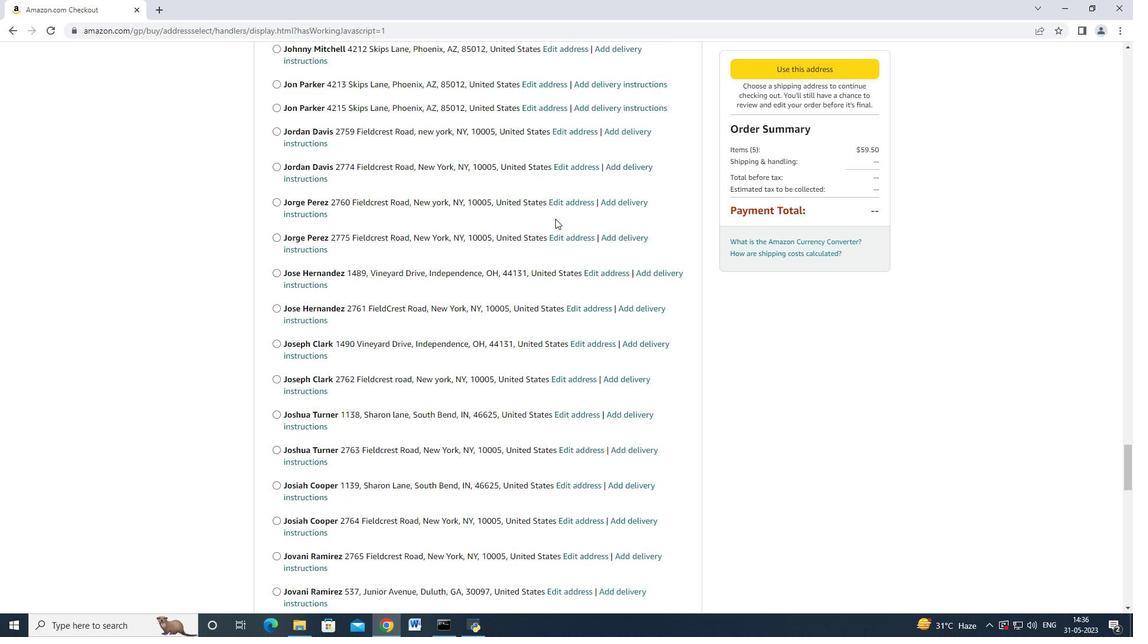 
Action: Mouse moved to (550, 230)
Screenshot: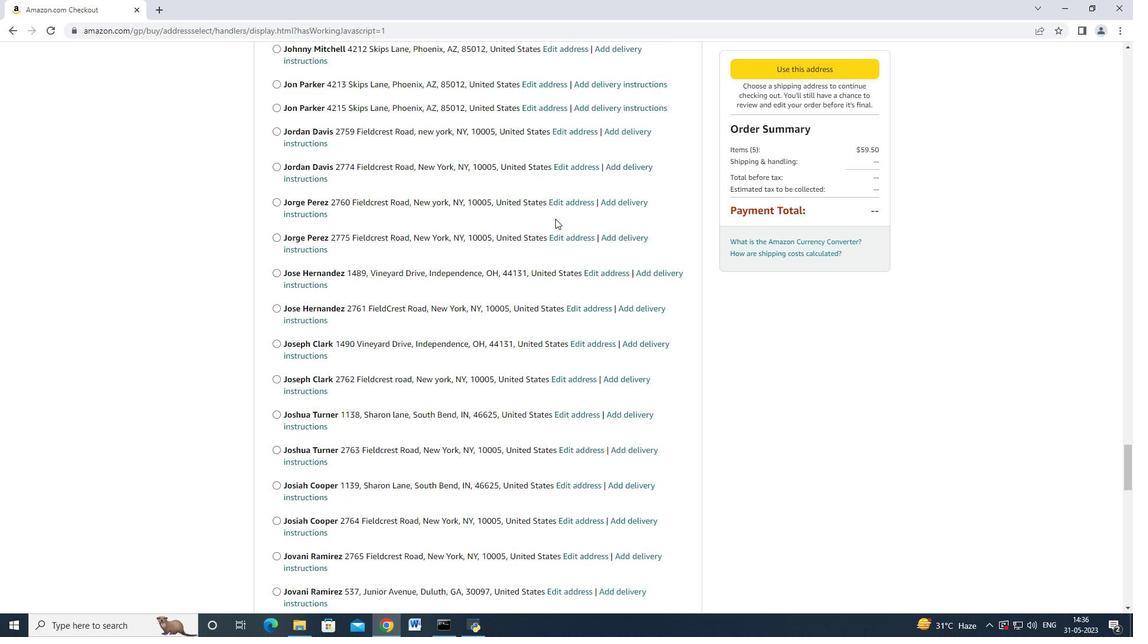
Action: Mouse scrolled (550, 229) with delta (0, 0)
Screenshot: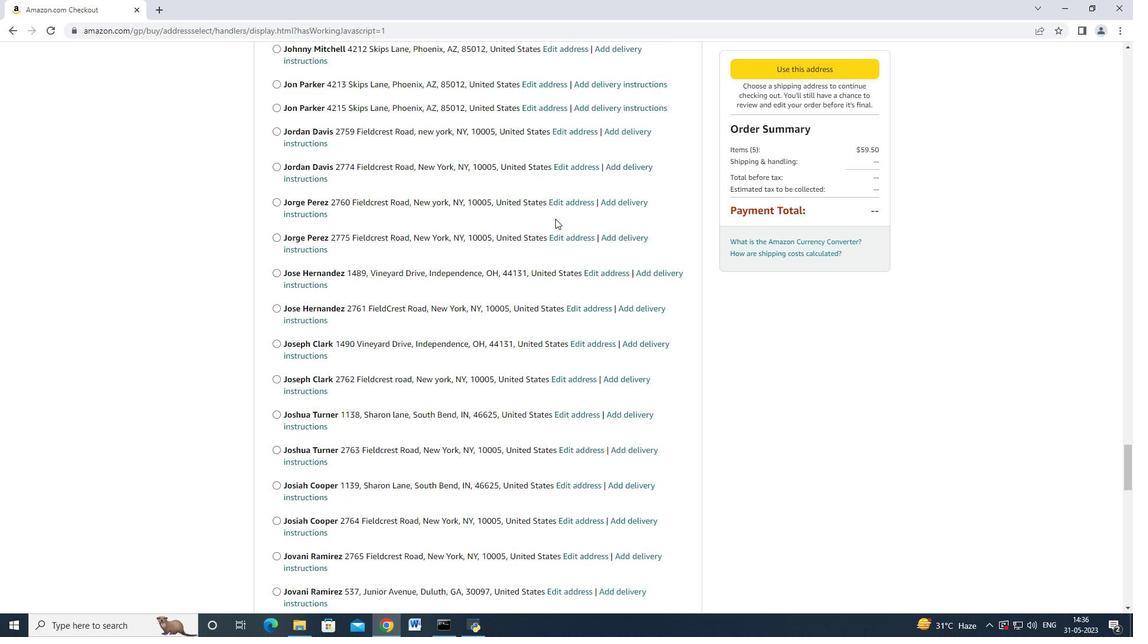 
Action: Mouse moved to (550, 230)
Screenshot: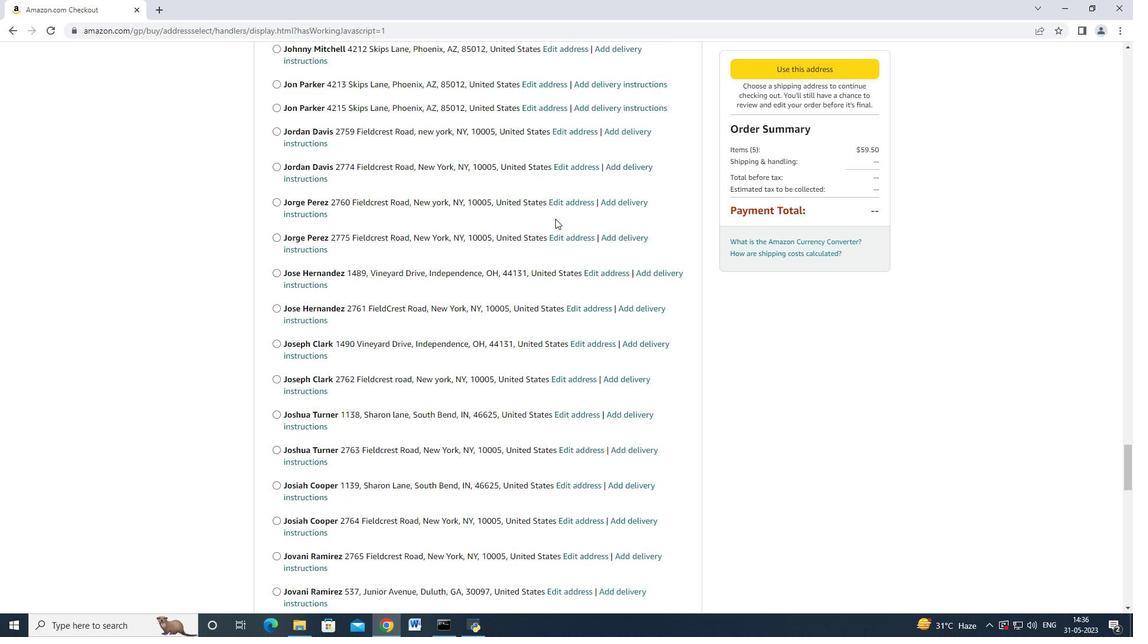 
Action: Mouse scrolled (550, 229) with delta (0, 0)
Screenshot: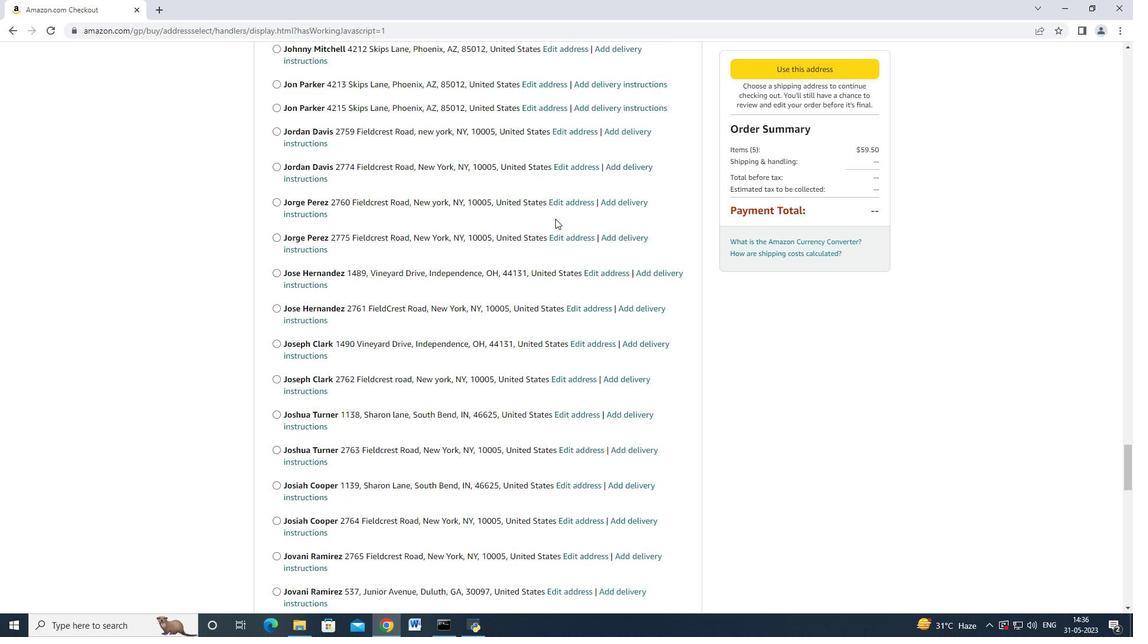 
Action: Mouse moved to (550, 230)
Screenshot: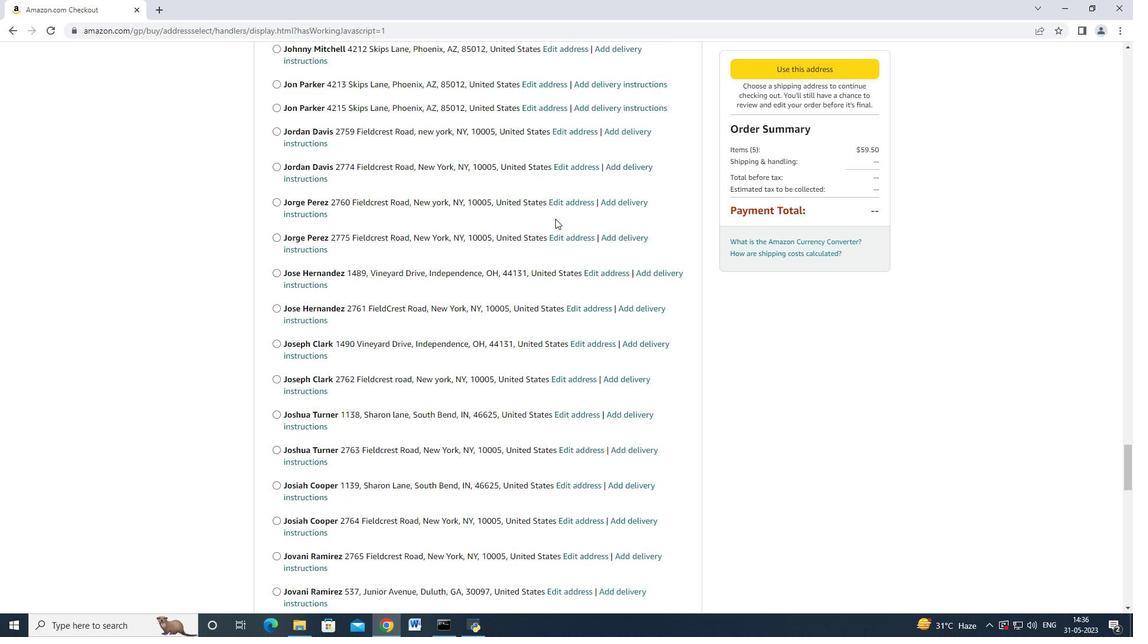 
Action: Mouse scrolled (550, 230) with delta (0, 0)
Screenshot: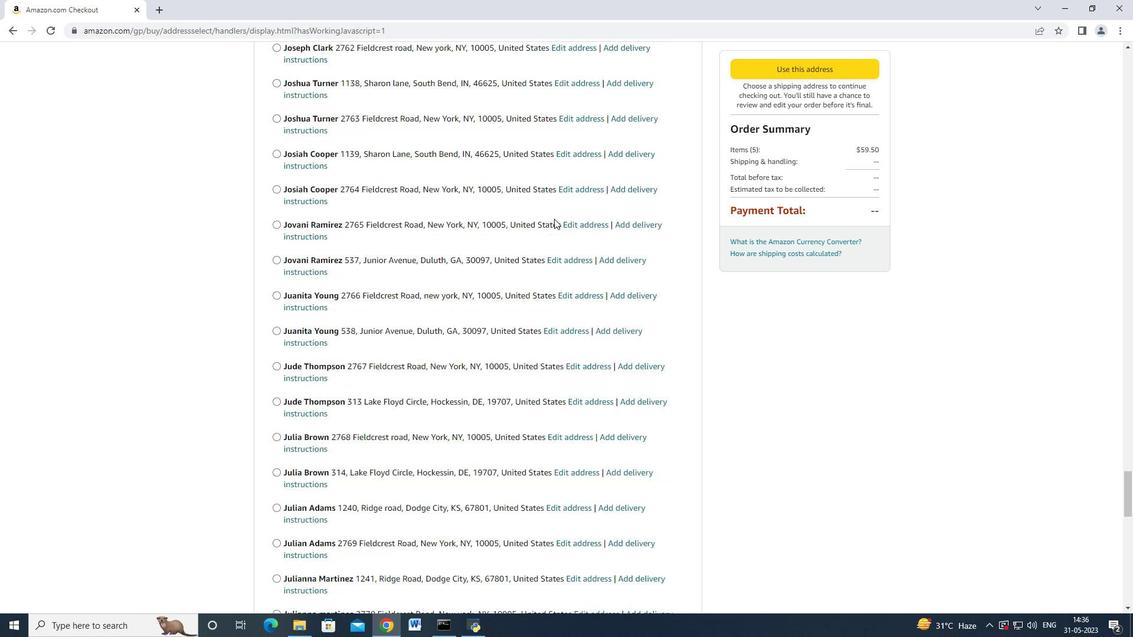 
Action: Mouse moved to (550, 230)
Screenshot: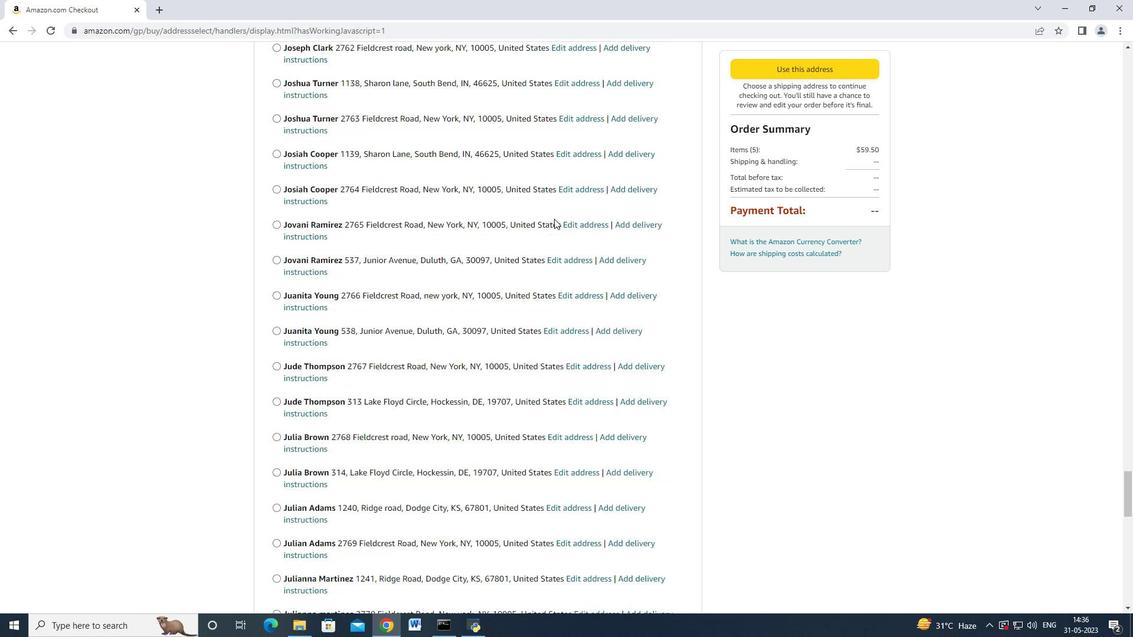 
Action: Mouse scrolled (550, 229) with delta (0, -1)
Screenshot: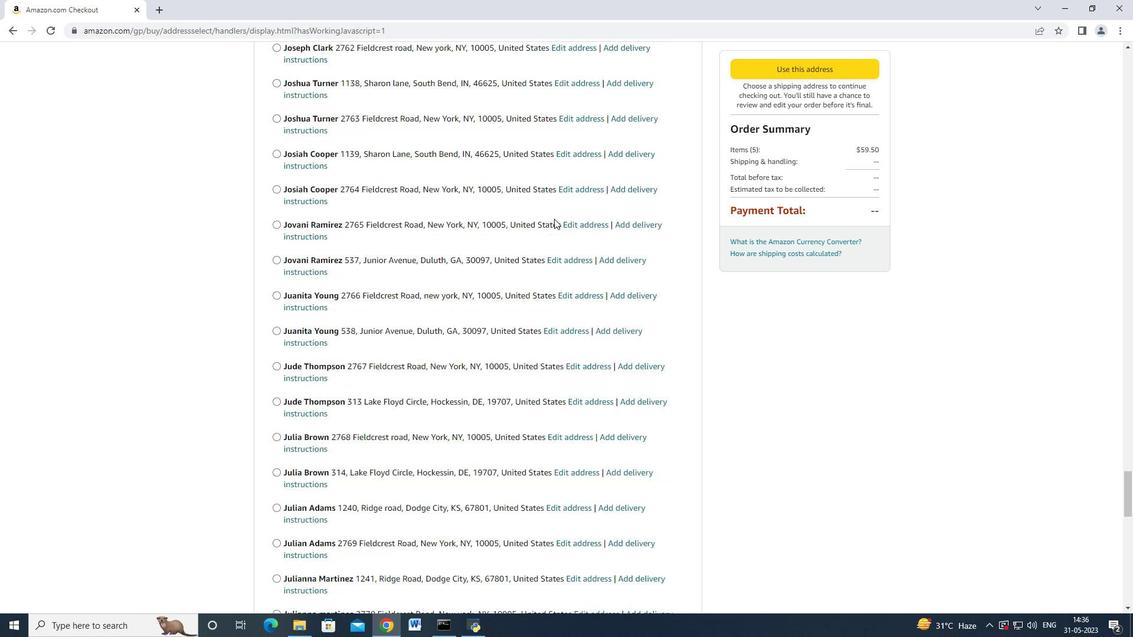 
Action: Mouse scrolled (550, 230) with delta (0, 0)
Screenshot: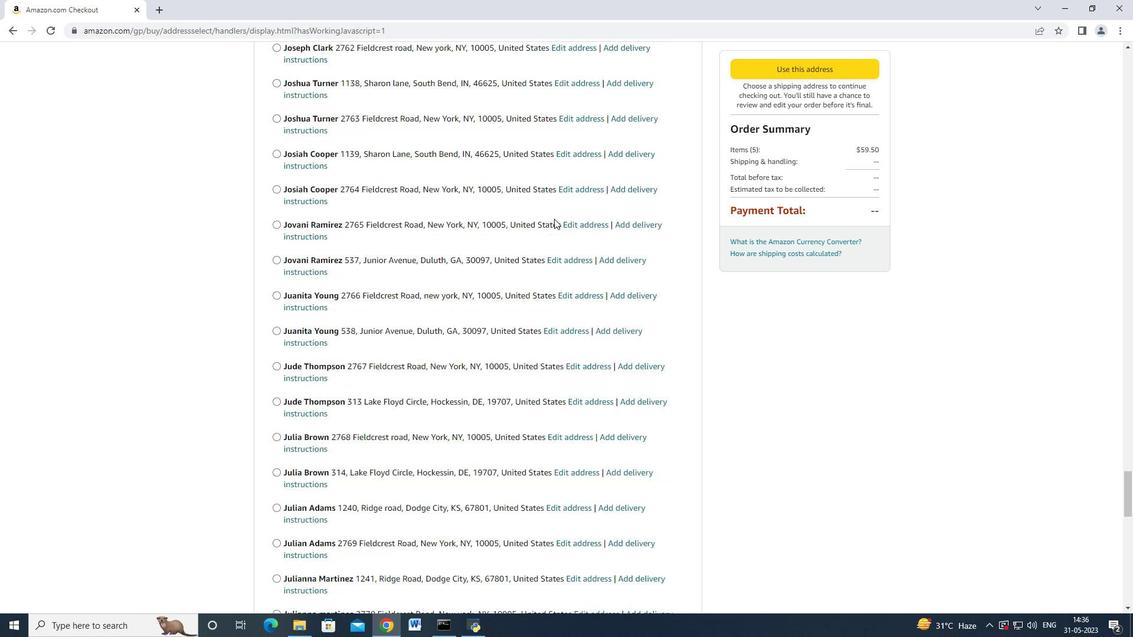 
Action: Mouse scrolled (550, 230) with delta (0, 0)
Screenshot: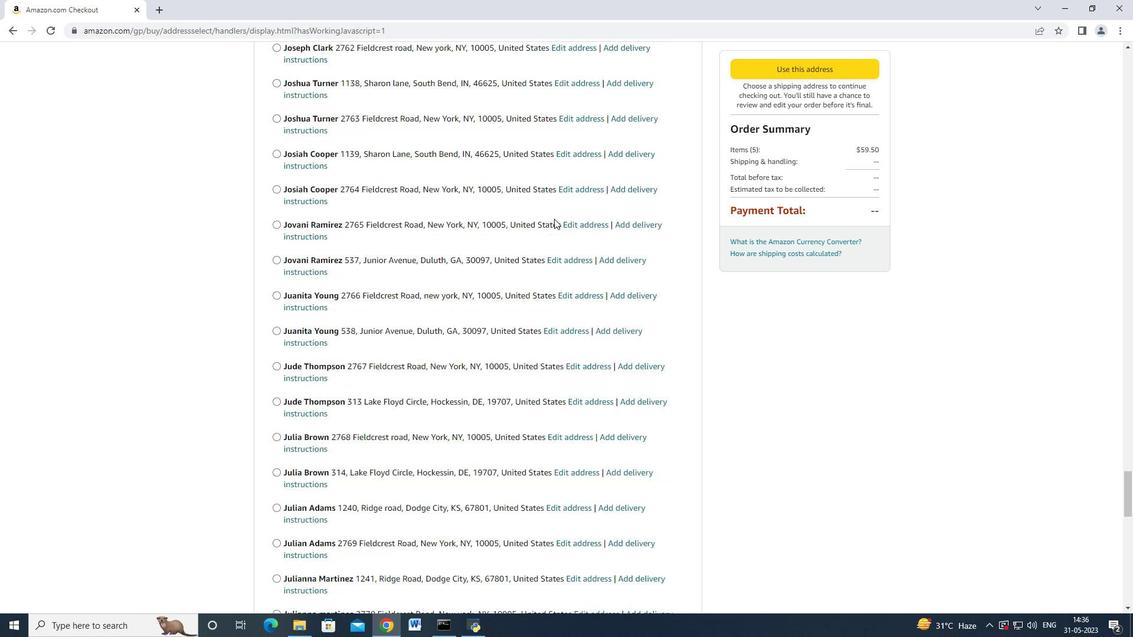 
Action: Mouse scrolled (550, 230) with delta (0, 0)
Screenshot: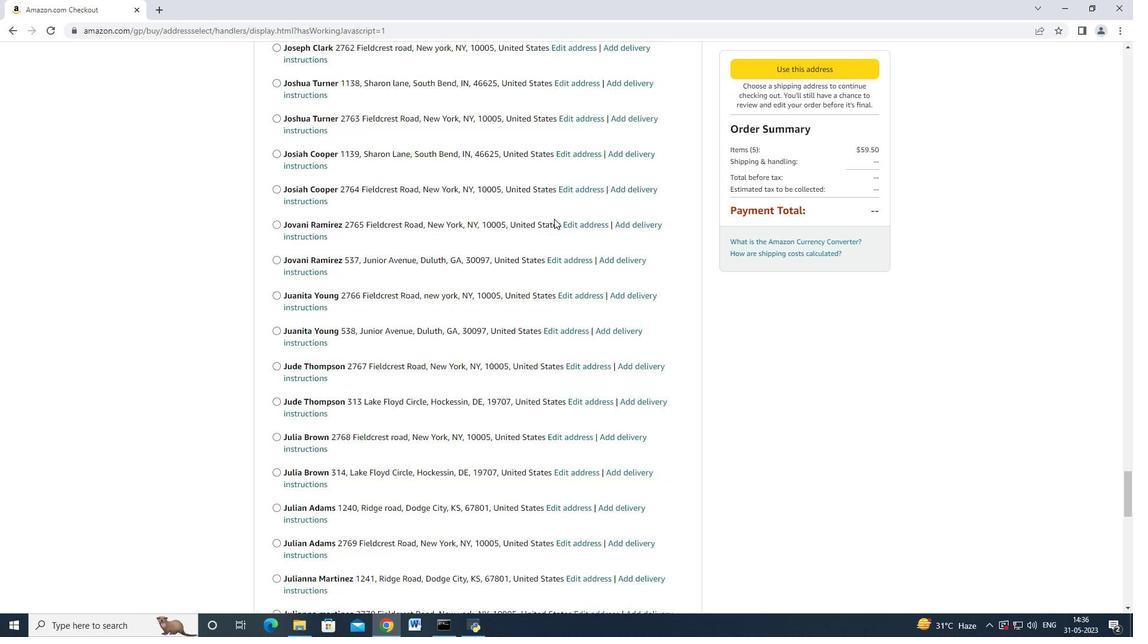 
Action: Mouse moved to (546, 233)
Screenshot: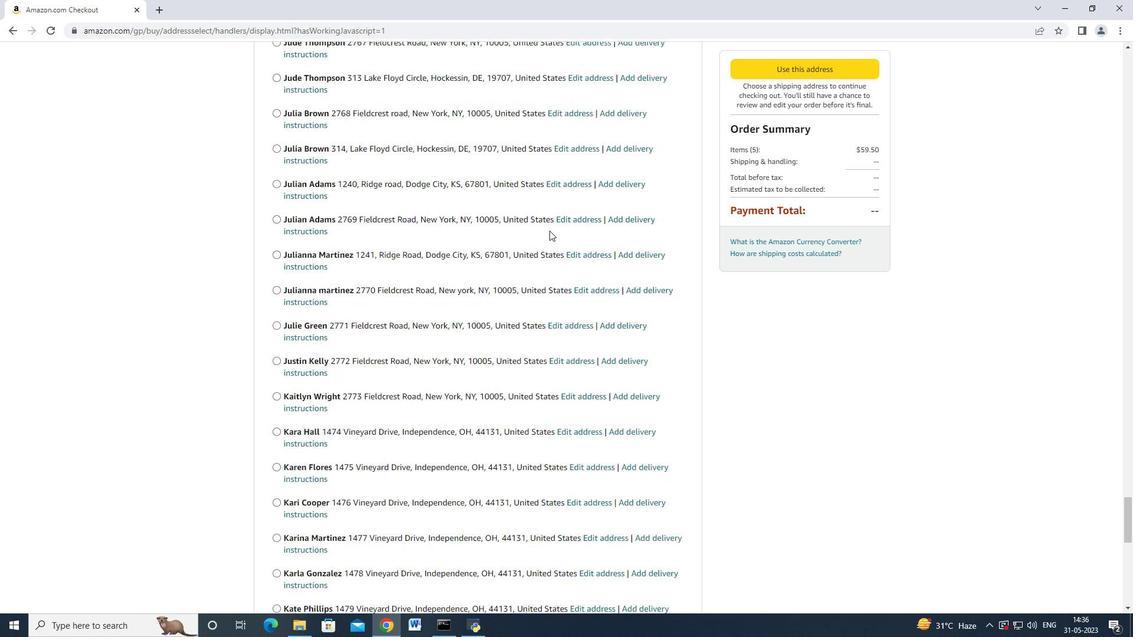 
Action: Mouse scrolled (546, 233) with delta (0, 0)
Screenshot: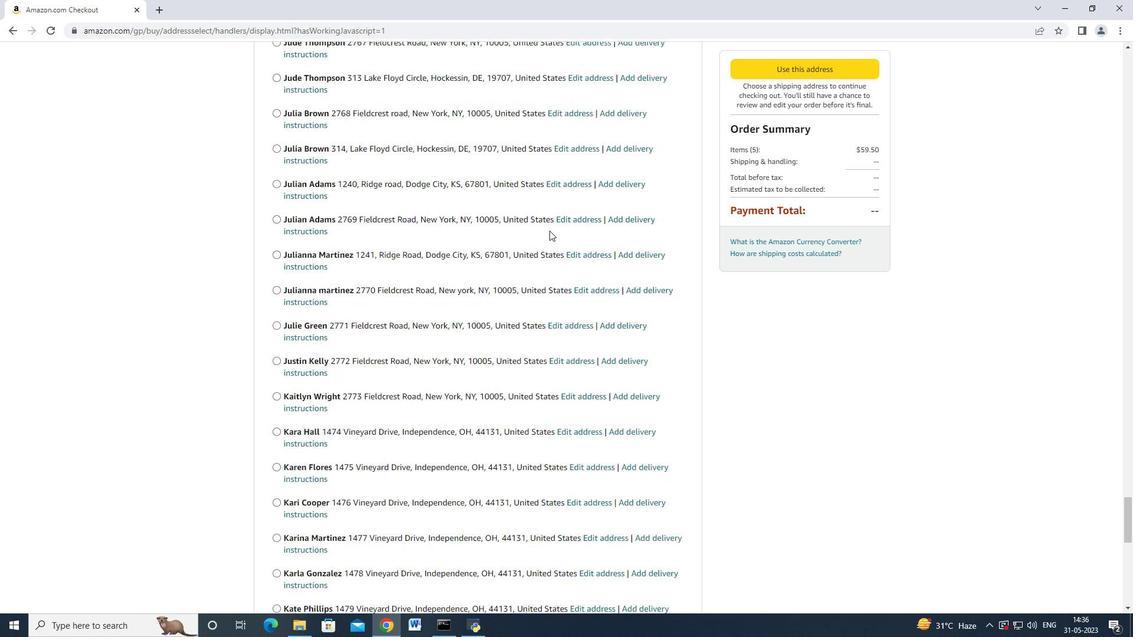 
Action: Mouse scrolled (546, 233) with delta (0, 0)
Screenshot: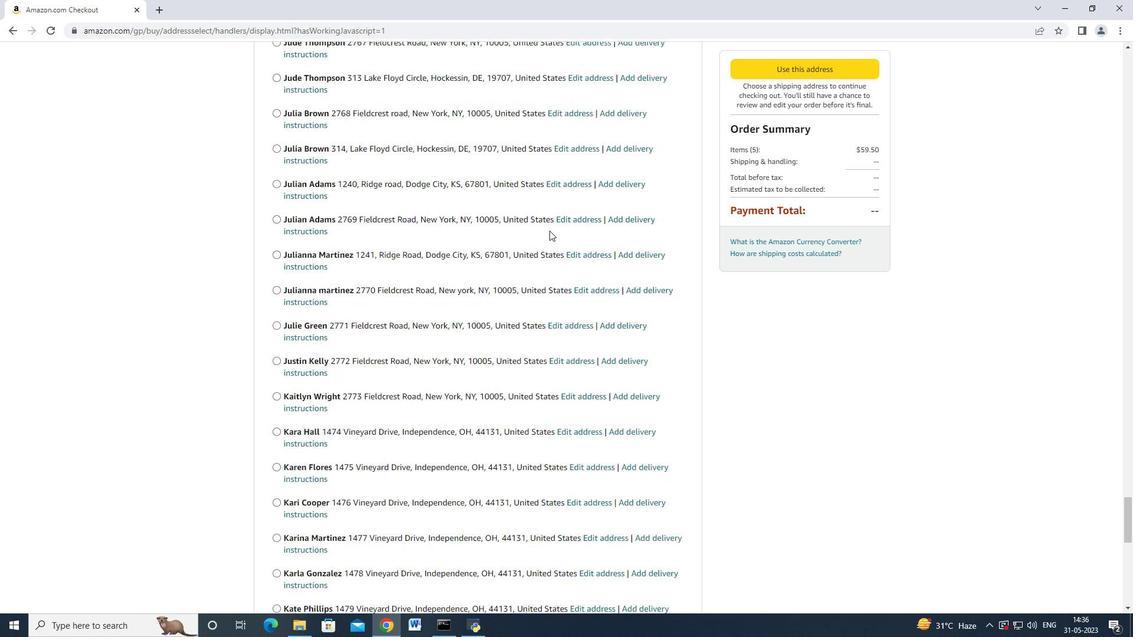 
Action: Mouse moved to (545, 233)
Screenshot: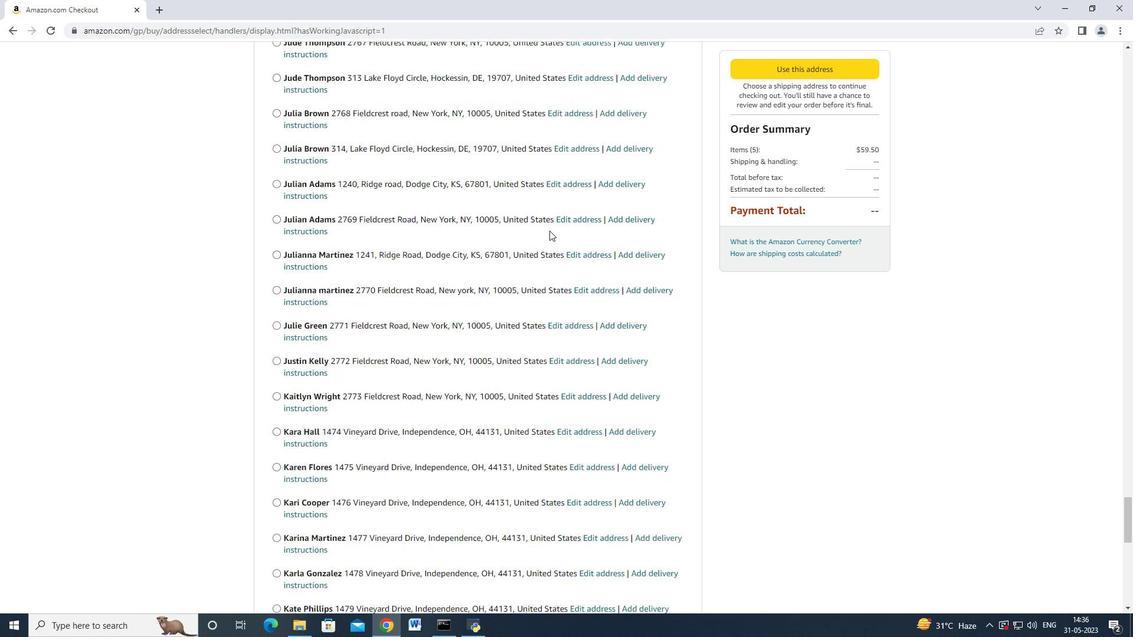 
Action: Mouse scrolled (545, 233) with delta (0, 0)
Screenshot: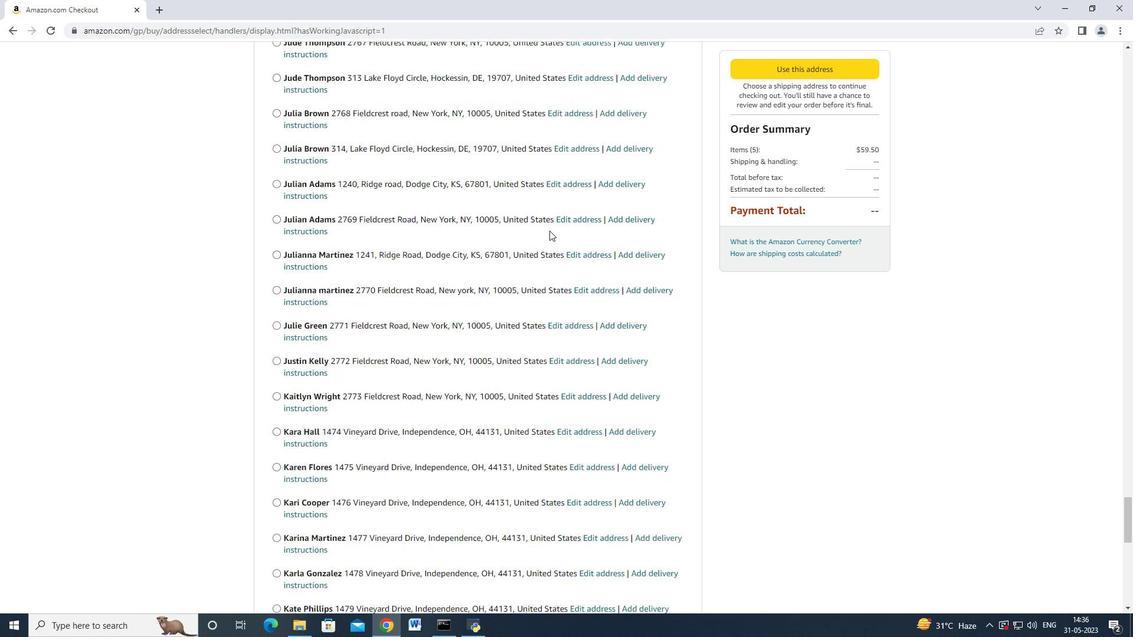
Action: Mouse scrolled (545, 232) with delta (0, -1)
Screenshot: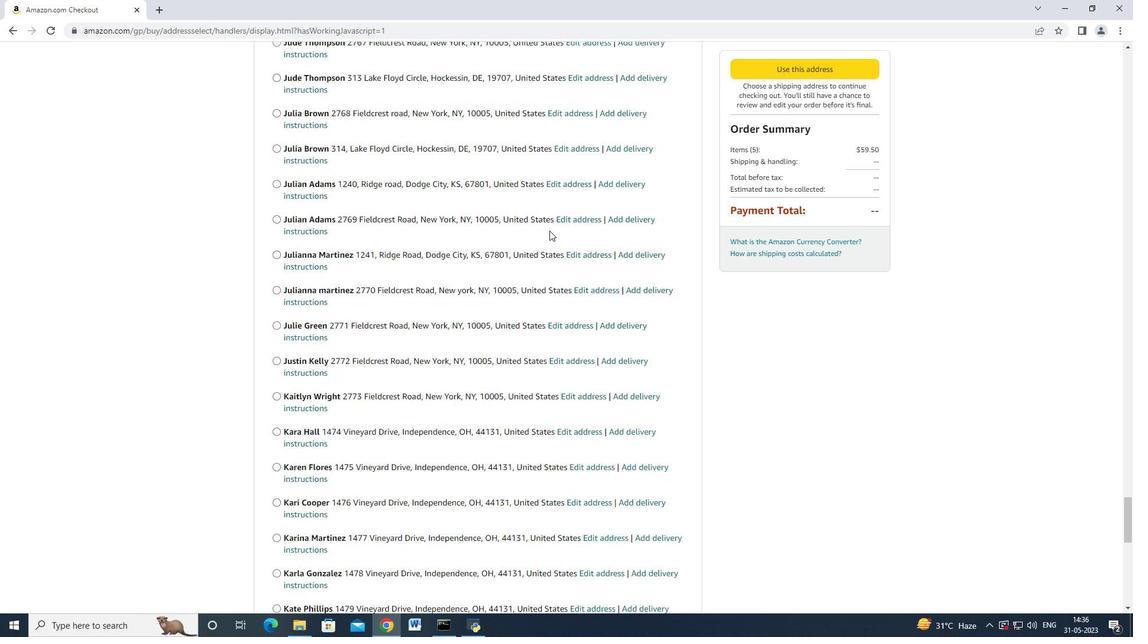 
Action: Mouse scrolled (545, 232) with delta (0, -1)
Screenshot: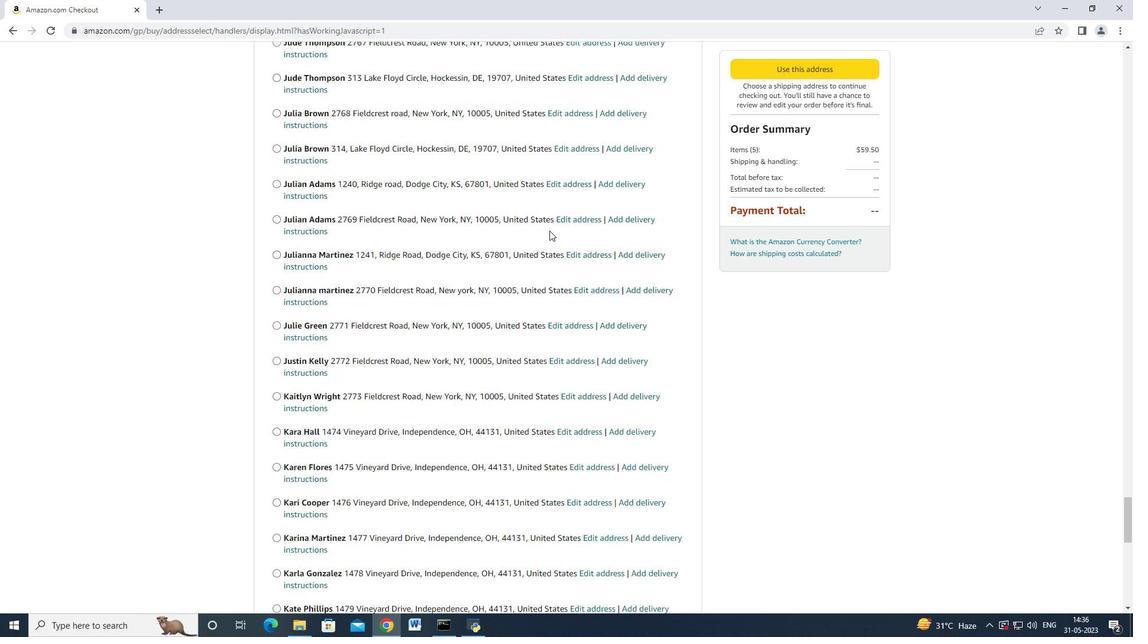 
Action: Mouse moved to (544, 233)
Screenshot: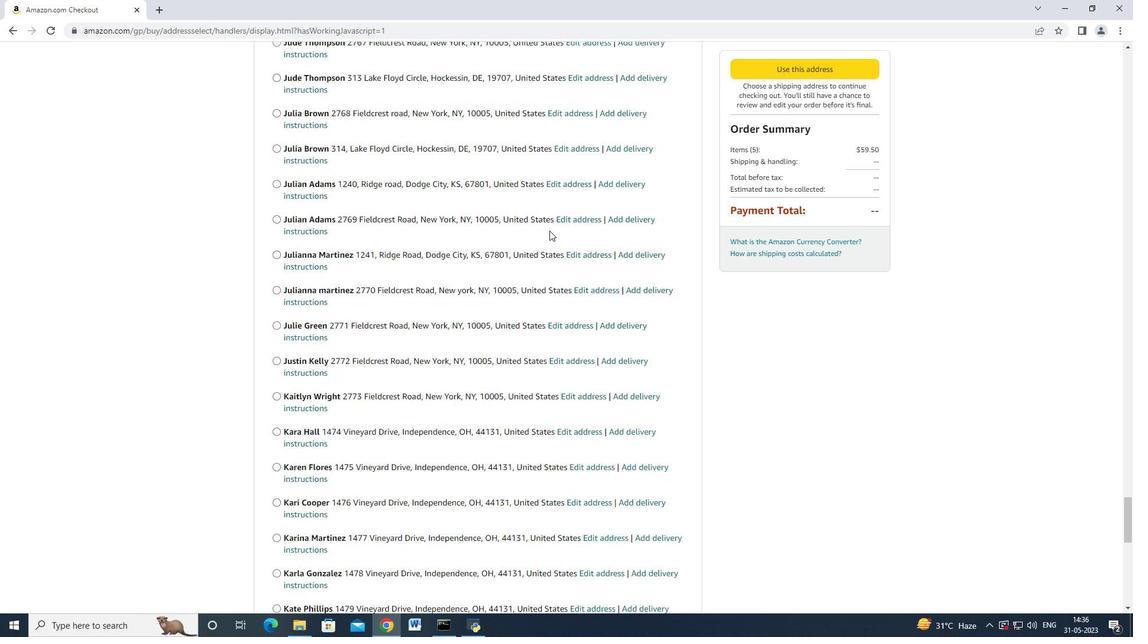 
Action: Mouse scrolled (545, 233) with delta (0, 0)
Screenshot: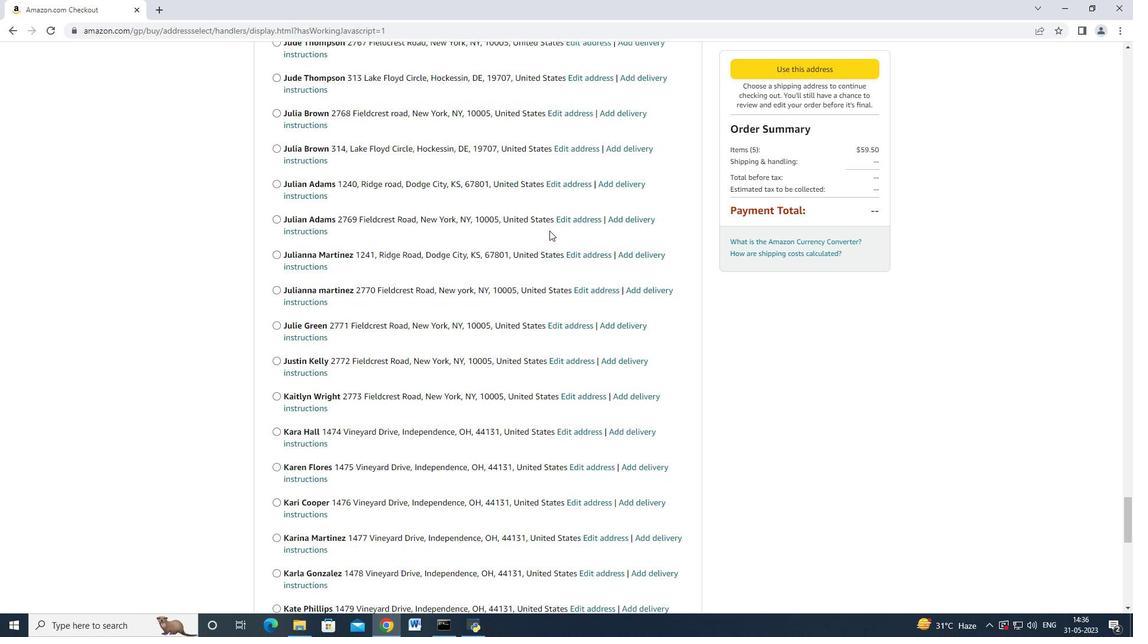 
Action: Mouse moved to (544, 233)
Screenshot: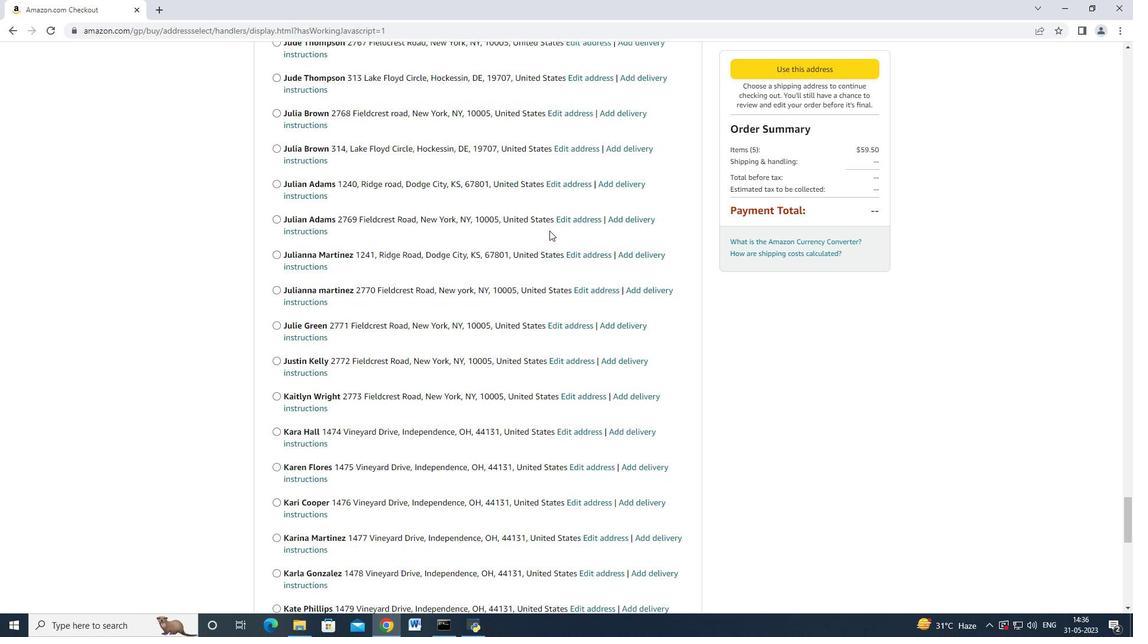 
Action: Mouse scrolled (544, 233) with delta (0, 0)
Screenshot: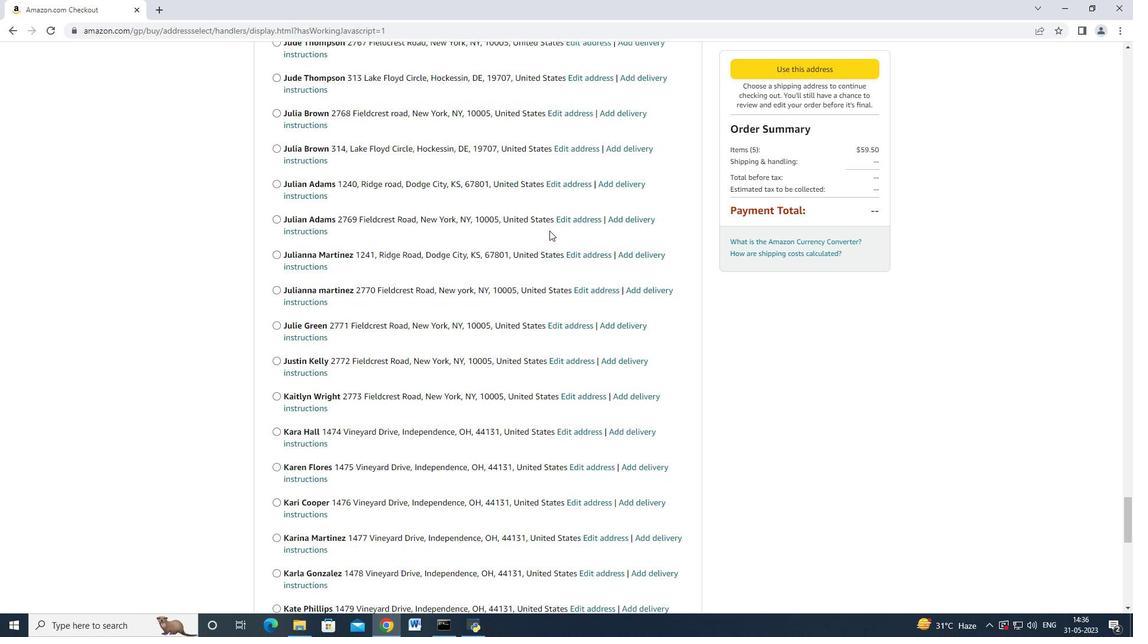 
Action: Mouse moved to (544, 233)
Screenshot: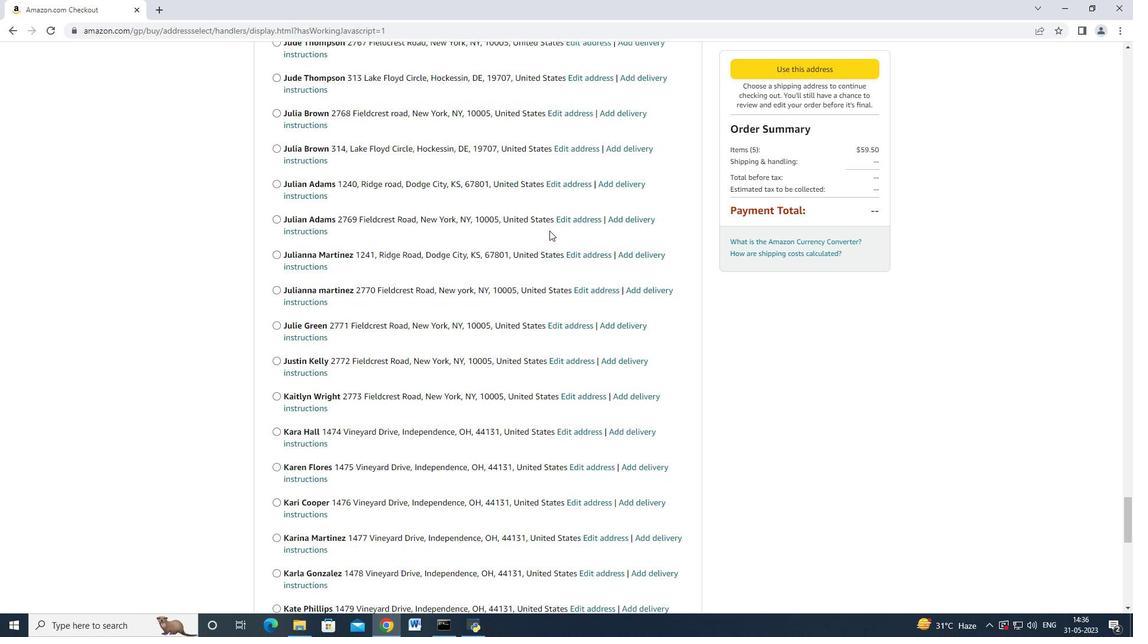 
Action: Mouse scrolled (544, 233) with delta (0, 0)
Screenshot: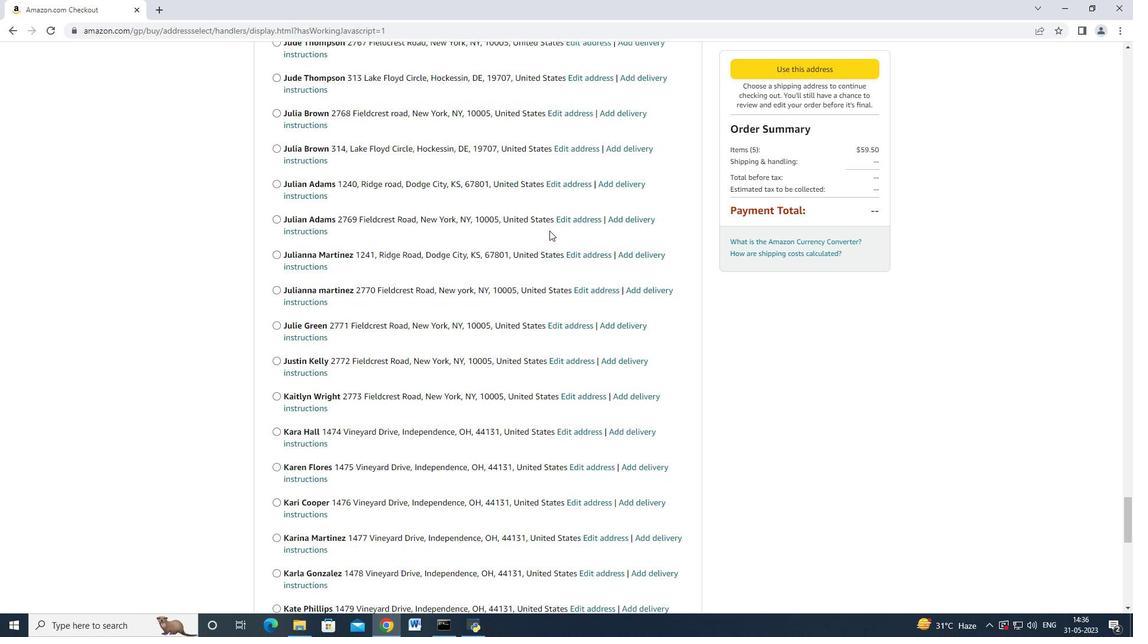 
Action: Mouse moved to (544, 233)
Screenshot: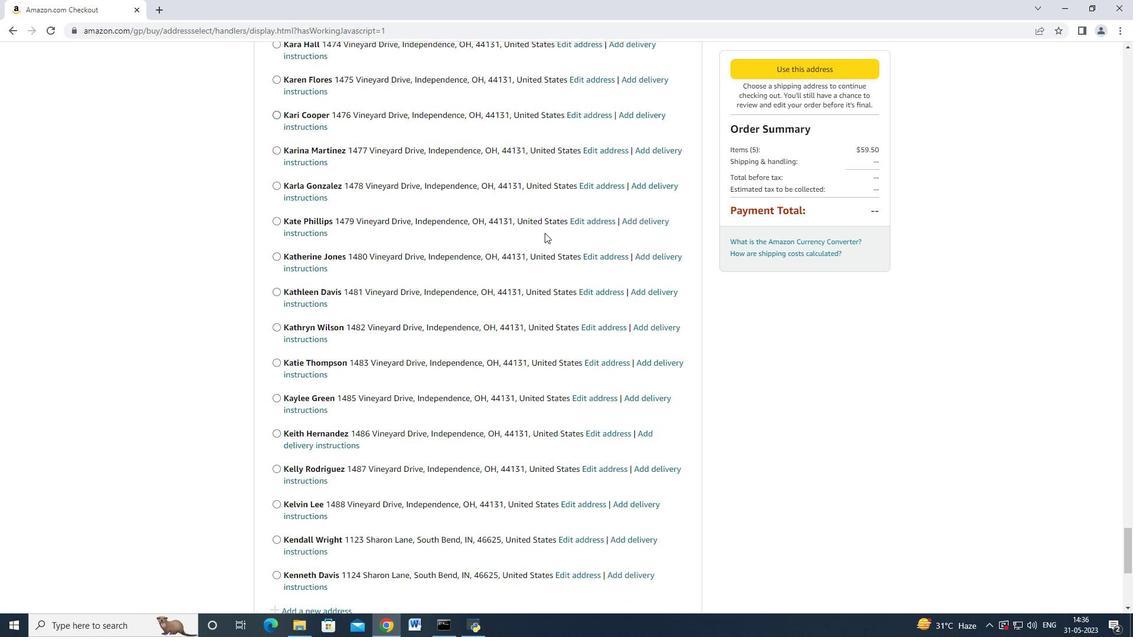 
Action: Mouse scrolled (544, 232) with delta (0, 0)
Screenshot: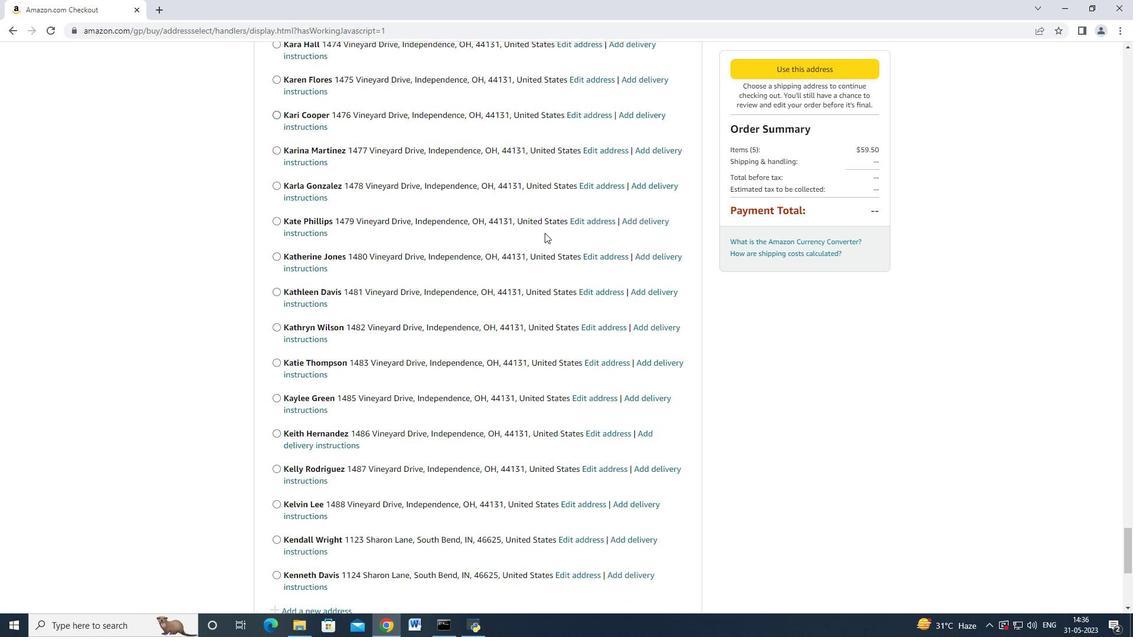 
Action: Mouse moved to (544, 233)
Screenshot: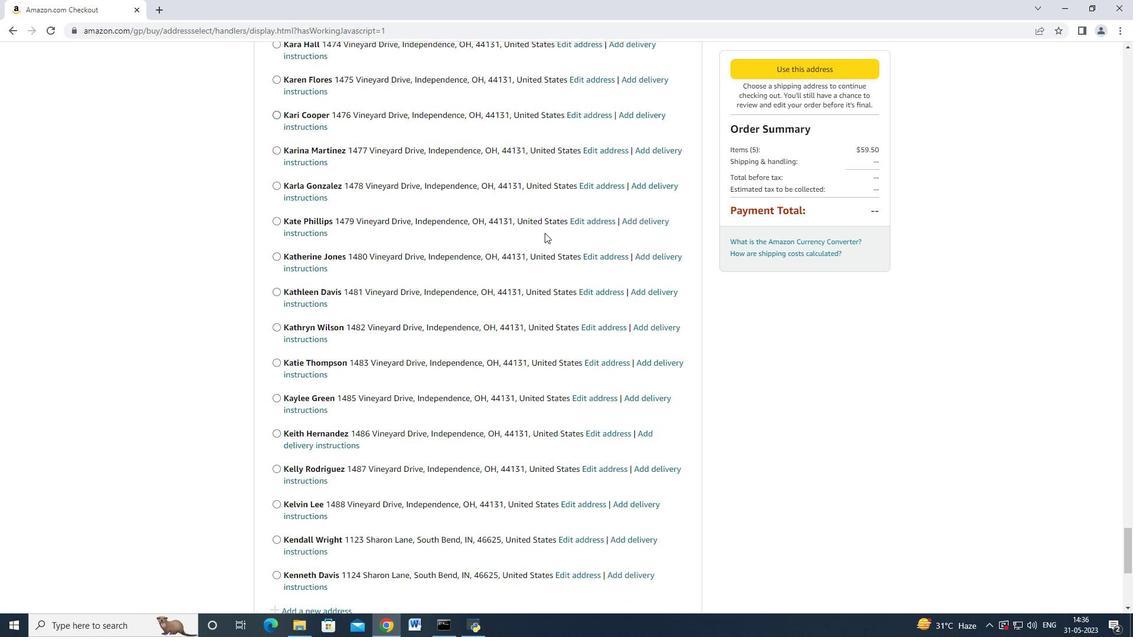 
Action: Mouse scrolled (544, 232) with delta (0, -1)
Screenshot: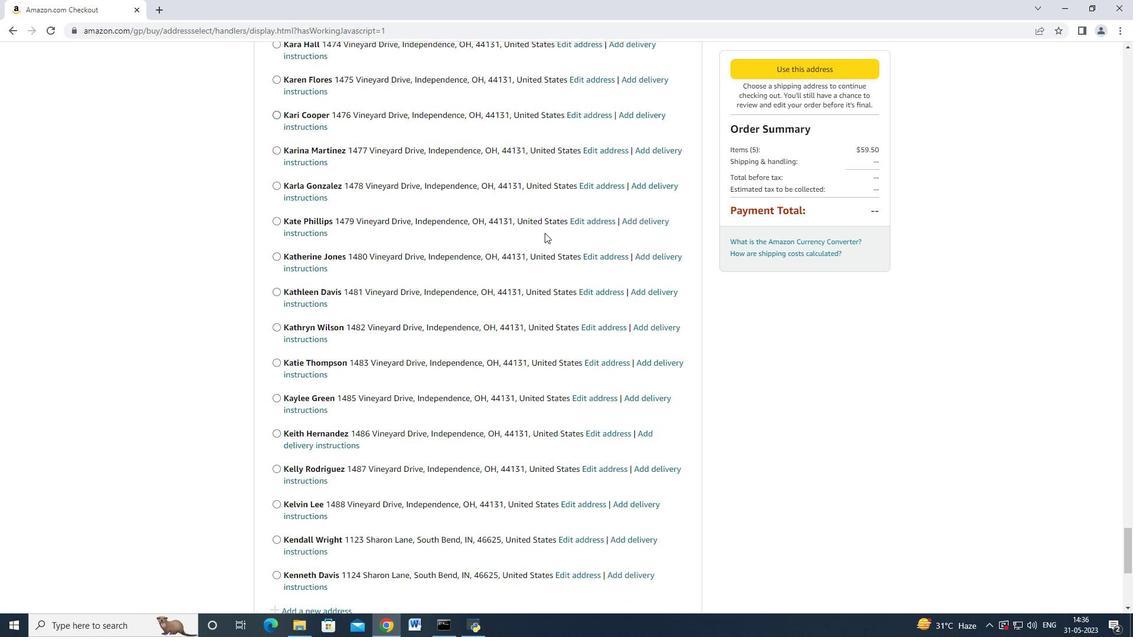 
Action: Mouse scrolled (544, 233) with delta (0, 0)
Screenshot: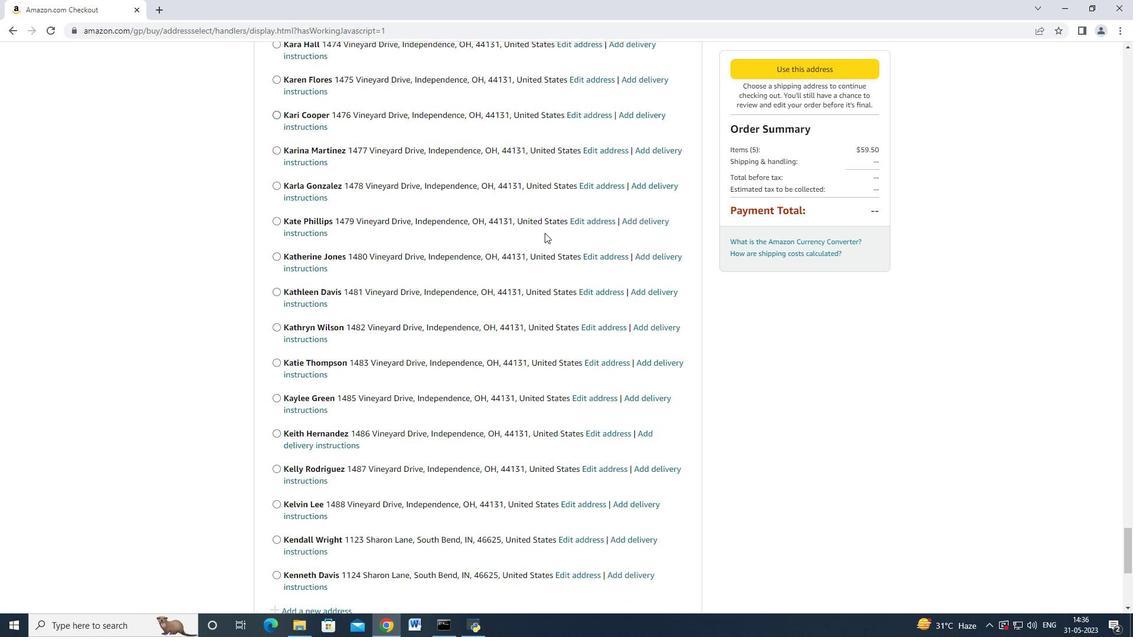 
Action: Mouse moved to (544, 234)
Screenshot: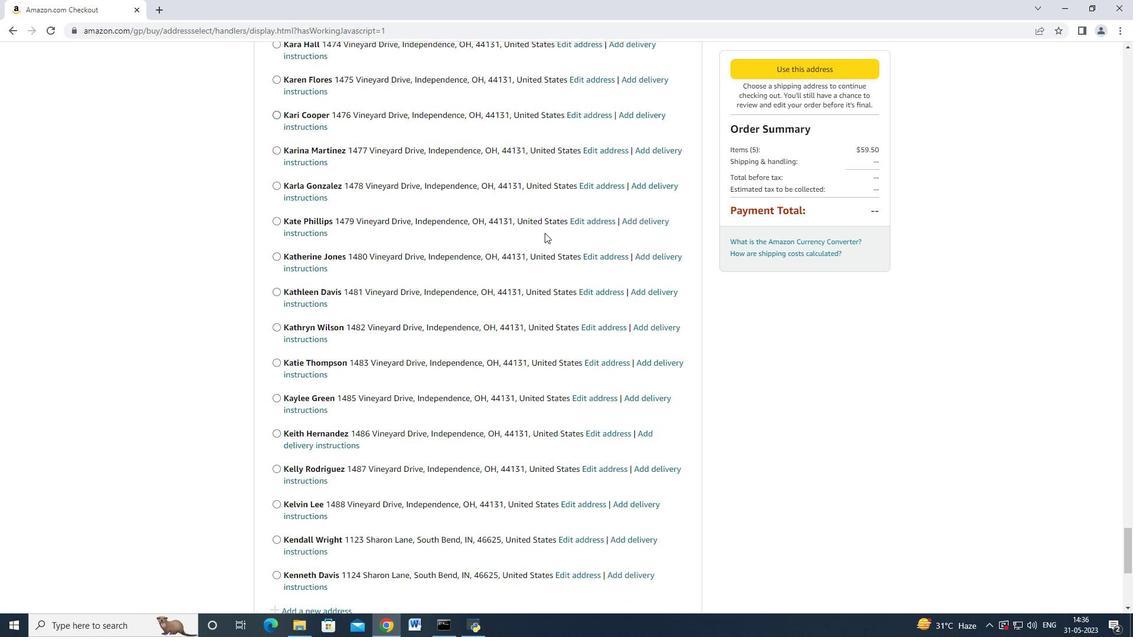 
Action: Mouse scrolled (544, 233) with delta (0, -1)
Screenshot: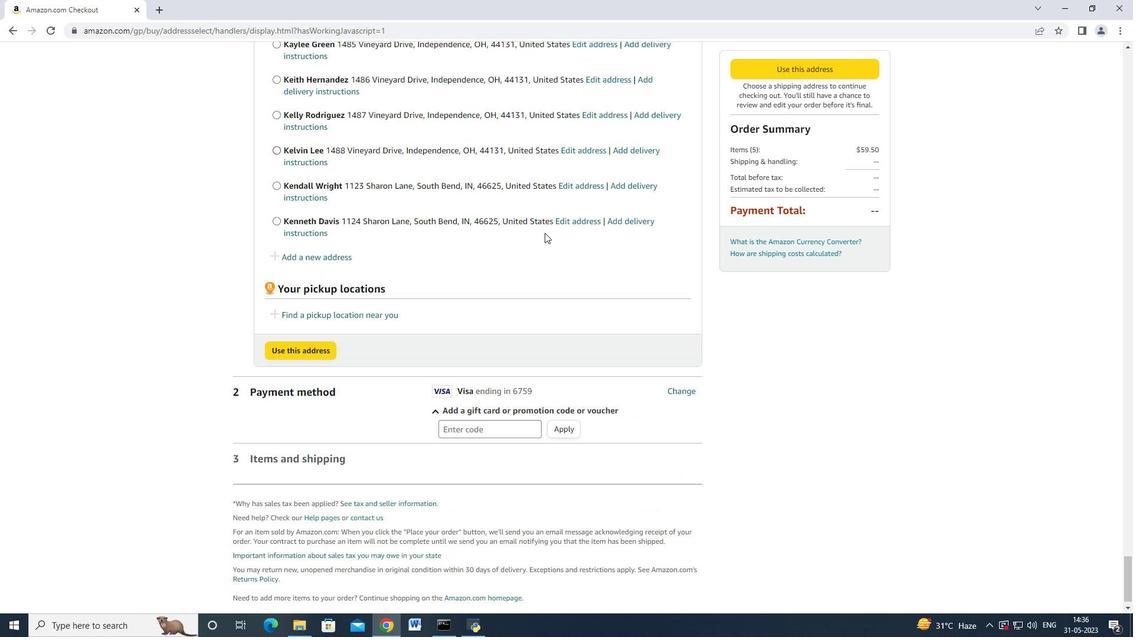 
Action: Mouse scrolled (544, 233) with delta (0, 0)
Screenshot: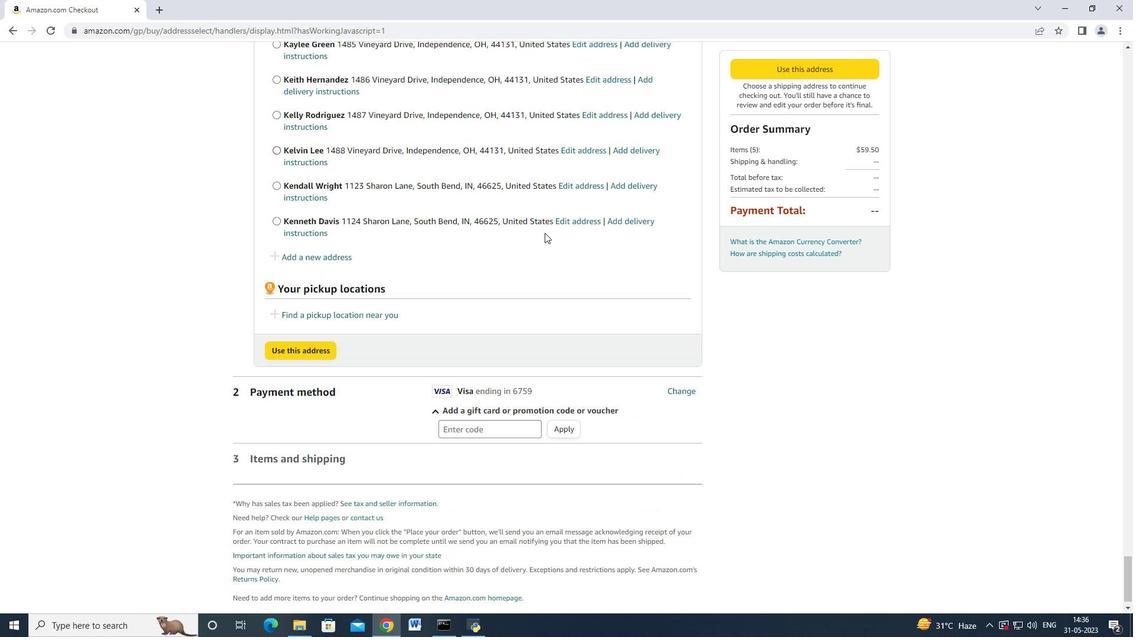 
Action: Mouse scrolled (544, 233) with delta (0, 0)
Screenshot: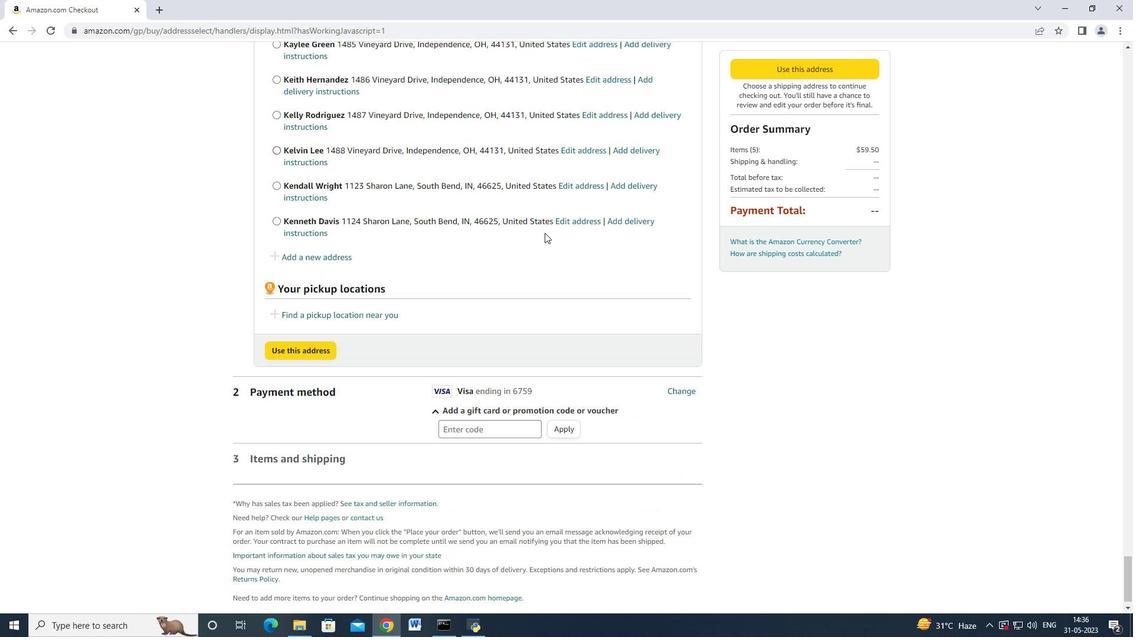 
Action: Mouse scrolled (544, 233) with delta (0, 0)
Screenshot: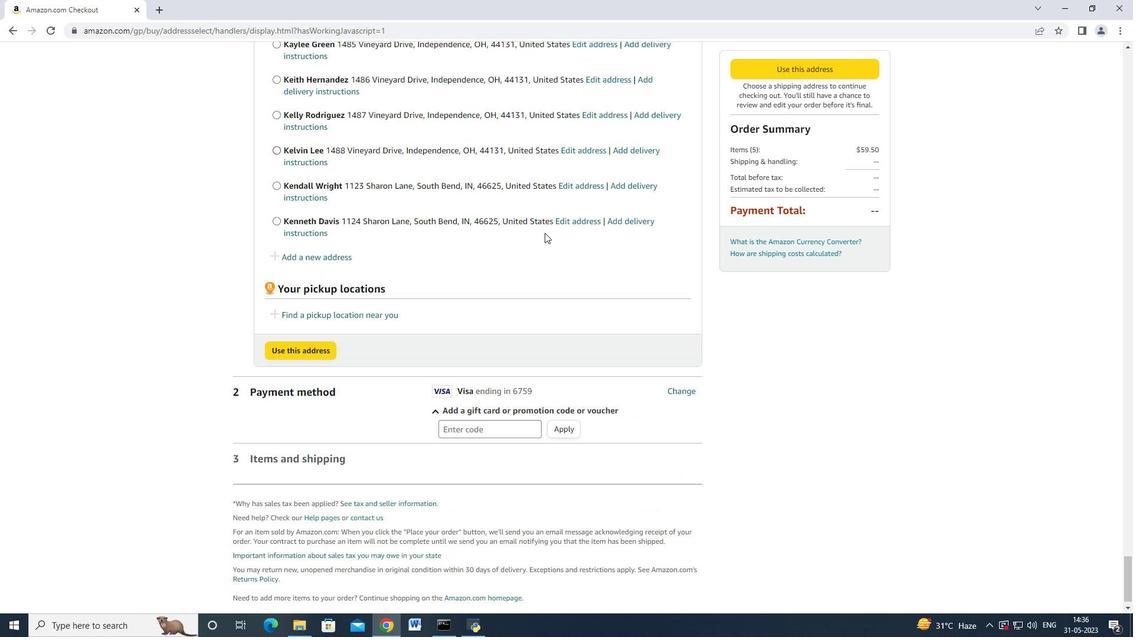 
Action: Mouse moved to (320, 237)
Screenshot: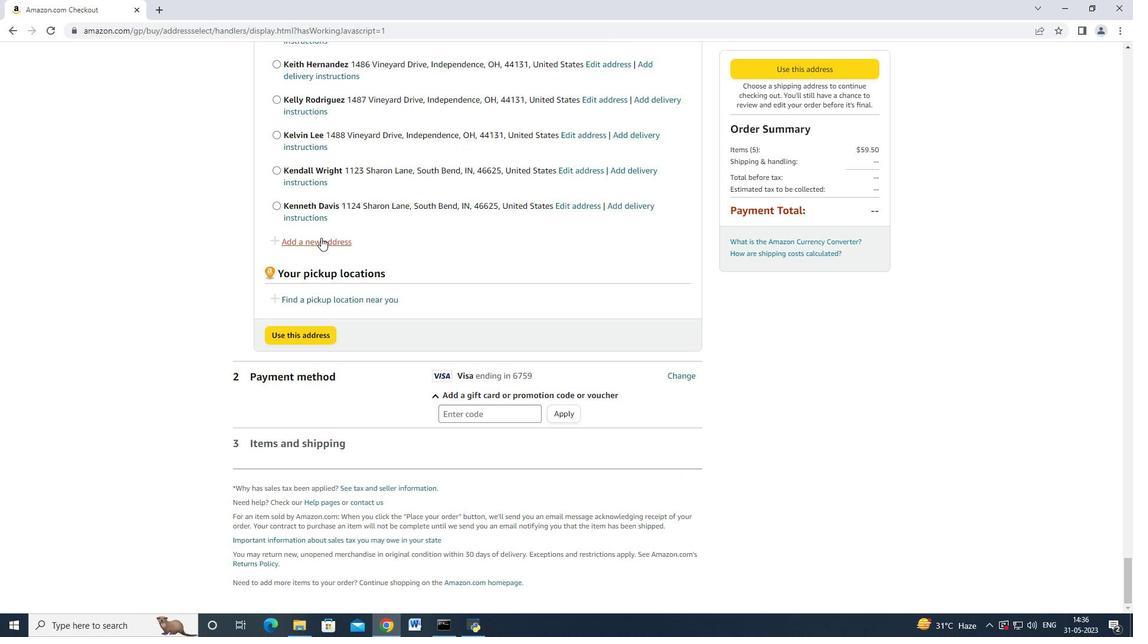 
Action: Mouse pressed left at (320, 237)
Screenshot: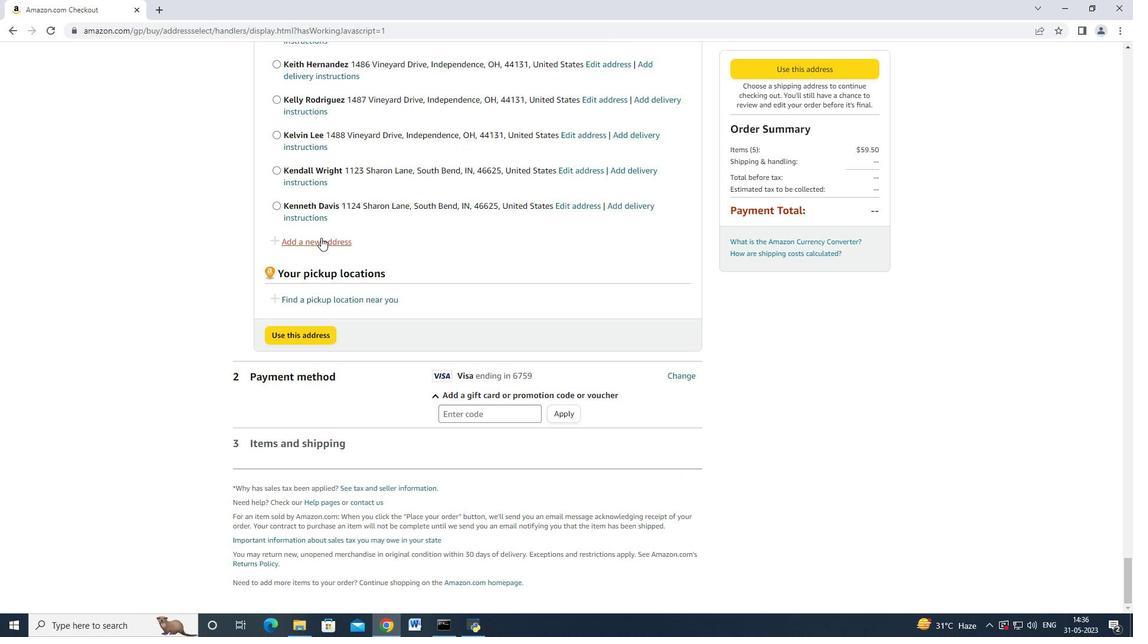
Action: Mouse moved to (385, 285)
Screenshot: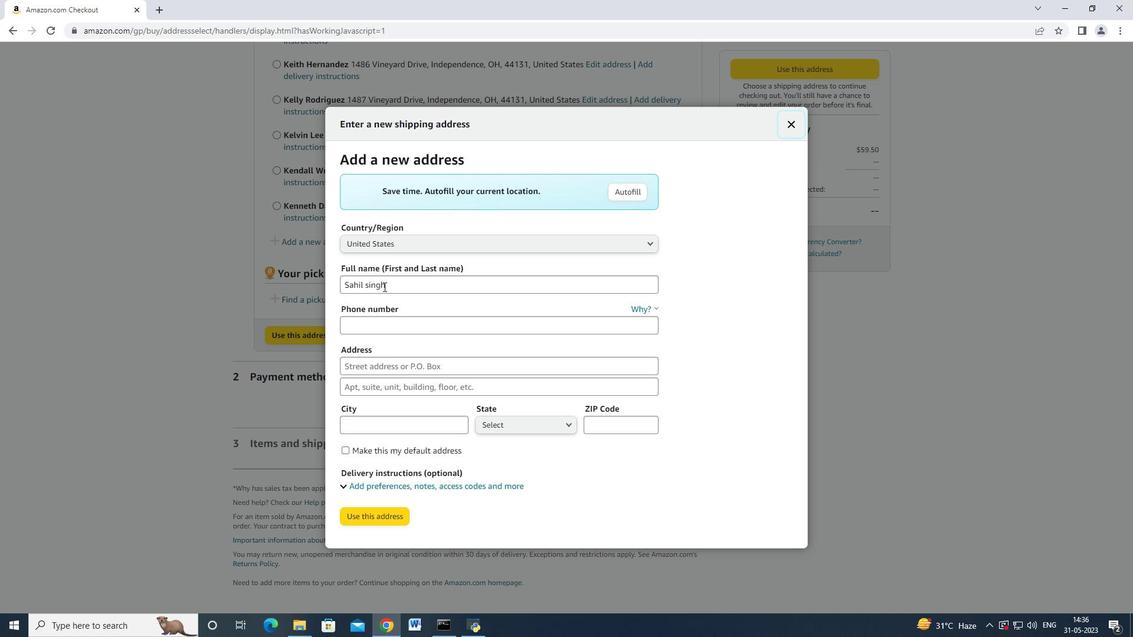 
Action: Mouse pressed left at (385, 285)
Screenshot: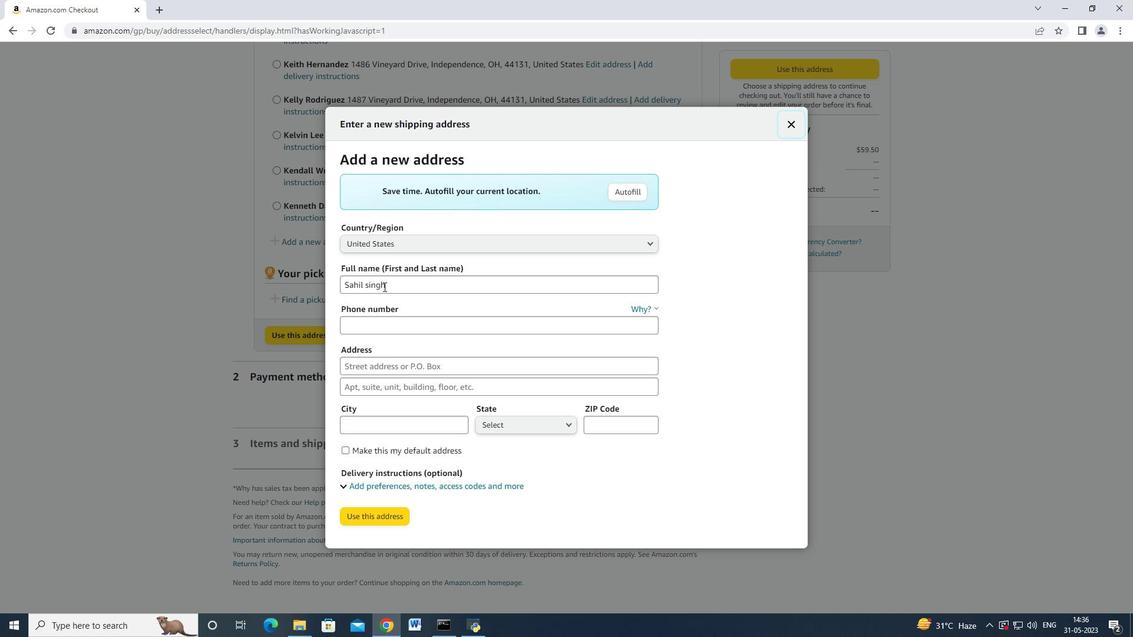 
Action: Mouse moved to (345, 282)
Screenshot: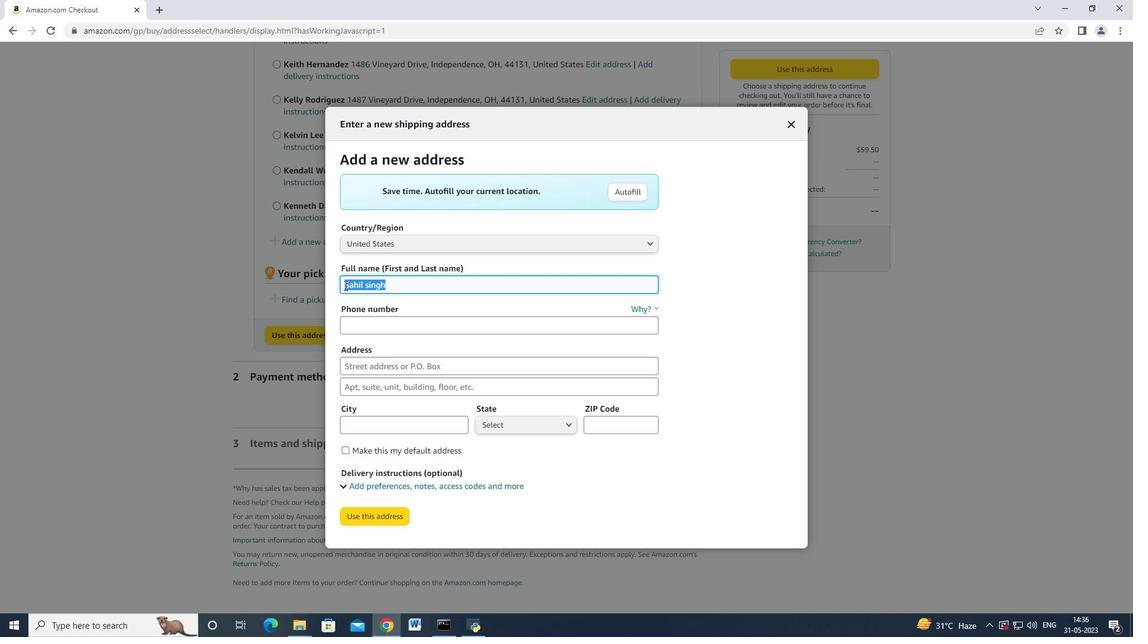 
Action: Key pressed <Key.backspace><Key.shift>Kevin<Key.space><Key.shift>Parker<Key.tab><Key.tab>5742125169<Key.tab><Key.shift>1125<Key.space><Key.shift_r>Sa<Key.backspace>jar<Key.backspace><Key.backspace><Key.backspace>haron<Key.space><Key.shift>Lane<Key.space><Key.tab><Key.tab><Key.shift_r>South<Key.space><Key.shift_r><Key.shift><Key.shift><Key.shift><Key.shift><Key.shift><Key.shift><Key.shift><Key.shift>Bend
Screenshot: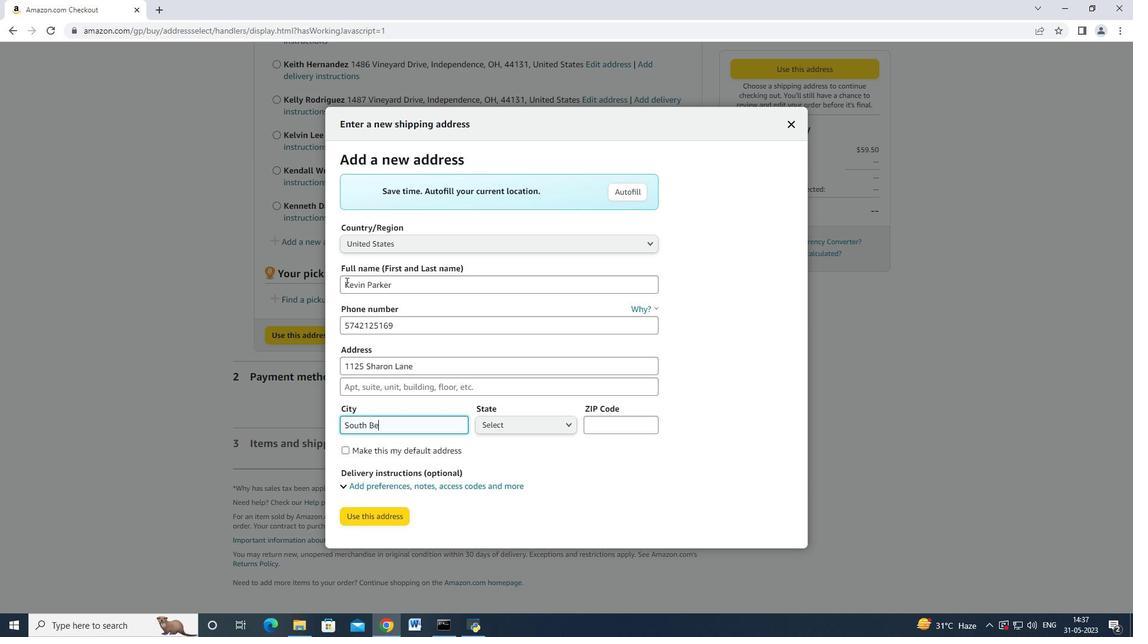 
Action: Mouse moved to (513, 429)
Screenshot: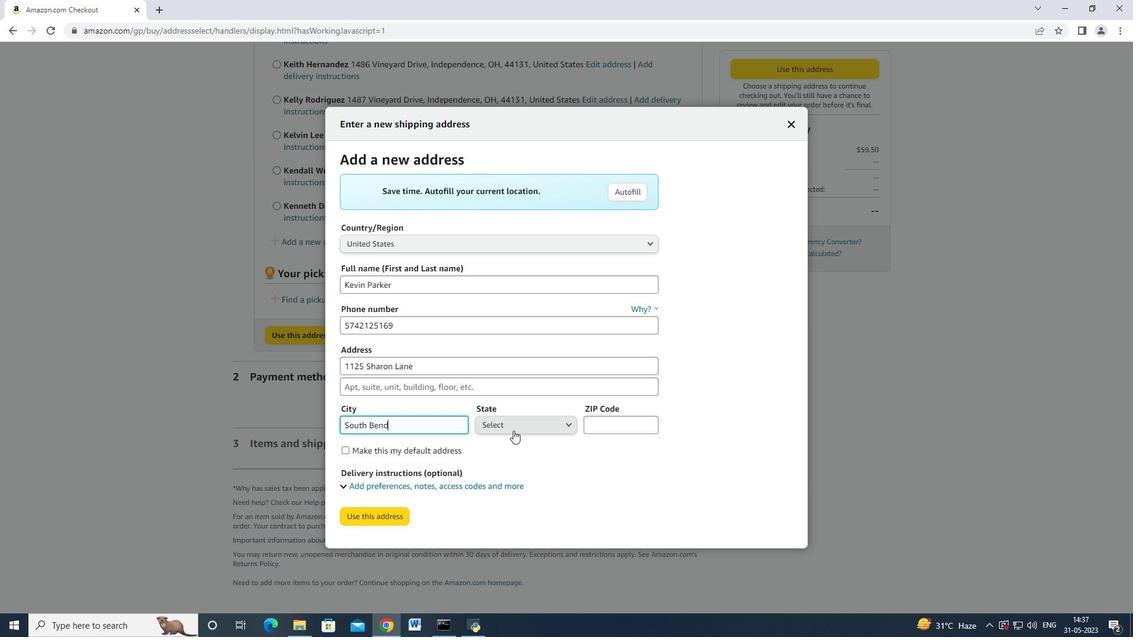 
Action: Mouse pressed left at (513, 429)
Screenshot: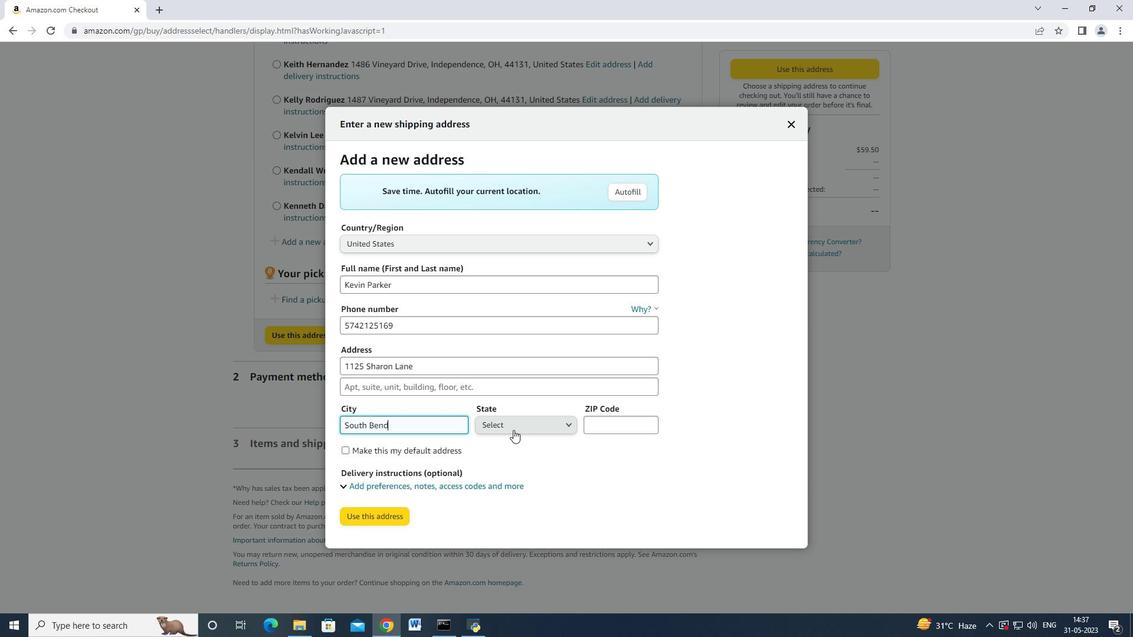 
Action: Mouse moved to (520, 365)
Screenshot: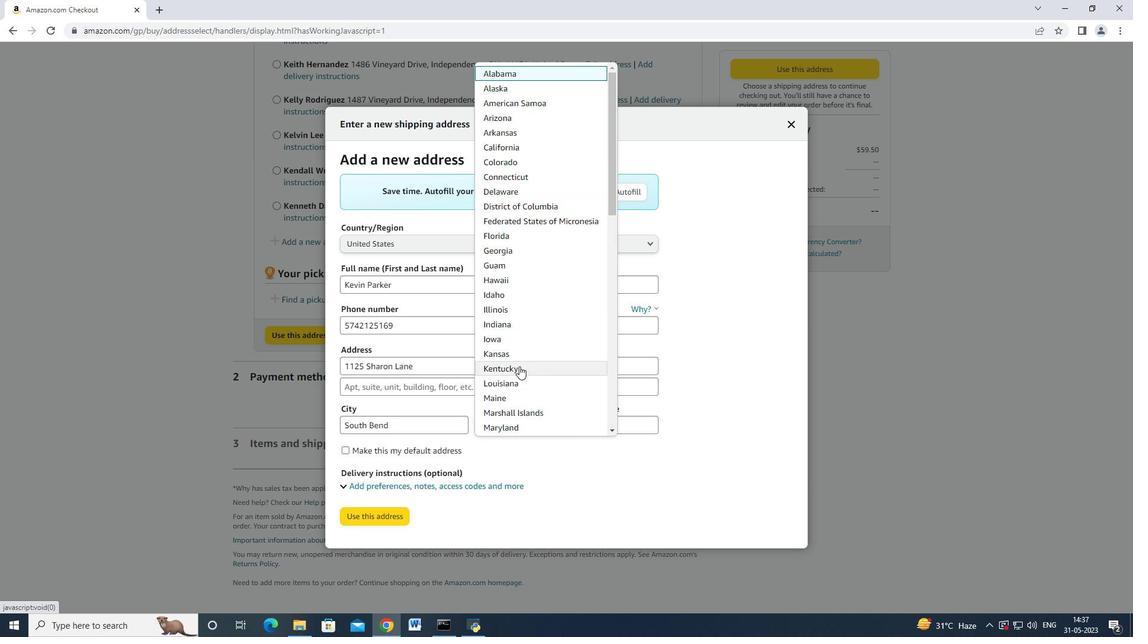 
Action: Mouse scrolled (520, 366) with delta (0, 0)
Screenshot: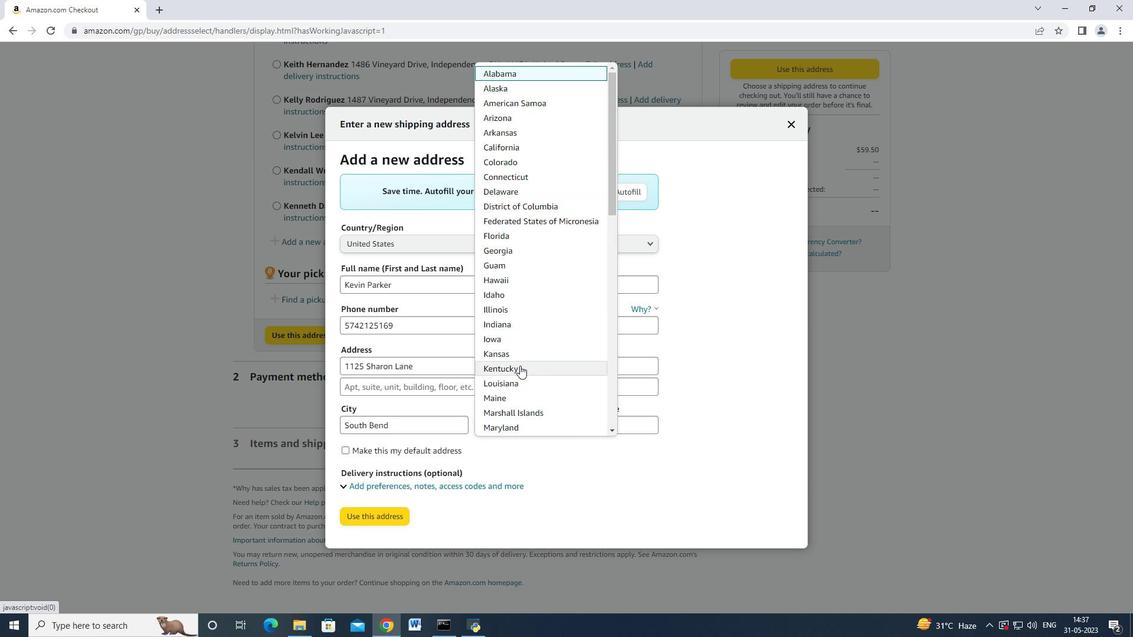 
Action: Mouse moved to (521, 320)
Screenshot: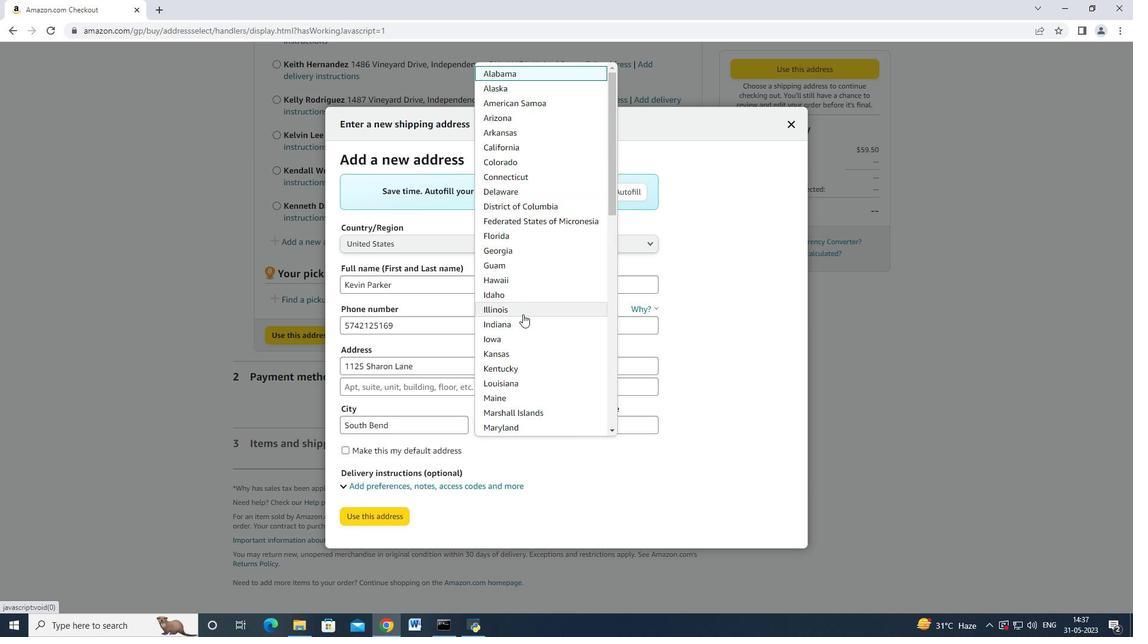 
Action: Mouse pressed left at (521, 320)
Screenshot: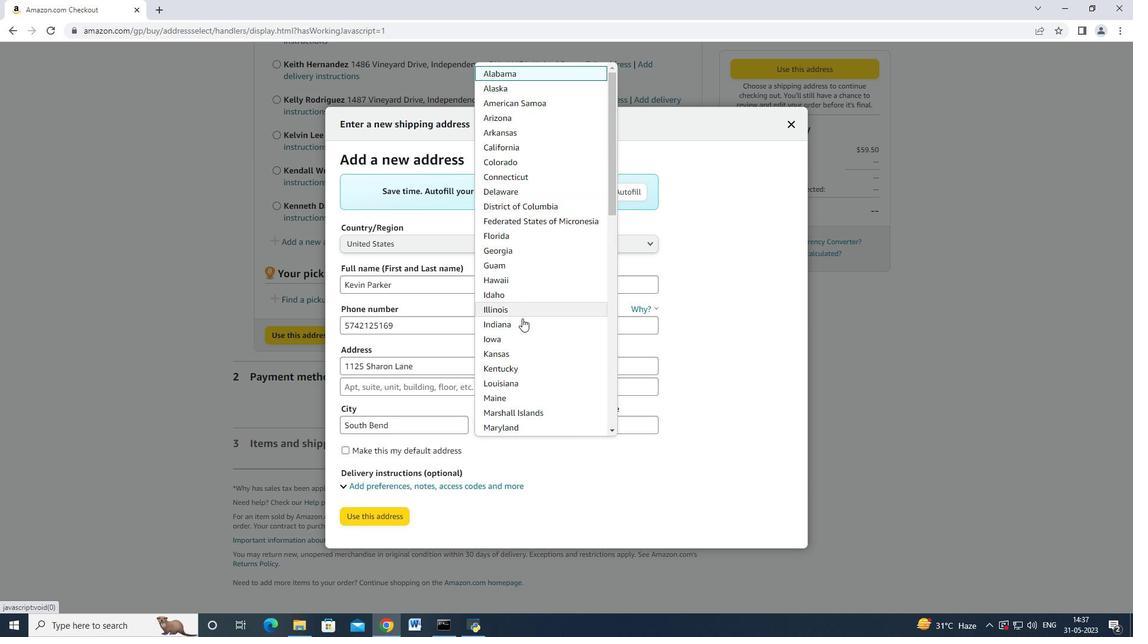 
Action: Mouse moved to (603, 420)
Screenshot: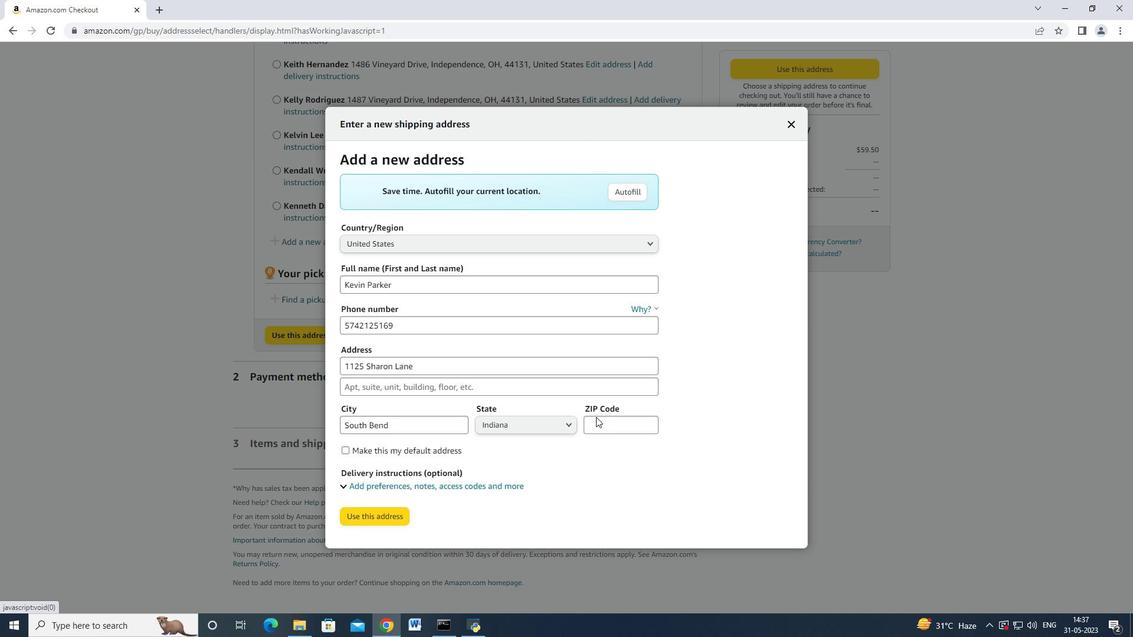
Action: Mouse pressed left at (603, 420)
Screenshot: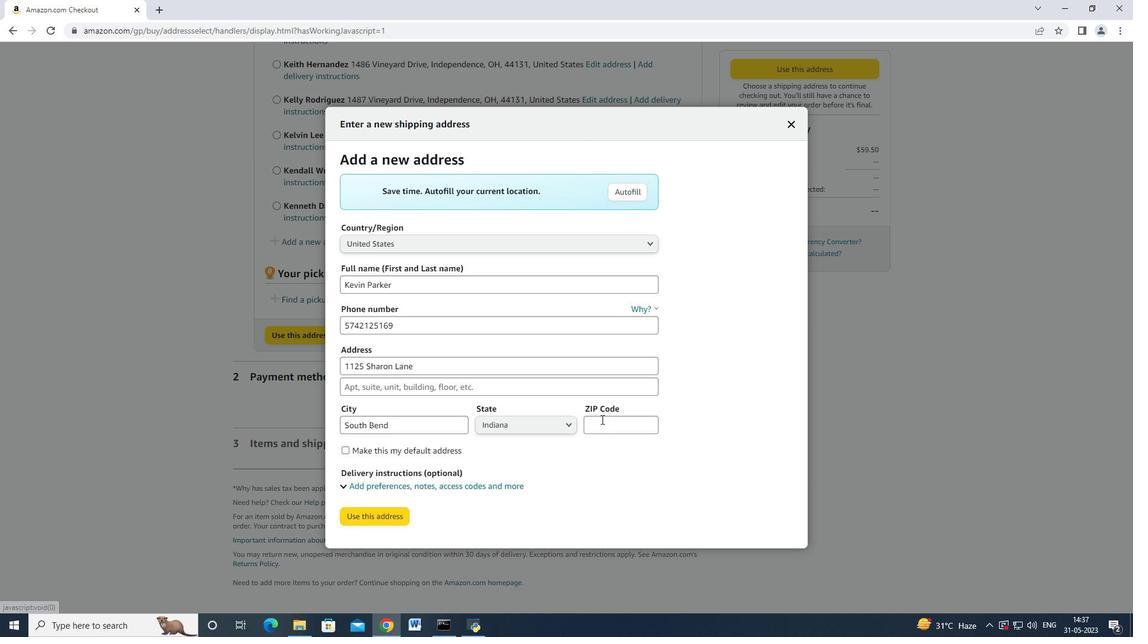 
Action: Mouse moved to (603, 420)
Screenshot: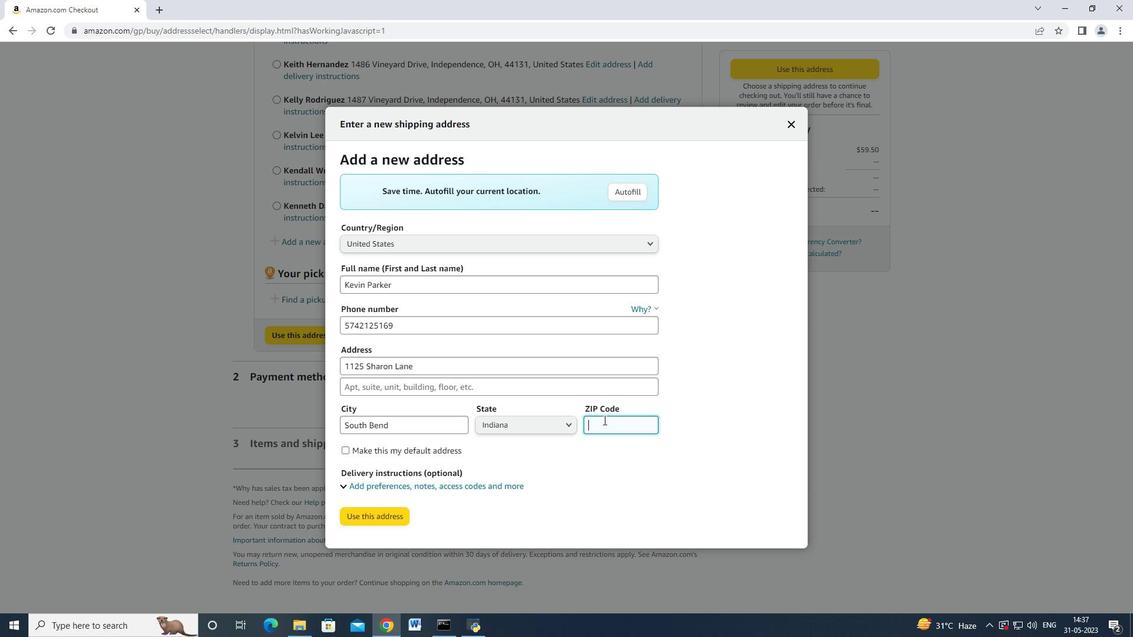 
Action: Key pressed 46625
Screenshot: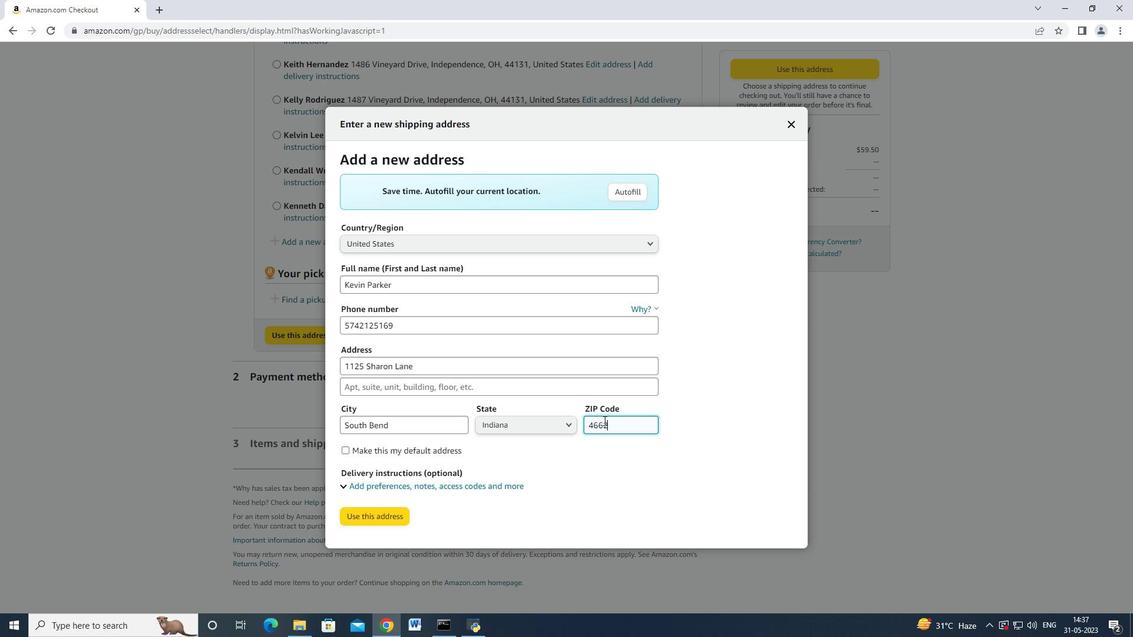 
Action: Mouse moved to (386, 535)
Screenshot: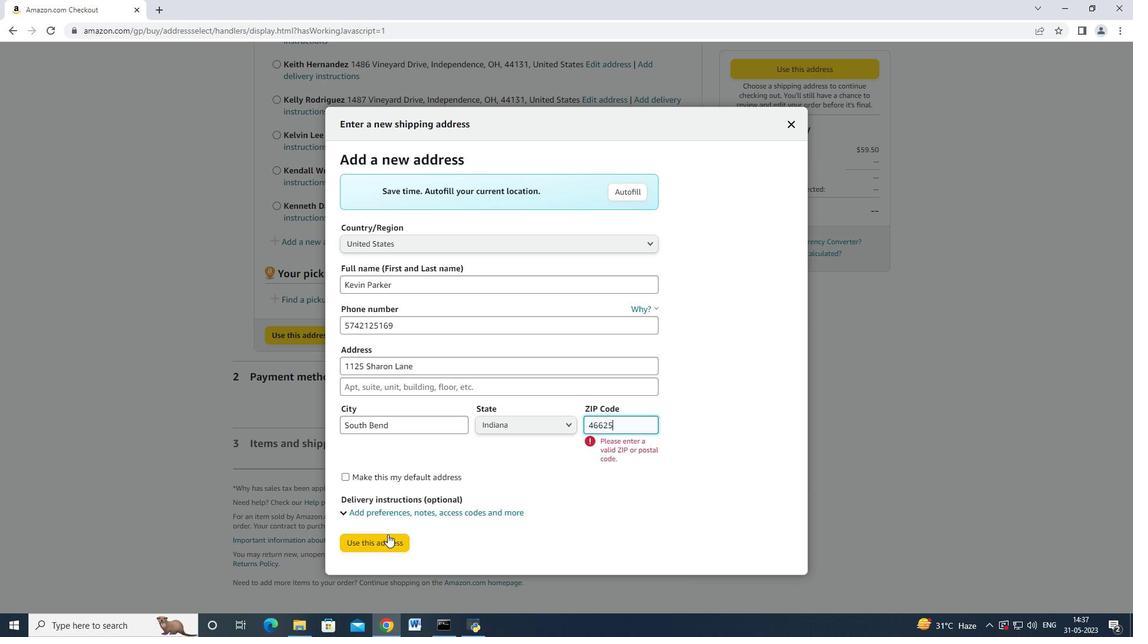 
Action: Mouse pressed left at (386, 535)
Screenshot: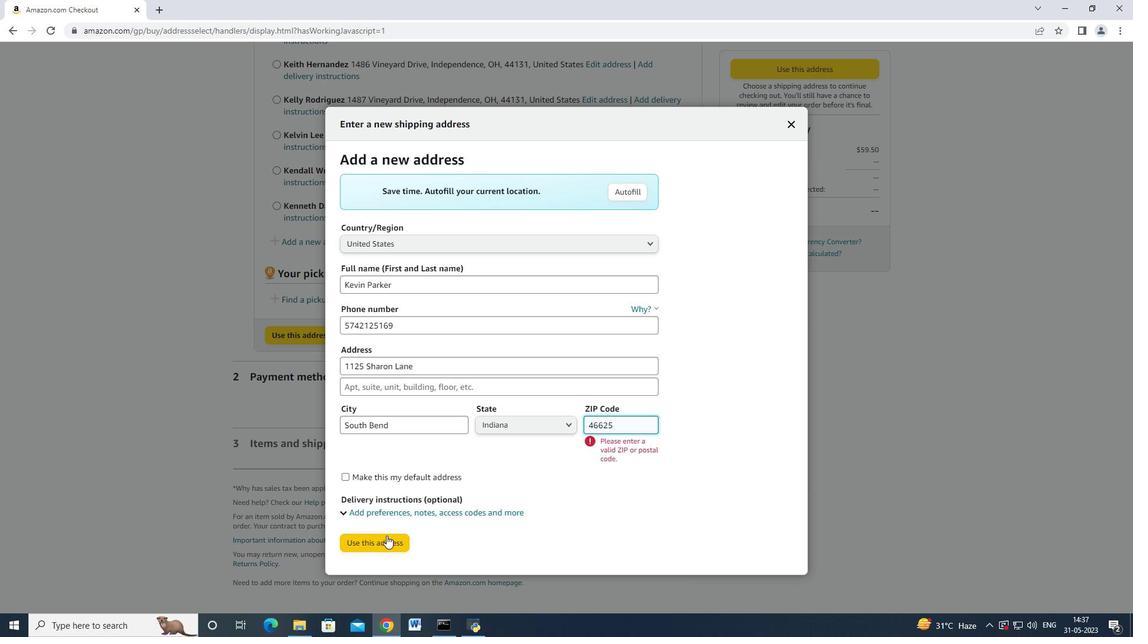 
Action: Mouse moved to (392, 522)
Screenshot: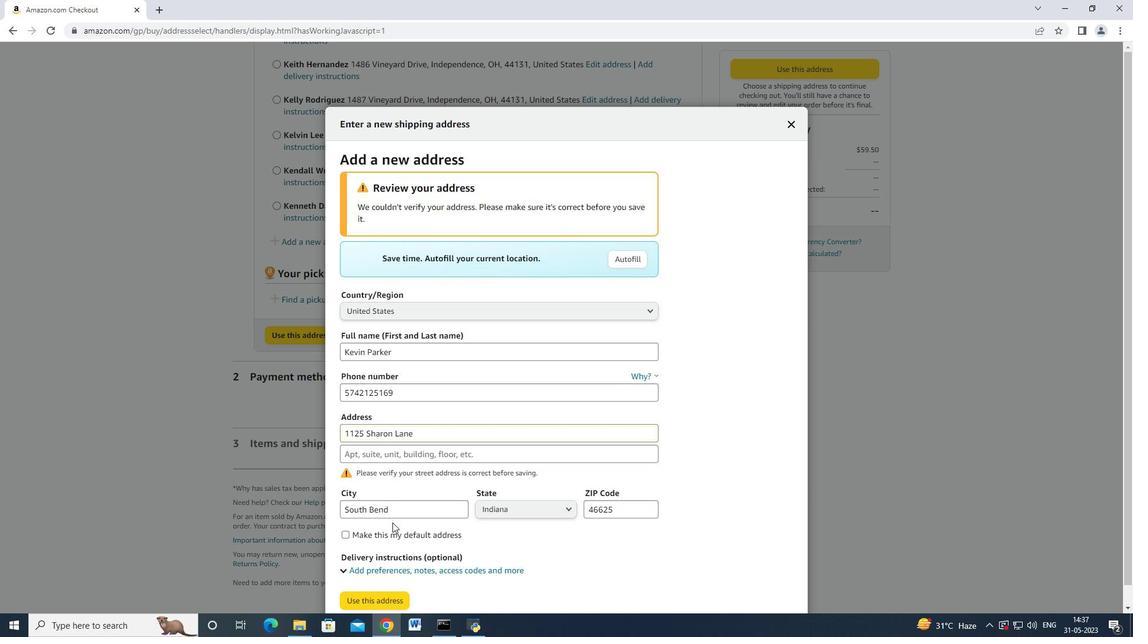 
Action: Mouse scrolled (392, 522) with delta (0, 0)
Screenshot: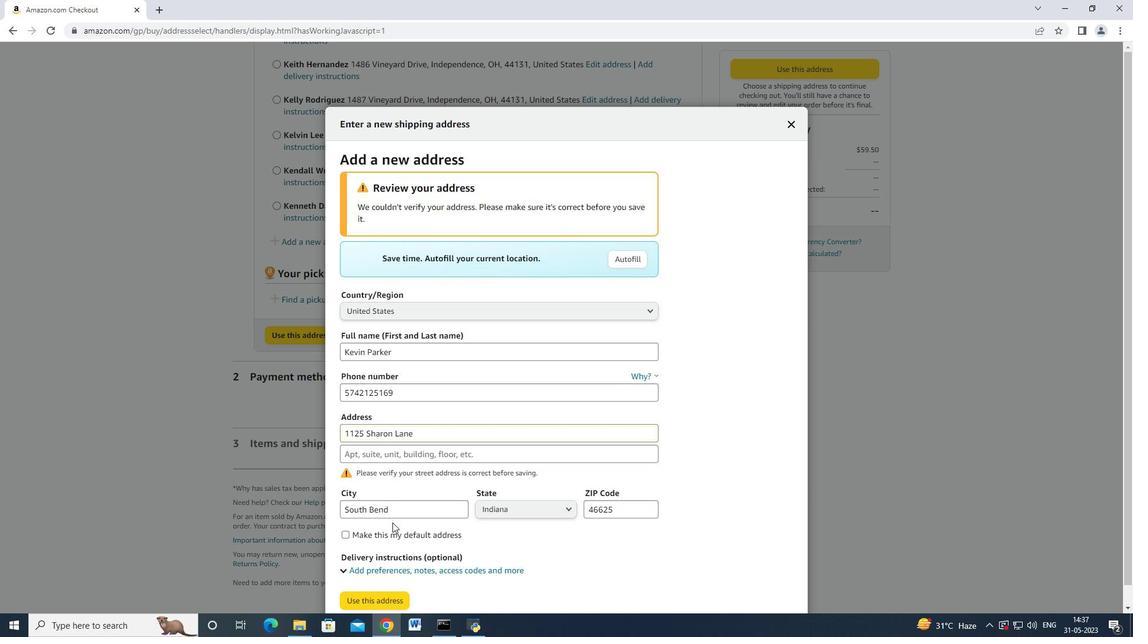 
Action: Mouse scrolled (392, 522) with delta (0, 0)
Screenshot: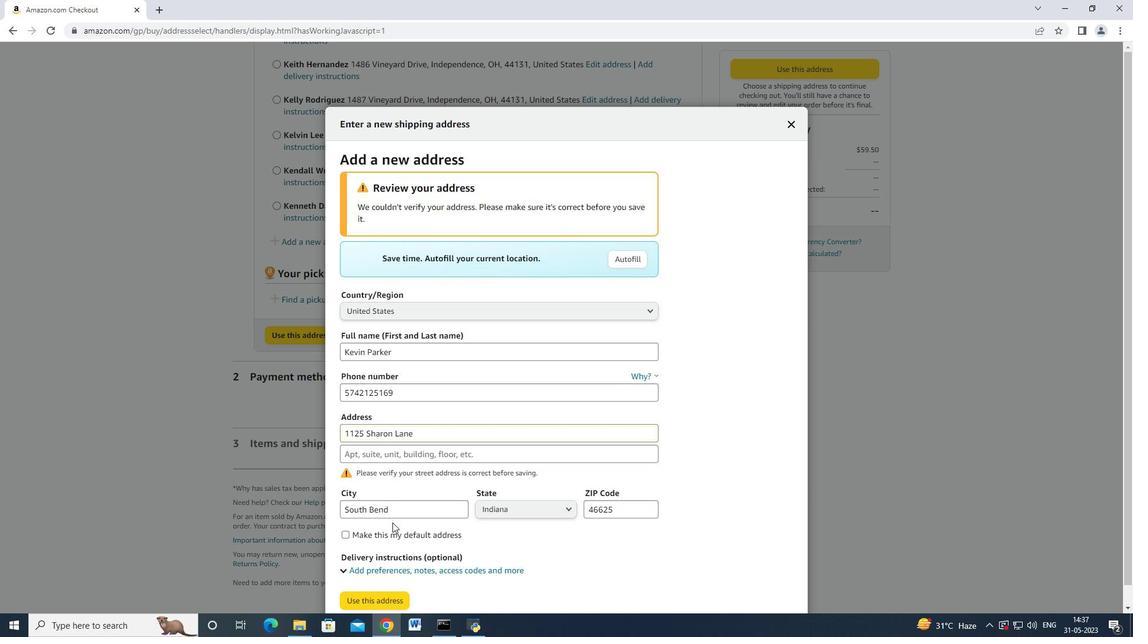 
Action: Mouse scrolled (392, 522) with delta (0, 0)
Screenshot: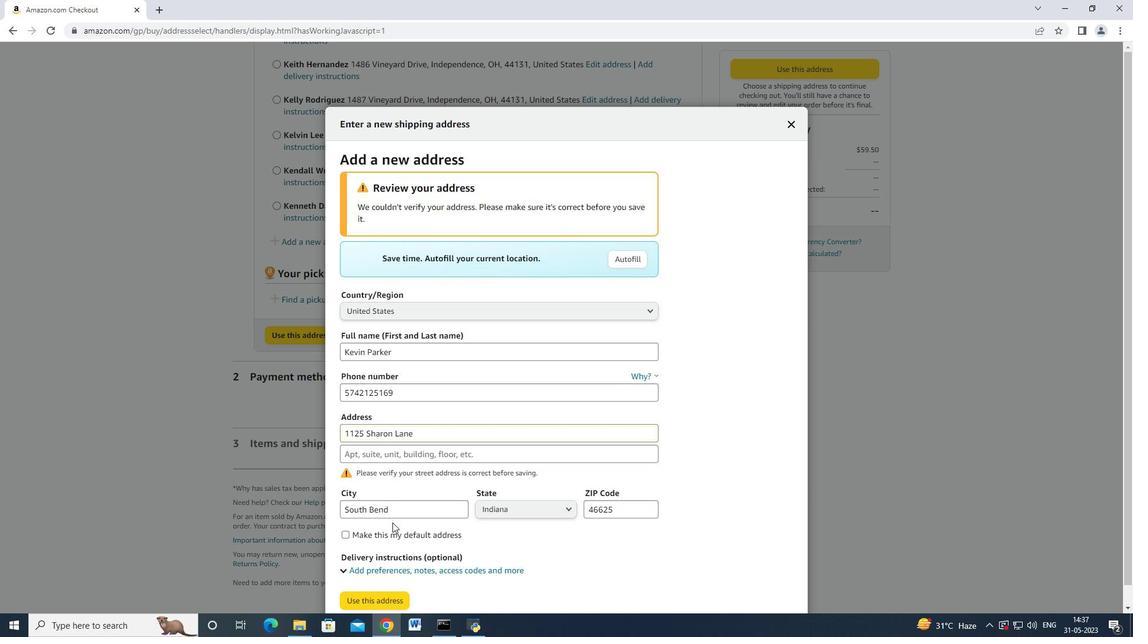 
Action: Mouse scrolled (392, 522) with delta (0, 0)
Screenshot: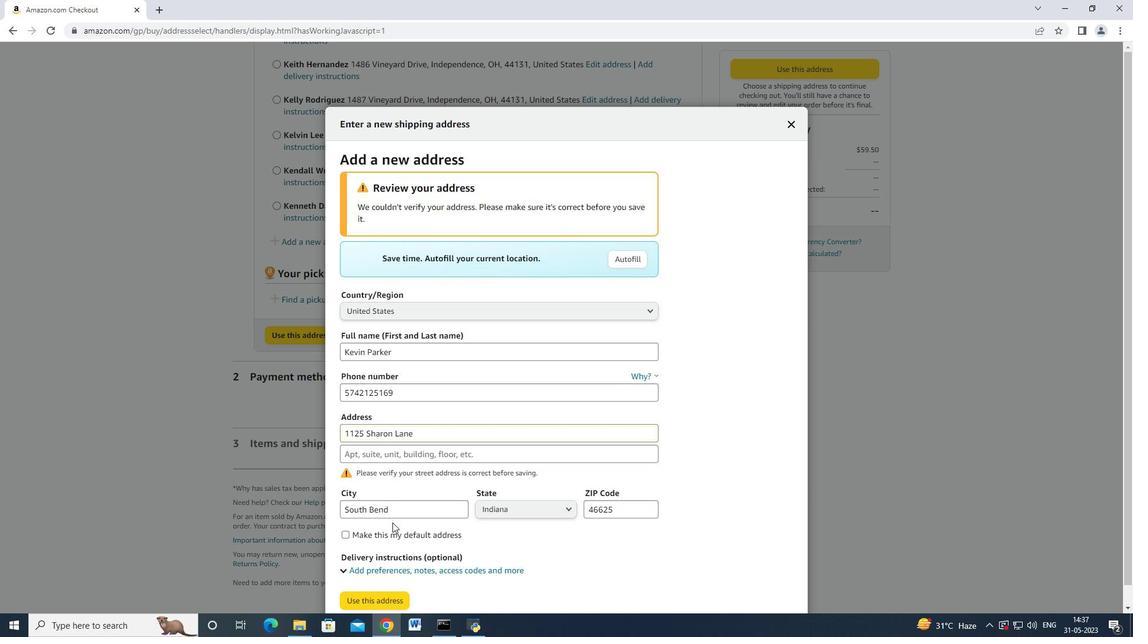 
Action: Mouse scrolled (392, 522) with delta (0, 0)
Screenshot: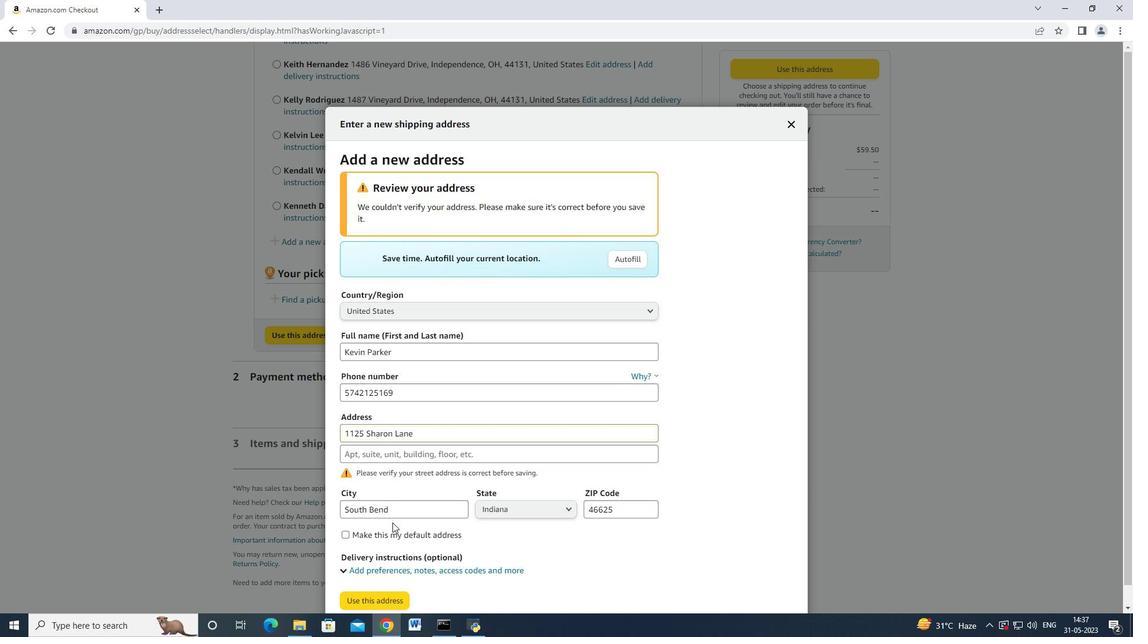 
Action: Mouse scrolled (392, 522) with delta (0, 0)
